 Task: Design a magazine layout.
Action: Mouse moved to (27, 98)
Screenshot: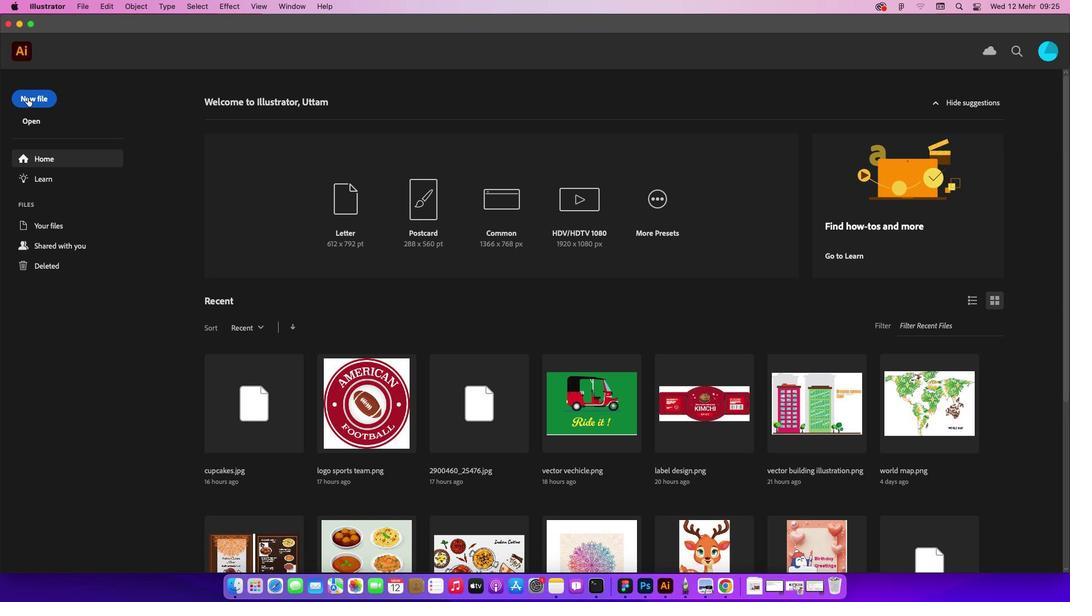 
Action: Mouse pressed left at (27, 98)
Screenshot: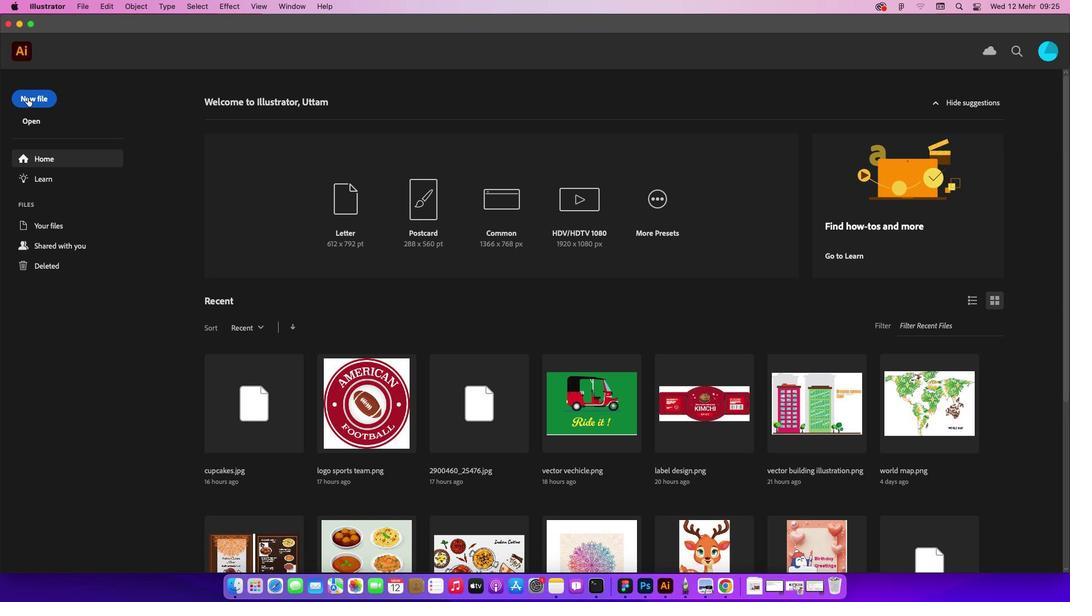 
Action: Mouse pressed left at (27, 98)
Screenshot: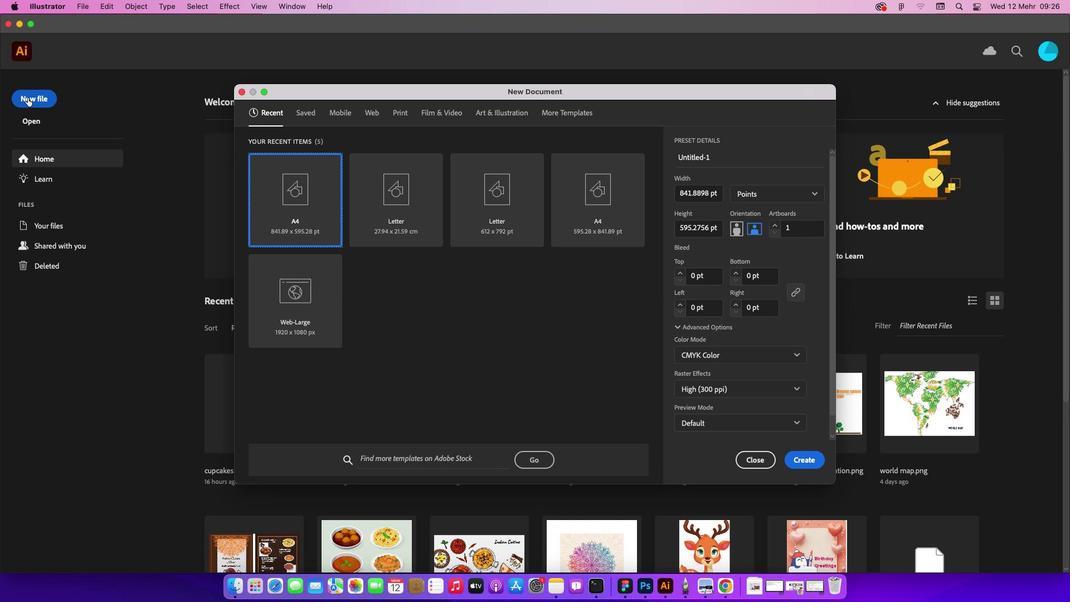 
Action: Mouse moved to (812, 463)
Screenshot: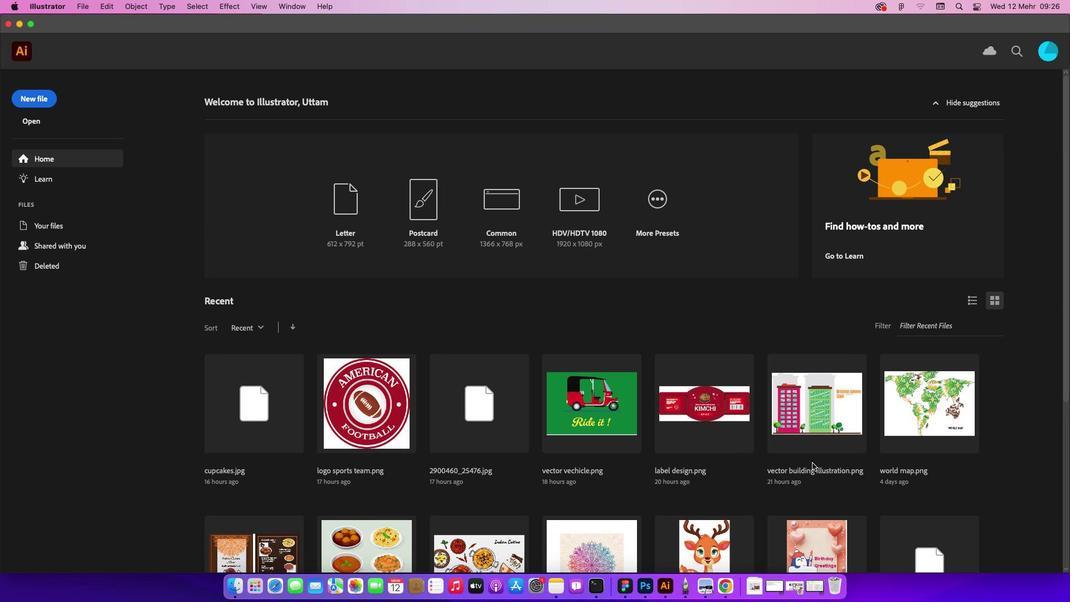 
Action: Mouse pressed left at (812, 463)
Screenshot: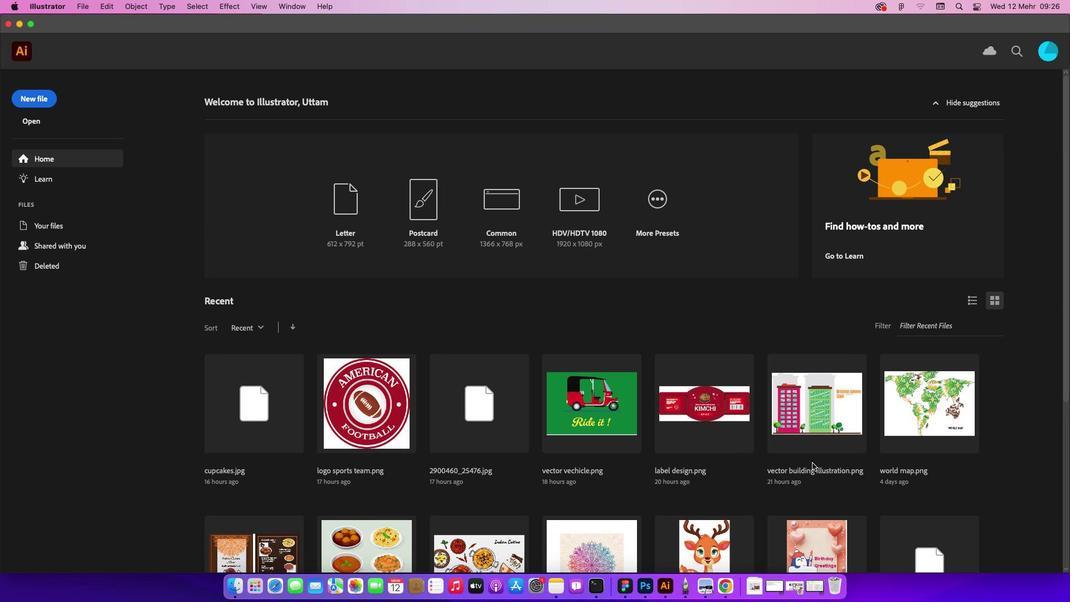 
Action: Mouse moved to (14, 132)
Screenshot: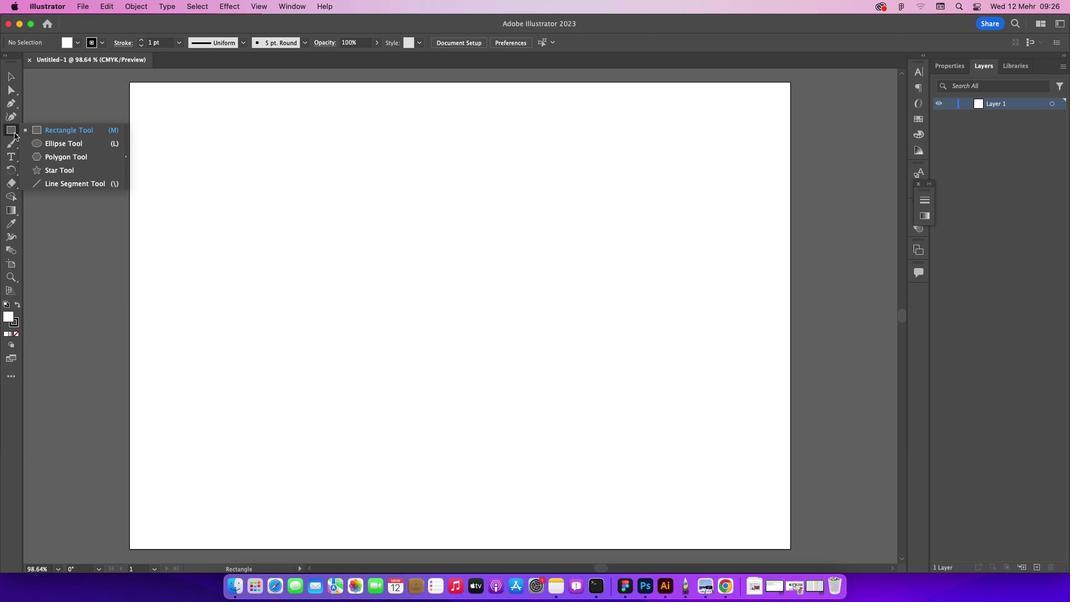 
Action: Mouse pressed left at (14, 132)
Screenshot: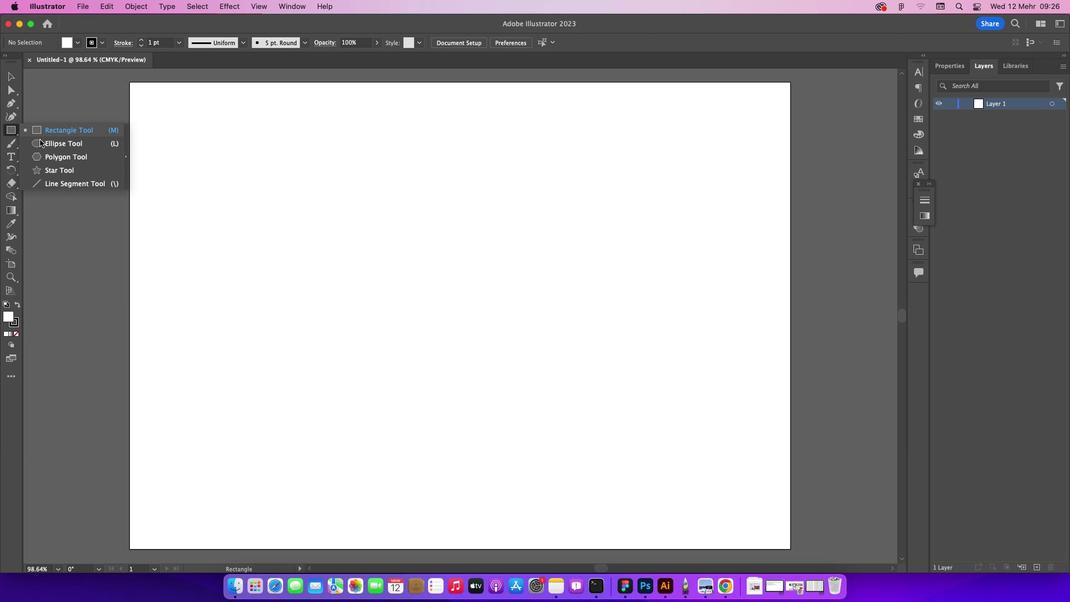 
Action: Mouse moved to (65, 182)
Screenshot: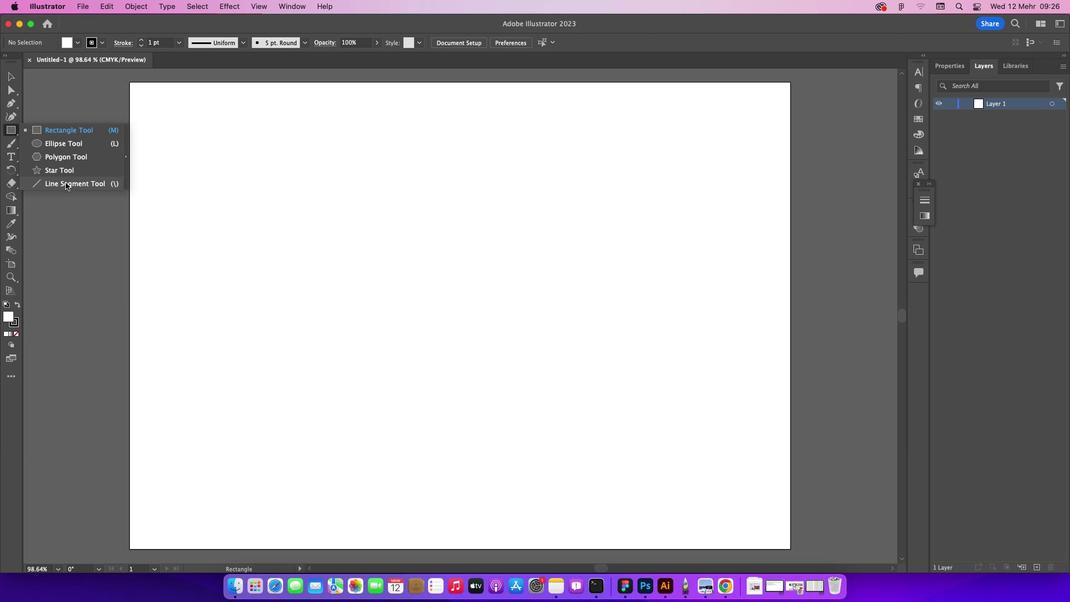 
Action: Mouse pressed left at (65, 182)
Screenshot: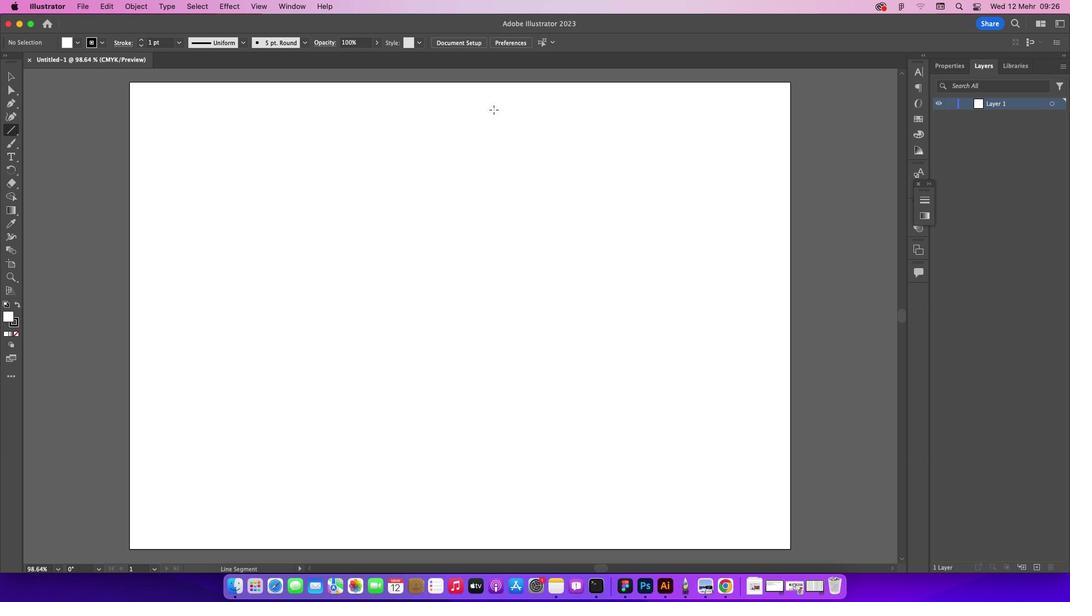 
Action: Mouse moved to (459, 82)
Screenshot: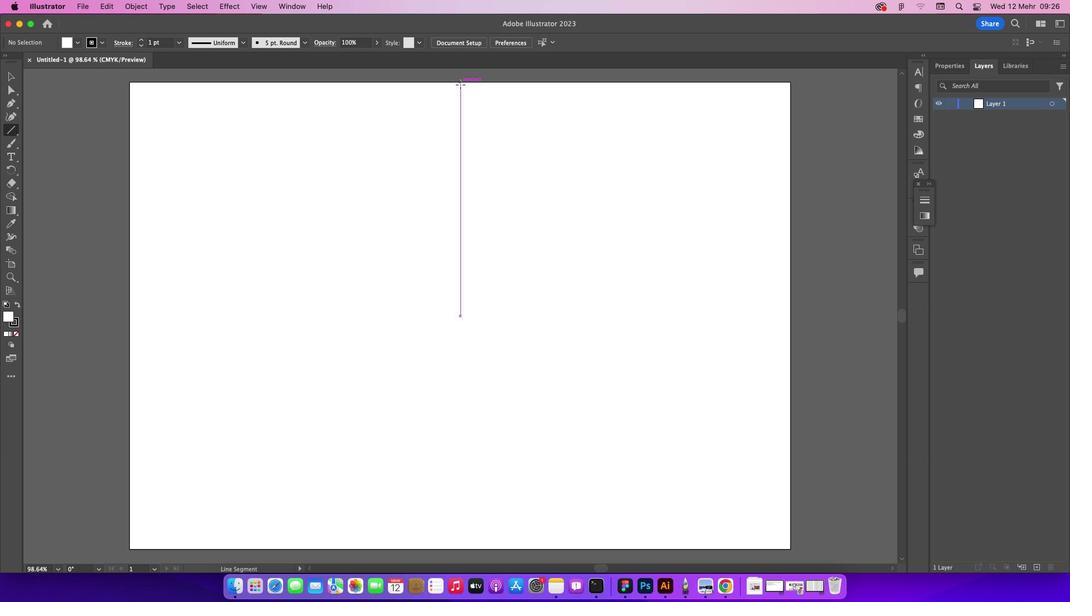 
Action: Mouse pressed left at (459, 82)
Screenshot: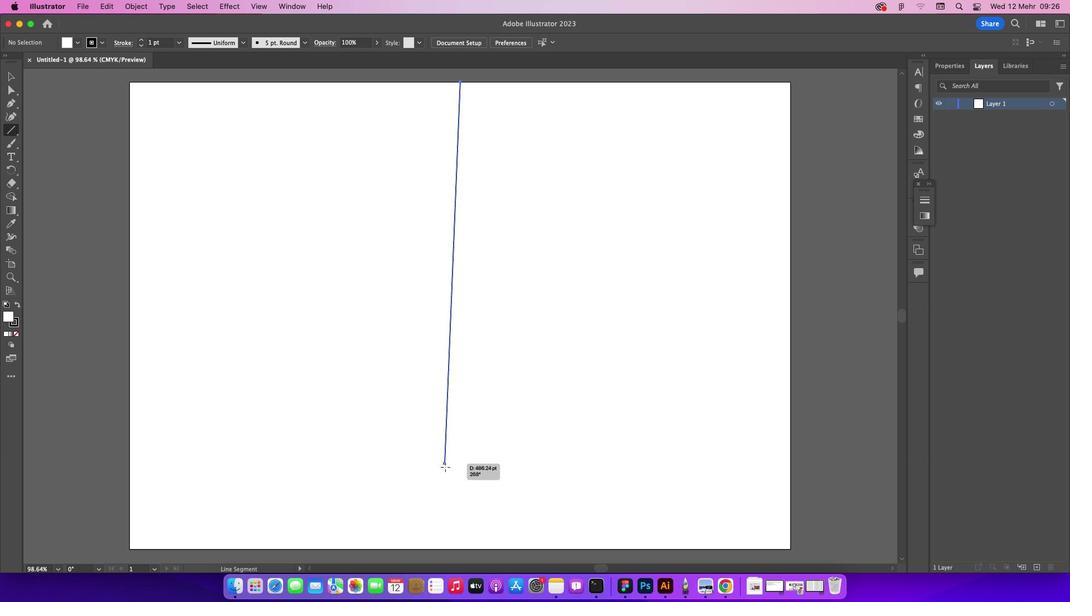 
Action: Mouse moved to (15, 82)
Screenshot: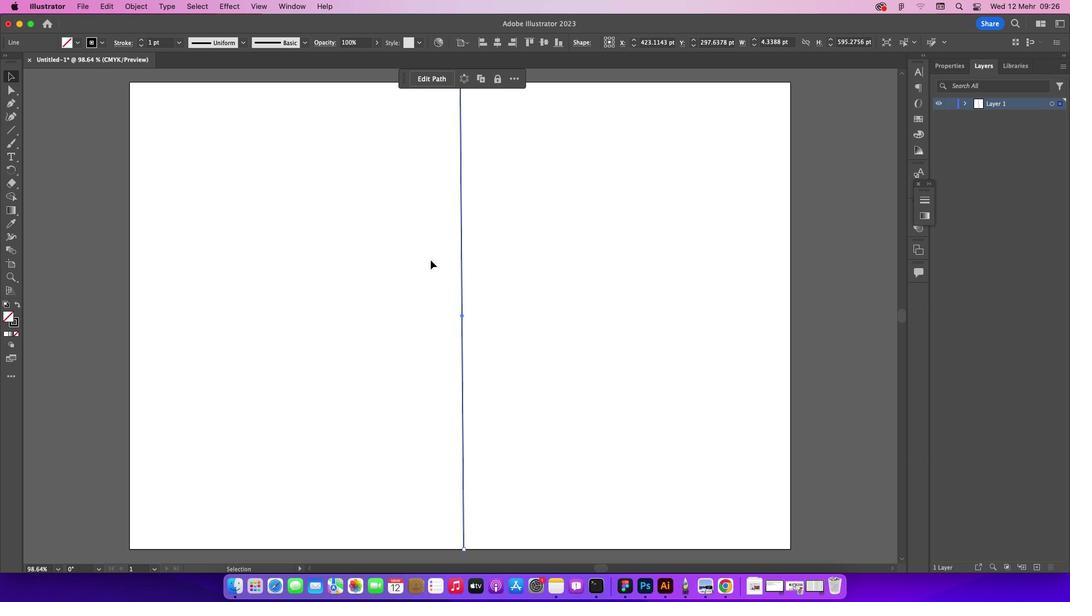 
Action: Mouse pressed left at (15, 82)
Screenshot: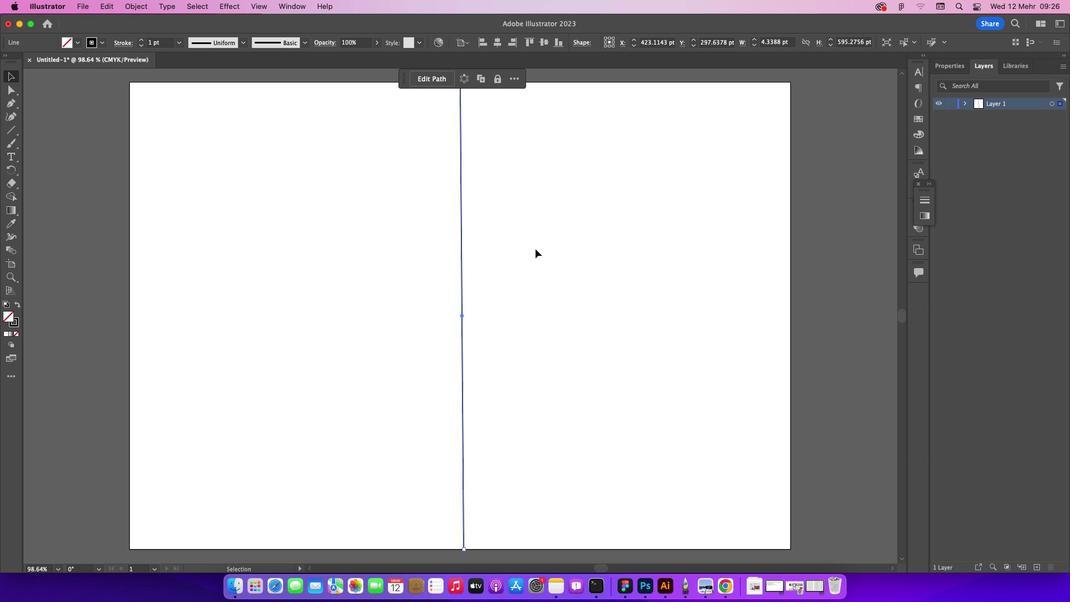 
Action: Mouse moved to (544, 249)
Screenshot: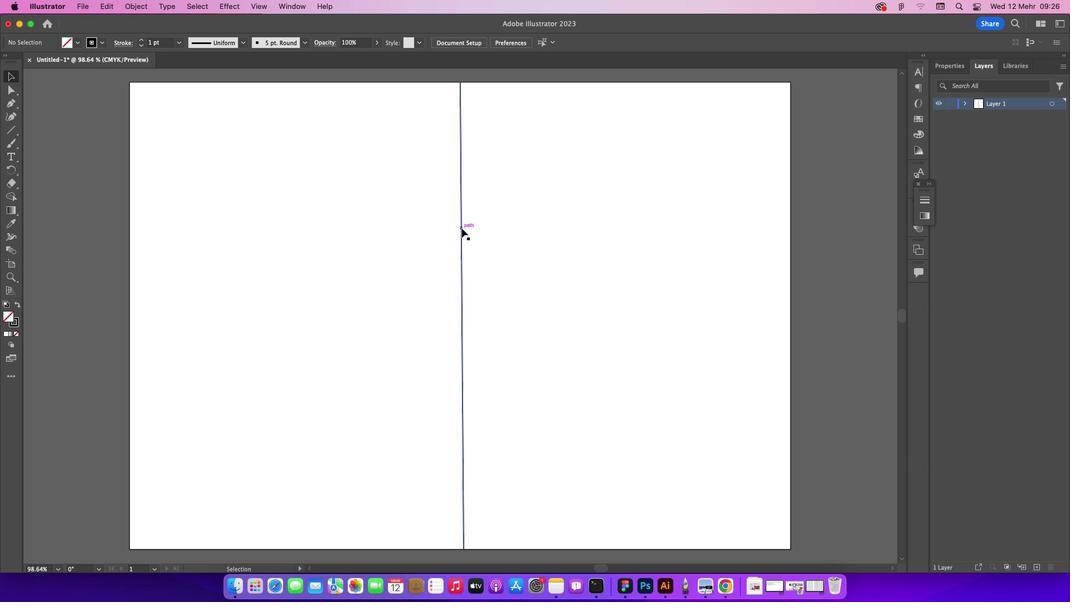 
Action: Mouse pressed left at (544, 249)
Screenshot: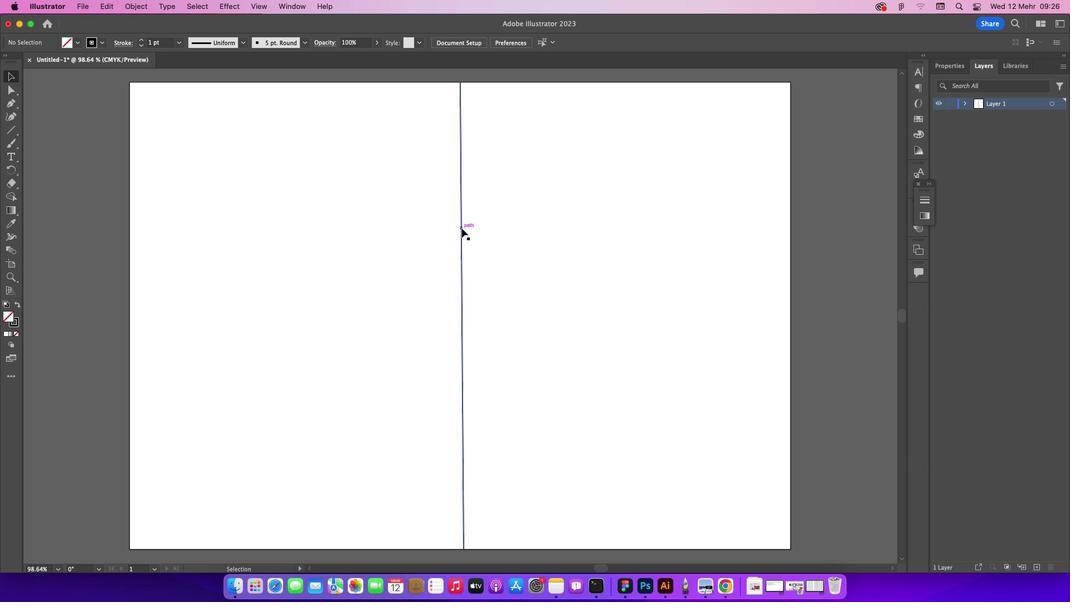 
Action: Mouse moved to (460, 231)
Screenshot: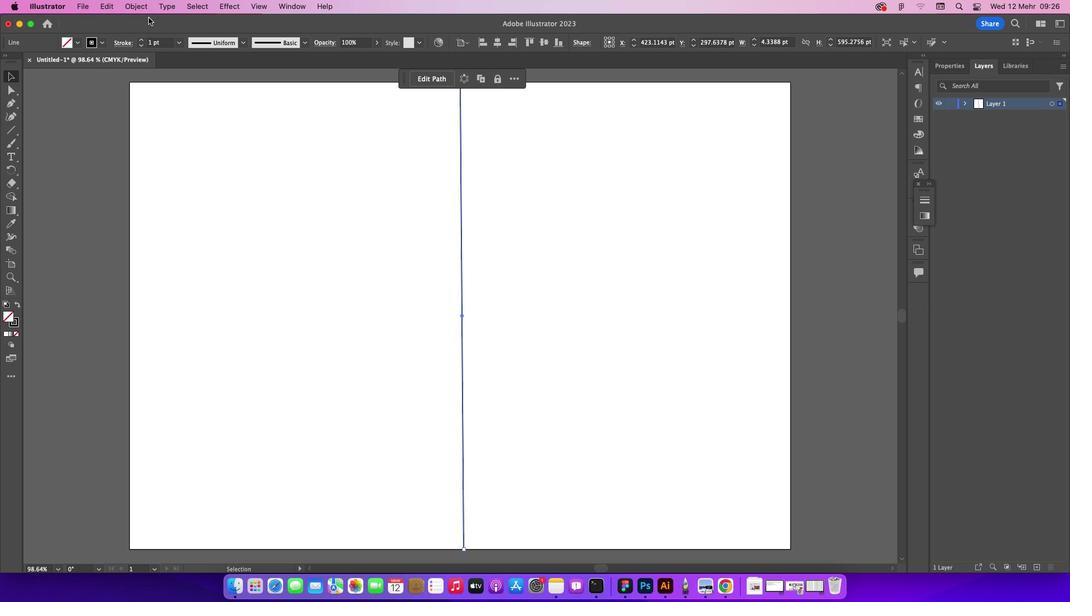 
Action: Mouse pressed left at (460, 231)
Screenshot: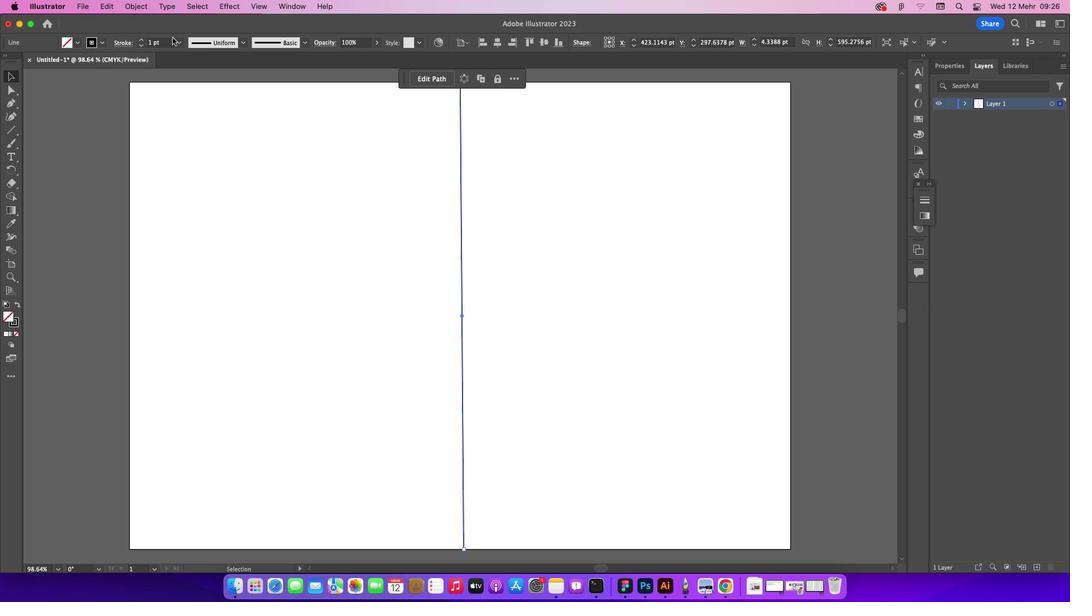 
Action: Mouse moved to (182, 40)
Screenshot: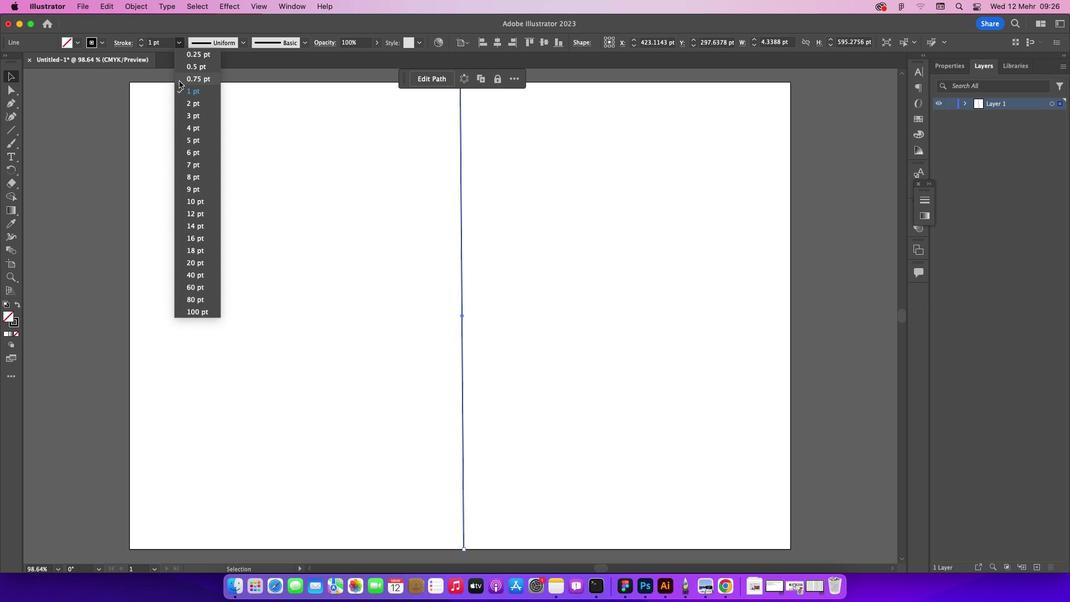 
Action: Mouse pressed left at (182, 40)
Screenshot: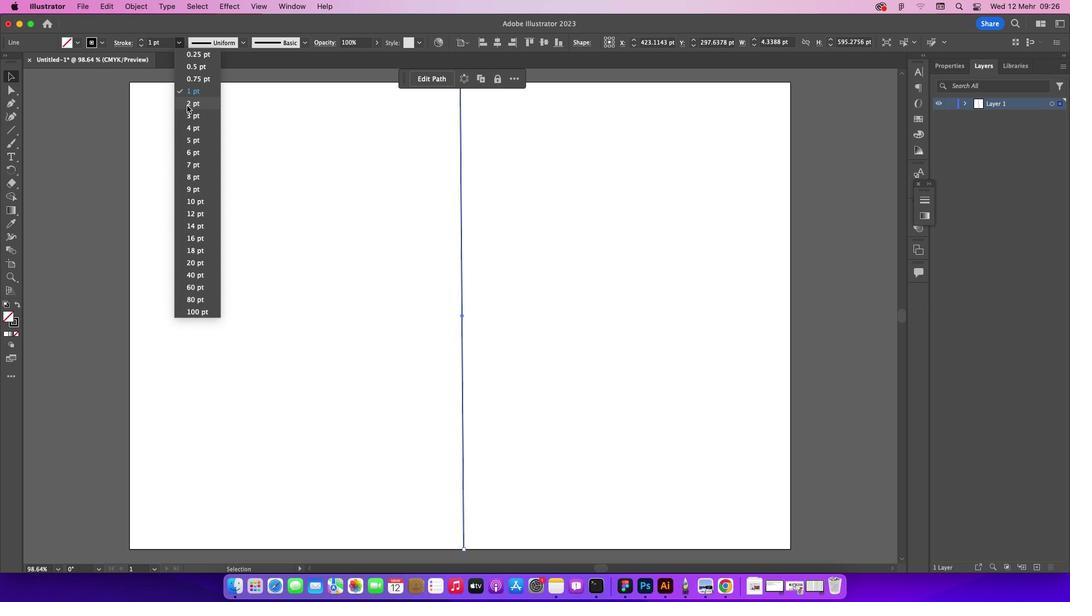 
Action: Mouse moved to (187, 105)
Screenshot: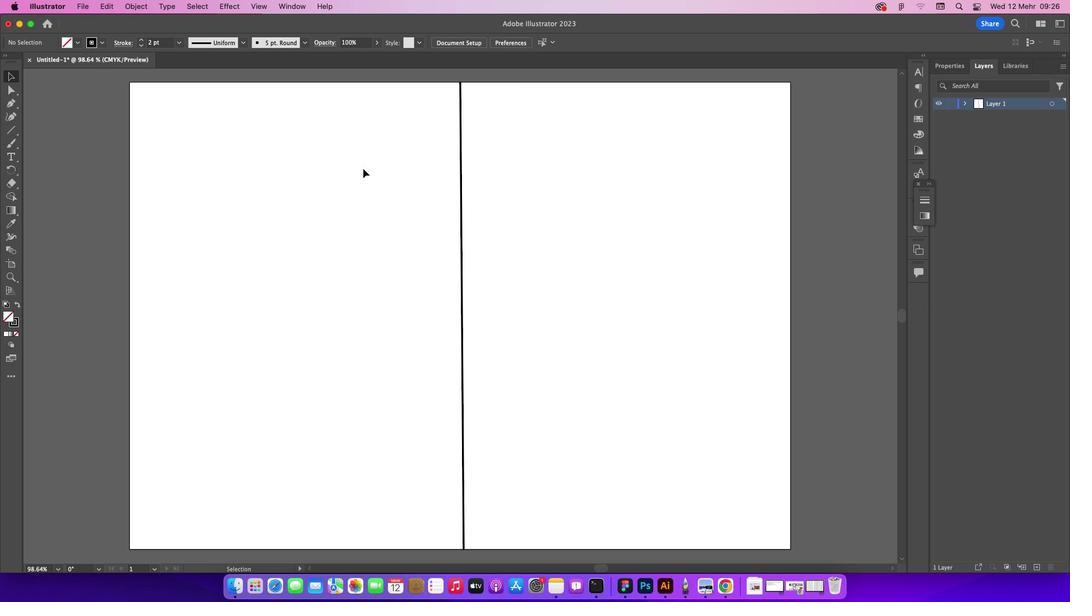 
Action: Mouse pressed left at (187, 105)
Screenshot: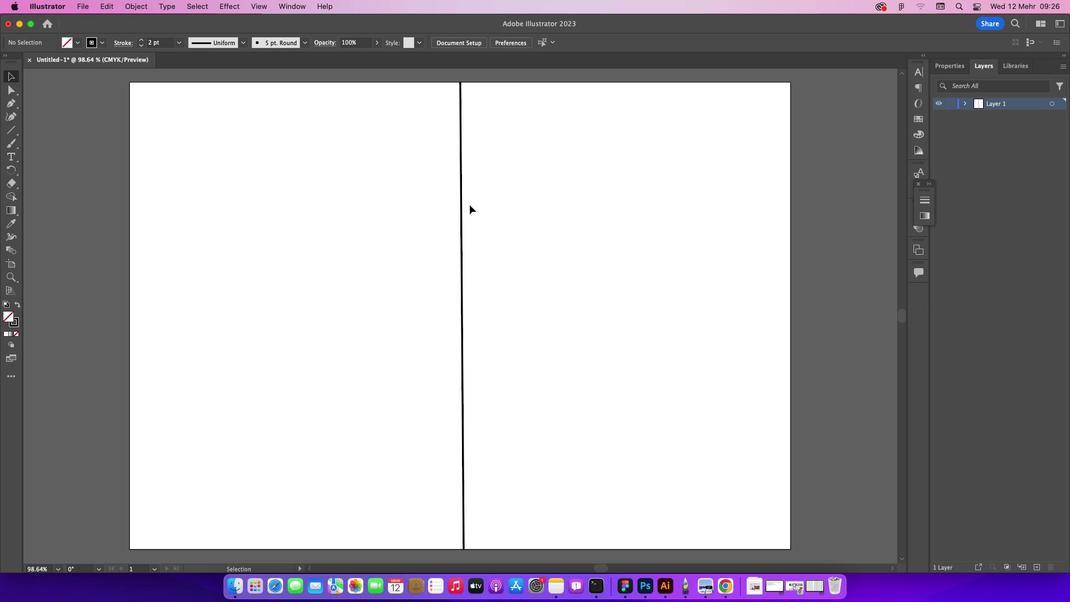 
Action: Mouse moved to (352, 162)
Screenshot: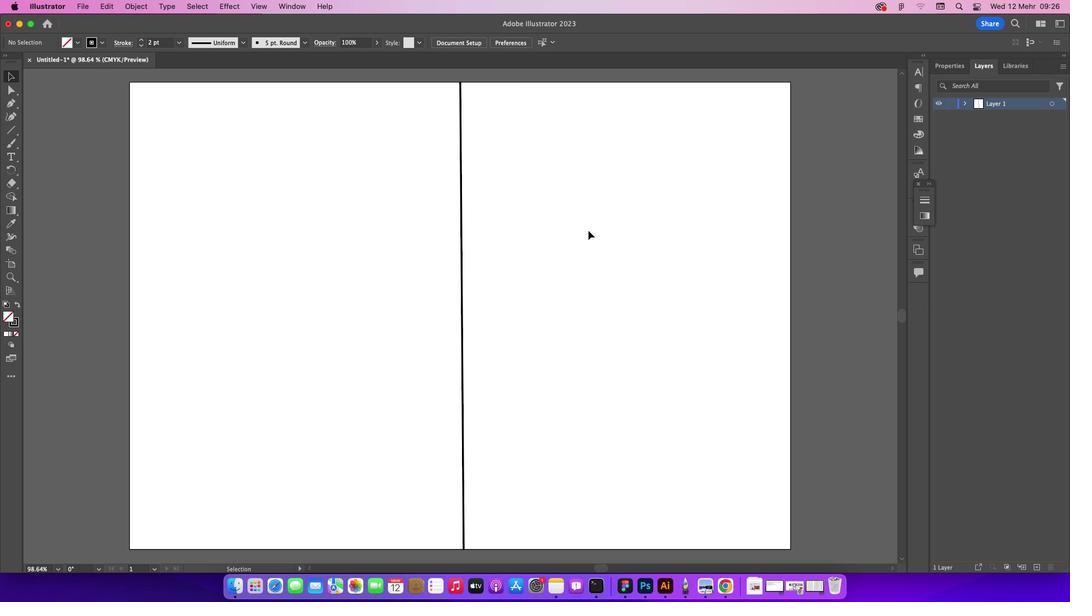 
Action: Mouse pressed left at (352, 162)
Screenshot: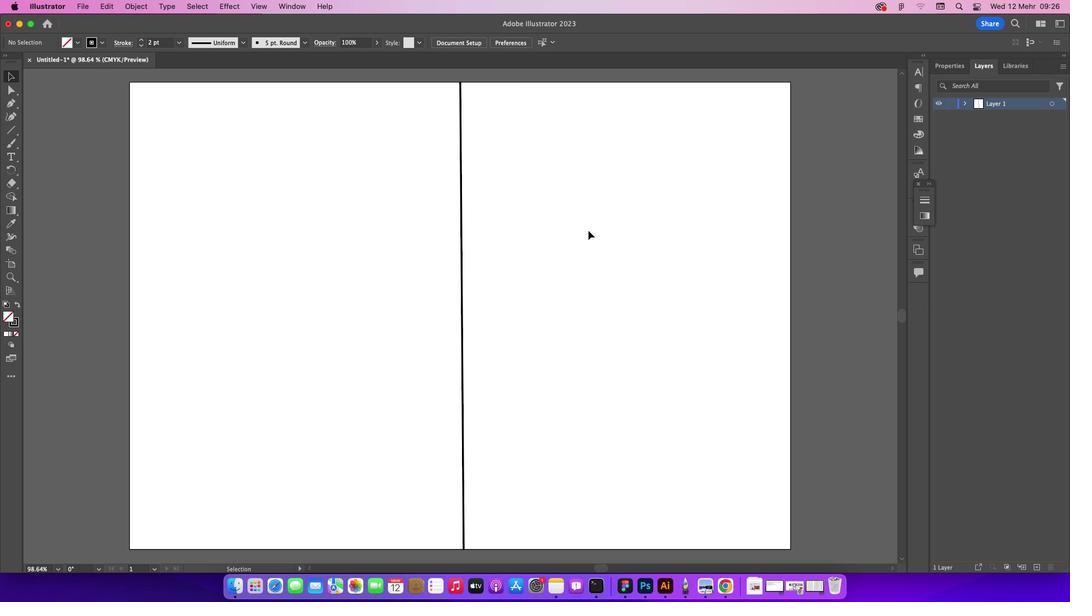 
Action: Mouse moved to (12, 129)
Screenshot: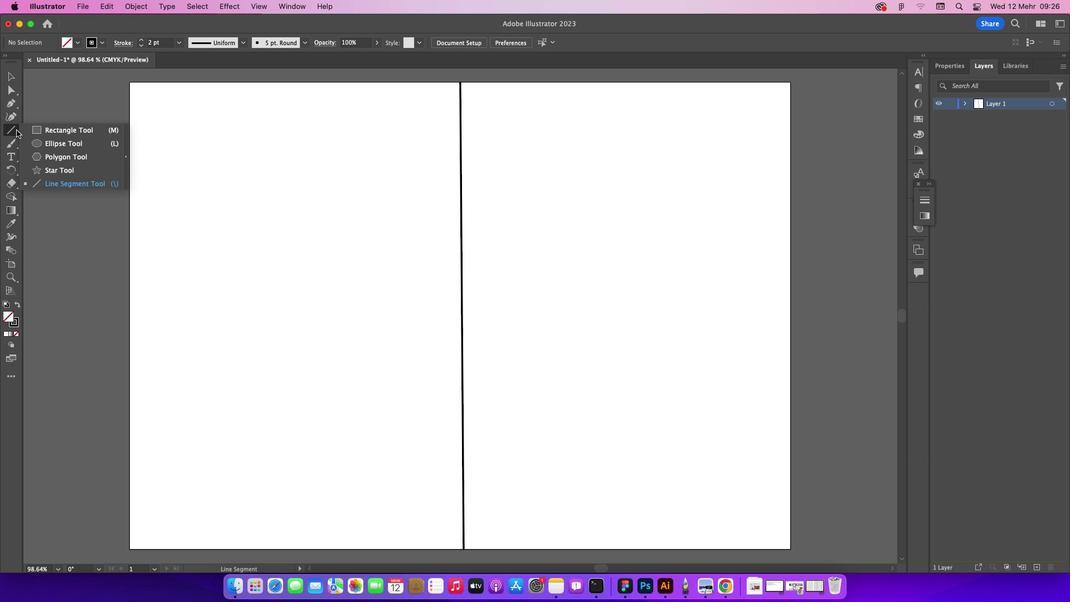 
Action: Mouse pressed left at (12, 129)
Screenshot: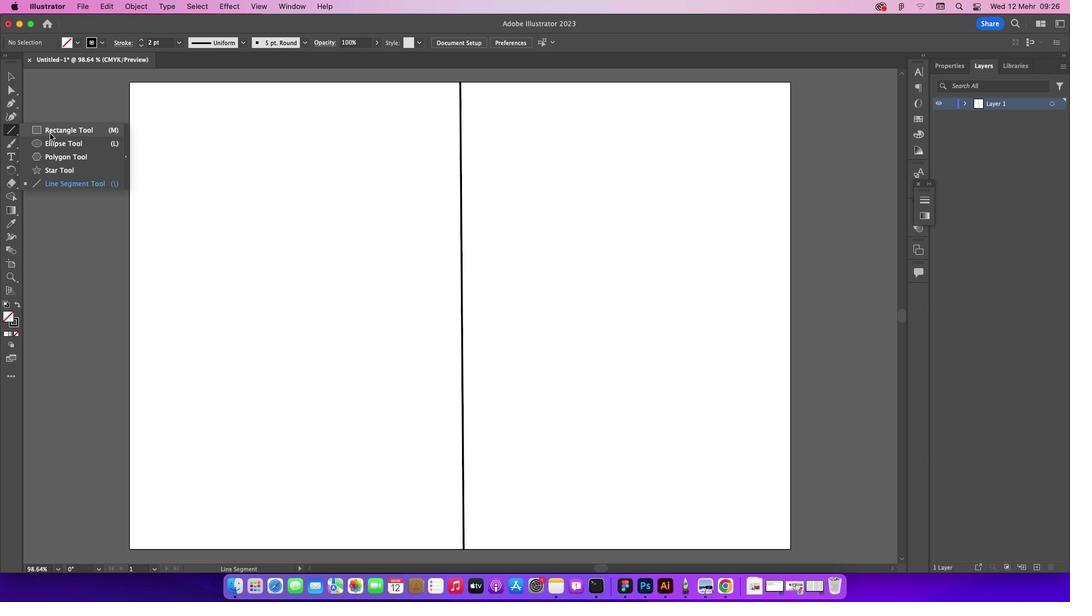 
Action: Mouse moved to (49, 133)
Screenshot: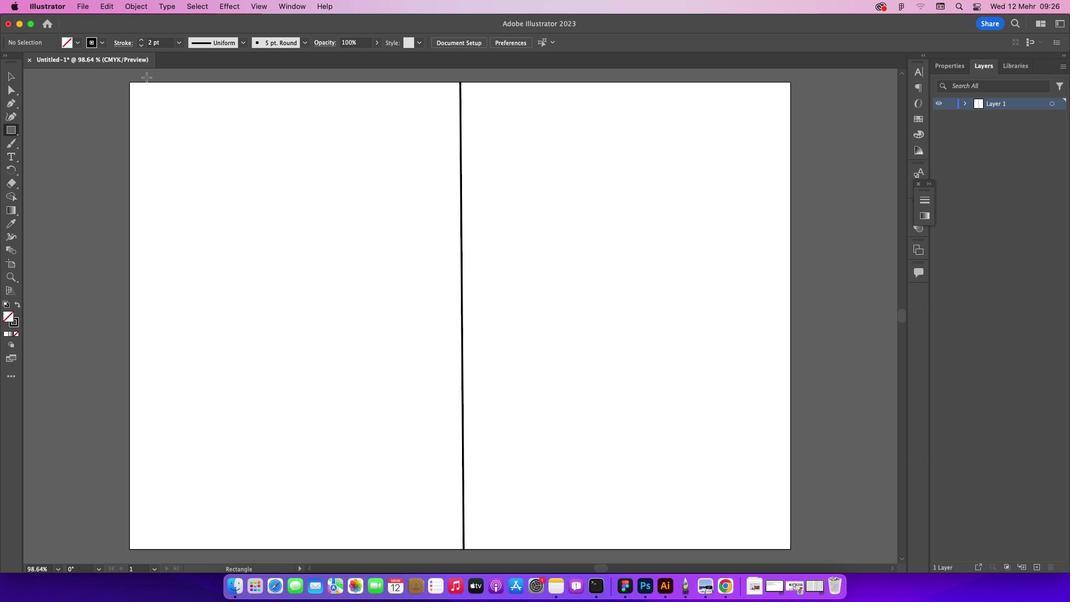 
Action: Mouse pressed left at (49, 133)
Screenshot: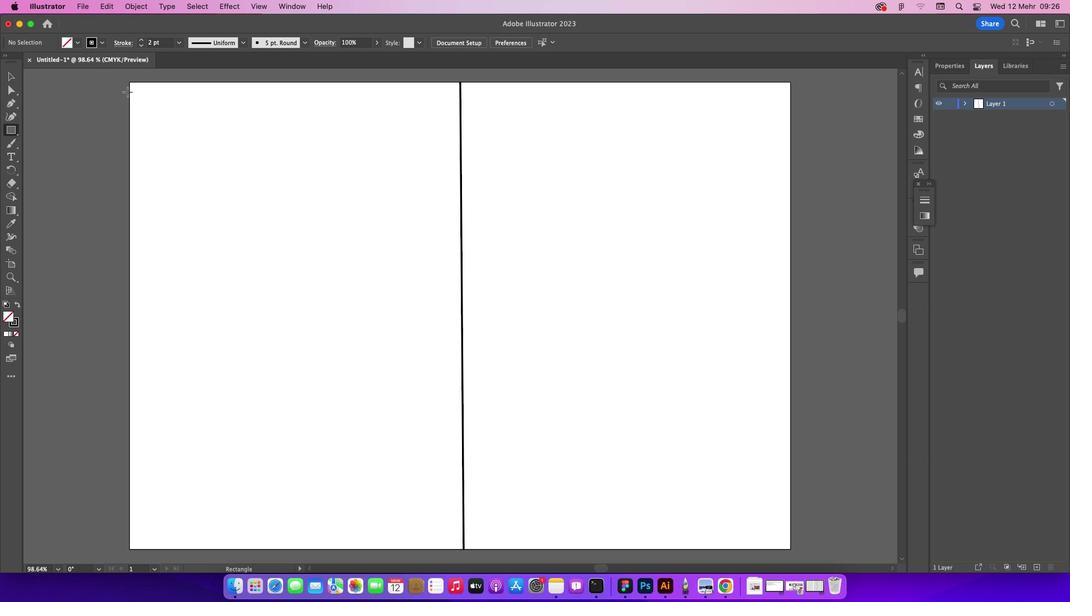 
Action: Mouse moved to (130, 82)
Screenshot: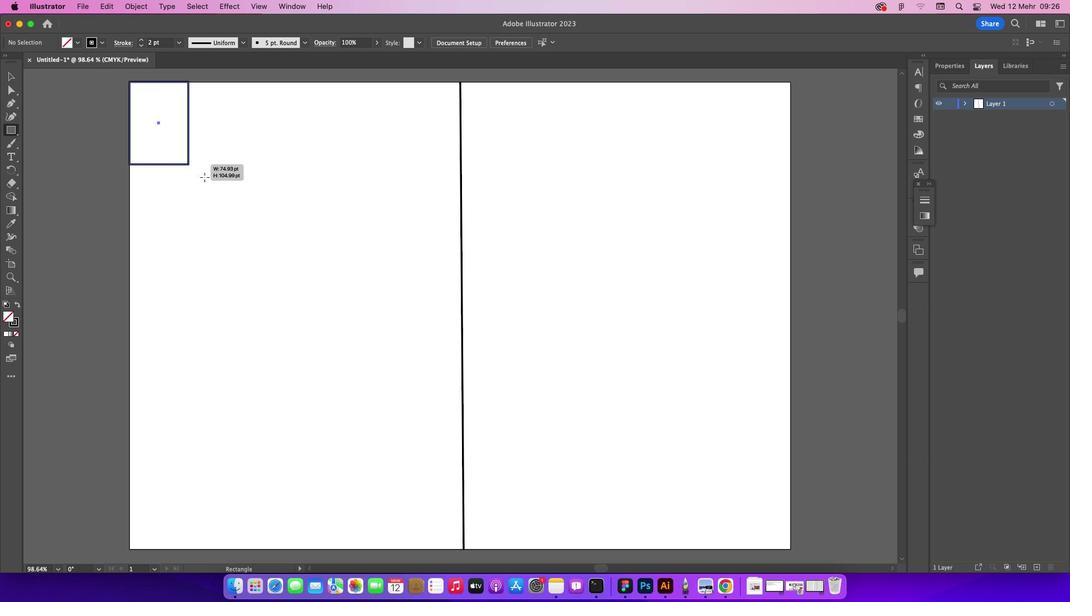 
Action: Mouse pressed left at (130, 82)
Screenshot: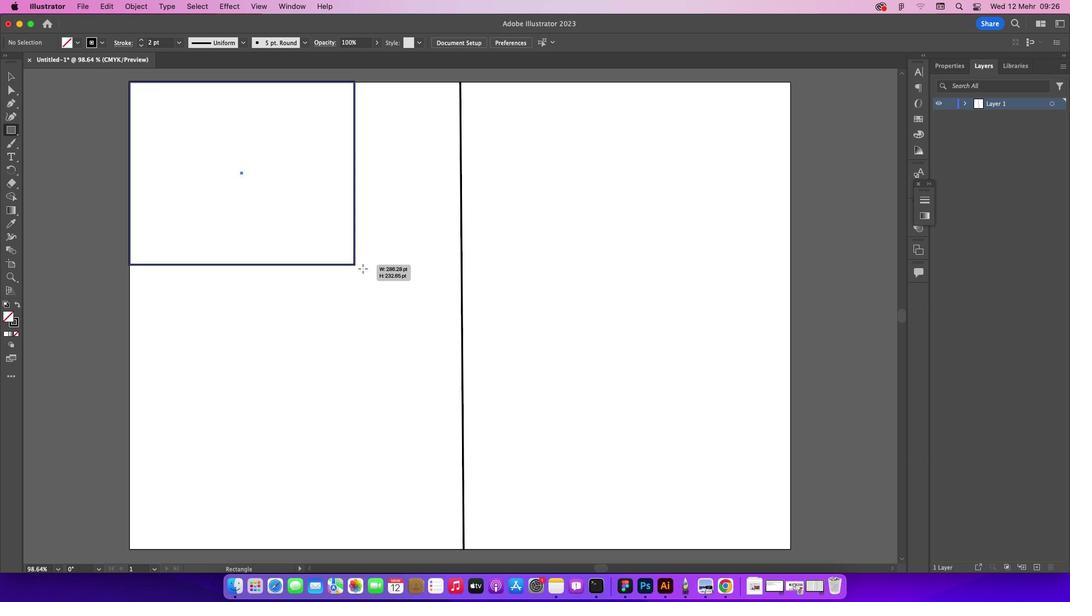 
Action: Mouse moved to (183, 44)
Screenshot: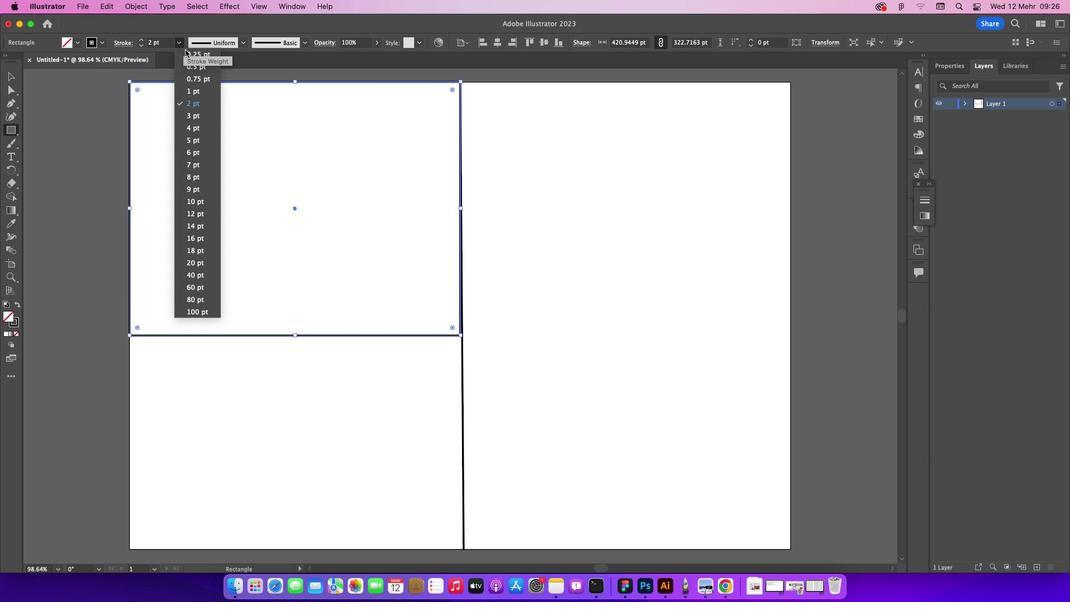 
Action: Mouse pressed left at (183, 44)
Screenshot: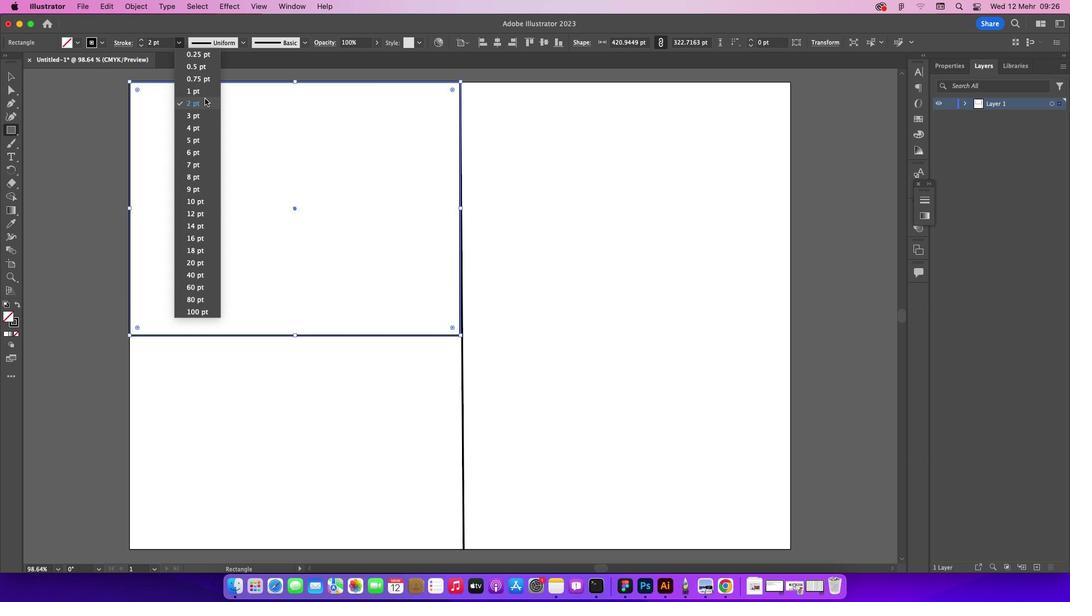 
Action: Mouse moved to (87, 98)
Screenshot: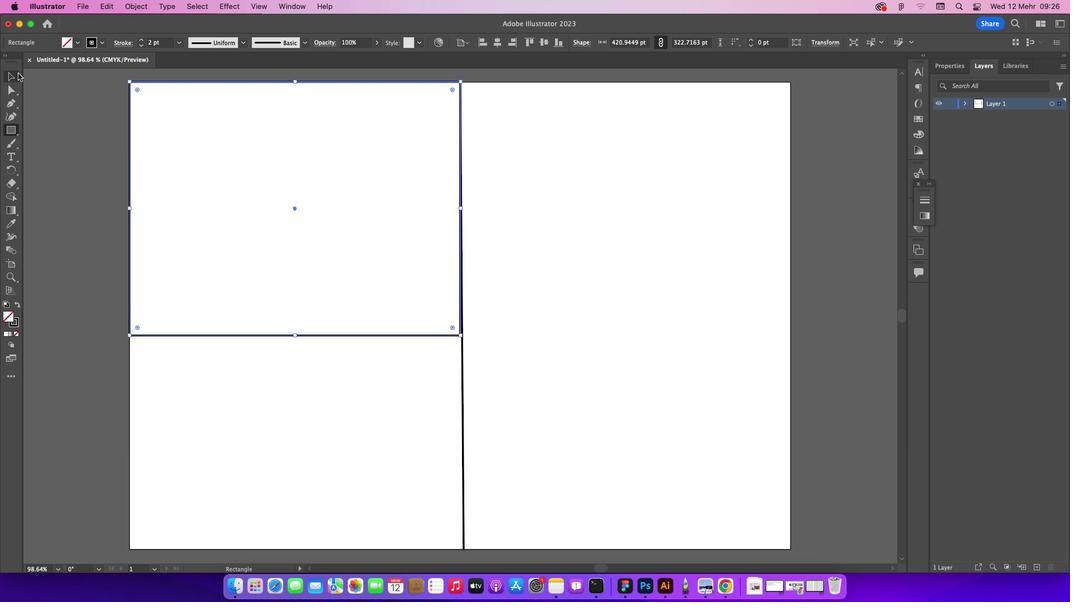 
Action: Mouse pressed left at (87, 98)
Screenshot: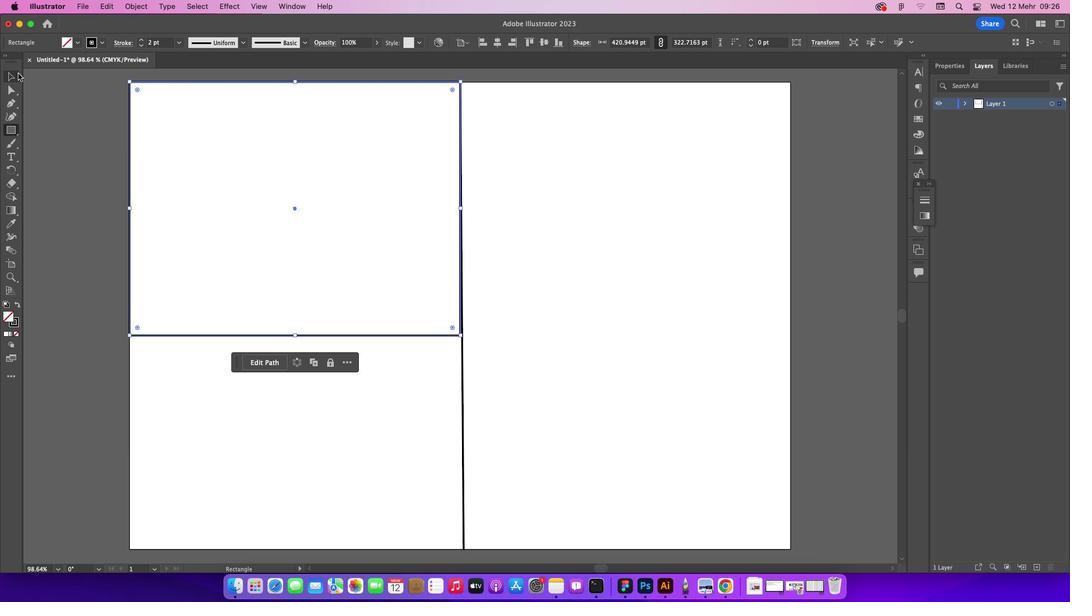
Action: Mouse moved to (17, 73)
Screenshot: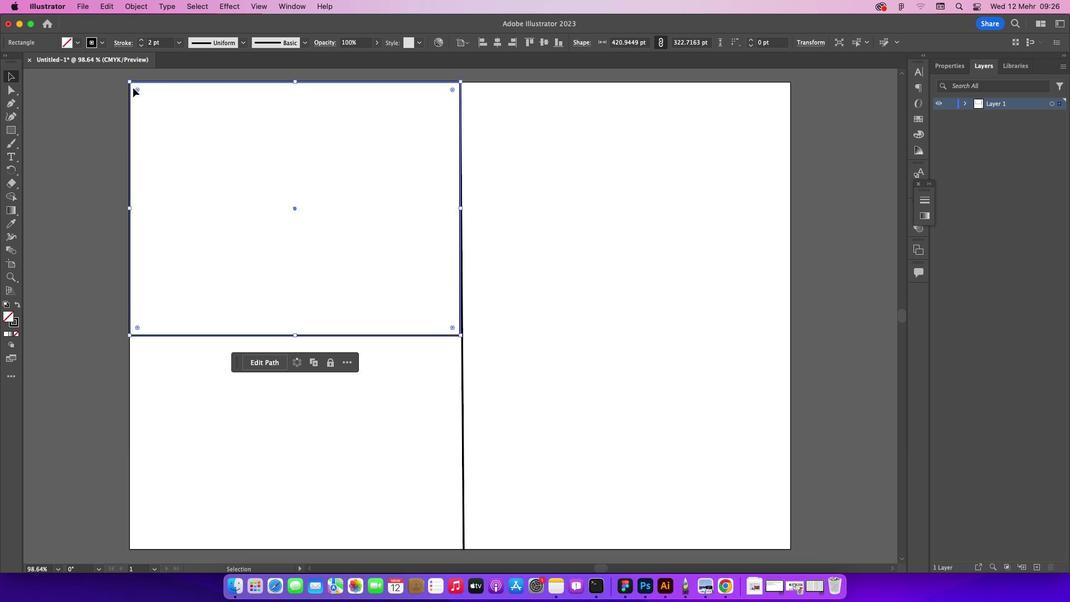 
Action: Mouse pressed left at (17, 73)
Screenshot: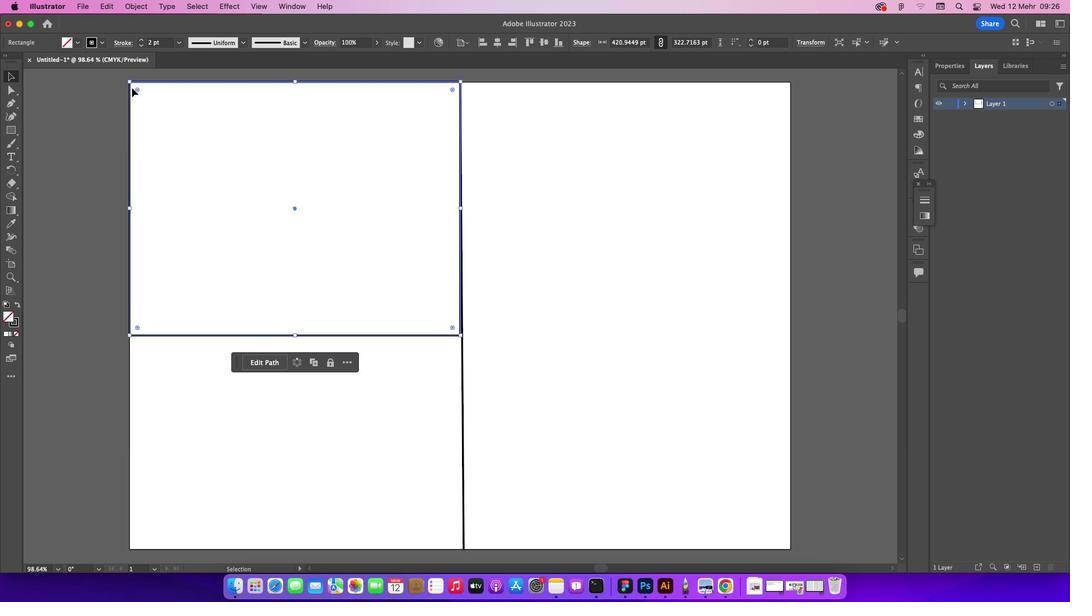 
Action: Mouse moved to (86, 144)
Screenshot: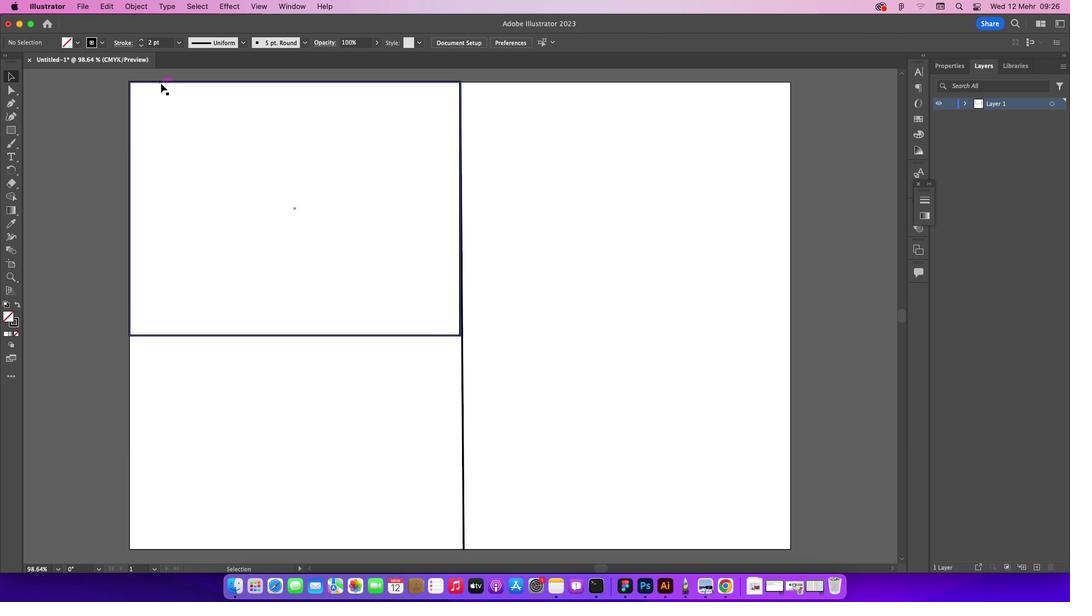 
Action: Mouse pressed left at (86, 144)
Screenshot: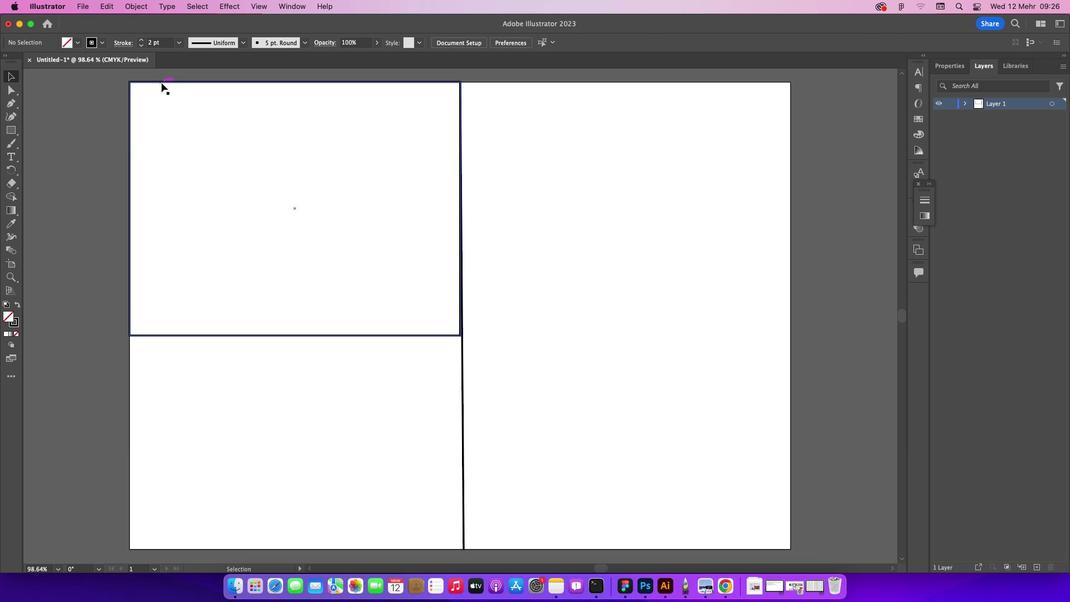
Action: Mouse moved to (161, 81)
Screenshot: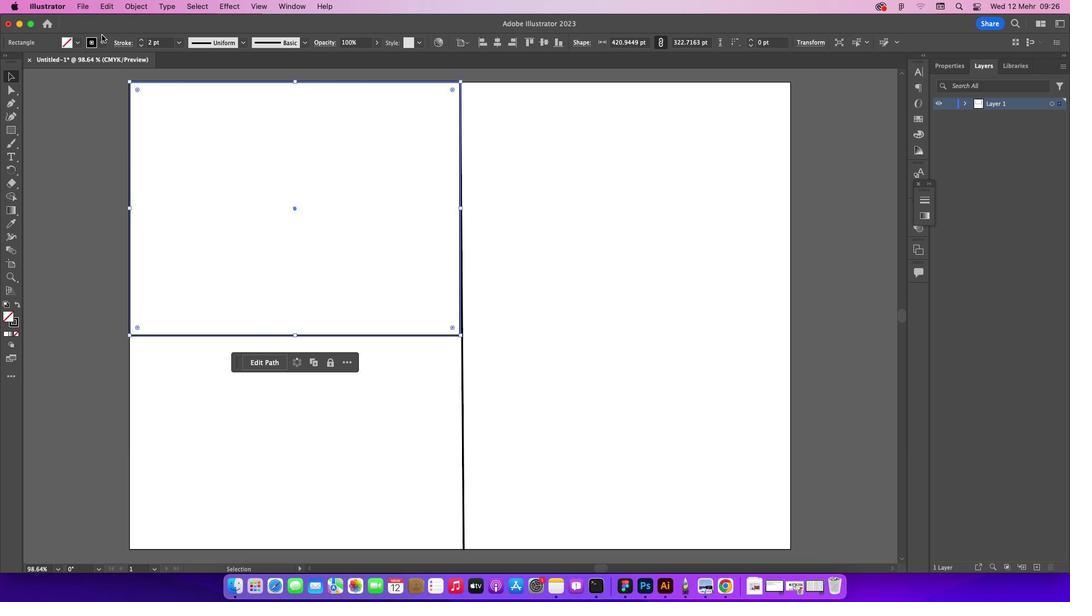 
Action: Mouse pressed left at (161, 81)
Screenshot: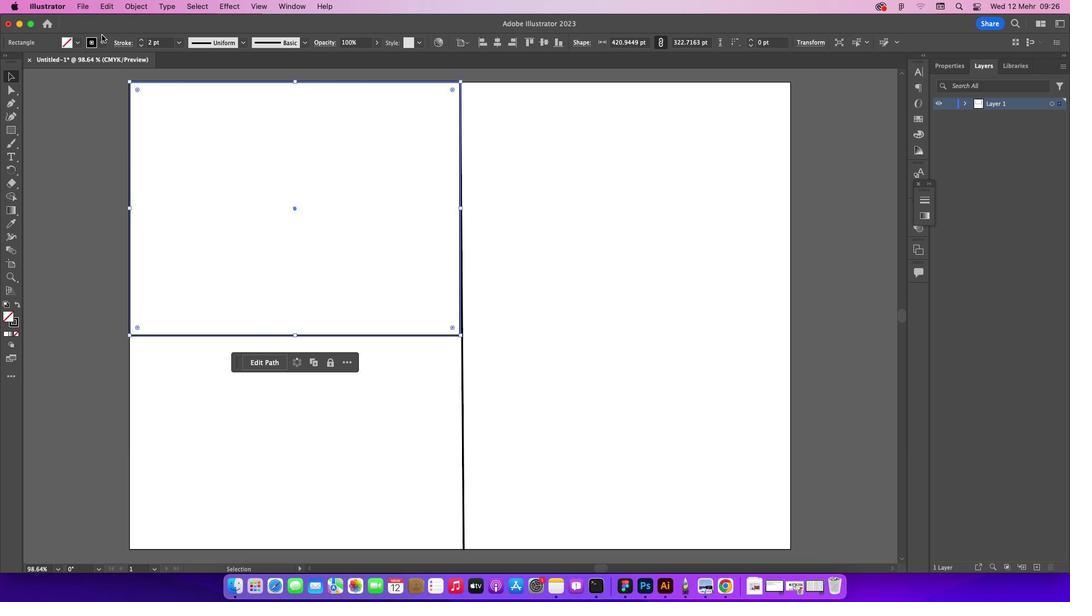 
Action: Mouse moved to (102, 46)
Screenshot: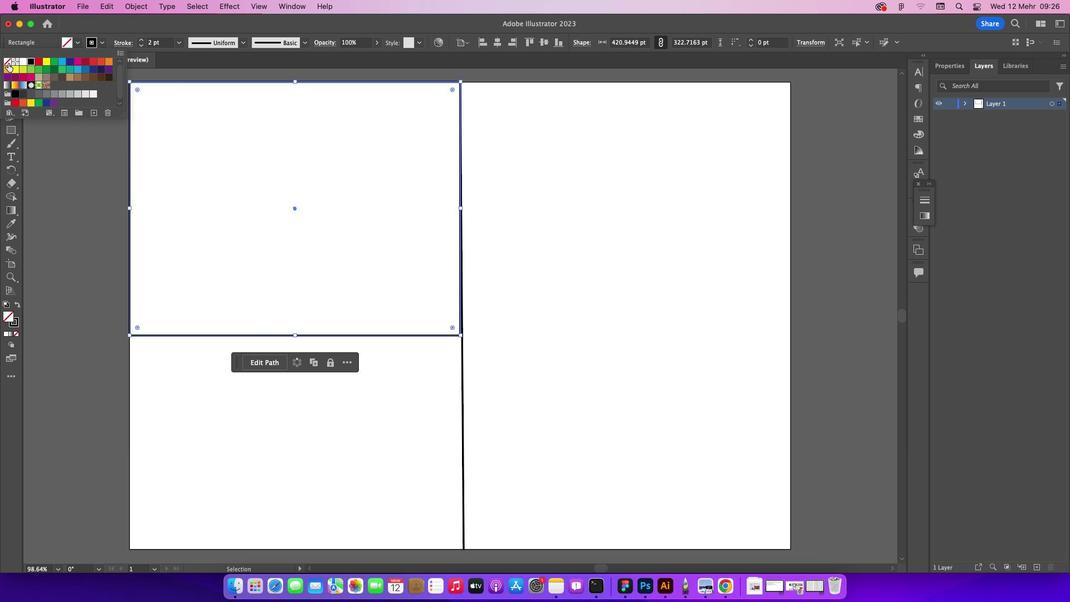 
Action: Mouse pressed left at (102, 46)
Screenshot: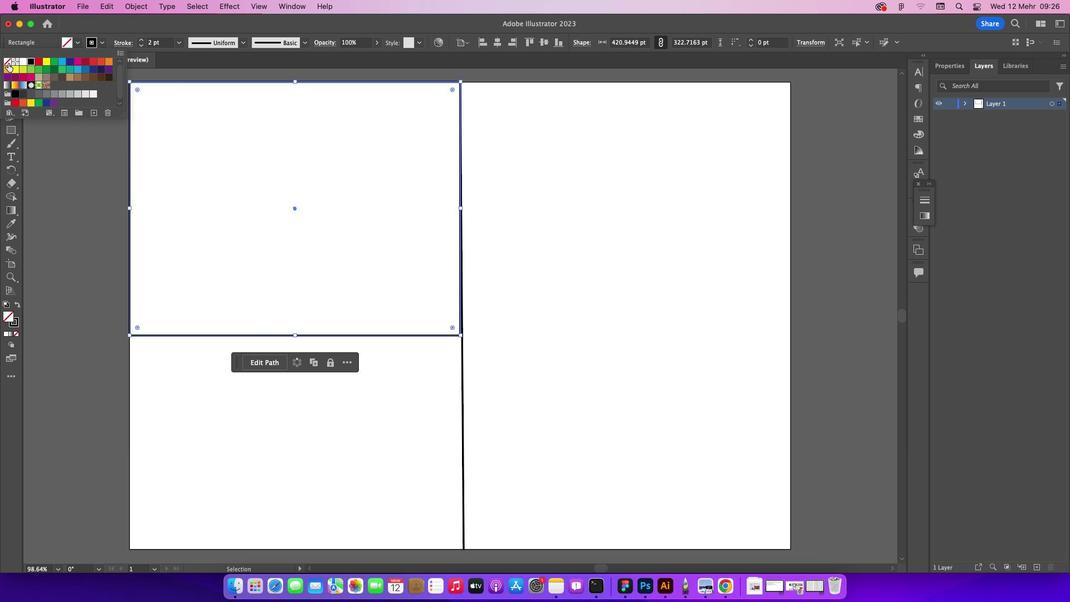 
Action: Mouse moved to (7, 63)
Screenshot: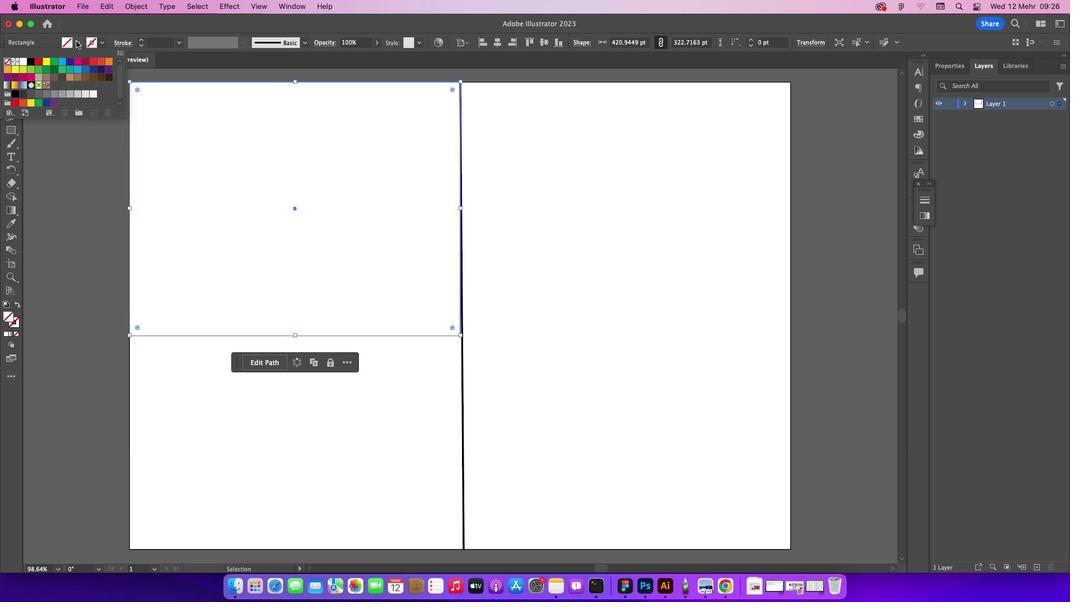 
Action: Mouse pressed left at (7, 63)
Screenshot: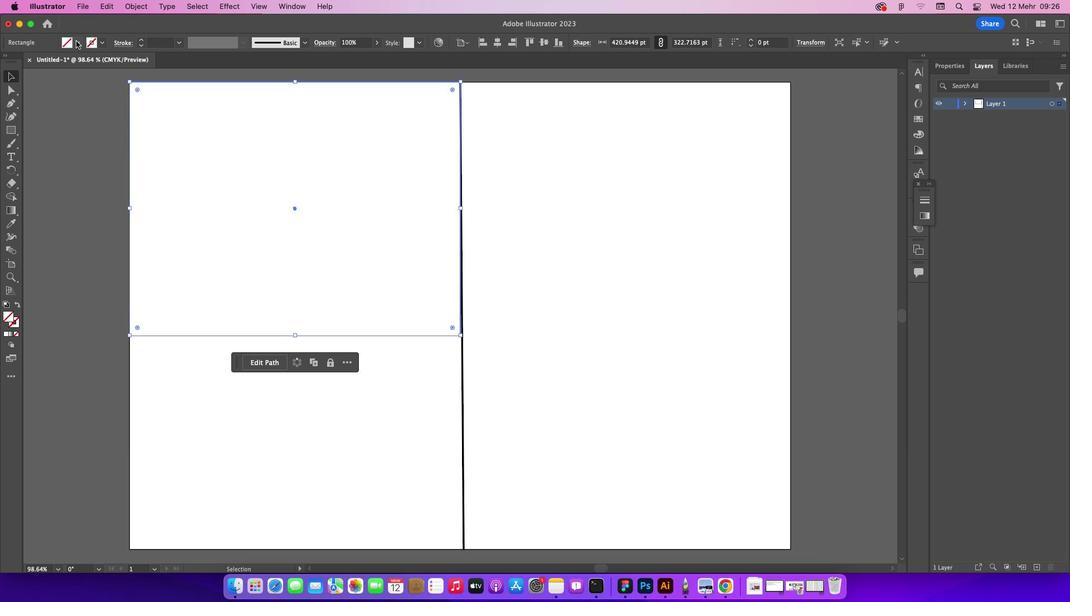 
Action: Mouse moved to (75, 41)
Screenshot: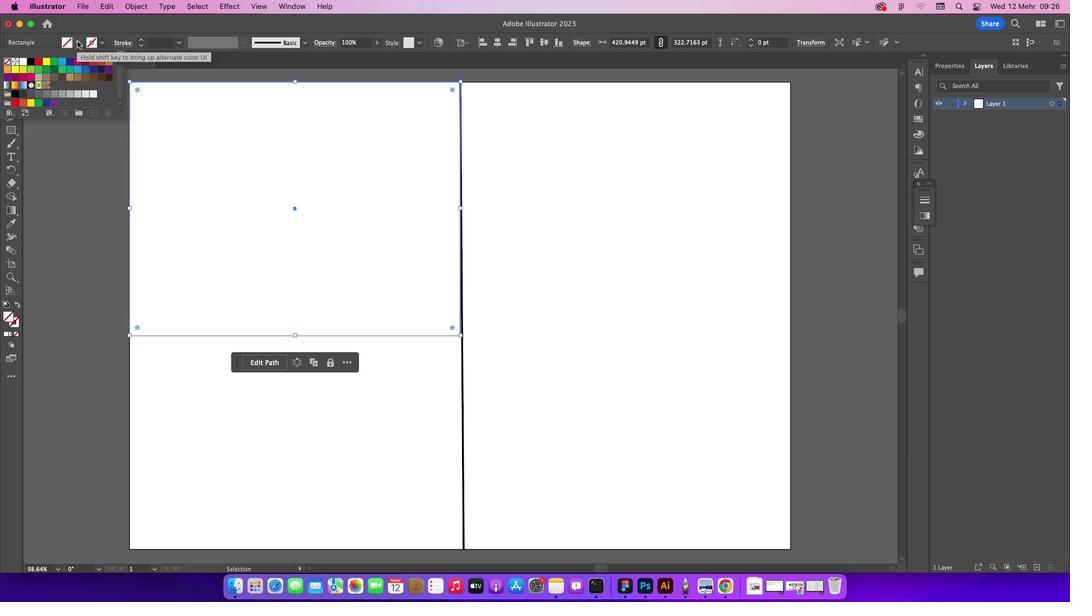 
Action: Mouse pressed left at (75, 41)
Screenshot: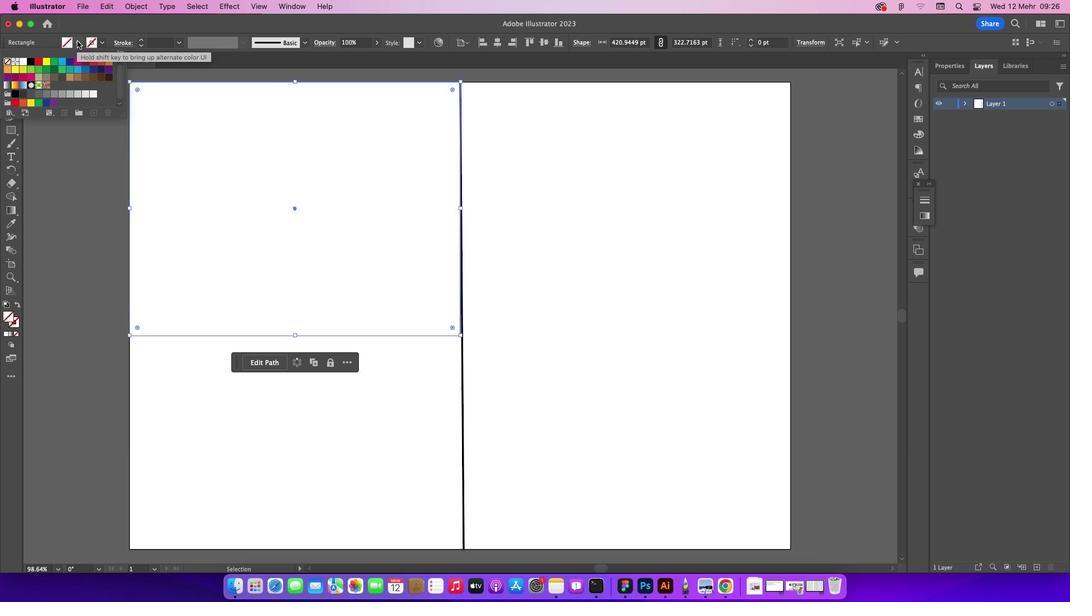 
Action: Mouse moved to (76, 41)
Screenshot: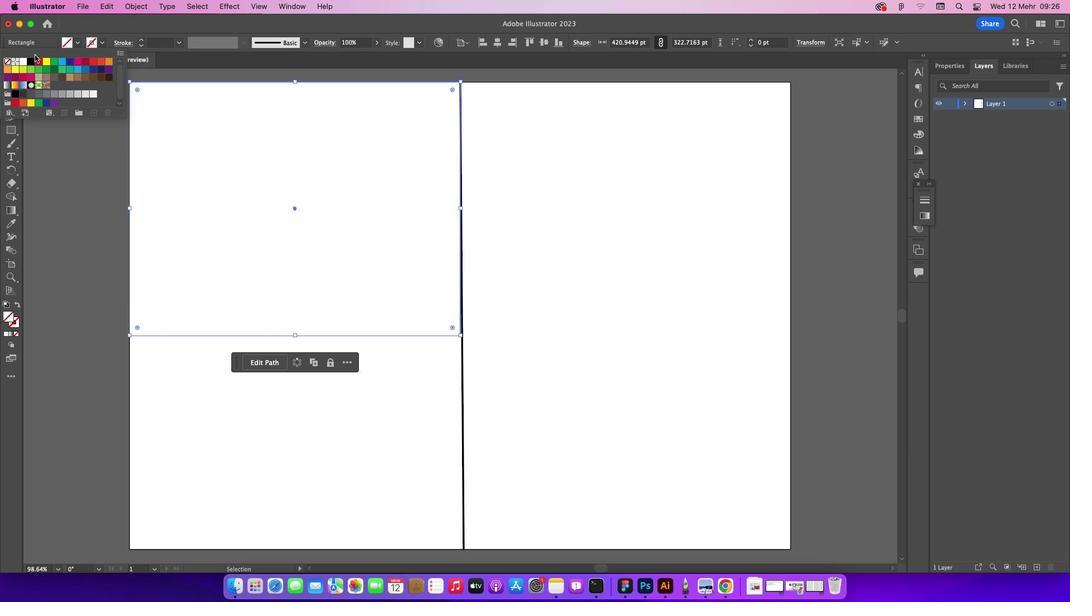 
Action: Mouse pressed left at (76, 41)
Screenshot: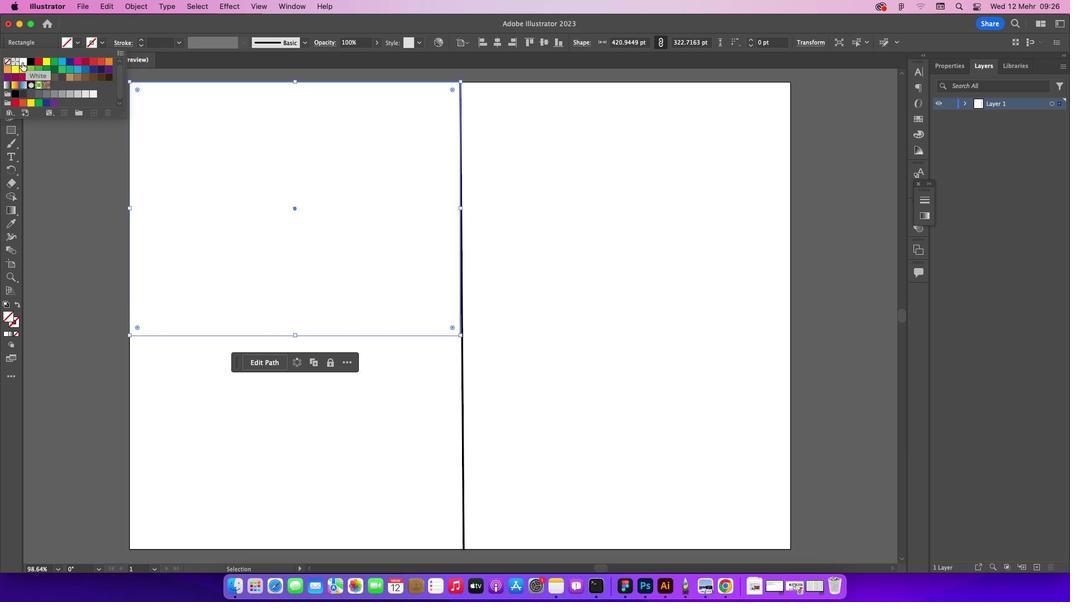
Action: Mouse moved to (25, 79)
Screenshot: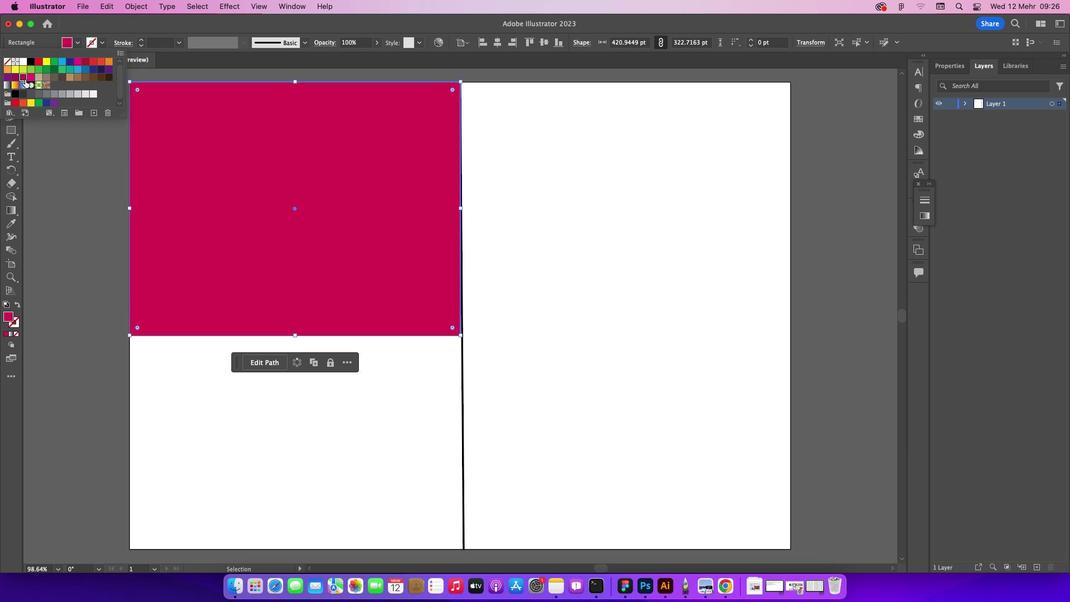 
Action: Mouse pressed left at (25, 79)
Screenshot: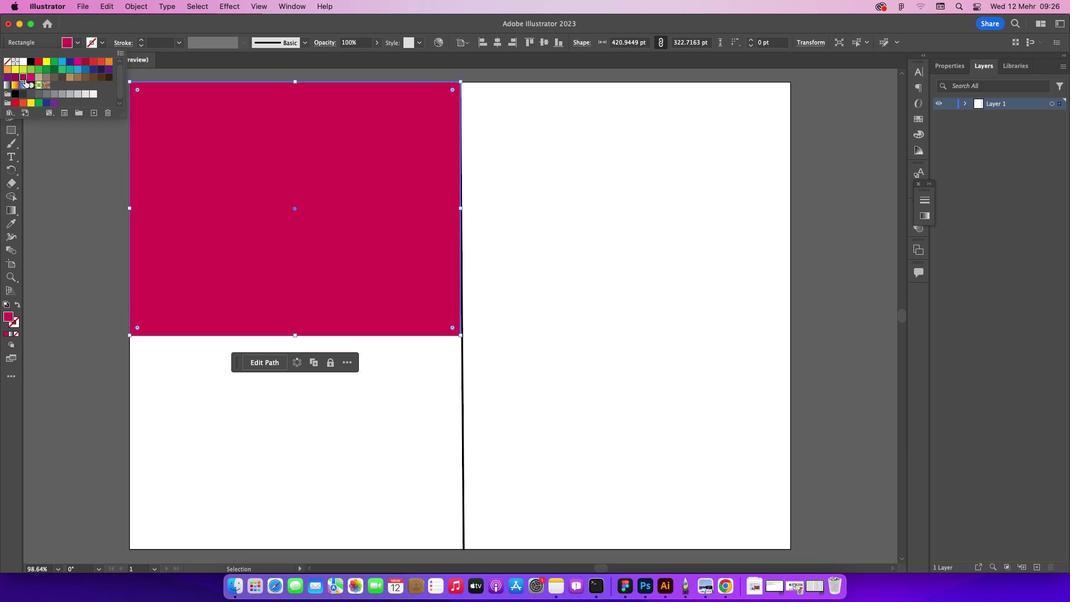 
Action: Mouse moved to (30, 76)
Screenshot: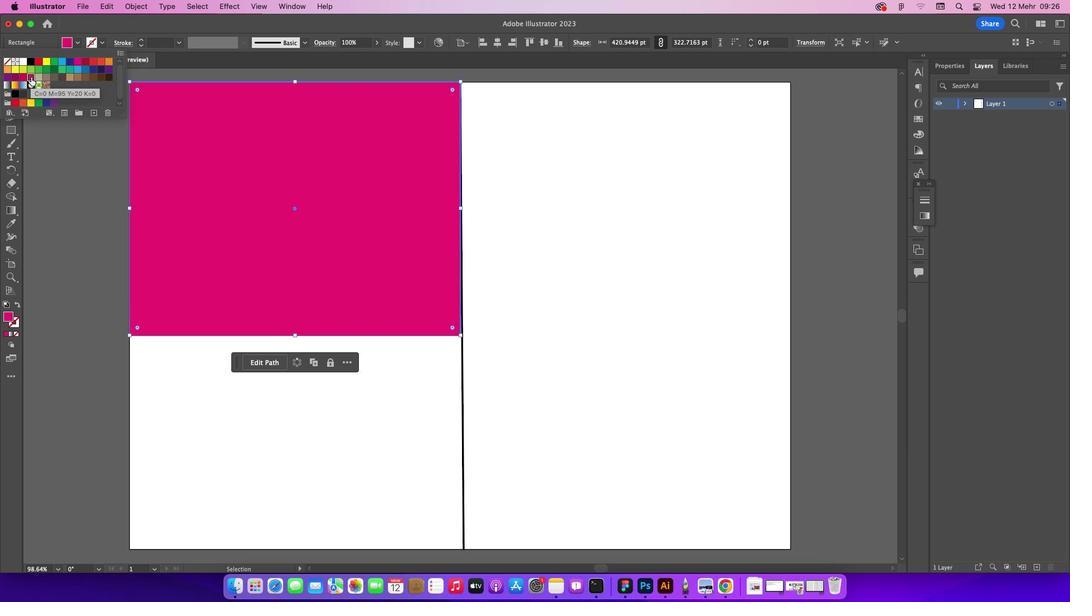 
Action: Mouse pressed left at (30, 76)
Screenshot: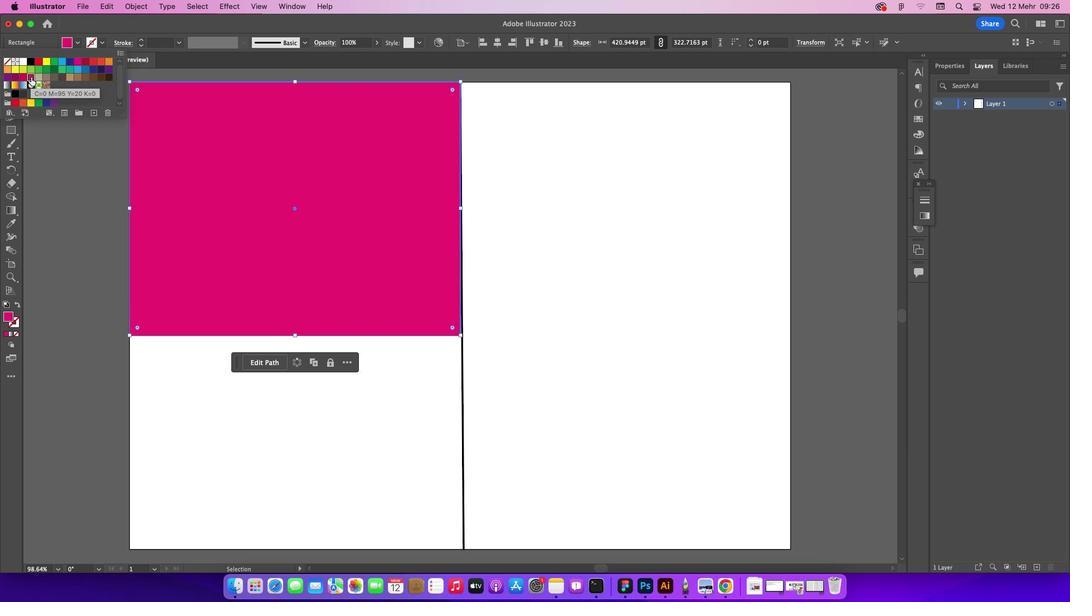 
Action: Mouse moved to (75, 60)
Screenshot: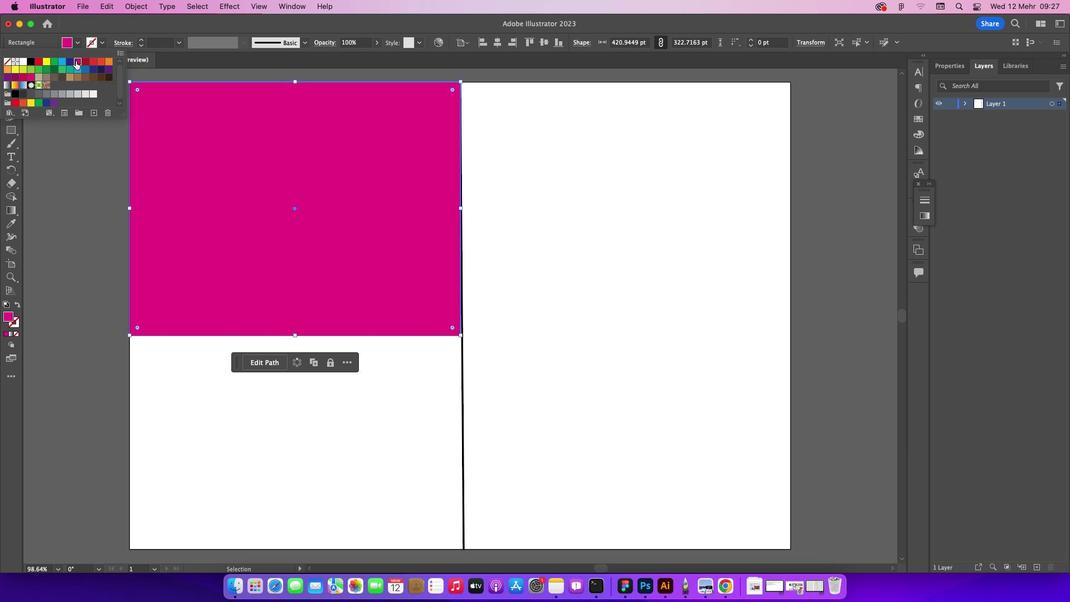 
Action: Mouse pressed left at (75, 60)
Screenshot: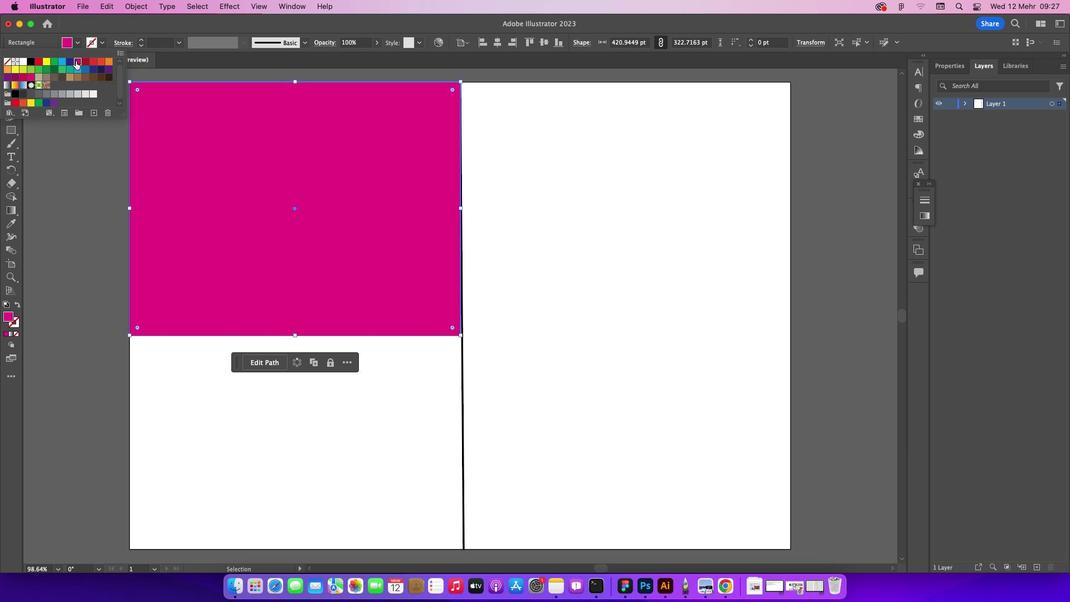 
Action: Mouse moved to (76, 39)
Screenshot: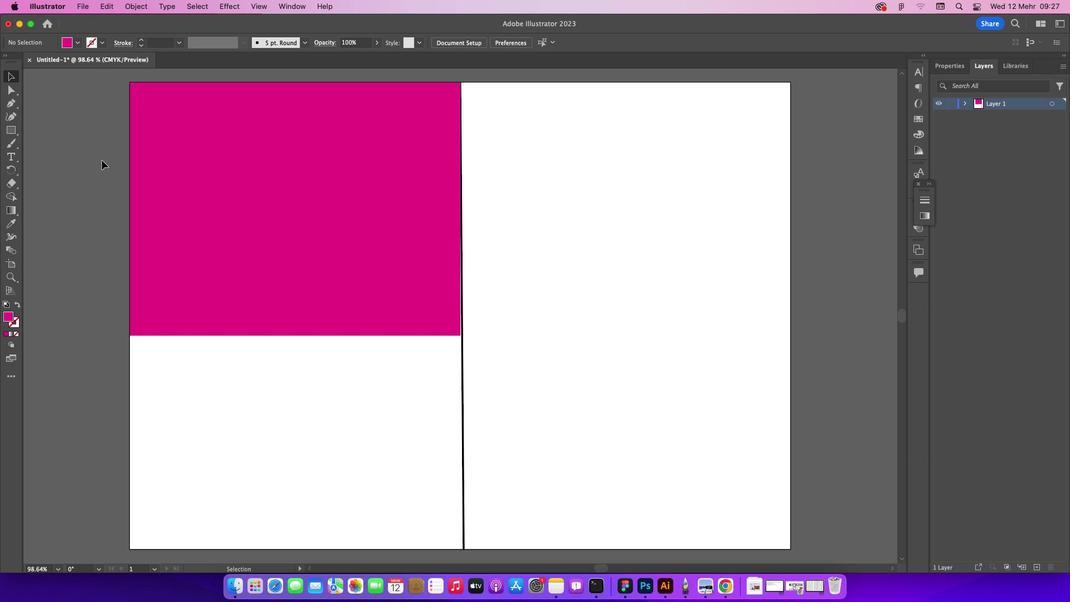 
Action: Mouse pressed left at (76, 39)
Screenshot: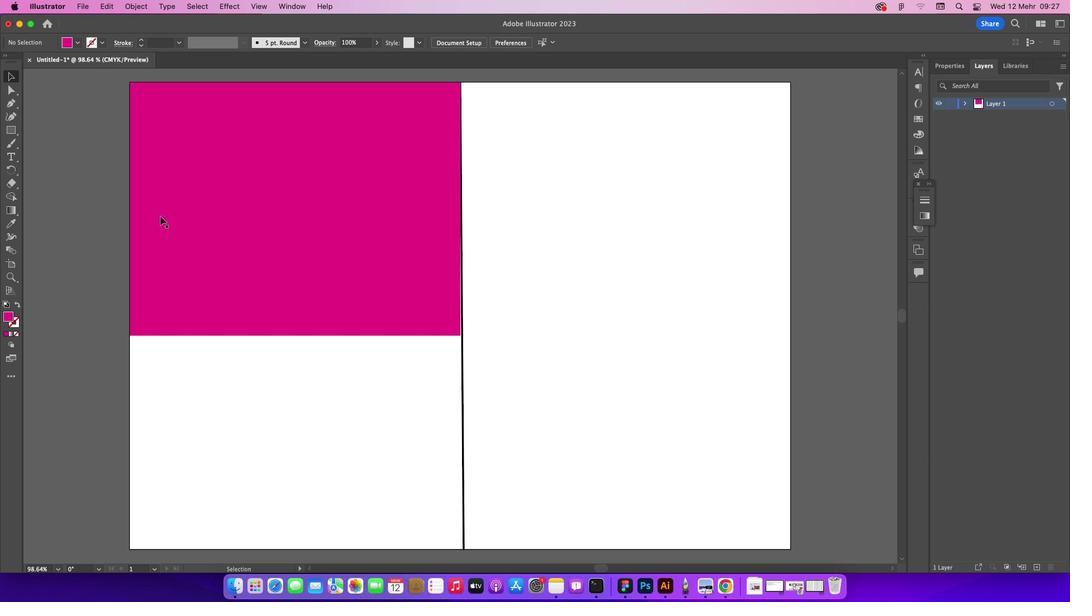 
Action: Mouse moved to (101, 160)
Screenshot: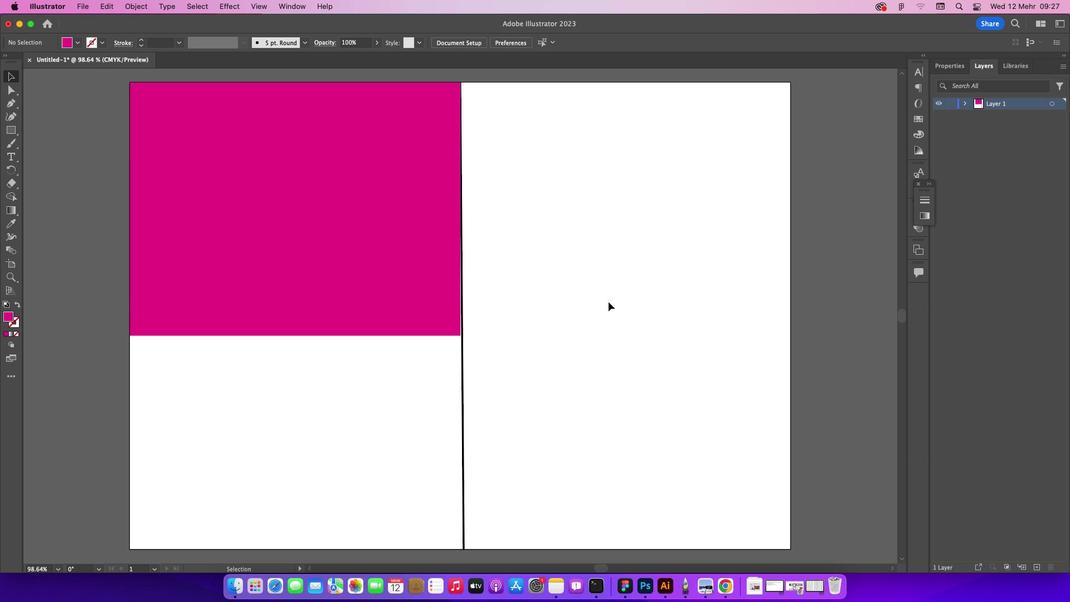 
Action: Mouse pressed left at (101, 160)
Screenshot: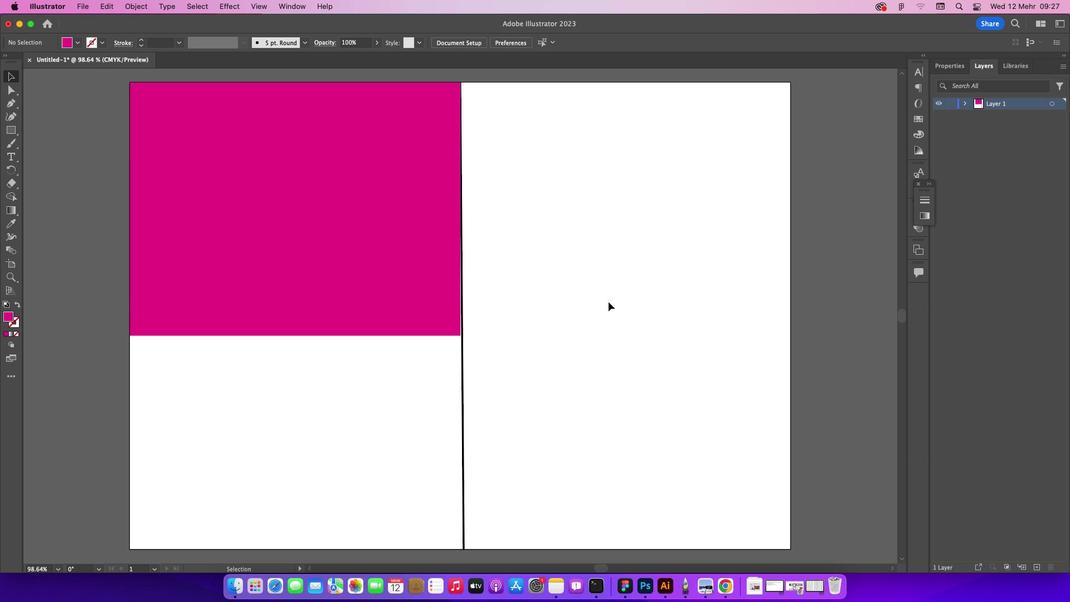 
Action: Mouse moved to (462, 368)
Screenshot: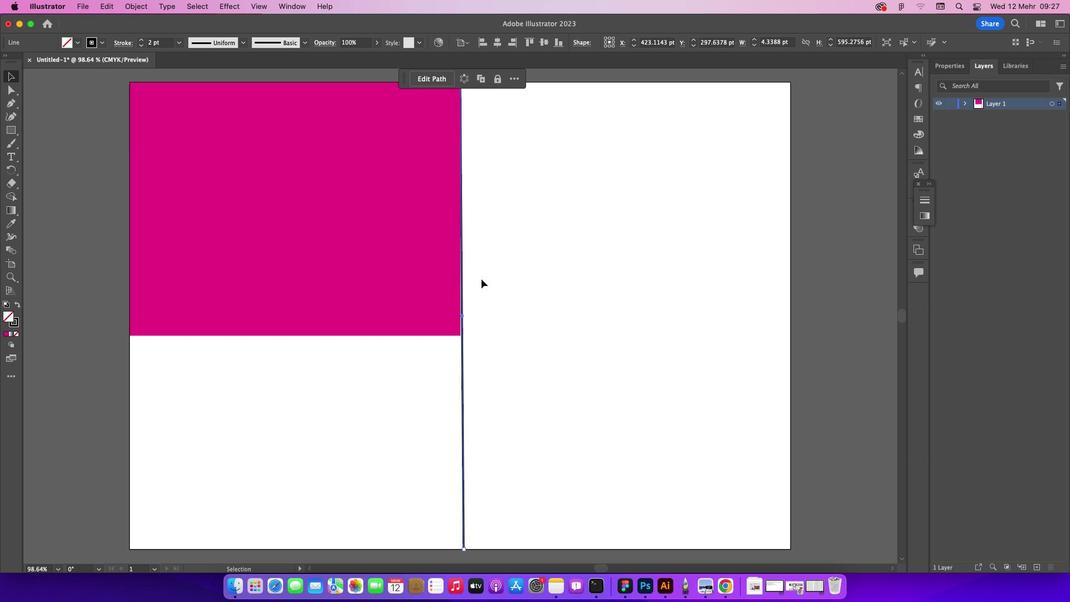 
Action: Mouse pressed left at (462, 368)
Screenshot: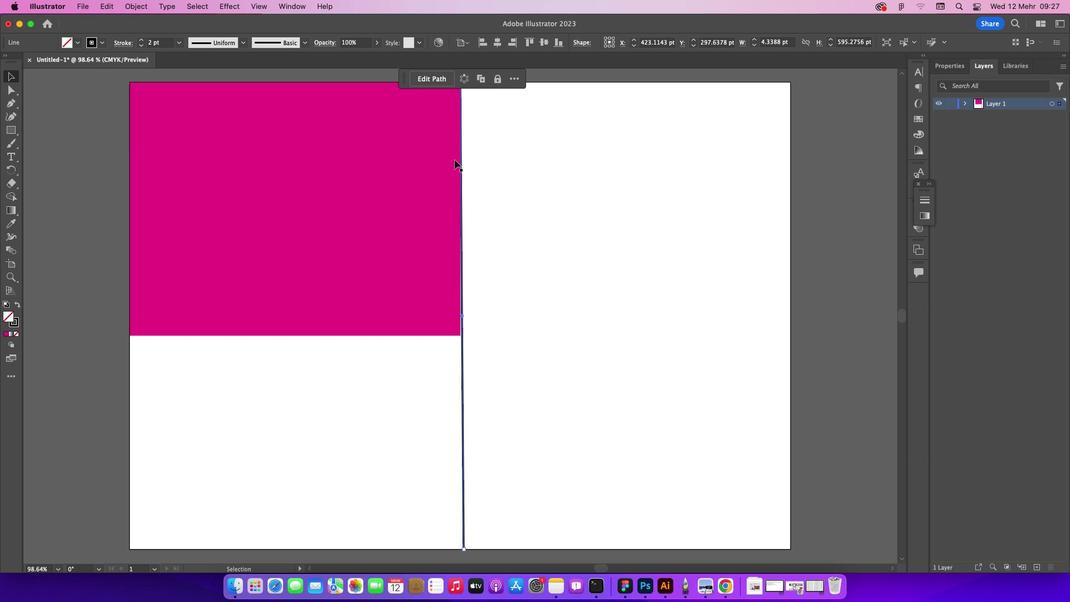 
Action: Mouse moved to (547, 76)
Screenshot: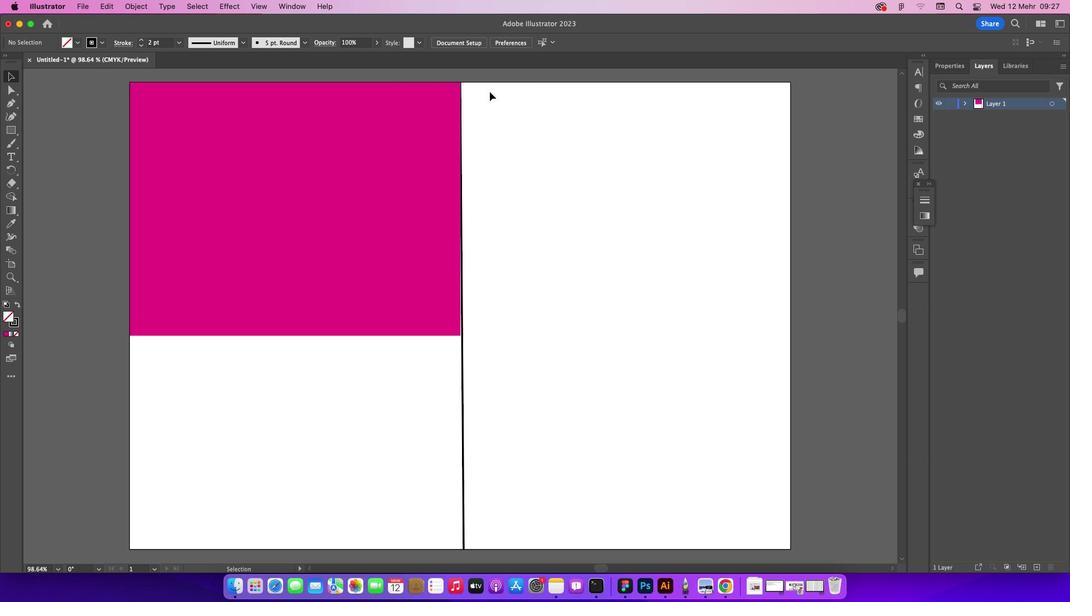 
Action: Mouse pressed left at (547, 76)
Screenshot: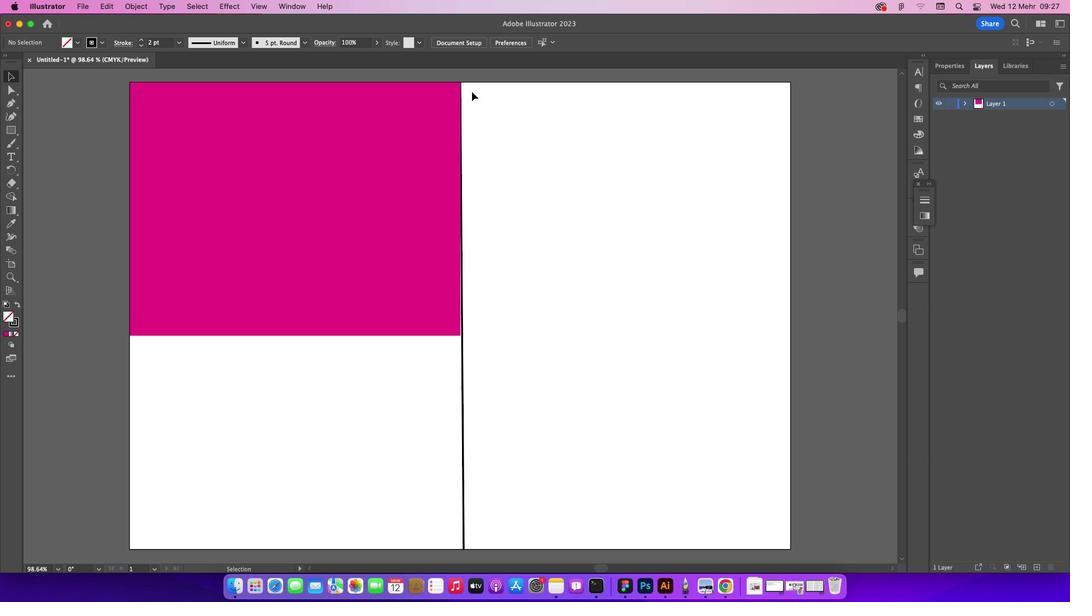 
Action: Mouse moved to (233, 161)
Screenshot: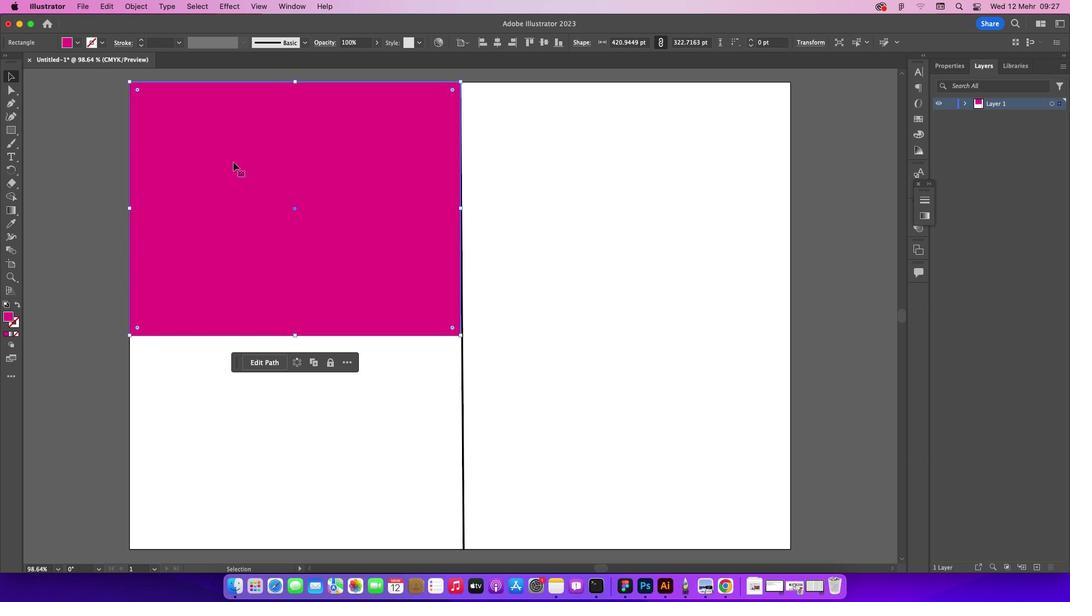
Action: Mouse pressed left at (233, 161)
Screenshot: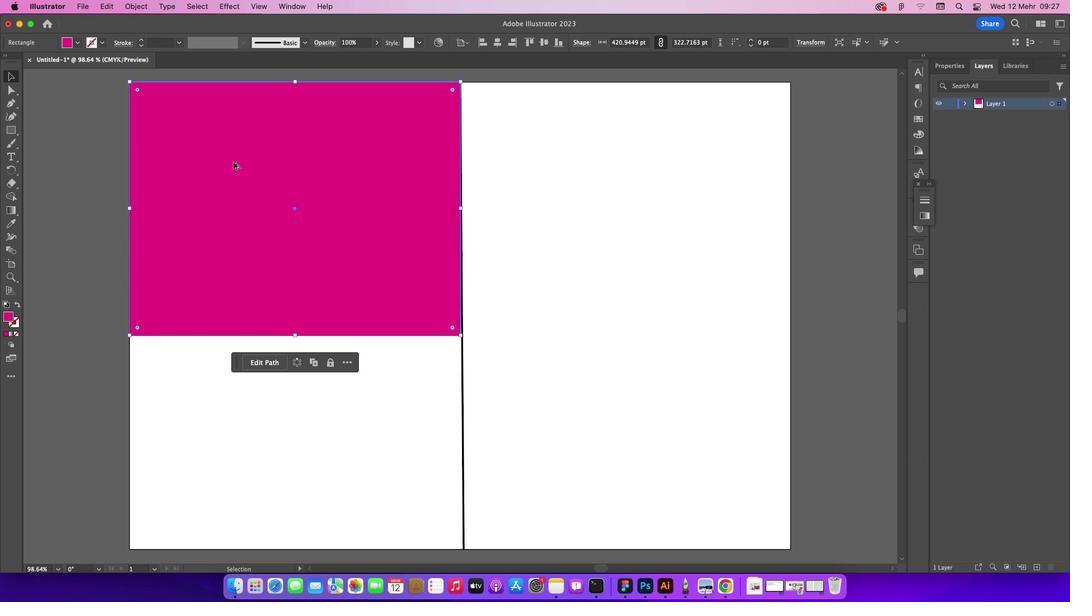 
Action: Key pressed Key.alt
Screenshot: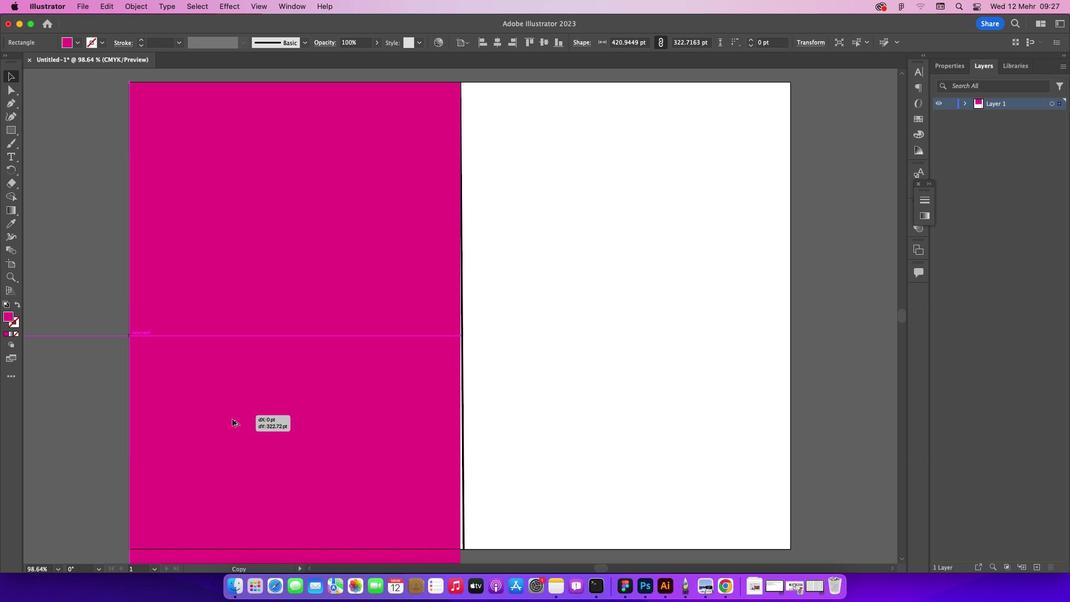 
Action: Mouse pressed left at (233, 161)
Screenshot: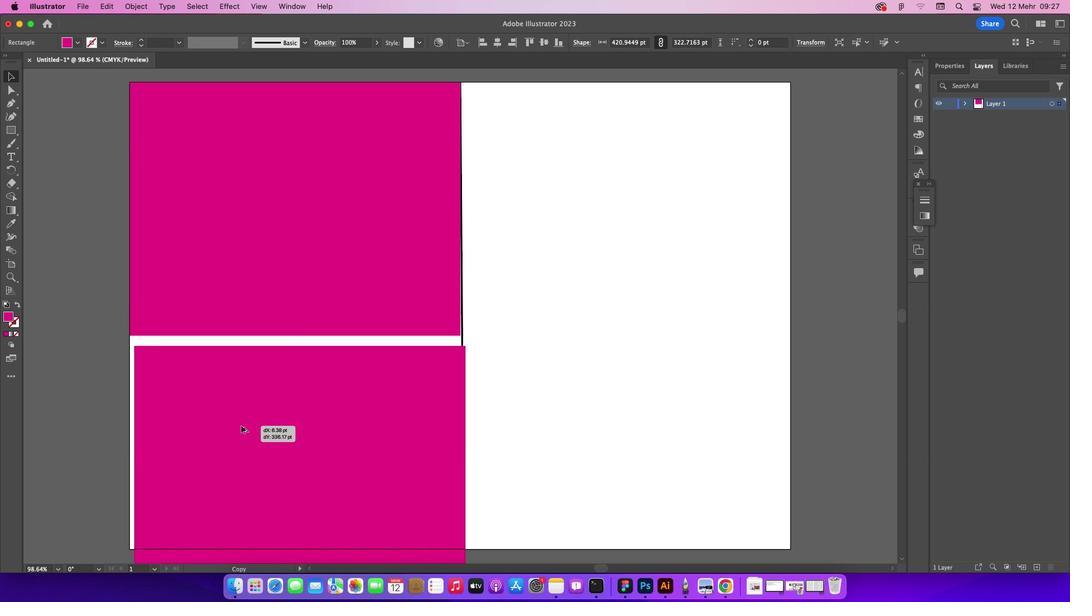 
Action: Mouse moved to (355, 301)
Screenshot: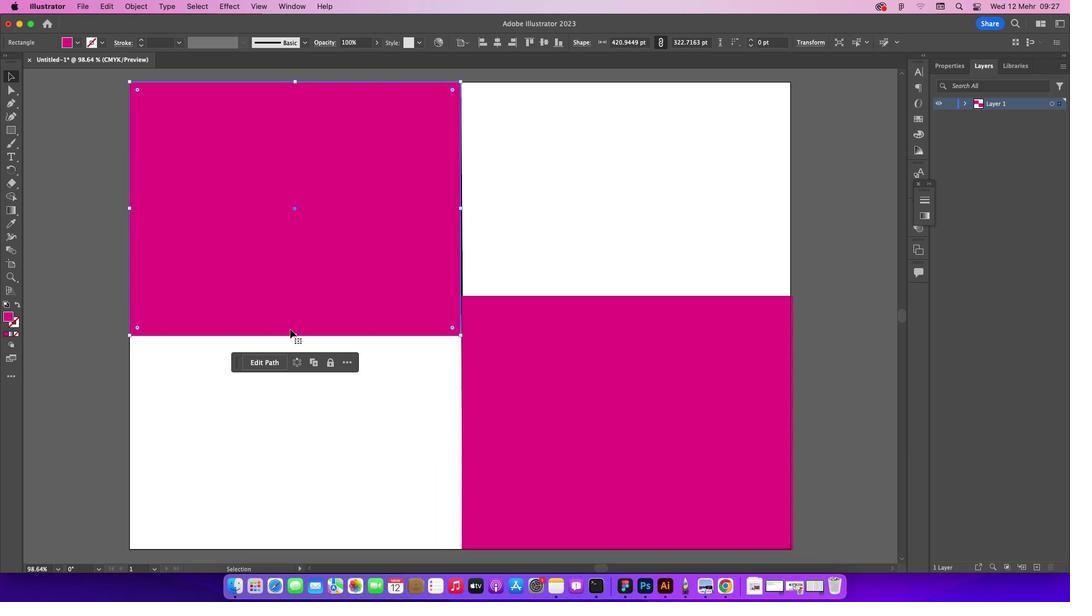 
Action: Mouse pressed left at (355, 301)
Screenshot: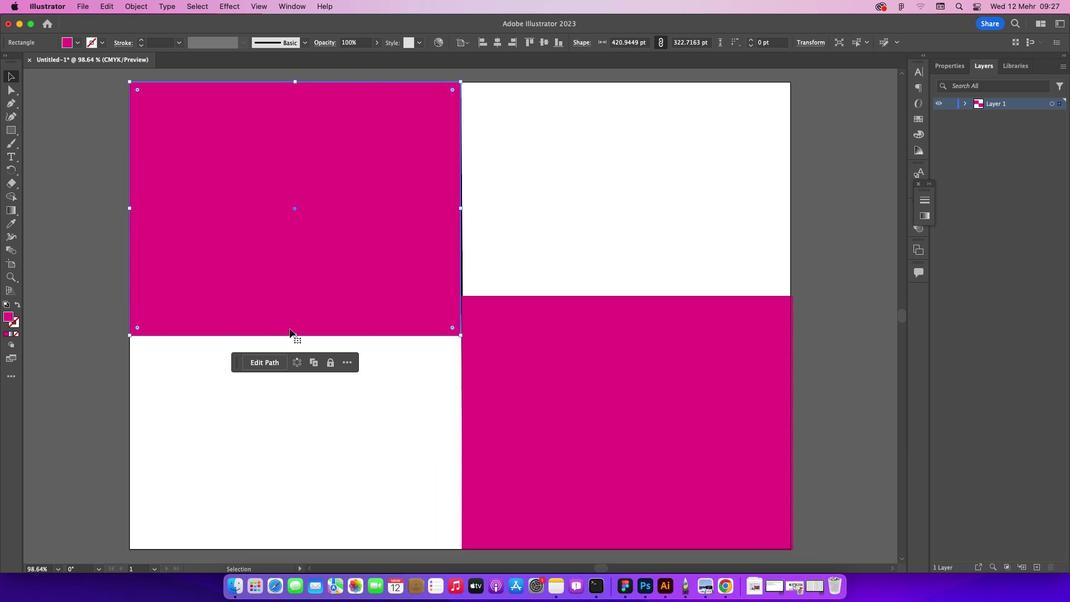 
Action: Mouse moved to (294, 335)
Screenshot: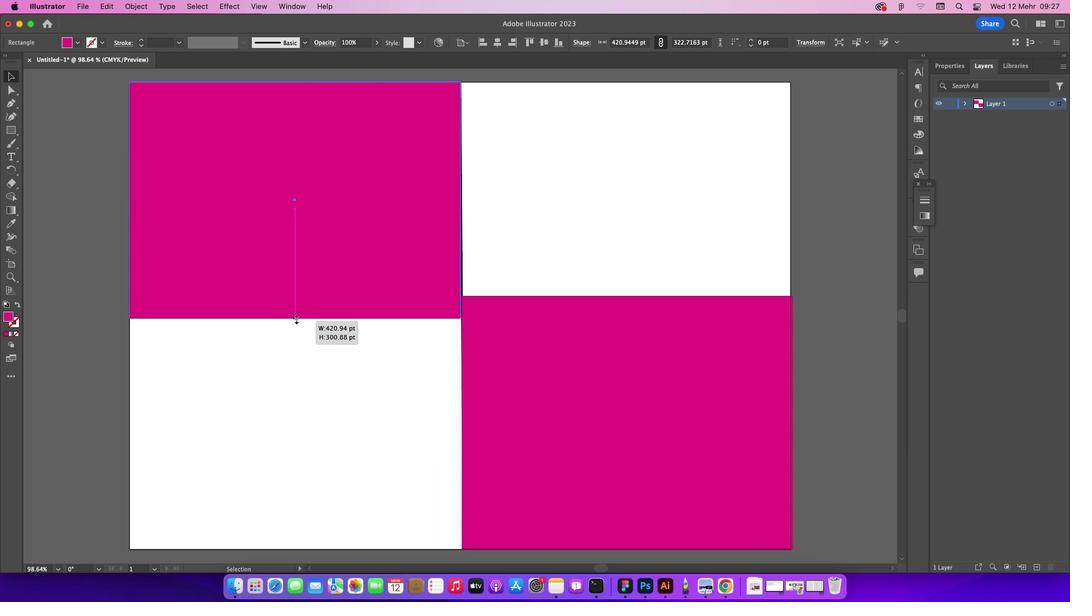 
Action: Mouse pressed left at (294, 335)
Screenshot: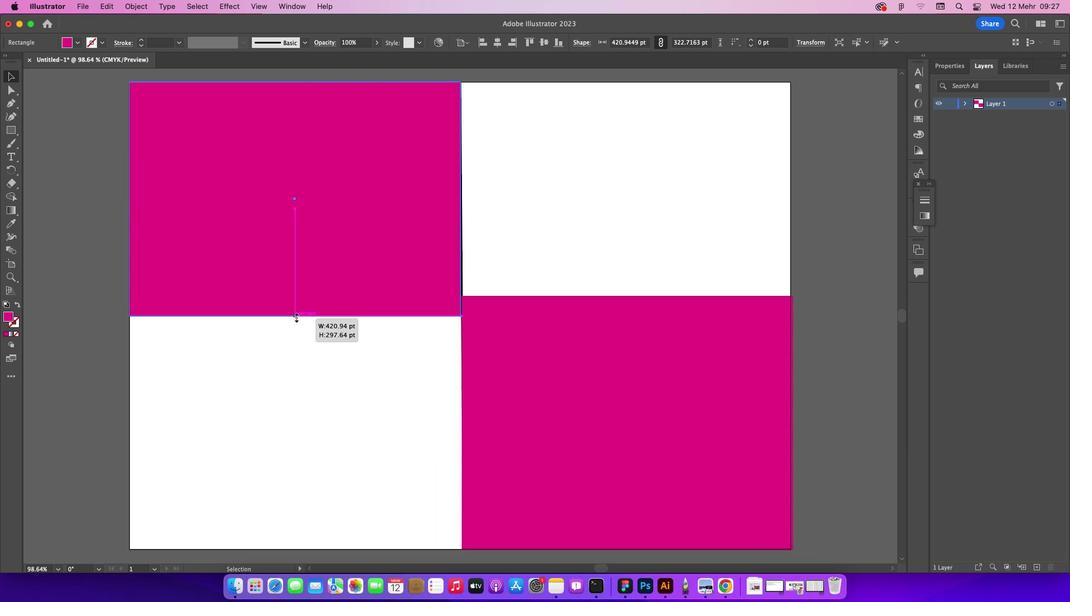 
Action: Mouse moved to (610, 410)
Screenshot: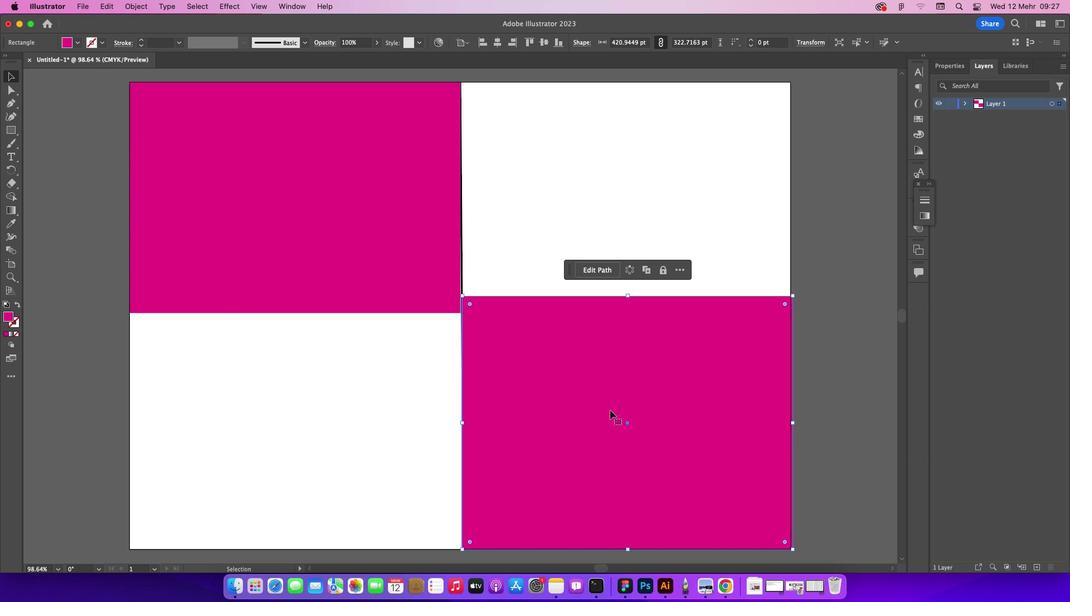 
Action: Mouse pressed left at (610, 410)
Screenshot: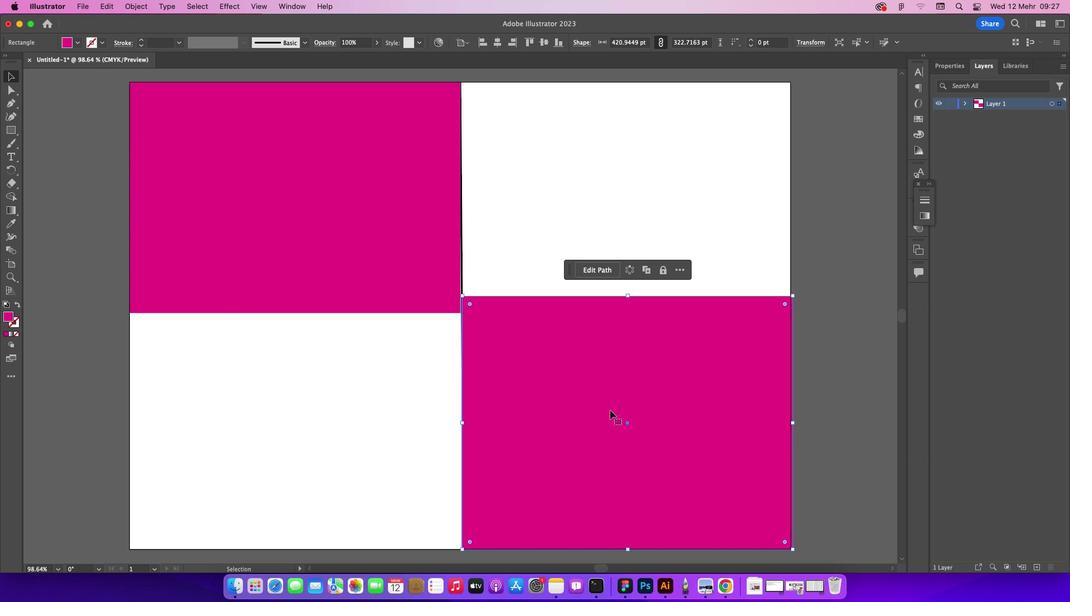 
Action: Key pressed Key.delete
Screenshot: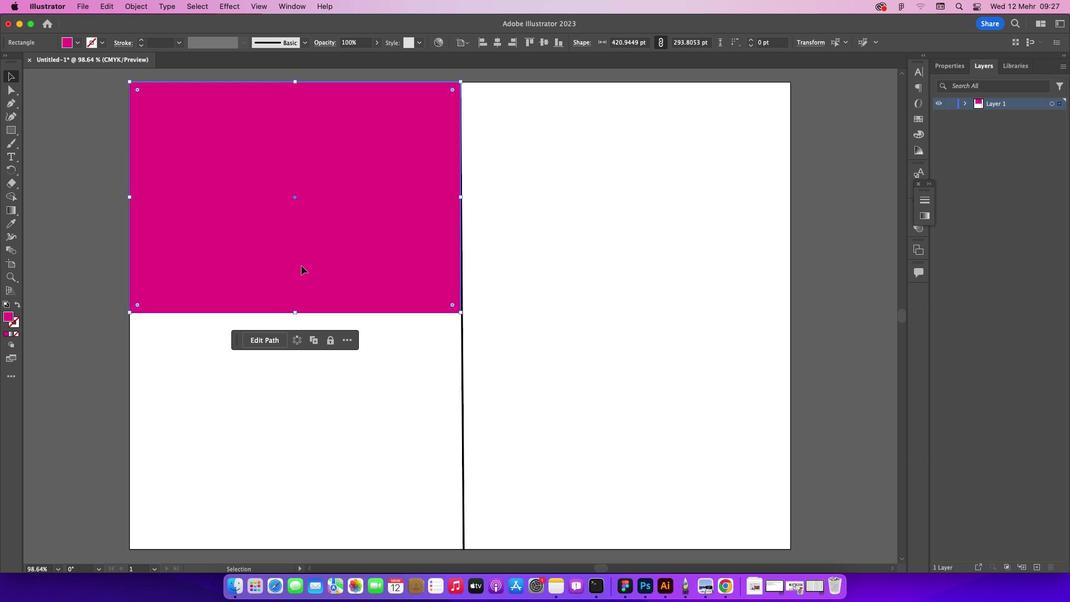 
Action: Mouse moved to (301, 265)
Screenshot: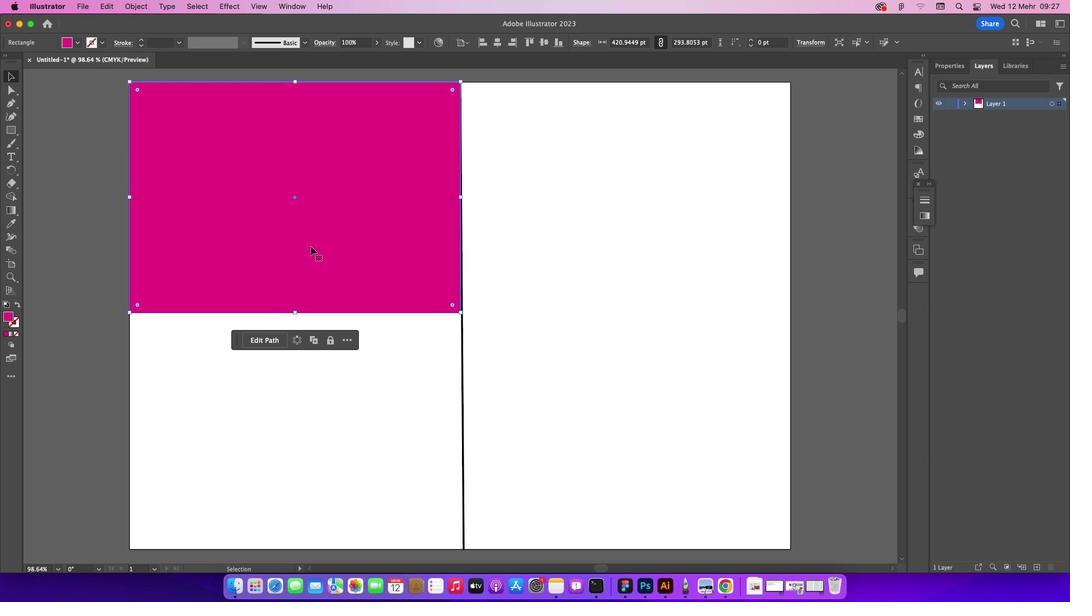 
Action: Mouse pressed left at (301, 265)
Screenshot: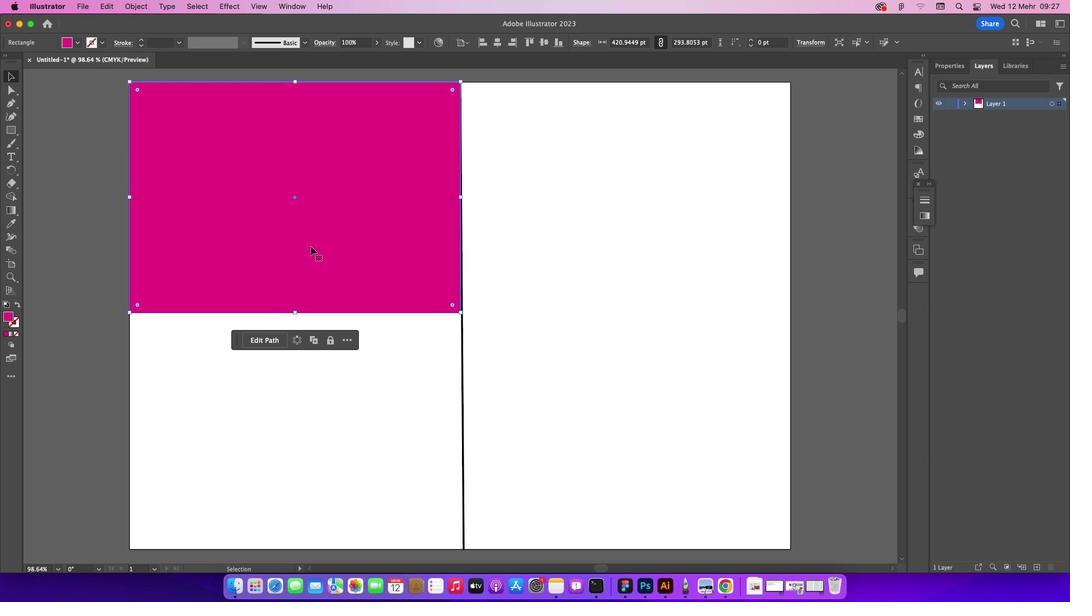 
Action: Mouse moved to (310, 246)
Screenshot: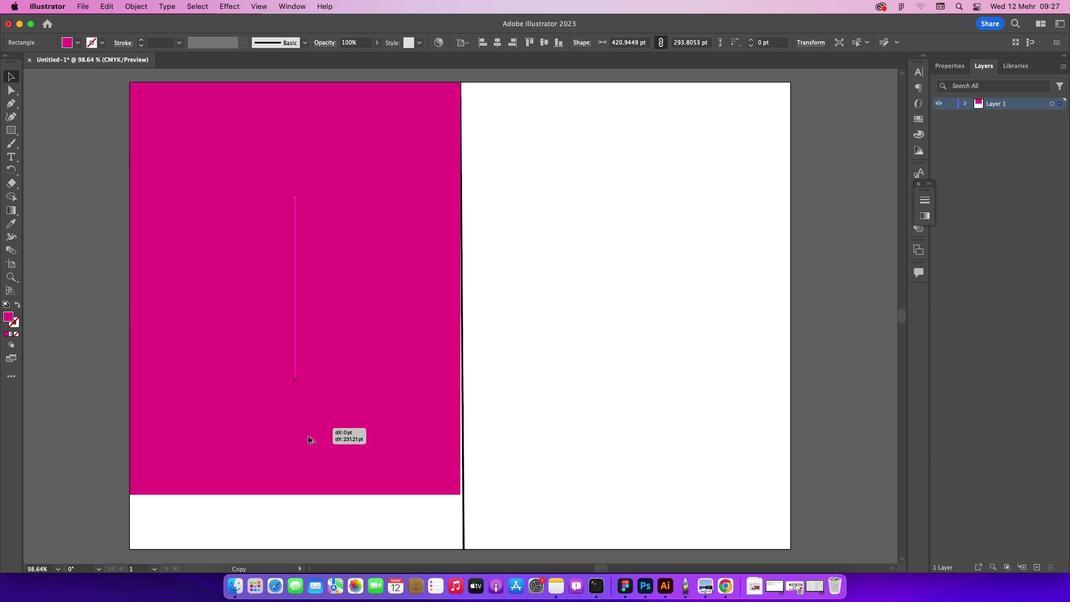 
Action: Key pressed Key.alt
Screenshot: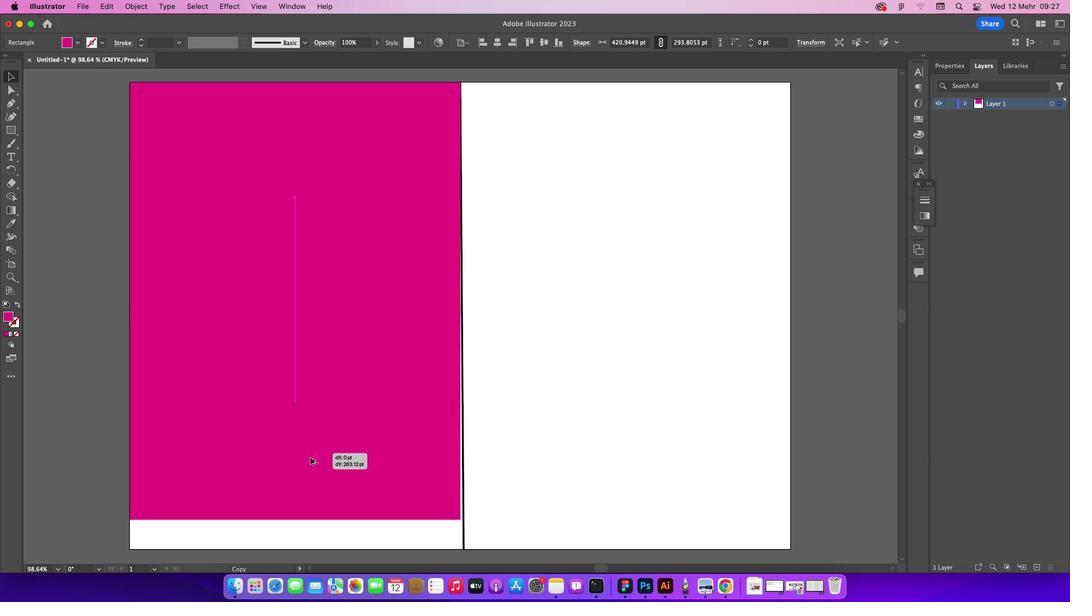 
Action: Mouse pressed left at (310, 246)
Screenshot: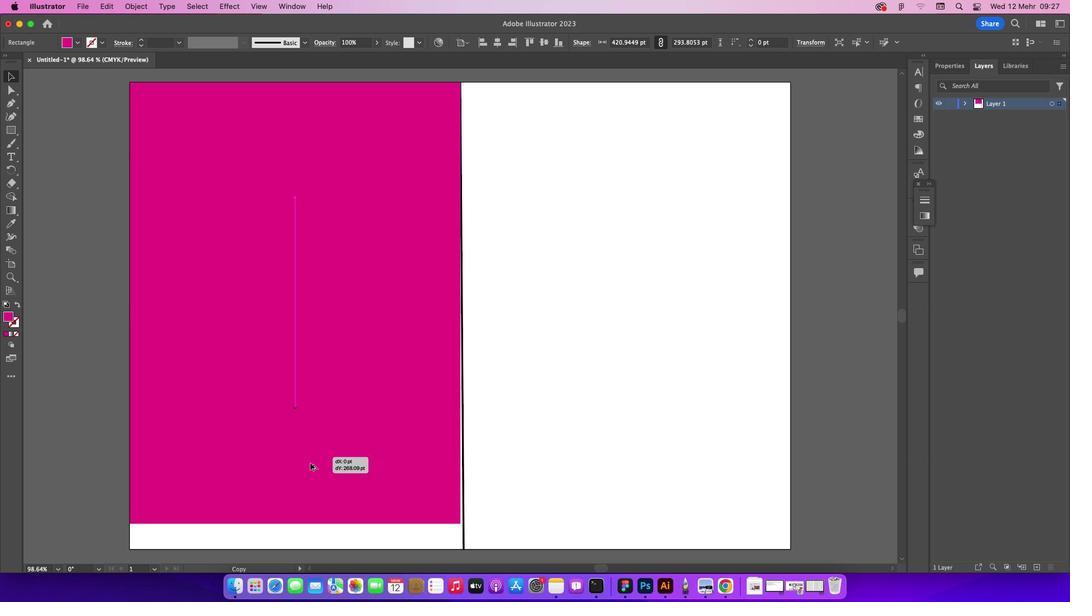 
Action: Mouse moved to (6, 317)
Screenshot: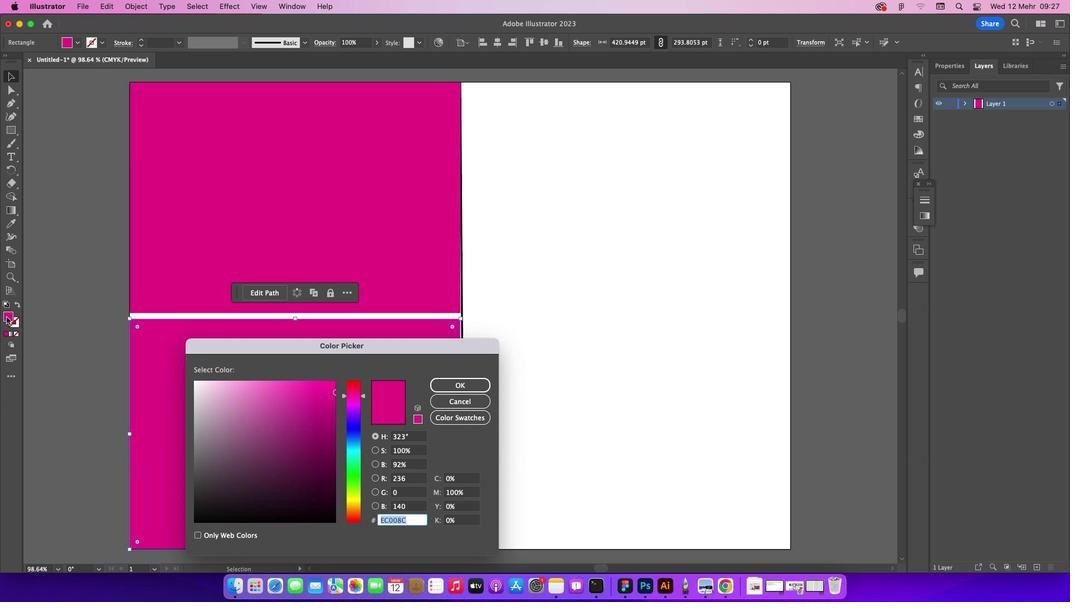 
Action: Mouse pressed left at (6, 317)
Screenshot: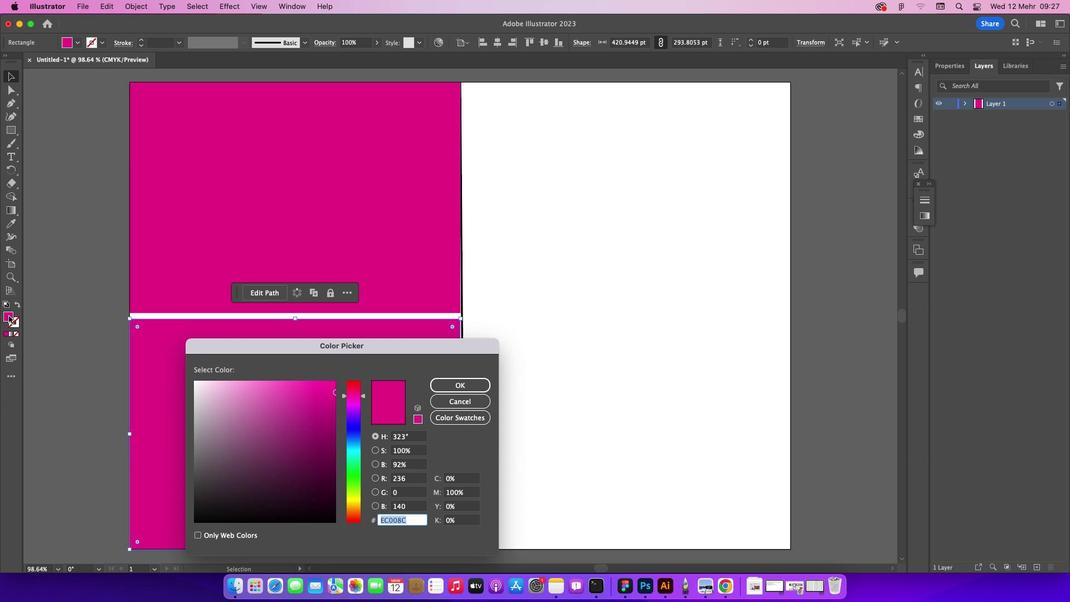 
Action: Mouse pressed left at (6, 317)
Screenshot: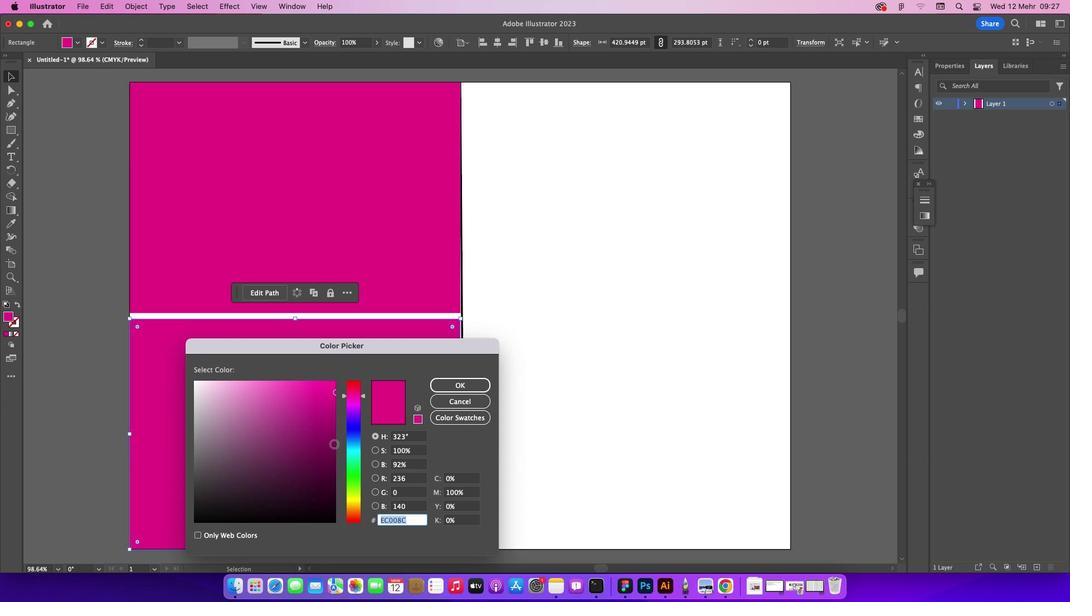
Action: Mouse moved to (330, 342)
Screenshot: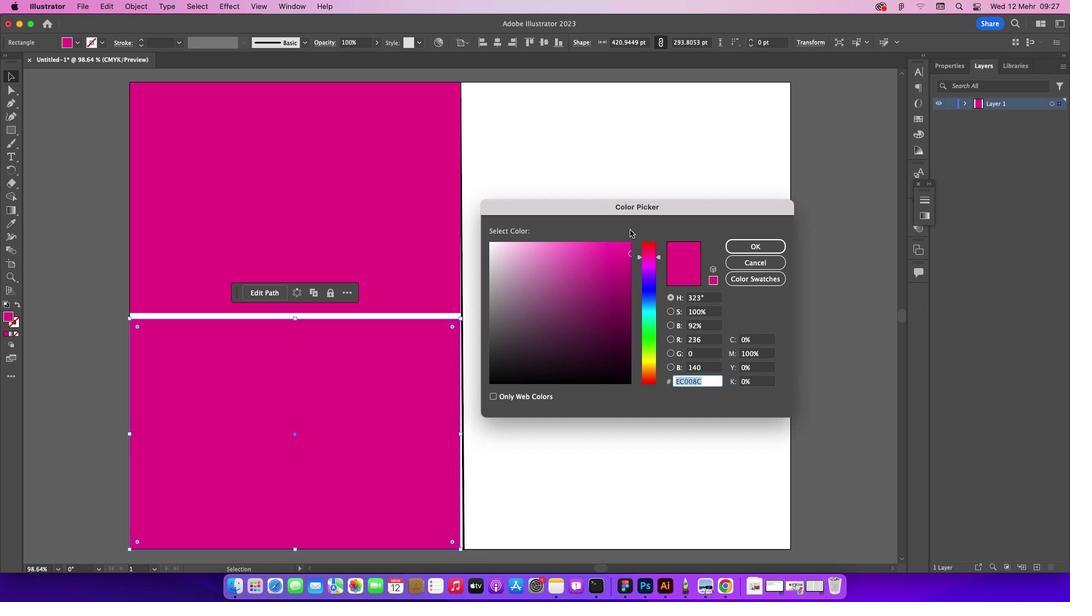 
Action: Mouse pressed left at (330, 342)
Screenshot: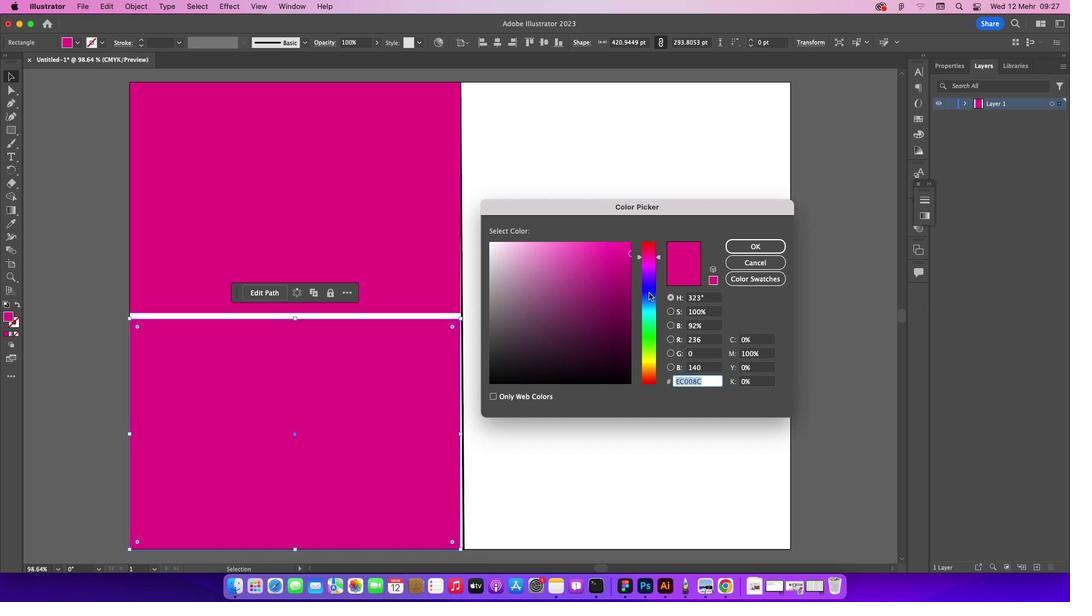 
Action: Mouse moved to (651, 318)
Screenshot: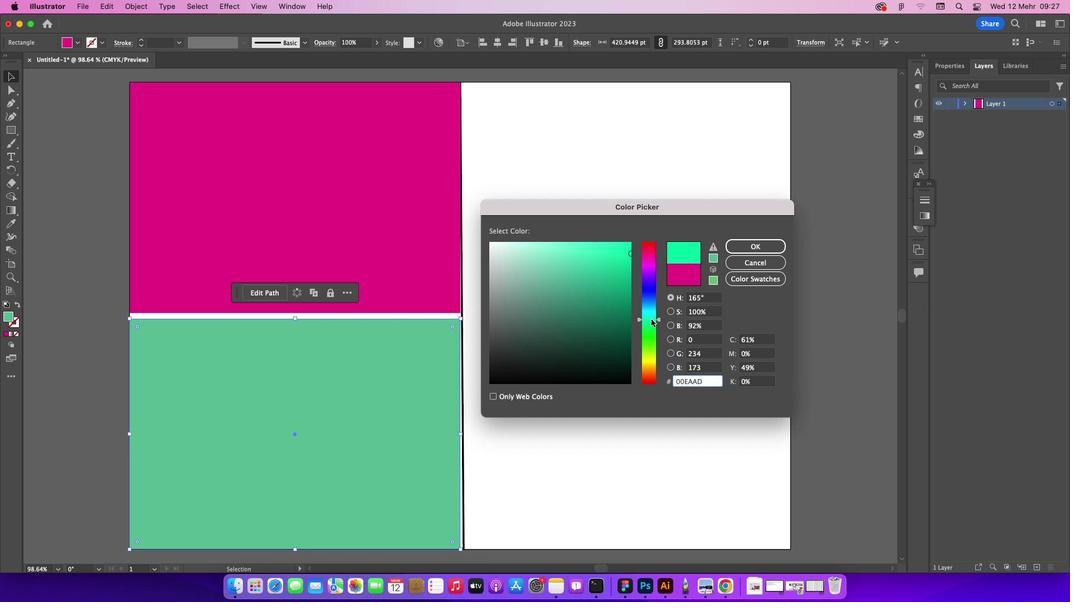 
Action: Mouse pressed left at (651, 318)
Screenshot: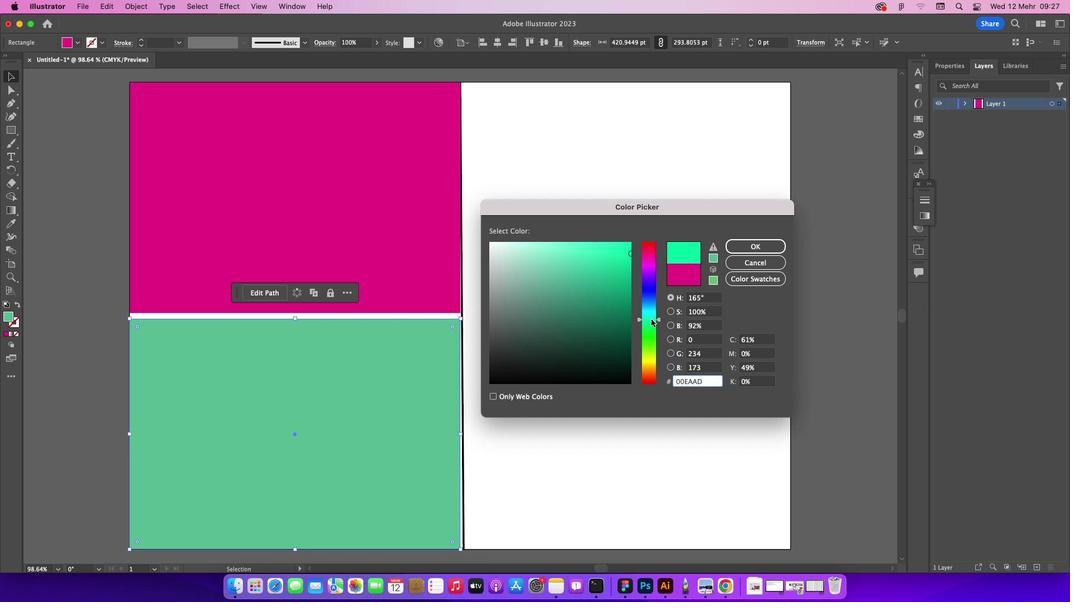 
Action: Mouse moved to (661, 321)
Screenshot: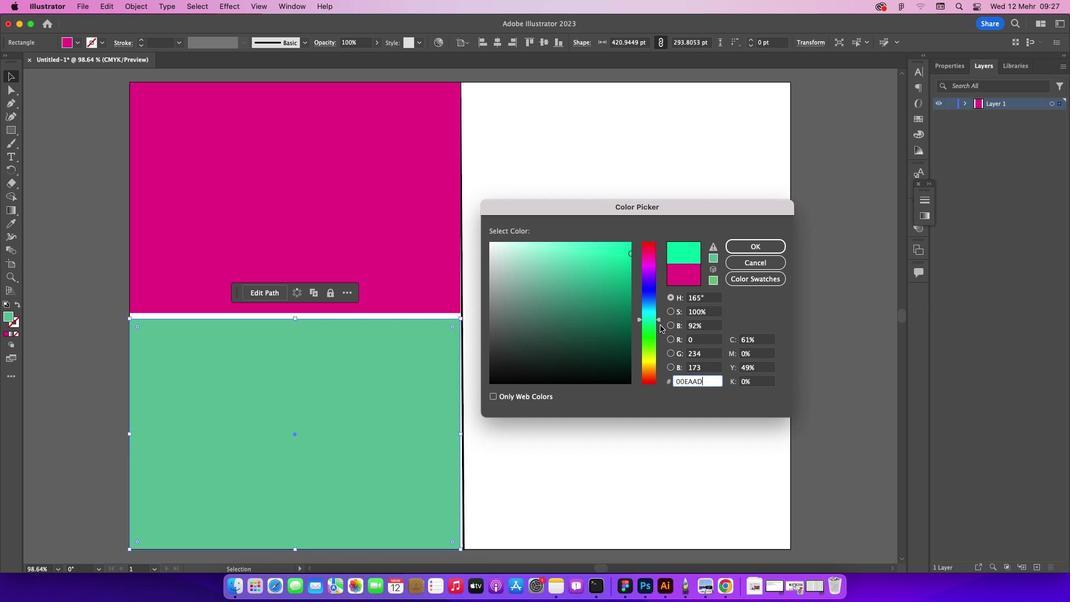 
Action: Mouse pressed left at (661, 321)
Screenshot: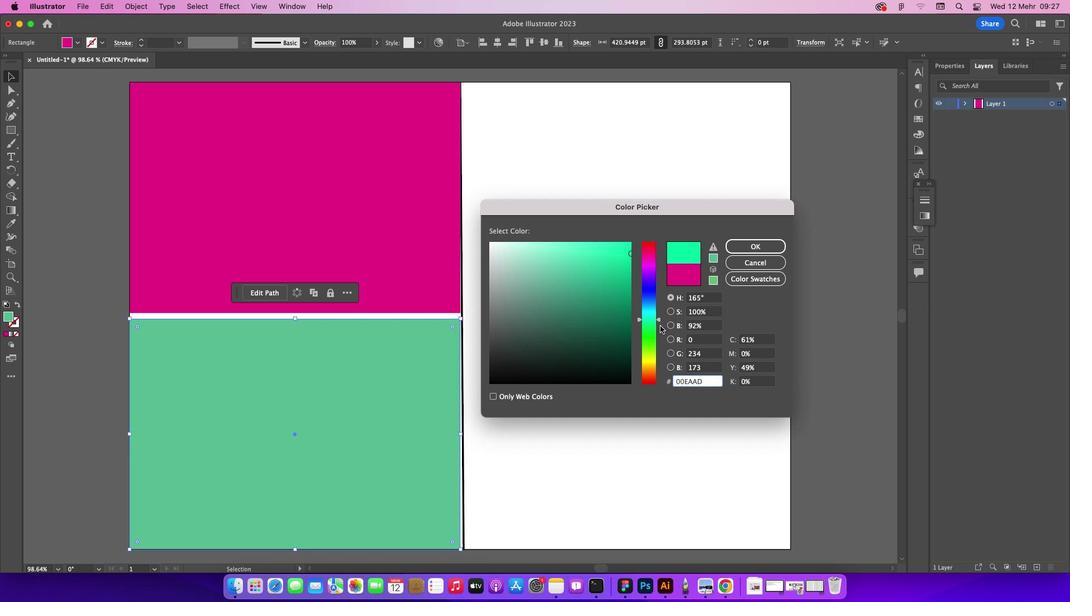 
Action: Mouse moved to (659, 318)
Screenshot: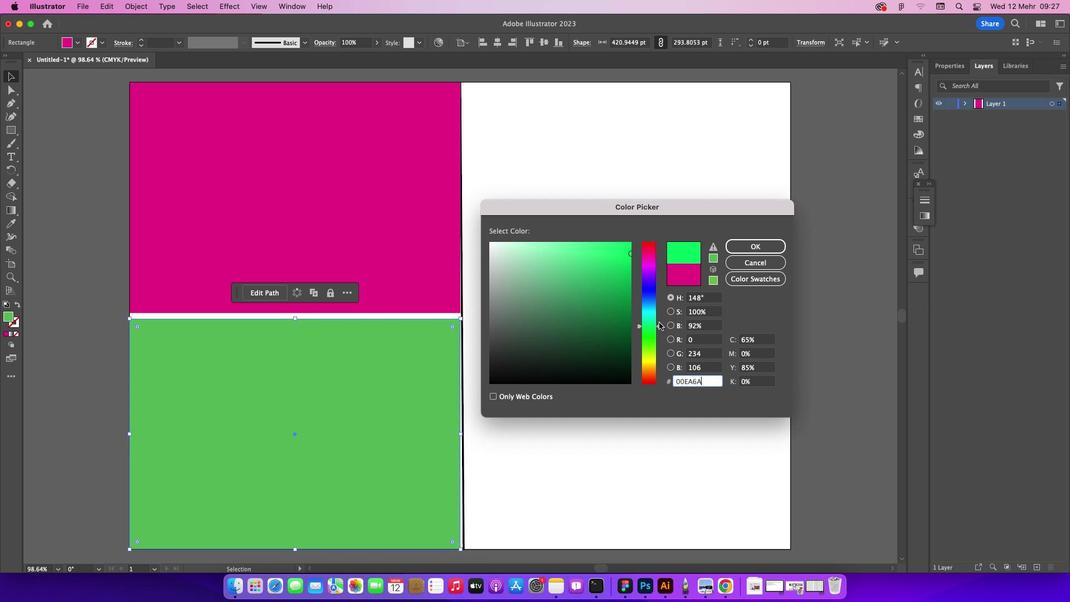 
Action: Mouse pressed left at (659, 318)
Screenshot: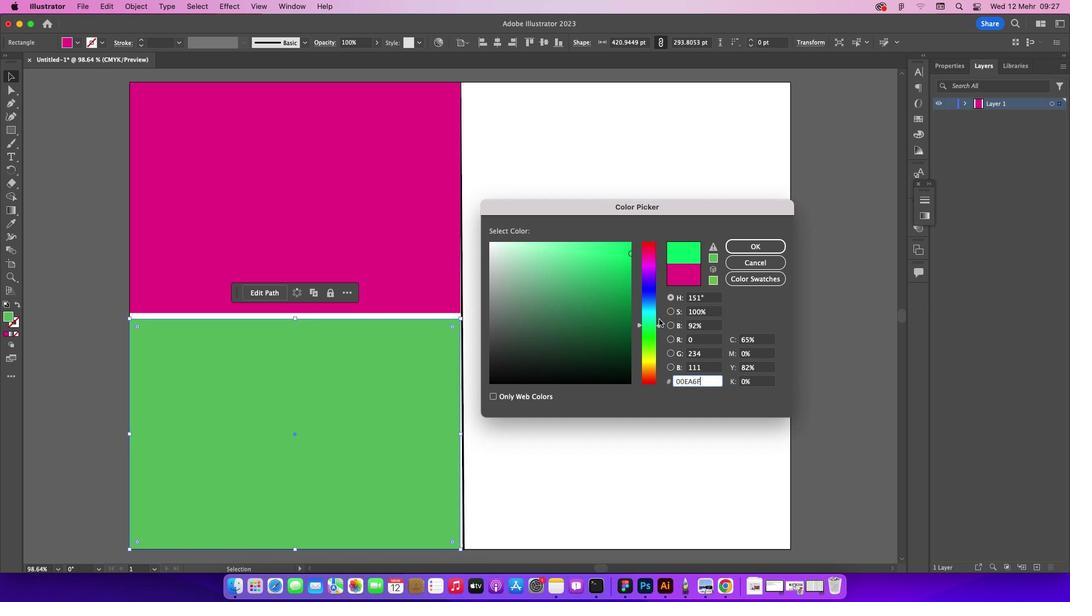 
Action: Mouse moved to (574, 253)
Screenshot: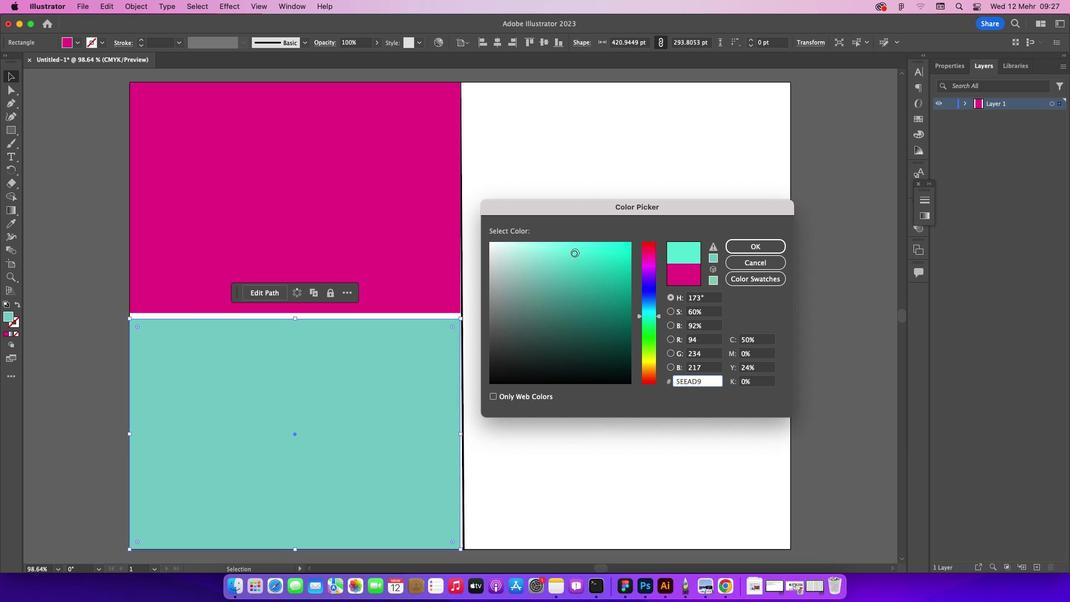 
Action: Mouse pressed left at (574, 253)
Screenshot: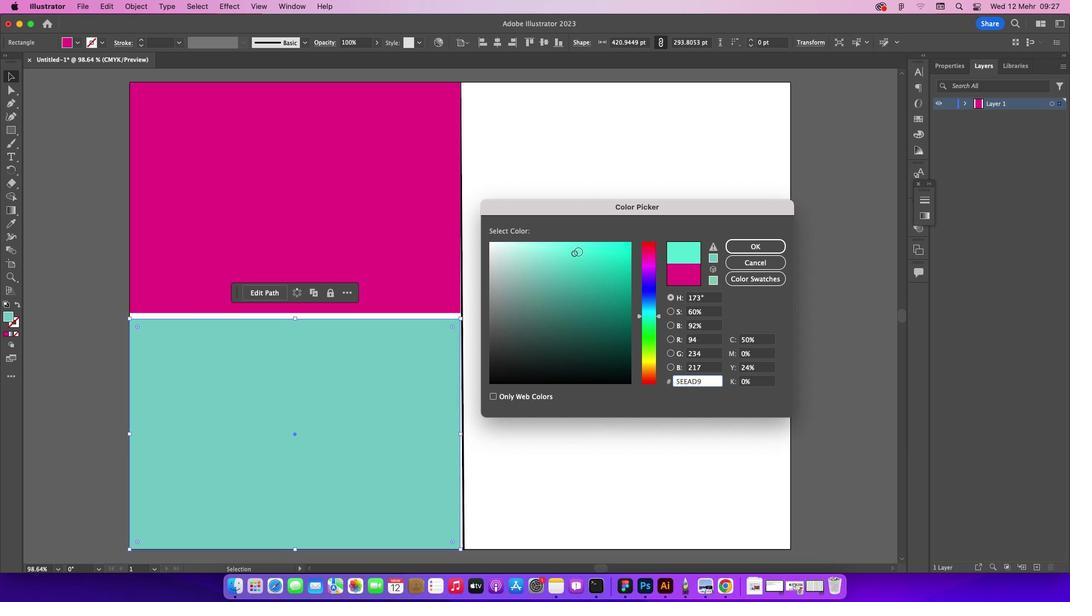
Action: Mouse moved to (584, 248)
Screenshot: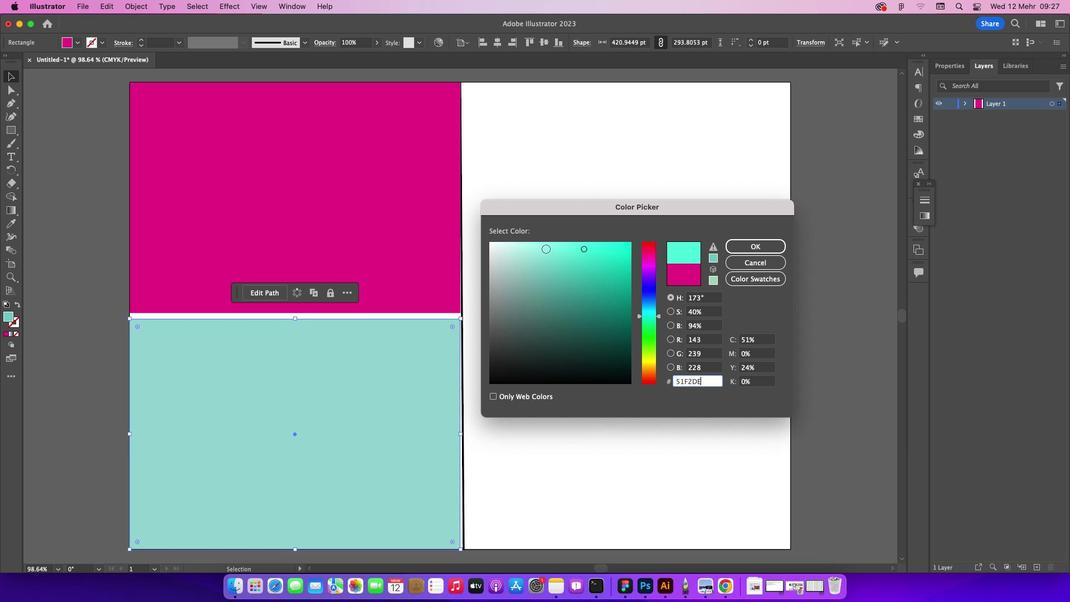 
Action: Mouse pressed left at (584, 248)
Screenshot: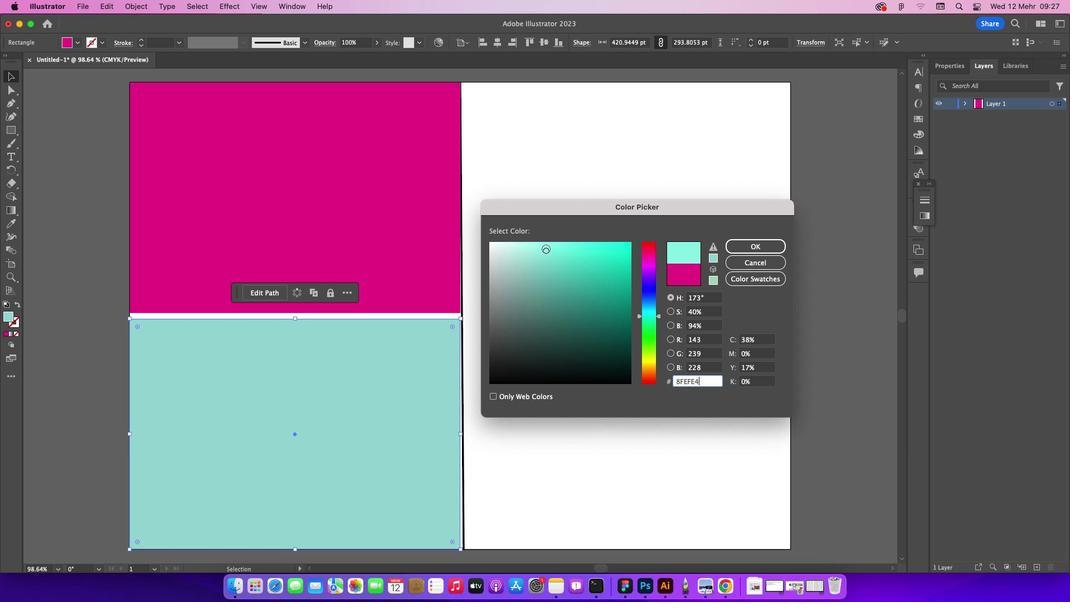 
Action: Mouse moved to (546, 249)
Screenshot: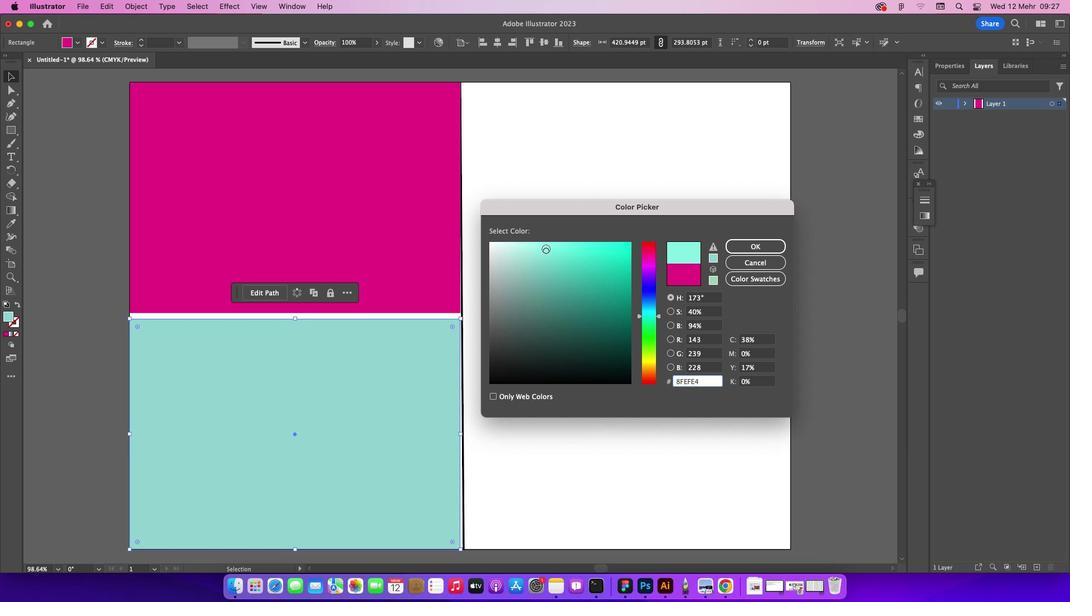 
Action: Mouse pressed left at (546, 249)
Screenshot: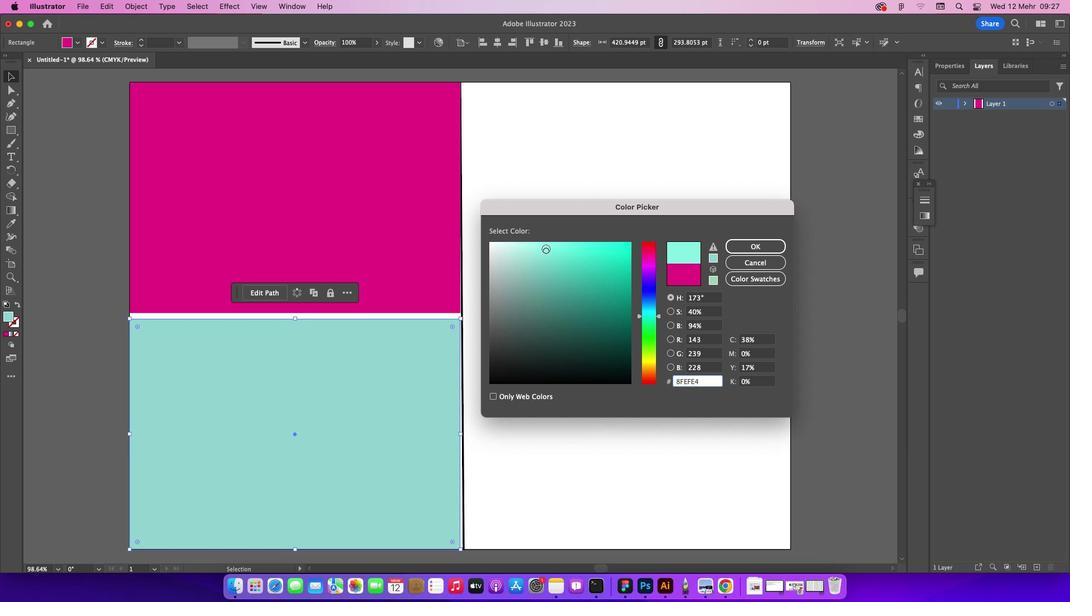 
Action: Mouse moved to (566, 248)
Screenshot: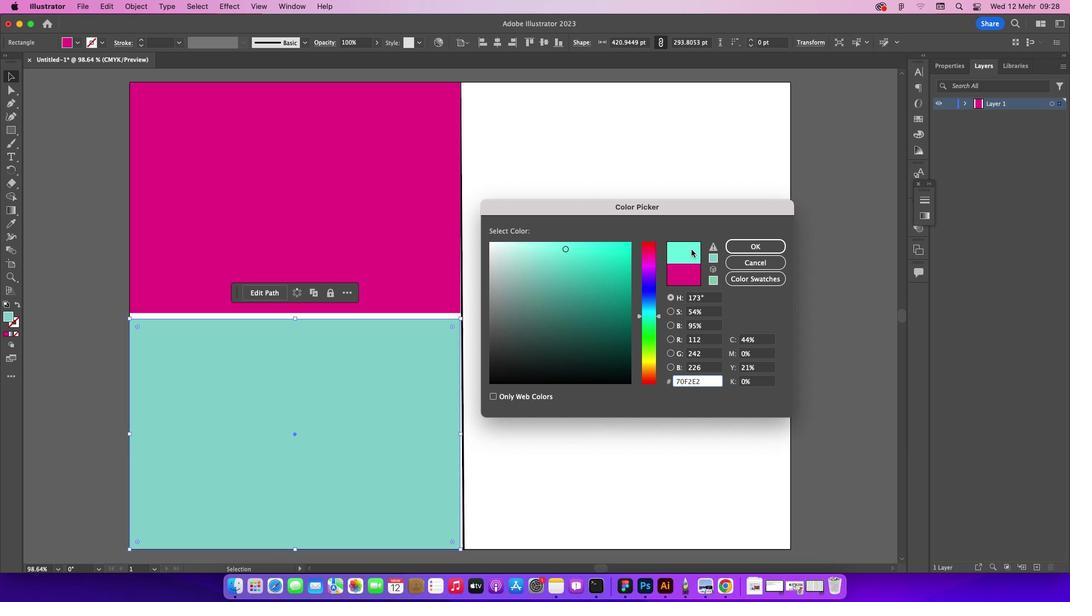 
Action: Mouse pressed left at (566, 248)
Screenshot: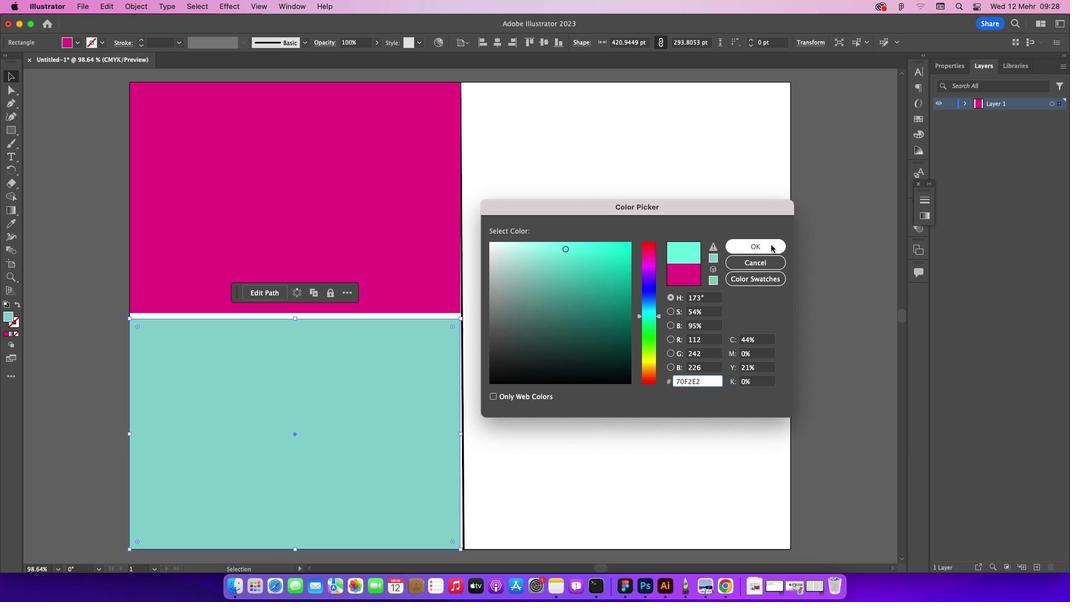 
Action: Mouse moved to (758, 250)
Screenshot: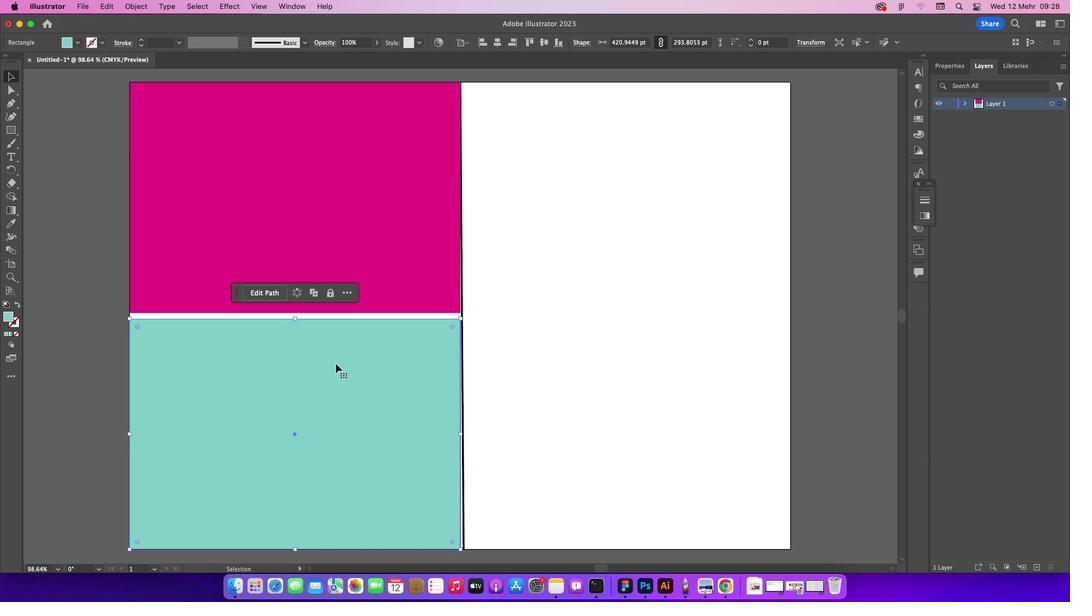
Action: Mouse pressed left at (758, 250)
Screenshot: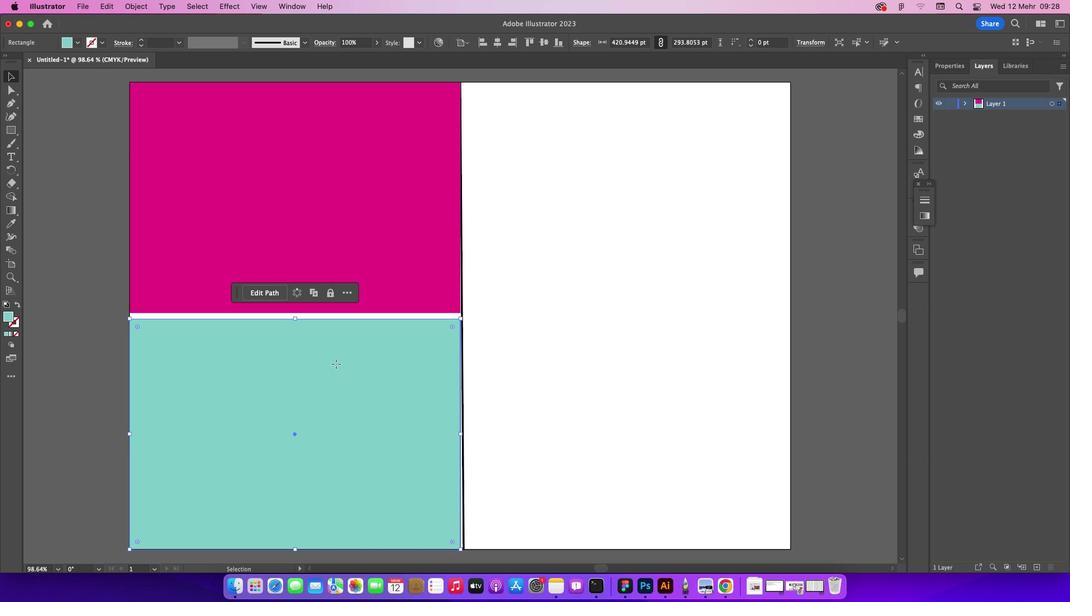 
Action: Mouse moved to (336, 364)
Screenshot: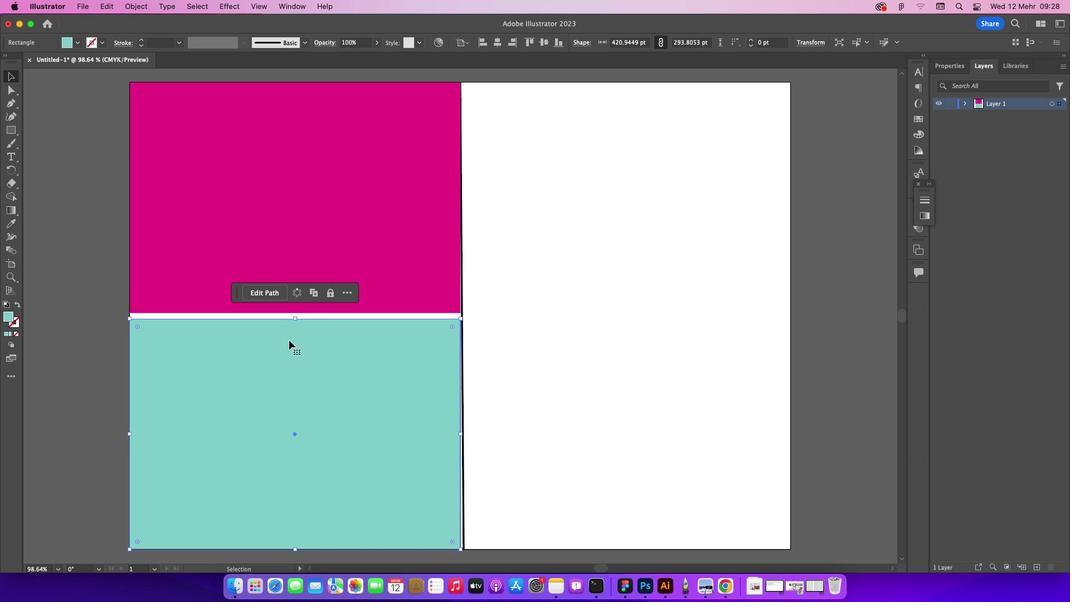 
Action: Mouse pressed left at (336, 364)
Screenshot: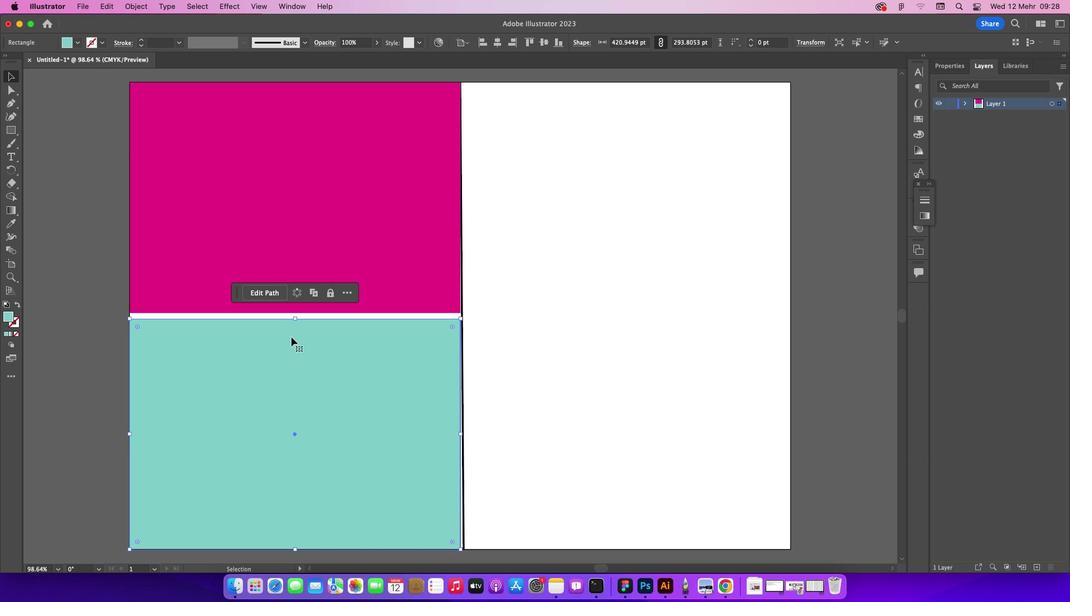 
Action: Mouse moved to (296, 316)
Screenshot: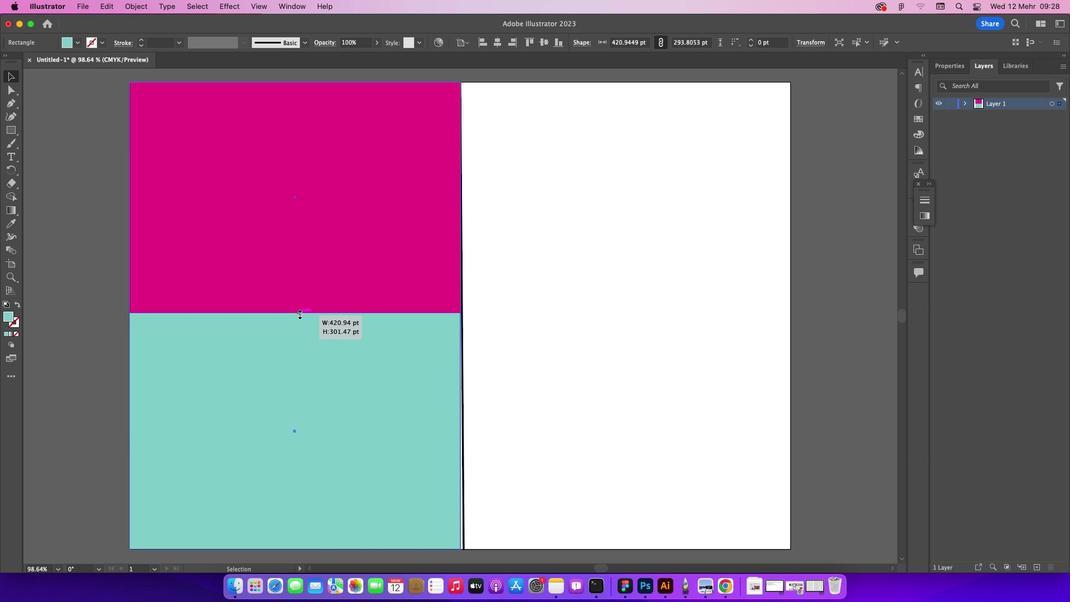 
Action: Mouse pressed left at (296, 316)
Screenshot: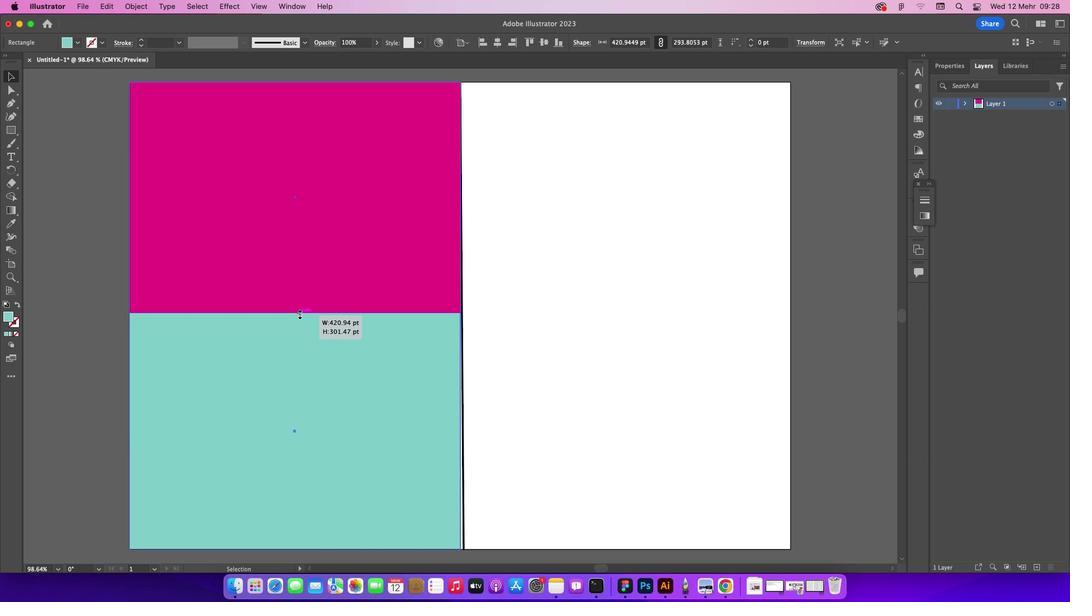 
Action: Mouse moved to (543, 369)
Screenshot: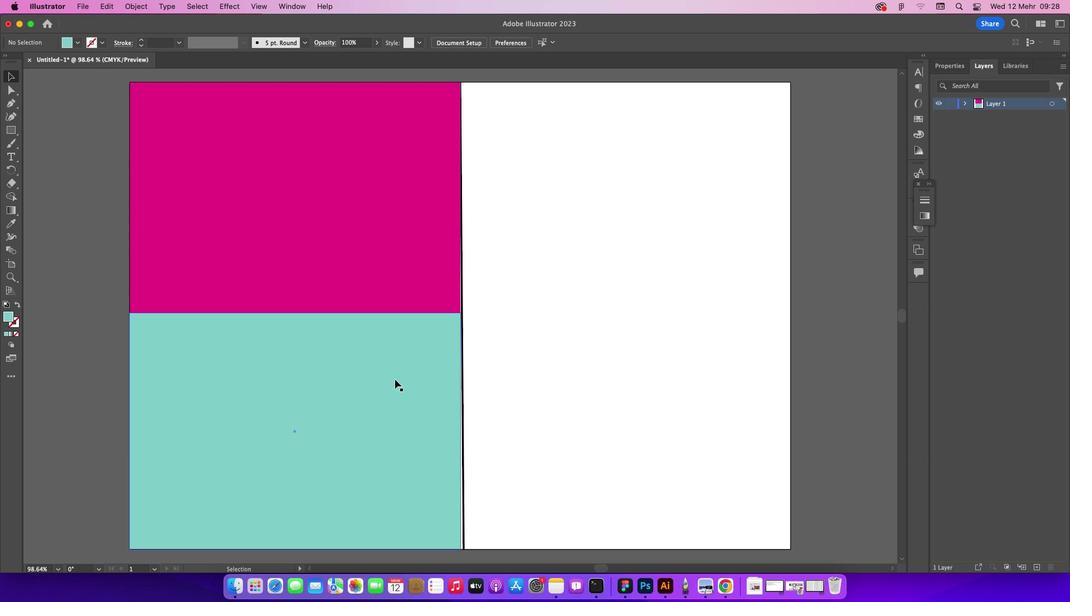 
Action: Mouse pressed left at (543, 369)
Screenshot: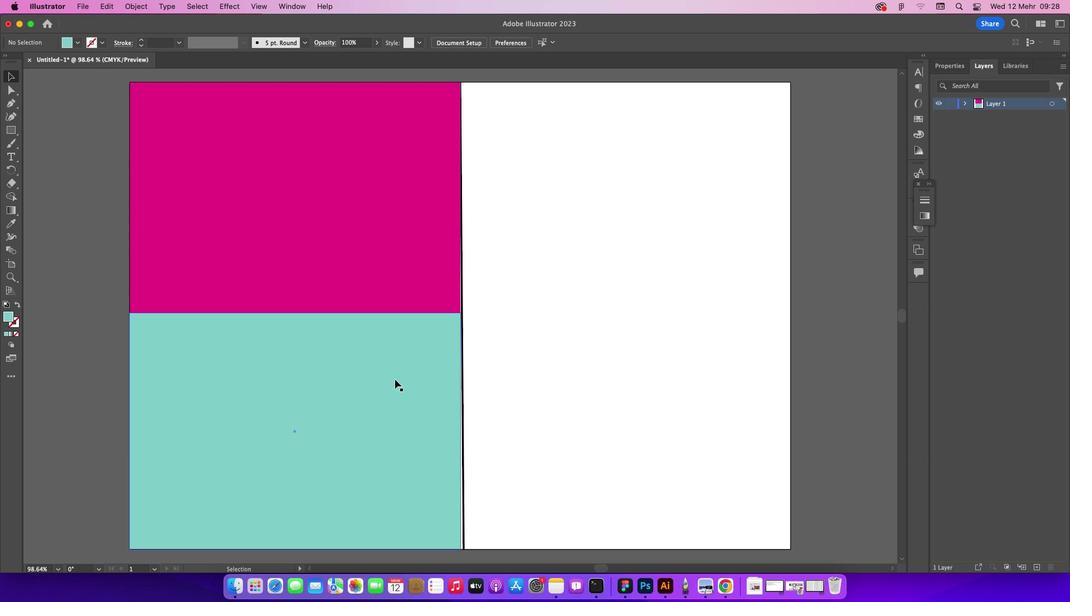
Action: Mouse moved to (395, 379)
Screenshot: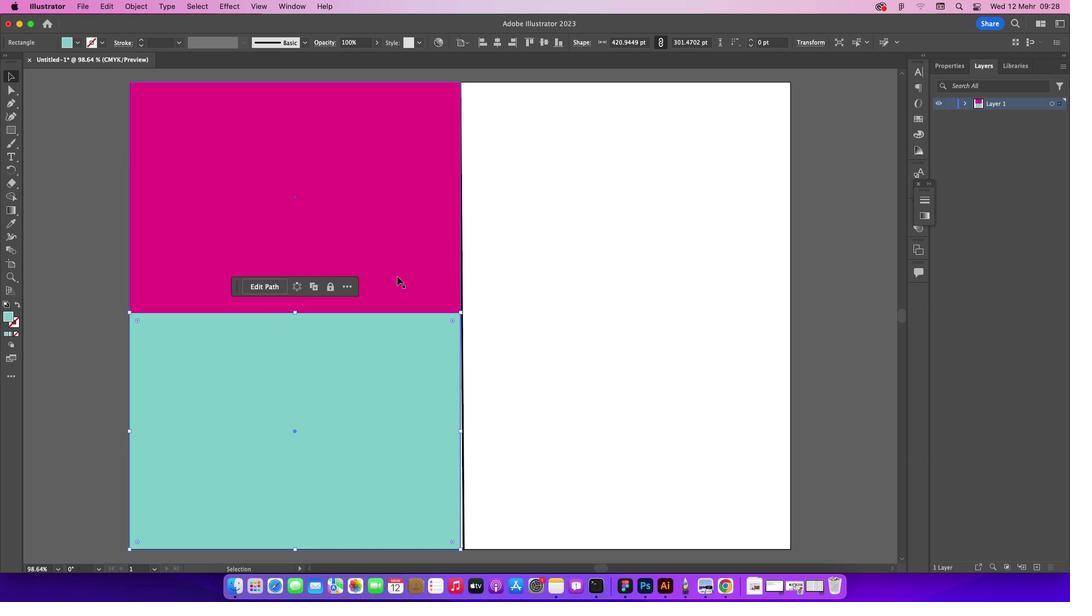 
Action: Mouse pressed left at (395, 379)
Screenshot: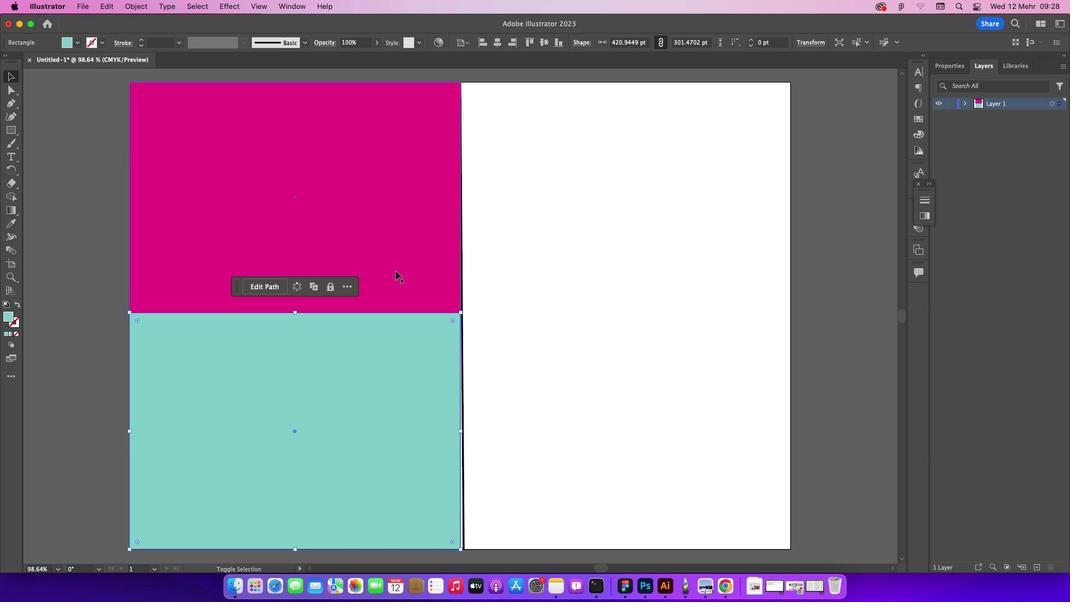 
Action: Mouse moved to (395, 270)
Screenshot: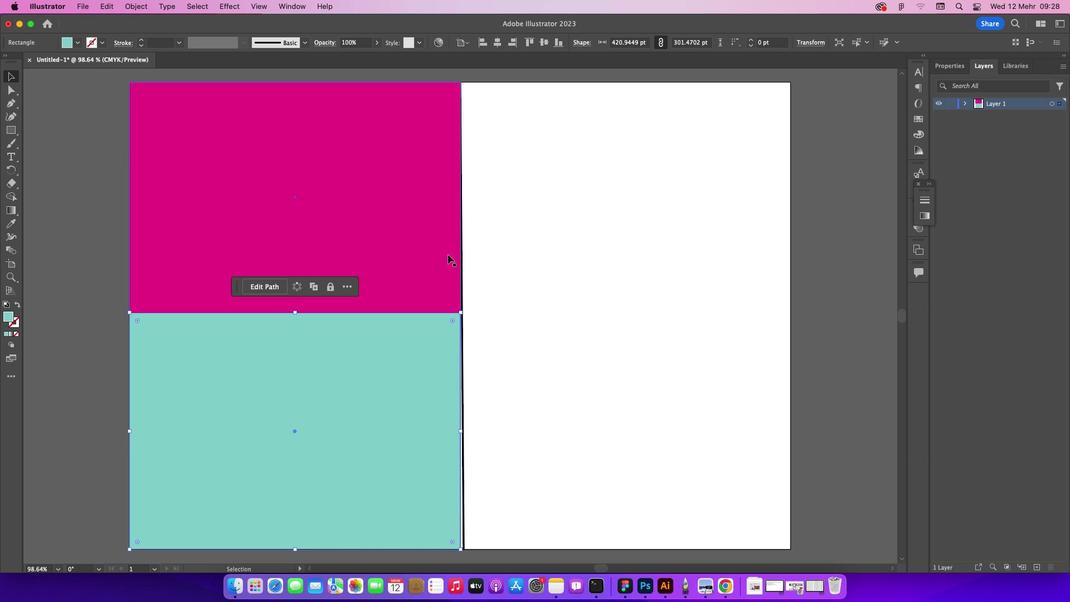 
Action: Key pressed Key.shift
Screenshot: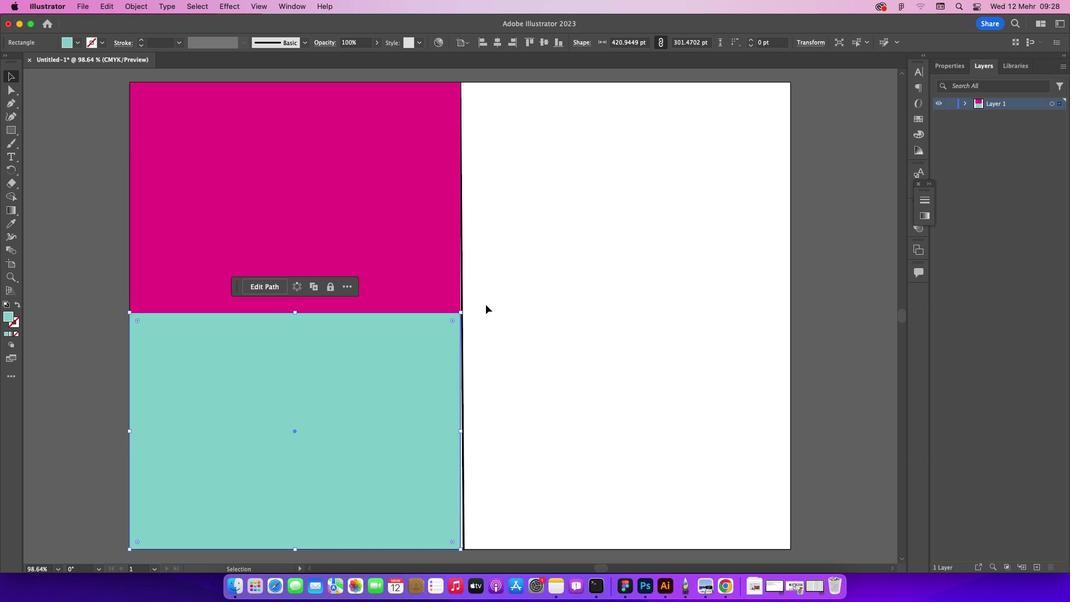 
Action: Mouse moved to (512, 378)
Screenshot: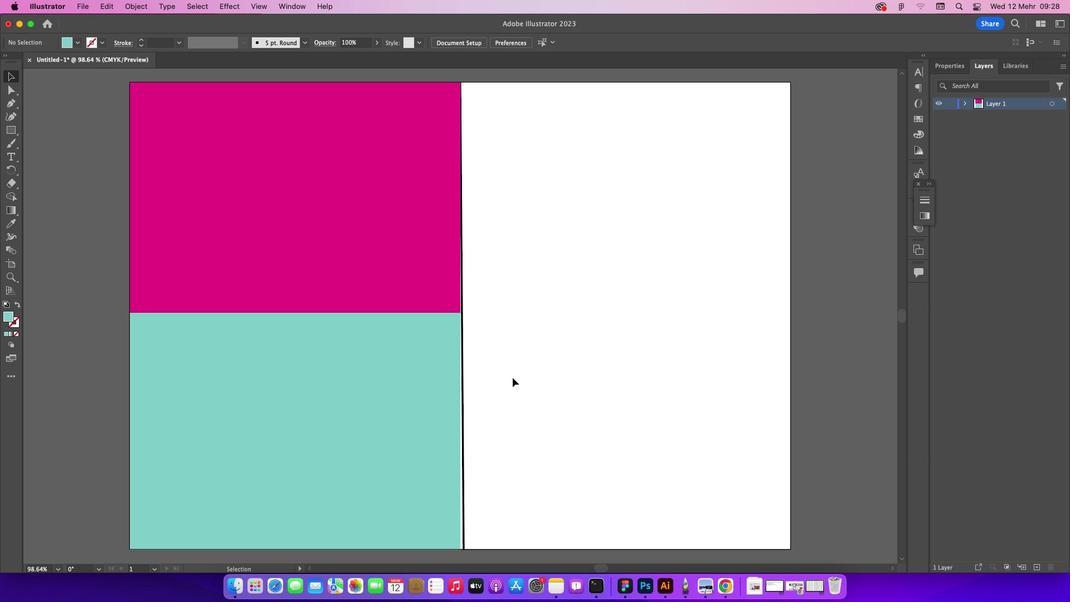 
Action: Mouse pressed left at (512, 378)
Screenshot: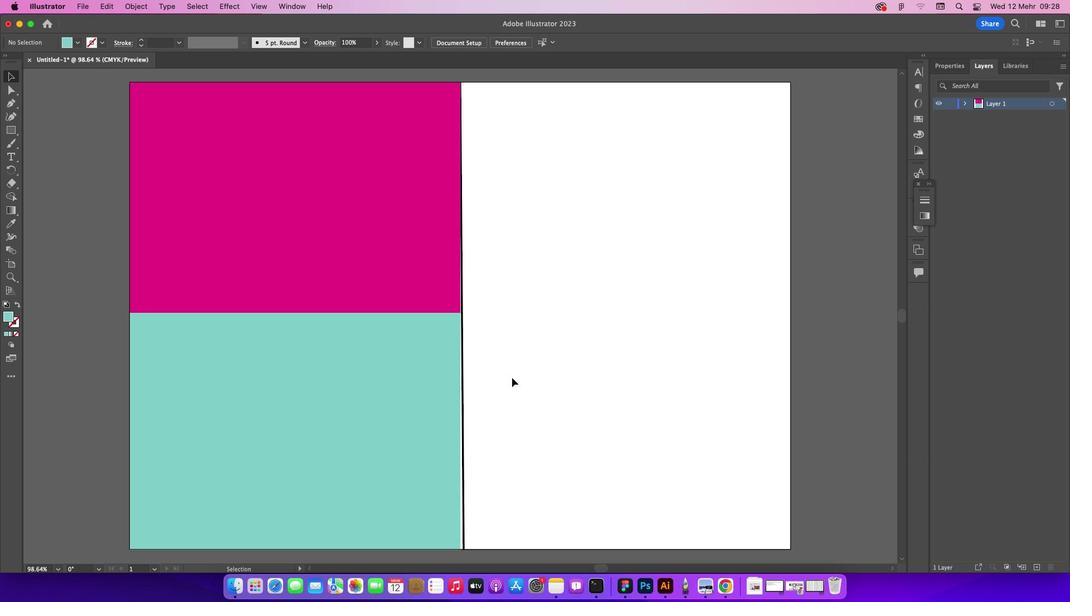 
Action: Mouse moved to (16, 158)
Screenshot: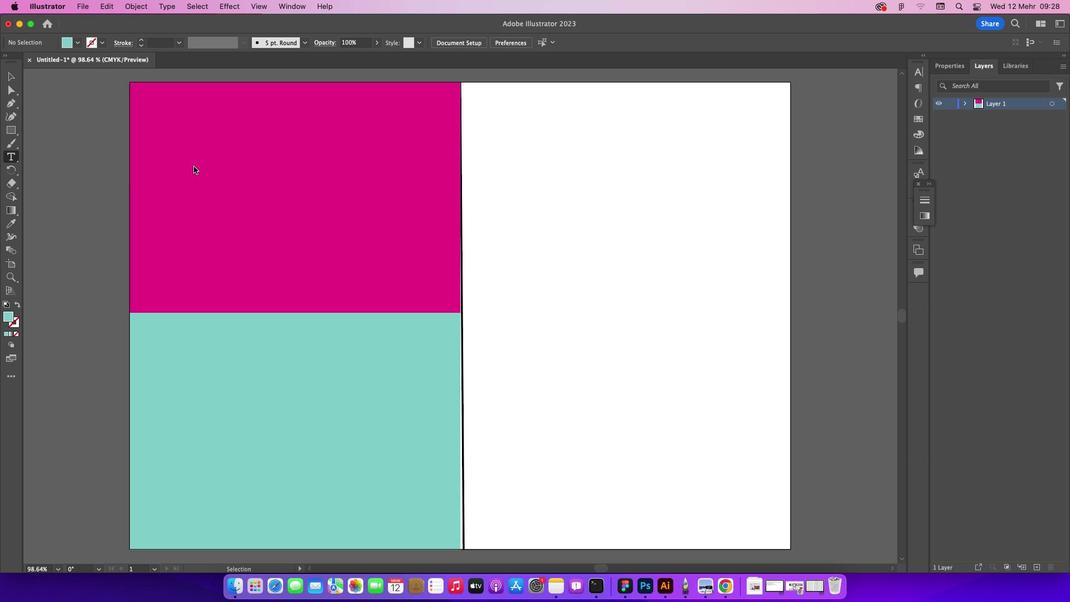 
Action: Mouse pressed left at (16, 158)
Screenshot: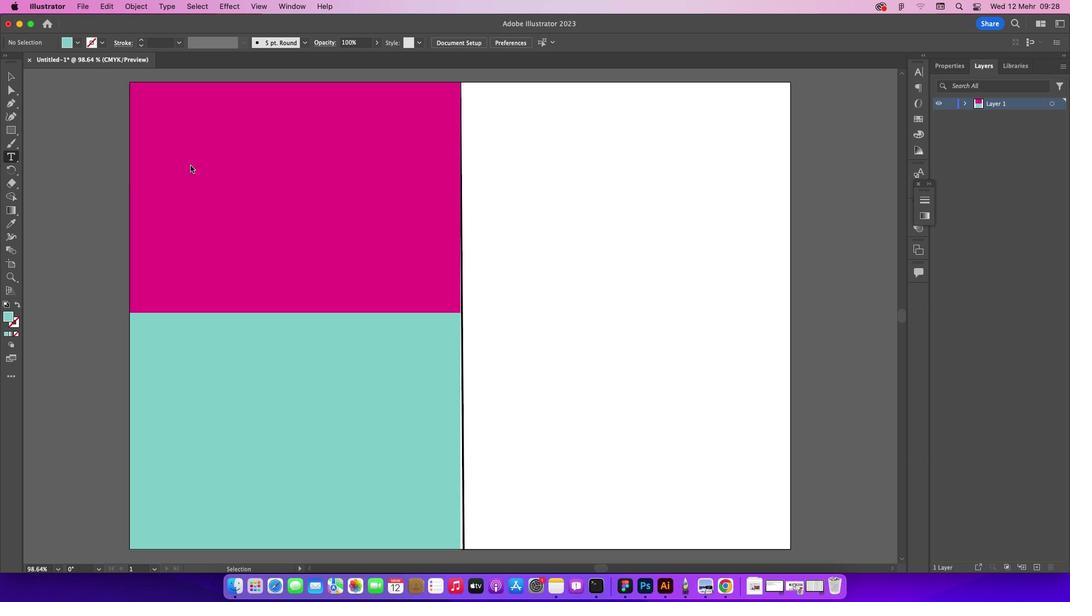
Action: Mouse moved to (191, 144)
Screenshot: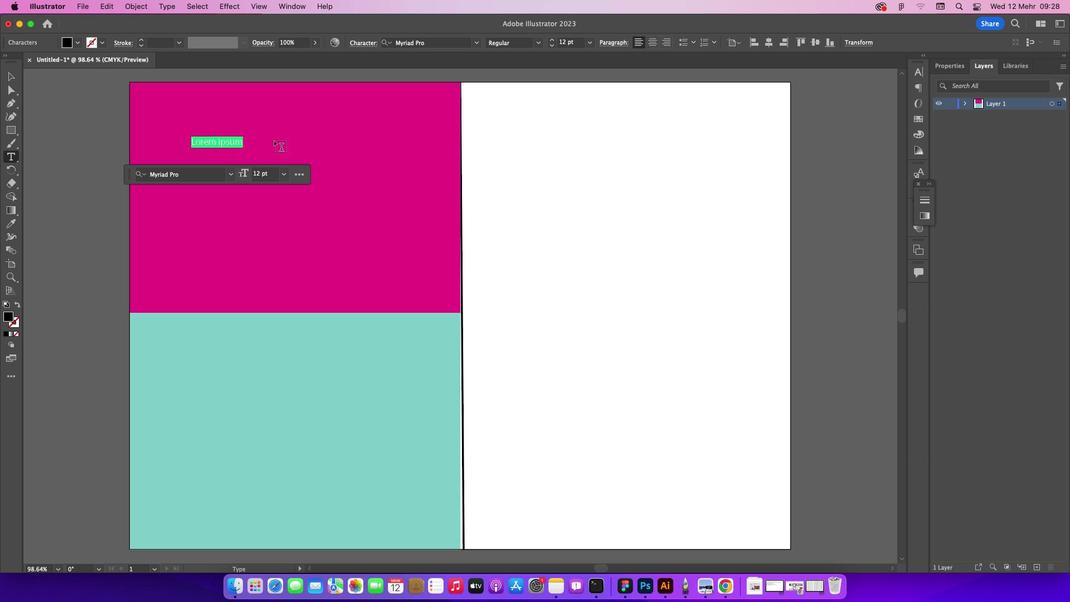 
Action: Mouse pressed left at (191, 144)
Screenshot: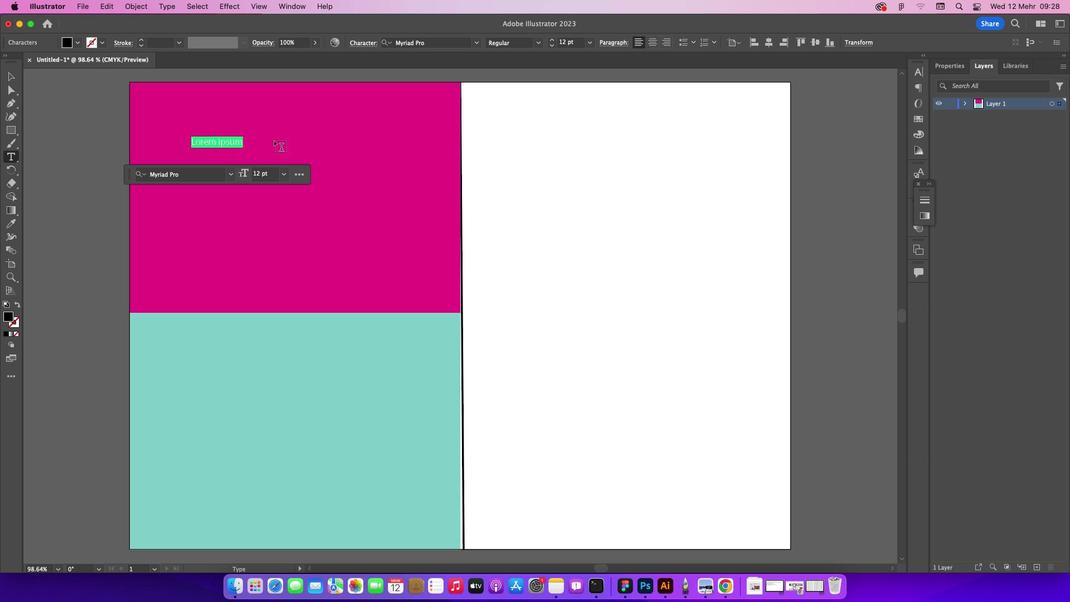 
Action: Mouse moved to (274, 140)
Screenshot: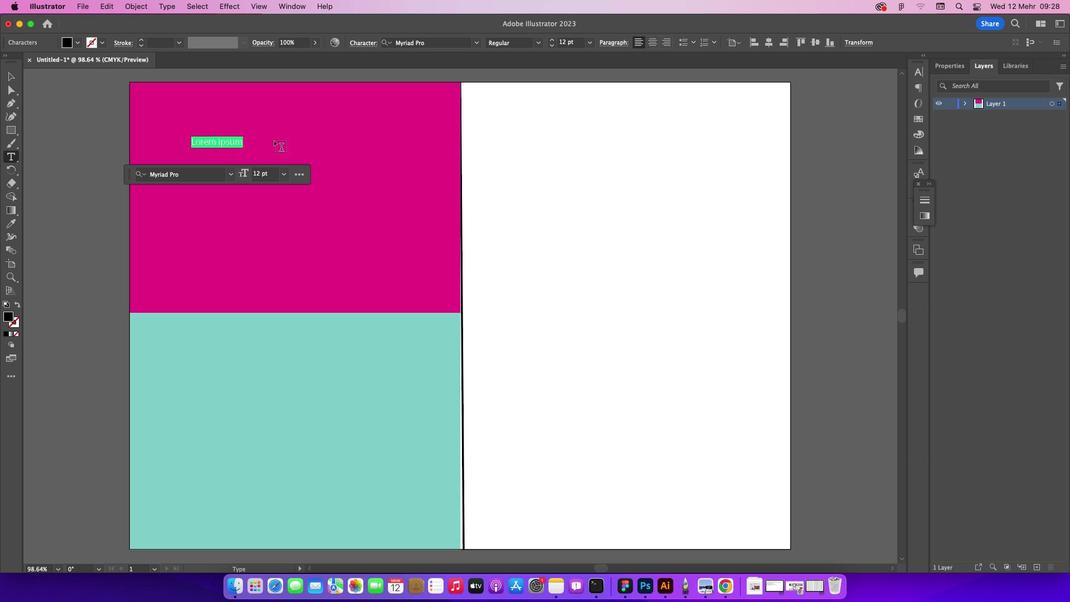 
Action: Key pressed Key.backspace'L''I''F''E'Key.space'I''D'Key.backspace'S'Key.enter'U''N''C''E''R''T''A''I''N''.'Key.enter'E''A''T'Key.space'D''E''S''S''E''R''T'Key.enter'F''I''R''S''T''.'
Screenshot: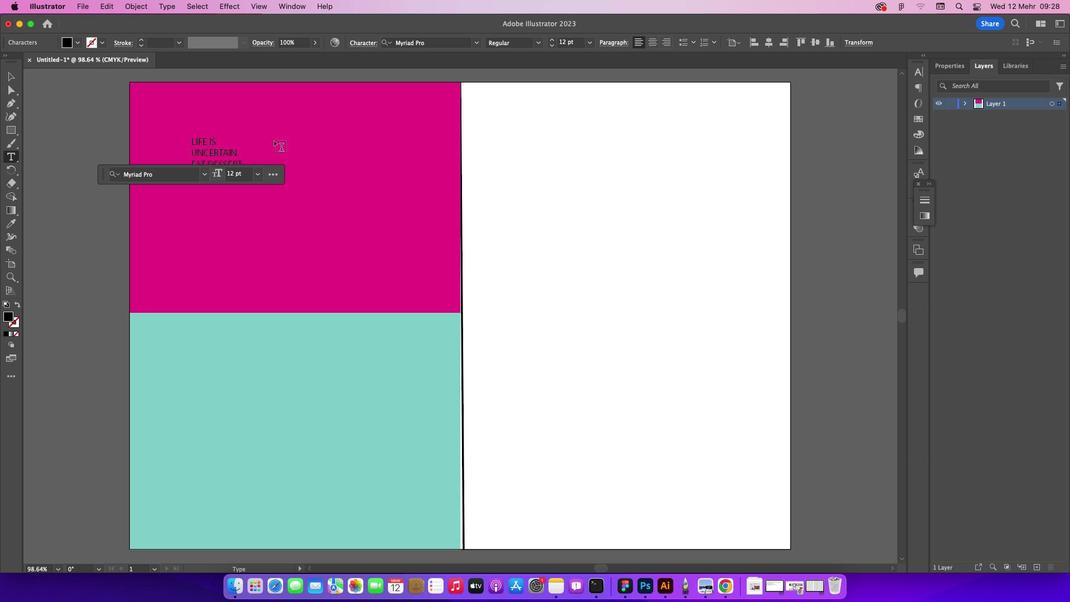 
Action: Mouse moved to (9, 75)
Screenshot: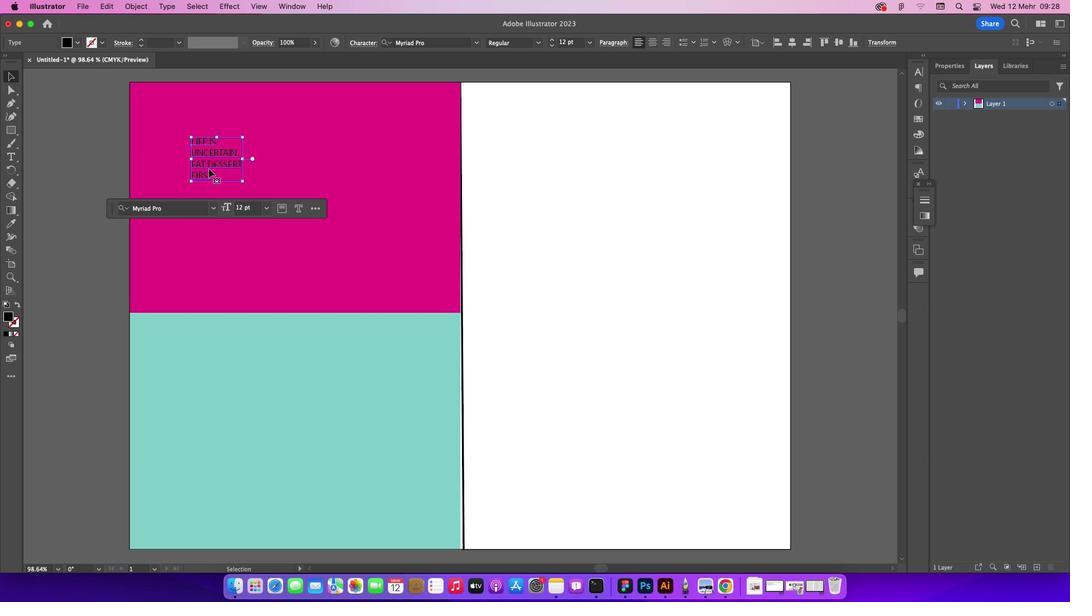 
Action: Mouse pressed left at (9, 75)
Screenshot: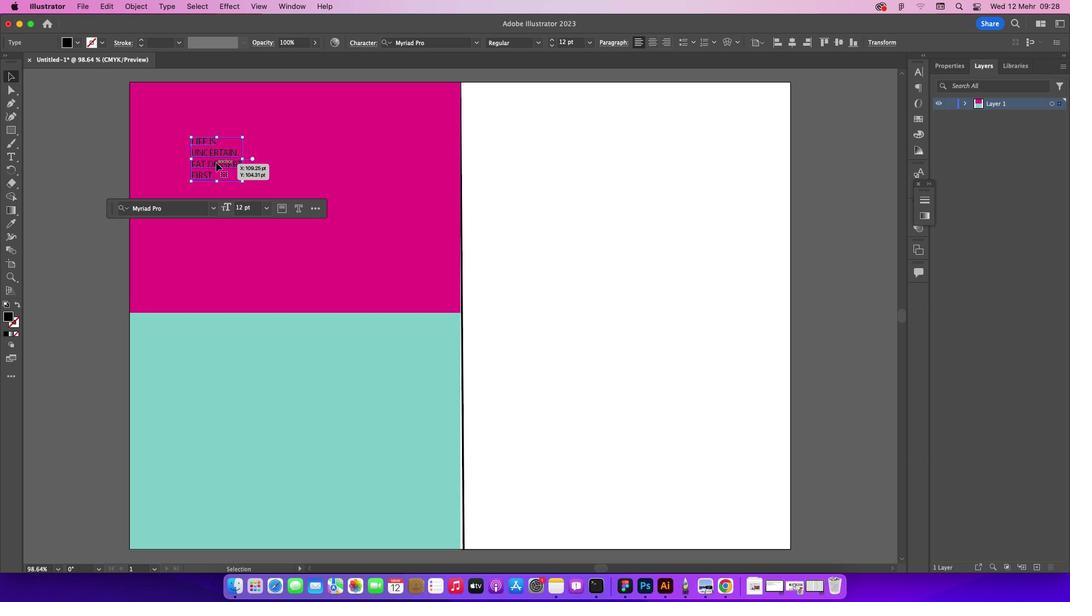 
Action: Mouse moved to (216, 160)
Screenshot: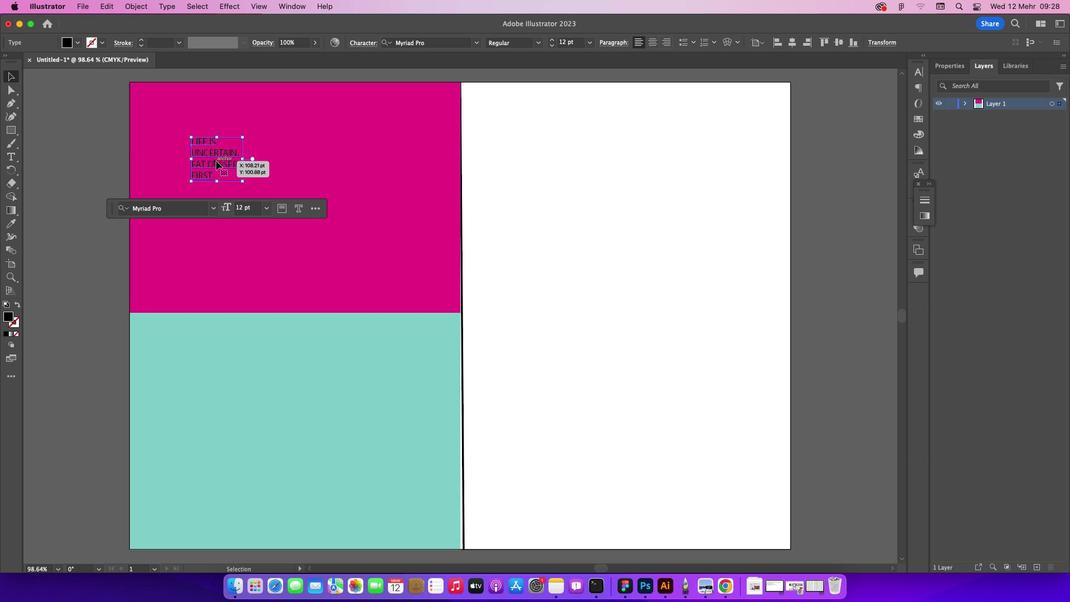 
Action: Mouse pressed left at (216, 160)
Screenshot: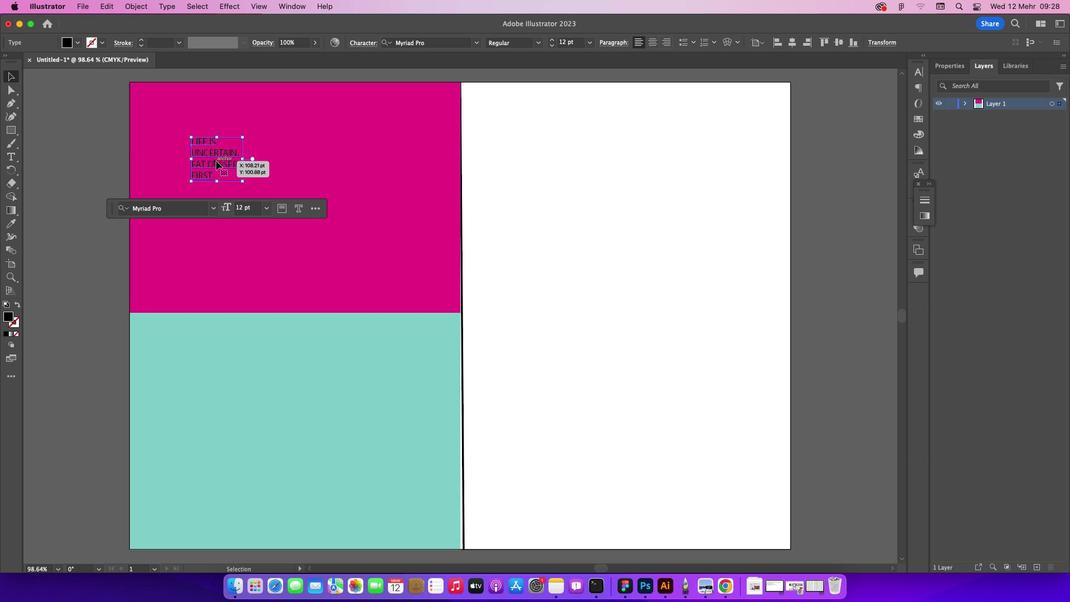 
Action: Mouse moved to (918, 76)
Screenshot: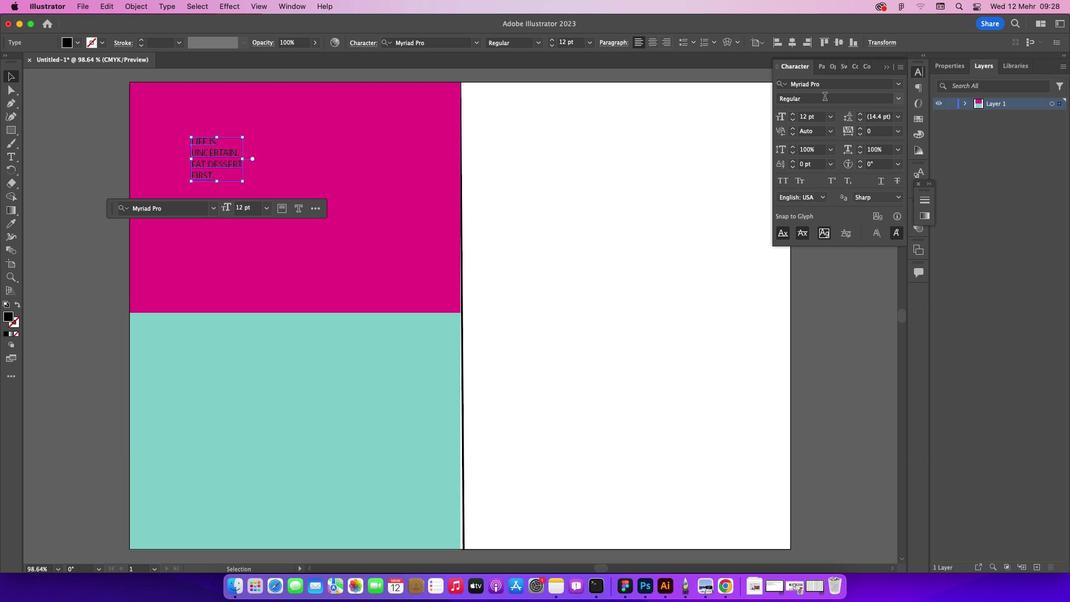 
Action: Mouse pressed left at (918, 76)
Screenshot: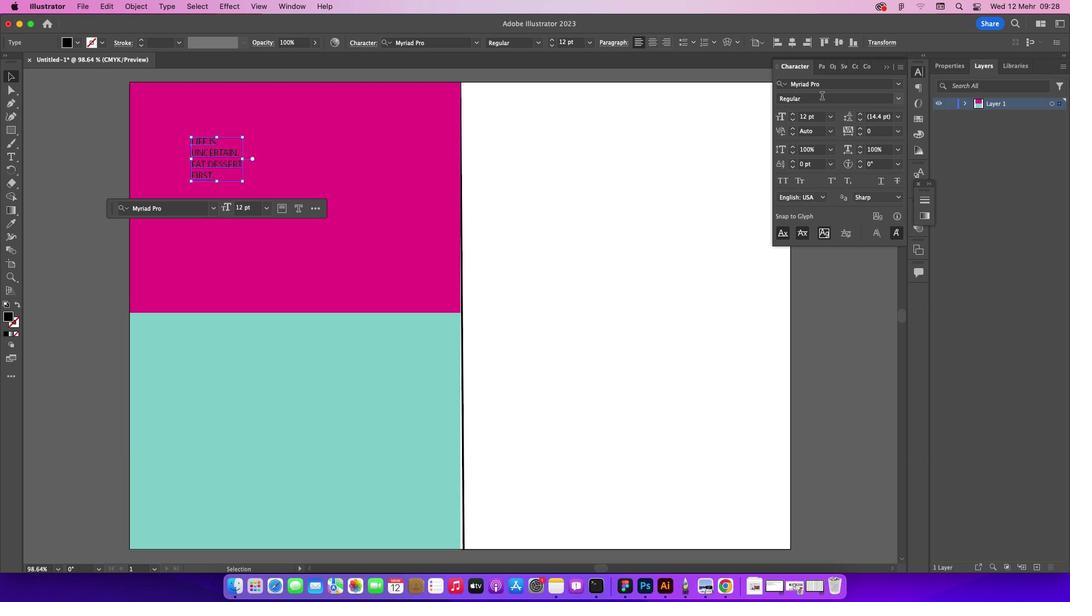 
Action: Mouse moved to (901, 82)
Screenshot: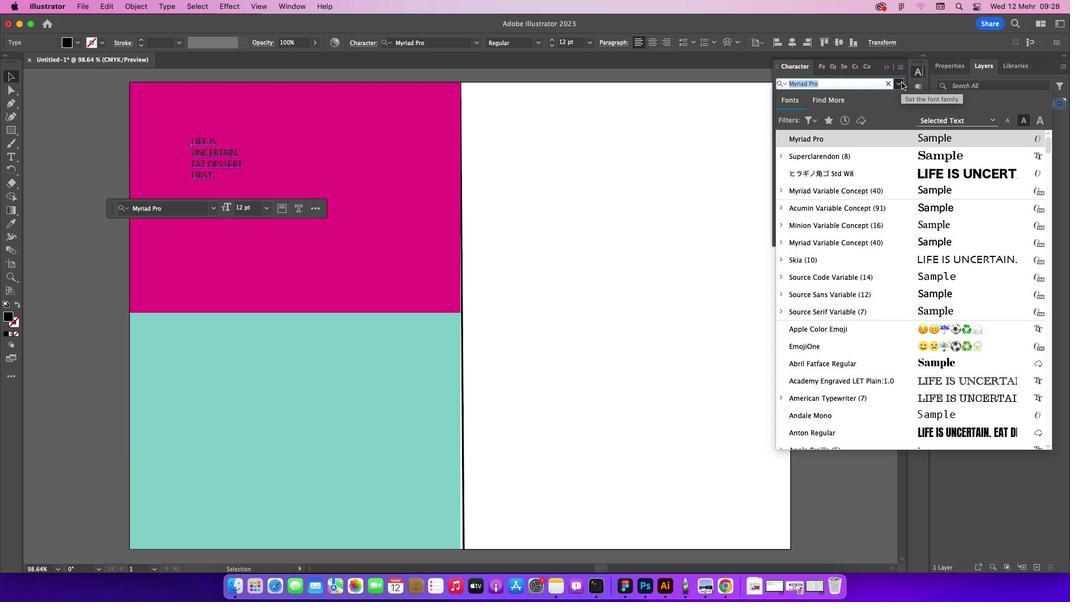 
Action: Mouse pressed left at (901, 82)
Screenshot: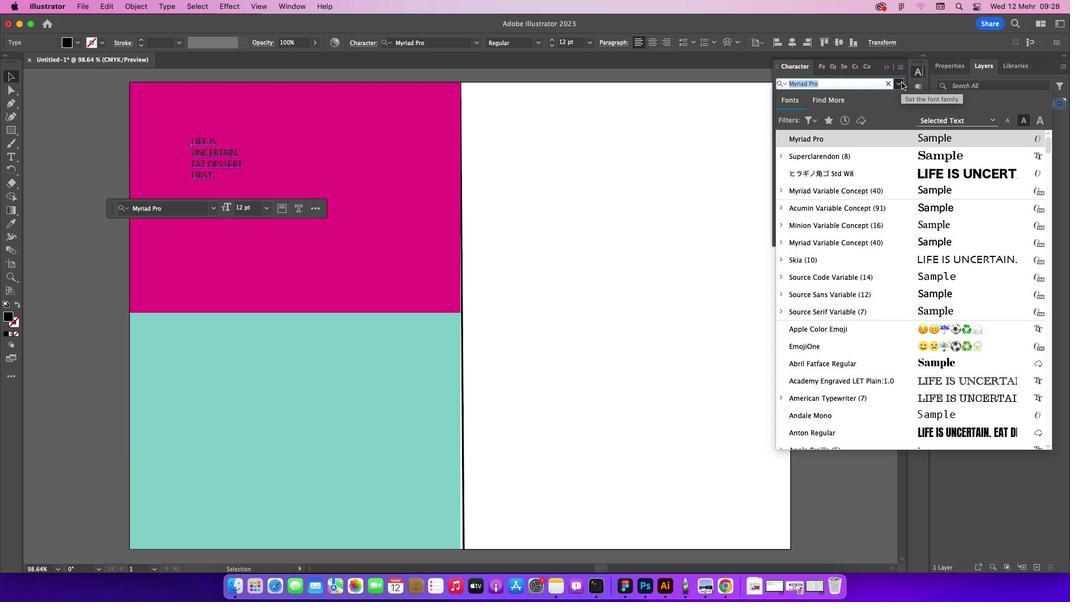 
Action: Mouse pressed left at (901, 82)
Screenshot: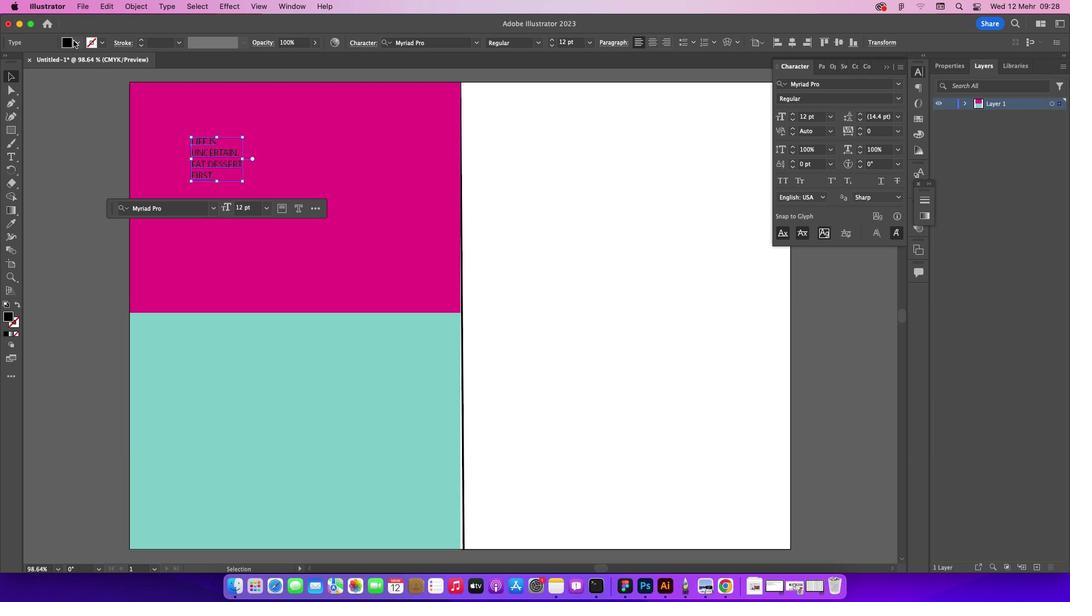 
Action: Mouse moved to (78, 42)
Screenshot: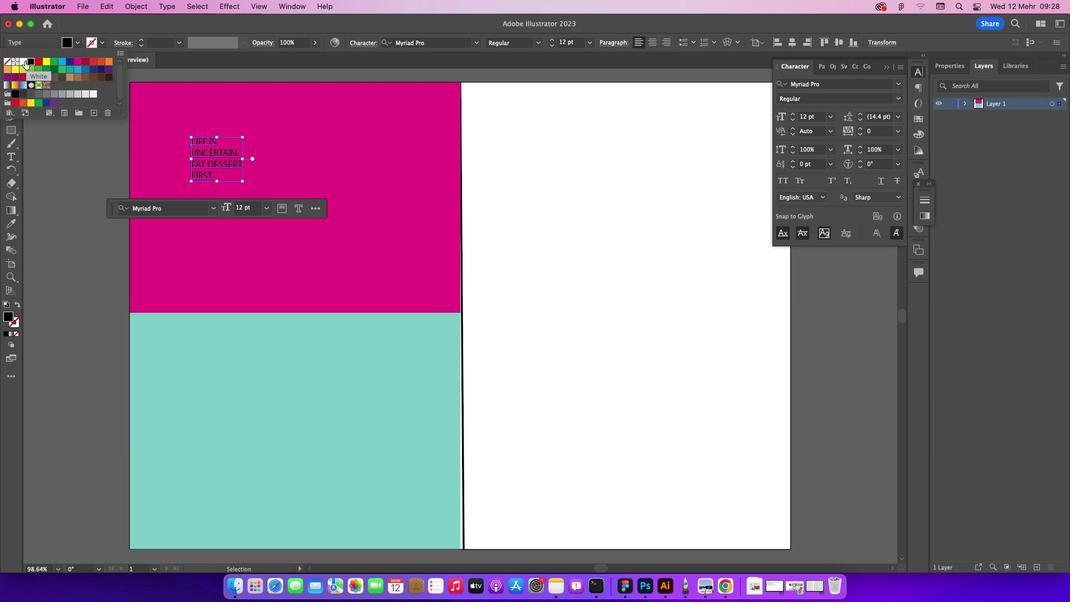 
Action: Mouse pressed left at (78, 42)
Screenshot: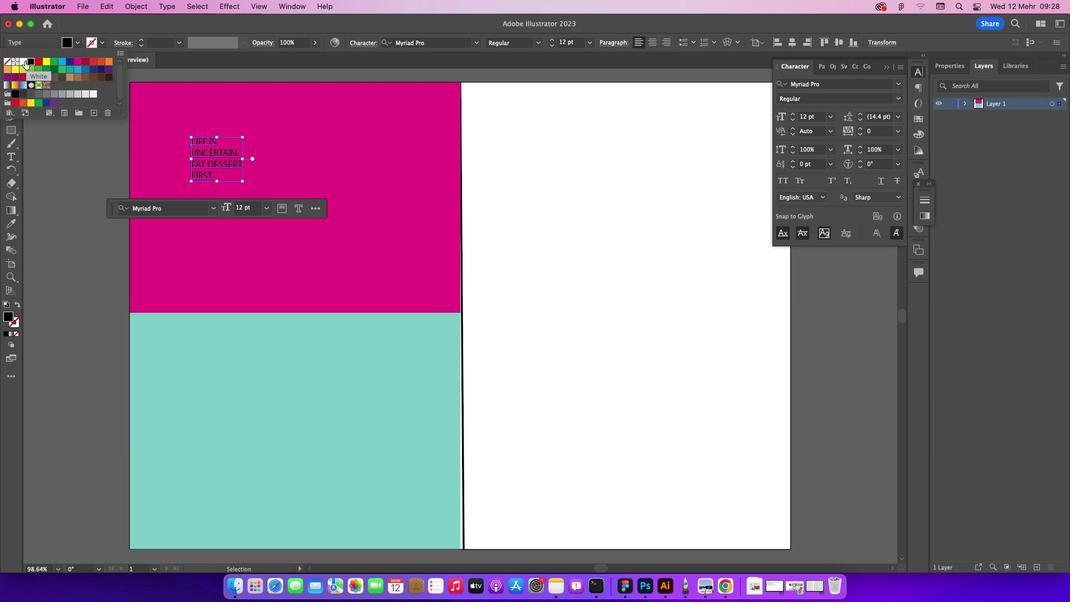 
Action: Mouse moved to (25, 61)
Screenshot: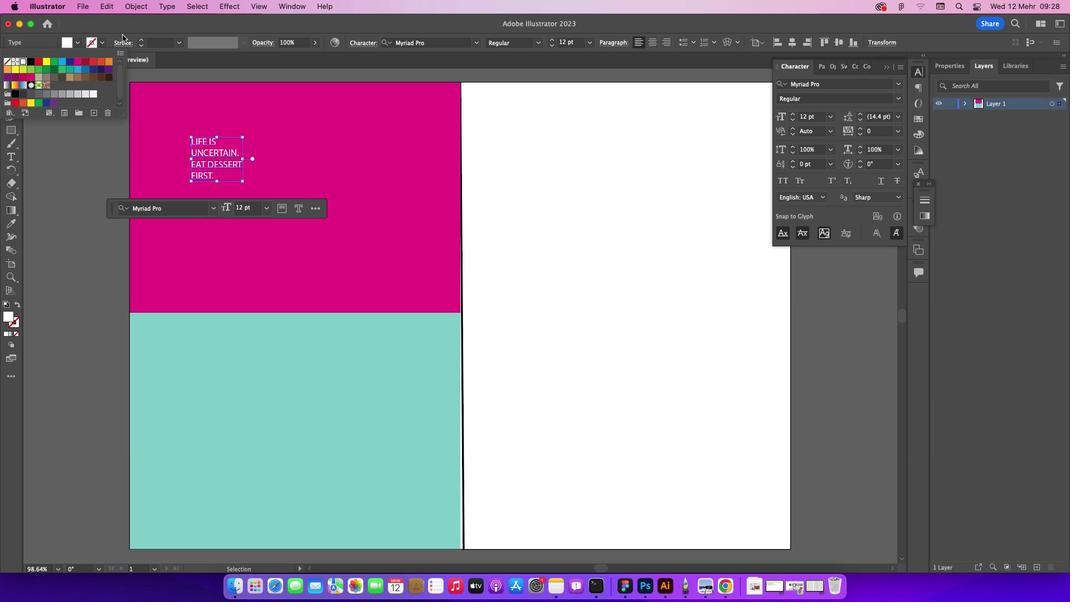
Action: Mouse pressed left at (25, 61)
Screenshot: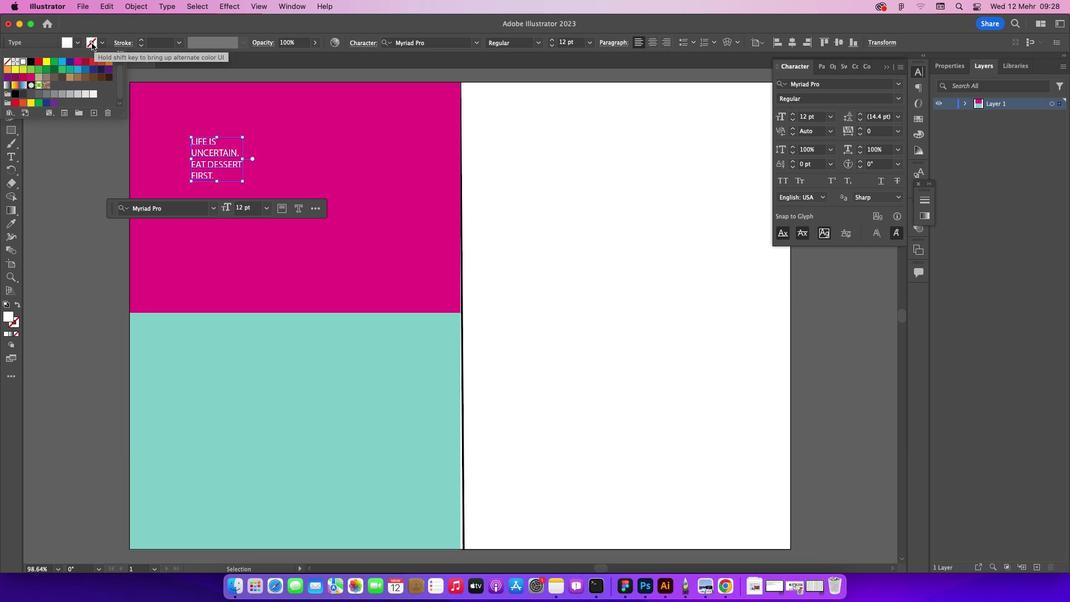 
Action: Mouse moved to (76, 41)
Screenshot: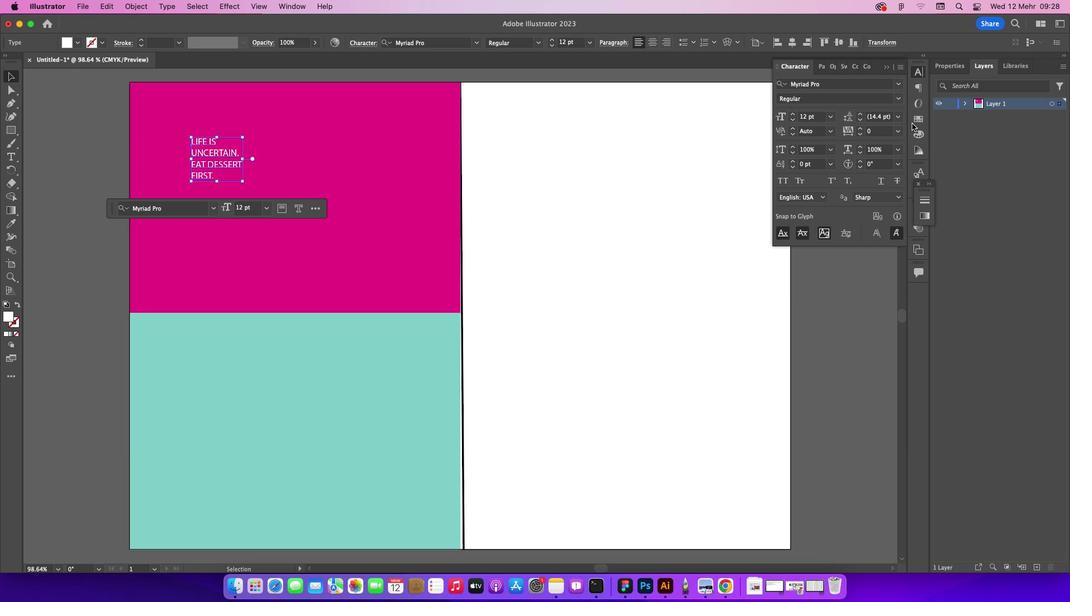 
Action: Mouse pressed left at (76, 41)
Screenshot: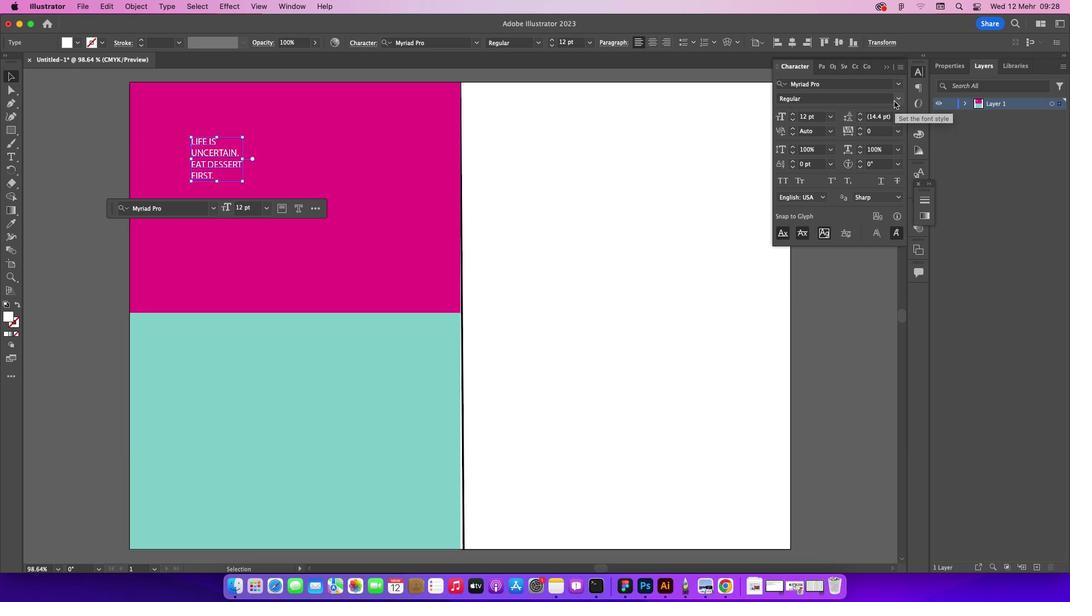 
Action: Mouse moved to (900, 85)
Screenshot: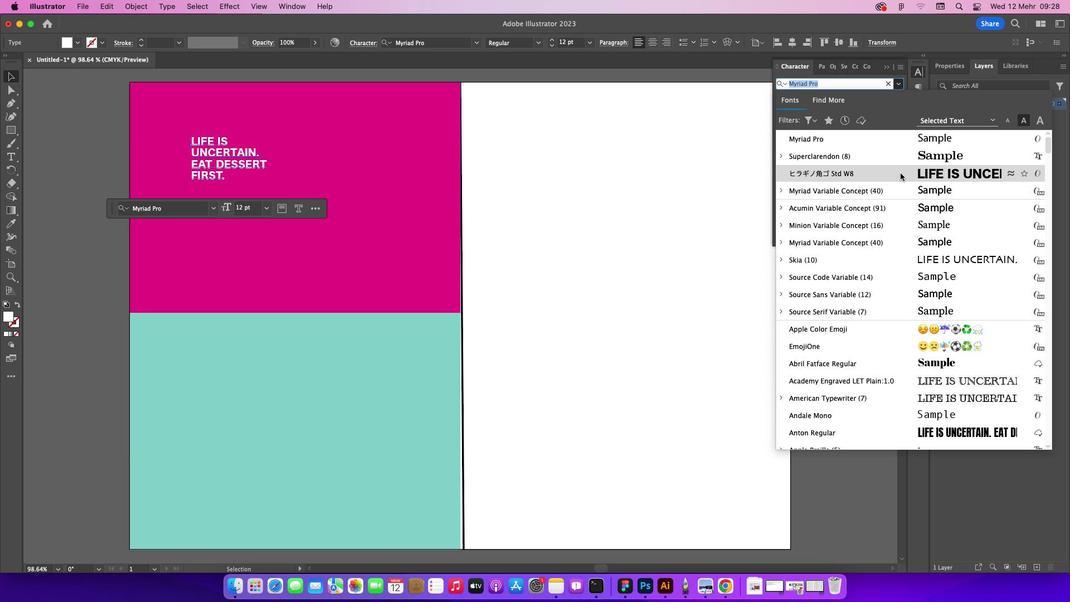 
Action: Mouse pressed left at (900, 85)
Screenshot: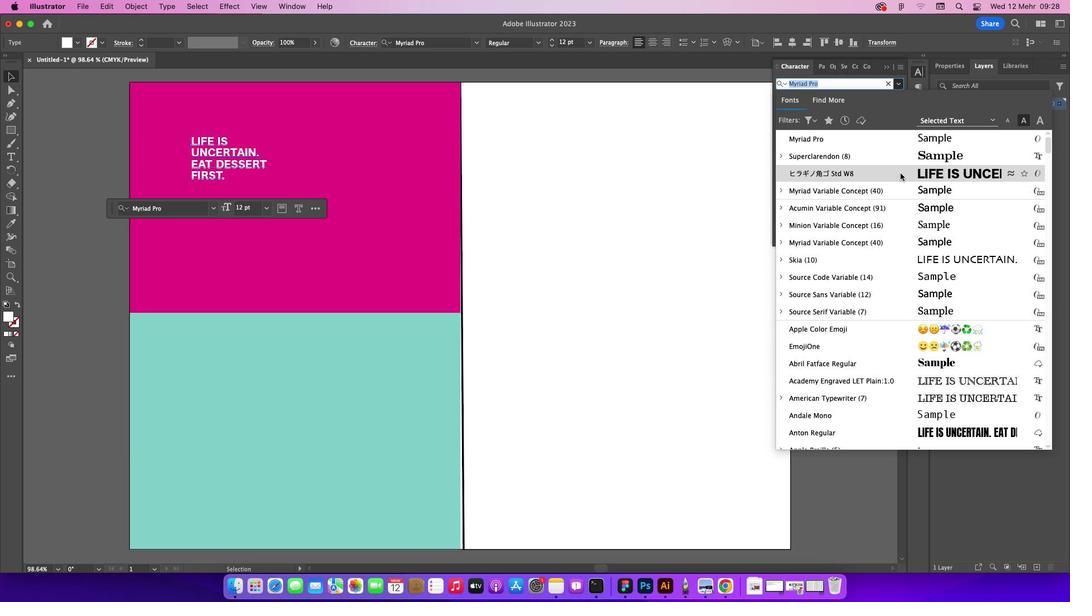
Action: Mouse moved to (901, 172)
Screenshot: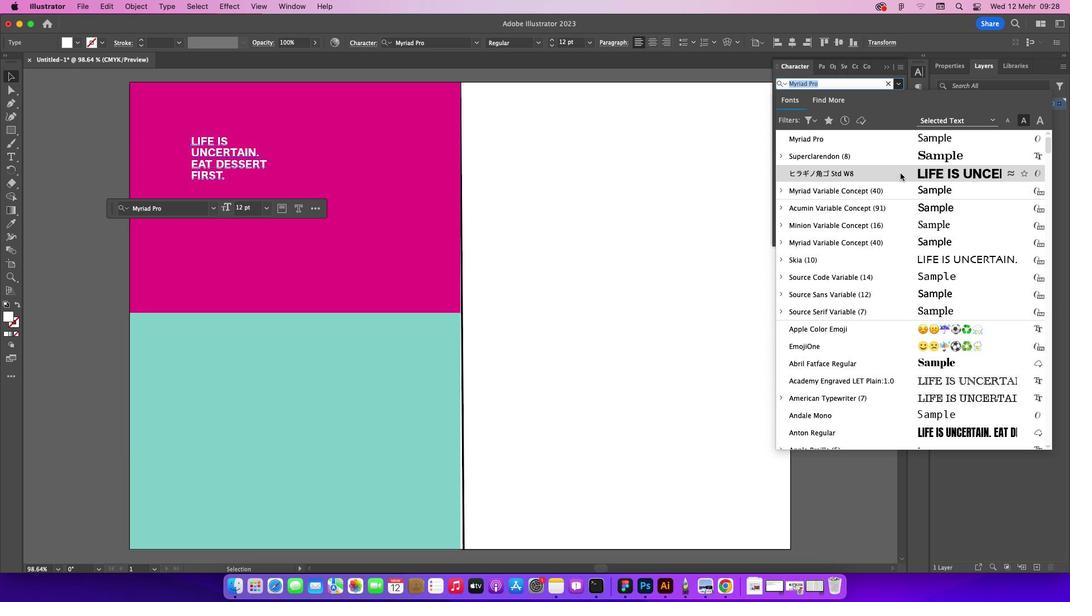 
Action: Mouse pressed left at (901, 172)
Screenshot: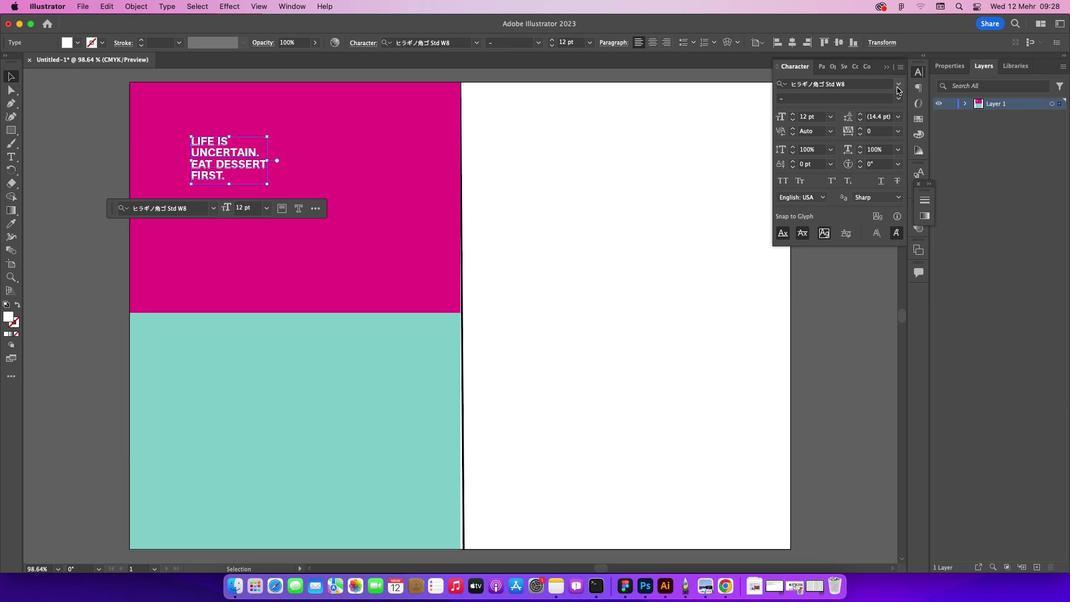 
Action: Mouse moved to (793, 114)
Screenshot: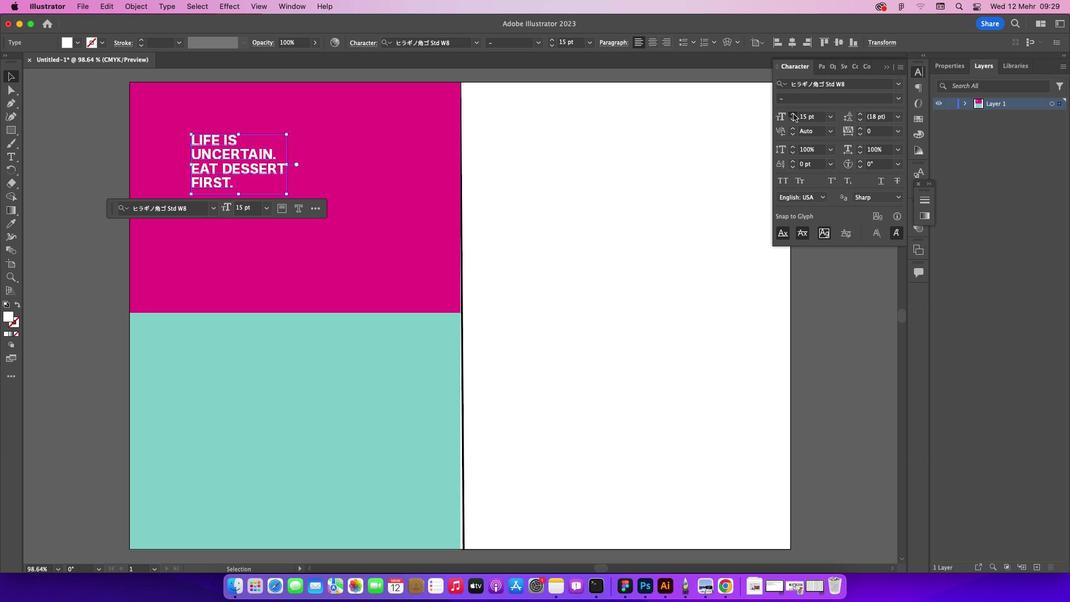
Action: Mouse pressed left at (793, 114)
Screenshot: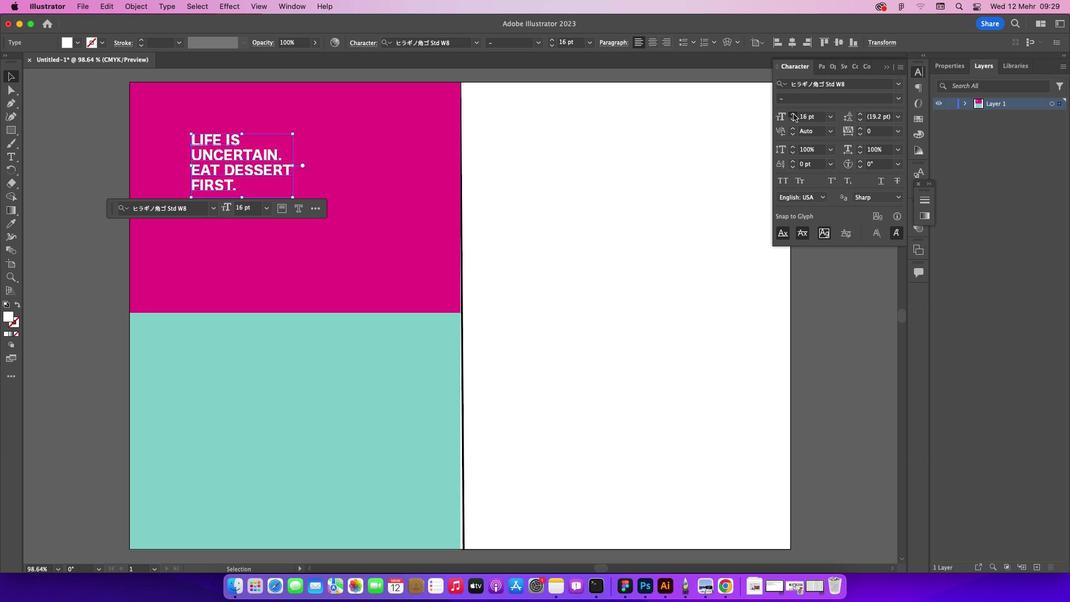 
Action: Mouse pressed left at (793, 114)
Screenshot: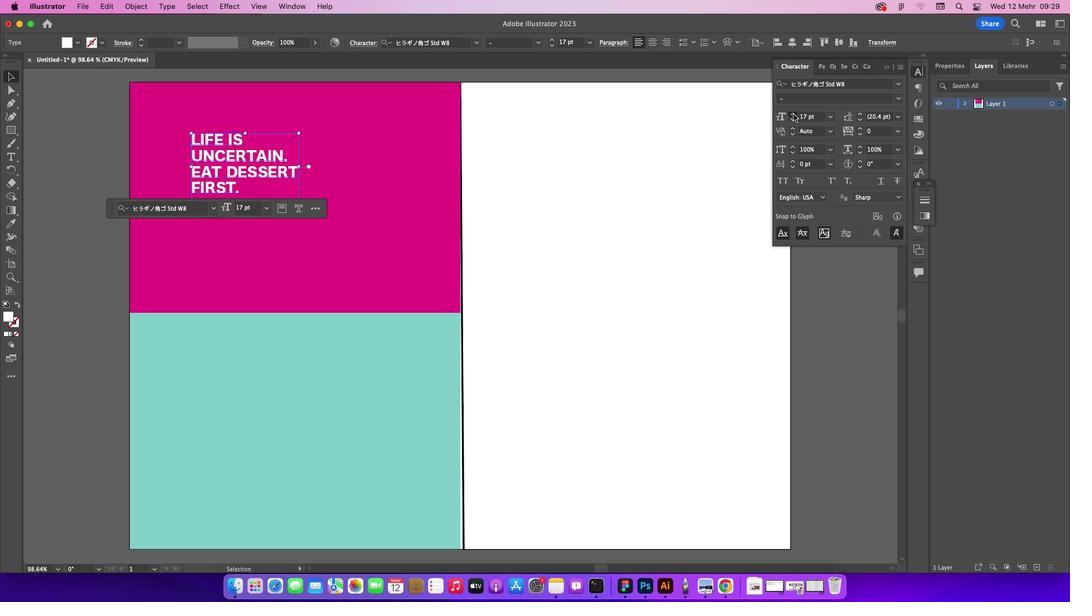 
Action: Mouse pressed left at (793, 114)
Screenshot: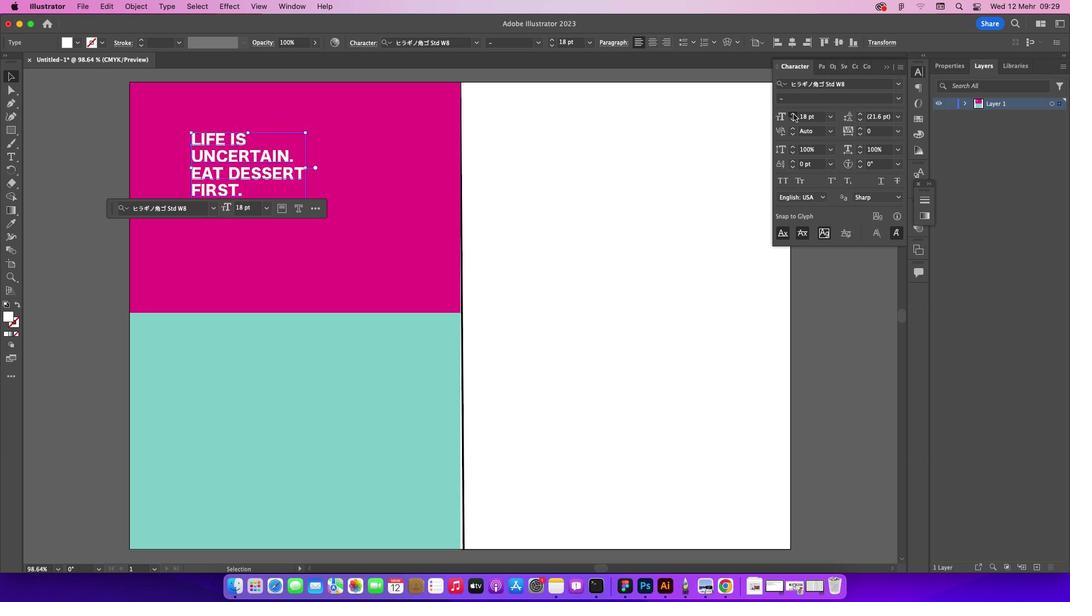 
Action: Mouse pressed left at (793, 114)
Screenshot: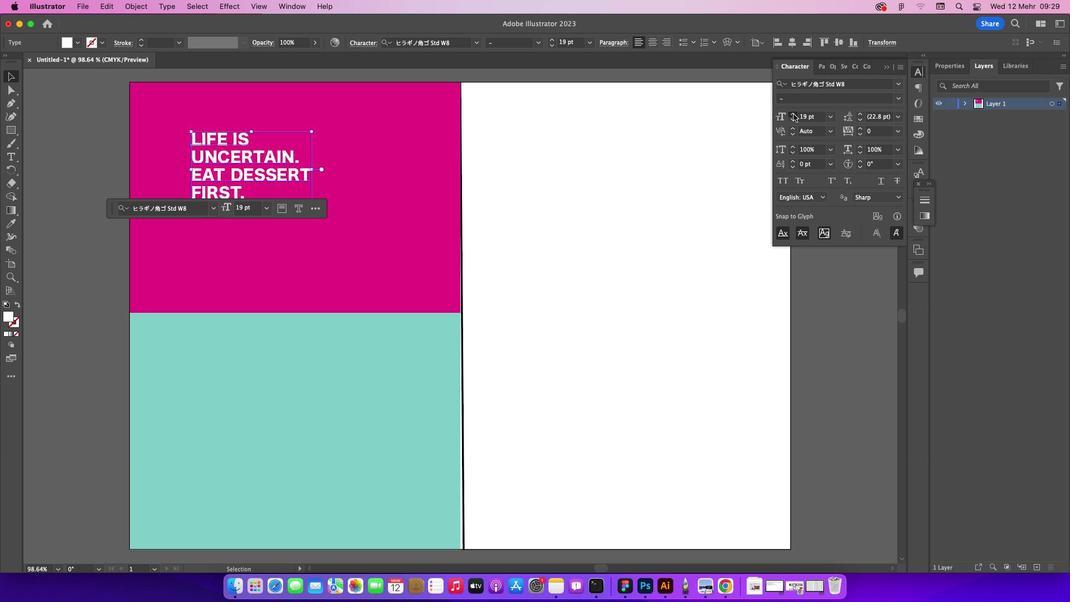 
Action: Mouse pressed left at (793, 114)
Screenshot: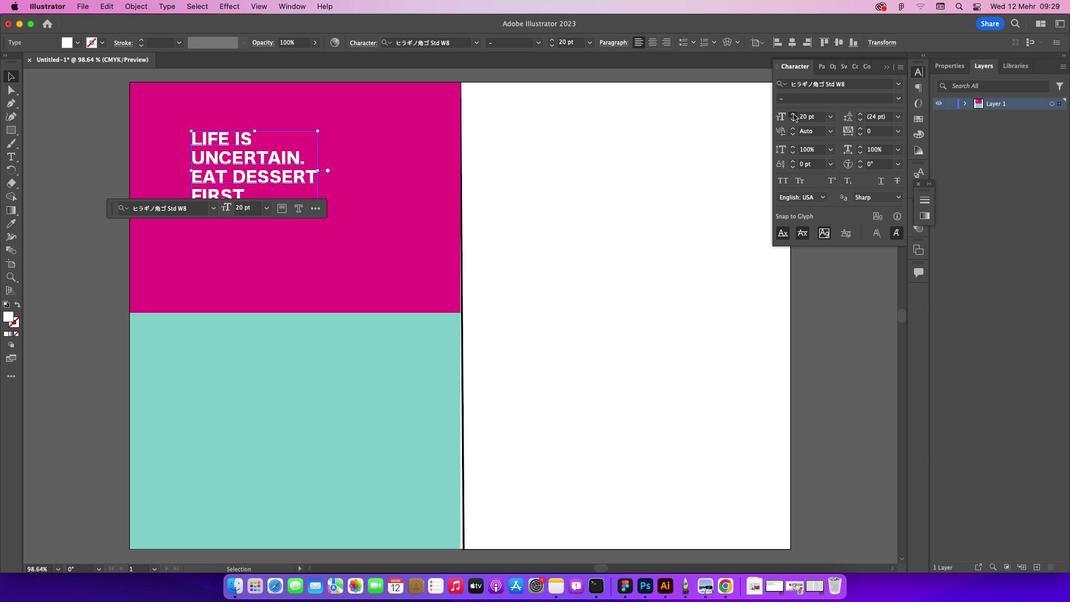 
Action: Mouse pressed left at (793, 114)
Screenshot: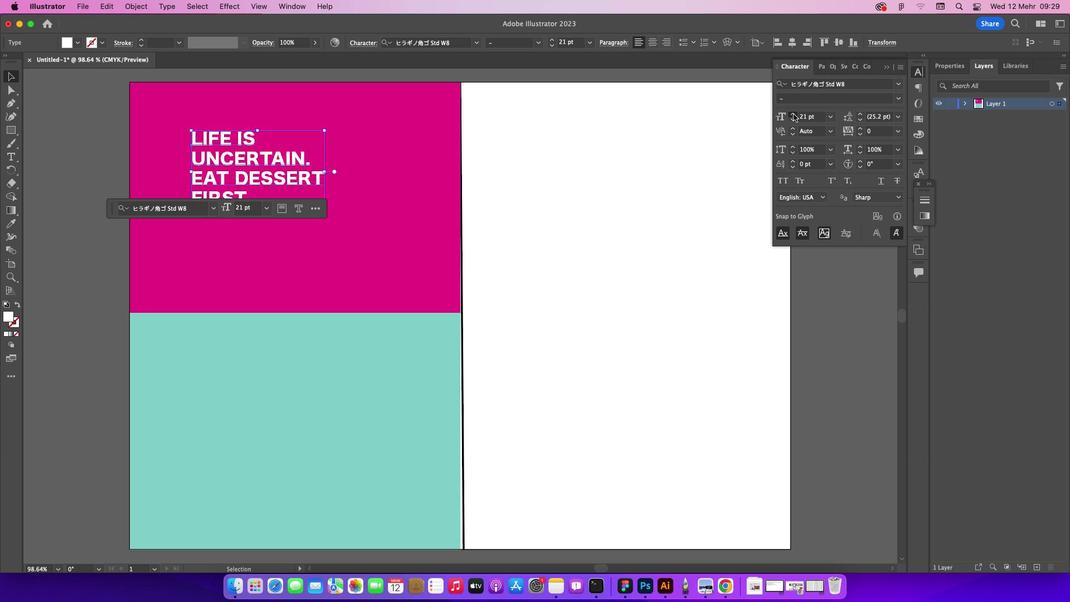 
Action: Mouse pressed left at (793, 114)
Screenshot: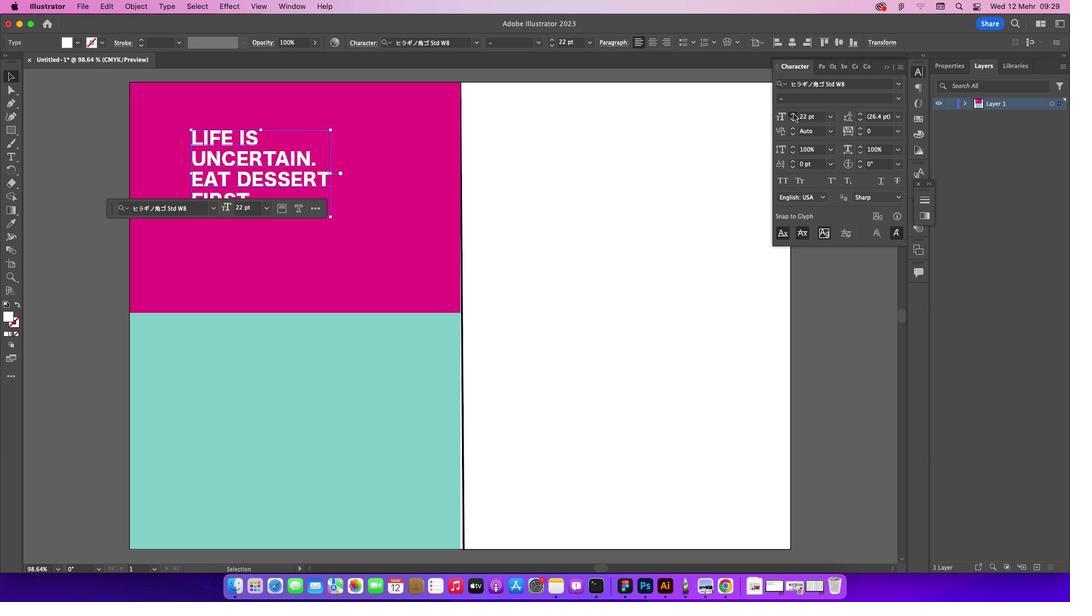 
Action: Mouse pressed left at (793, 114)
Screenshot: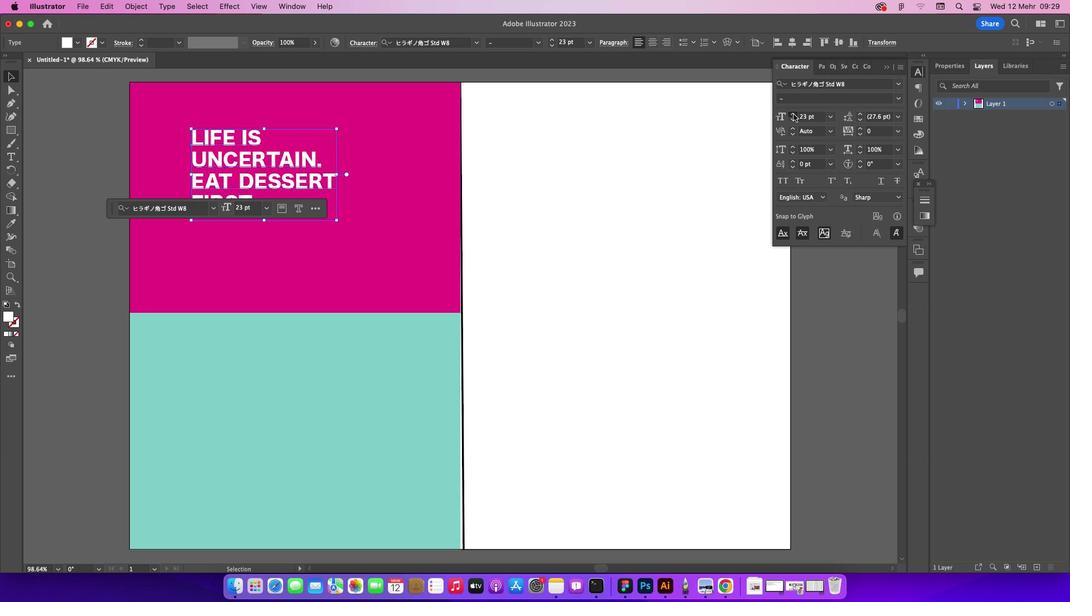 
Action: Mouse pressed left at (793, 114)
Screenshot: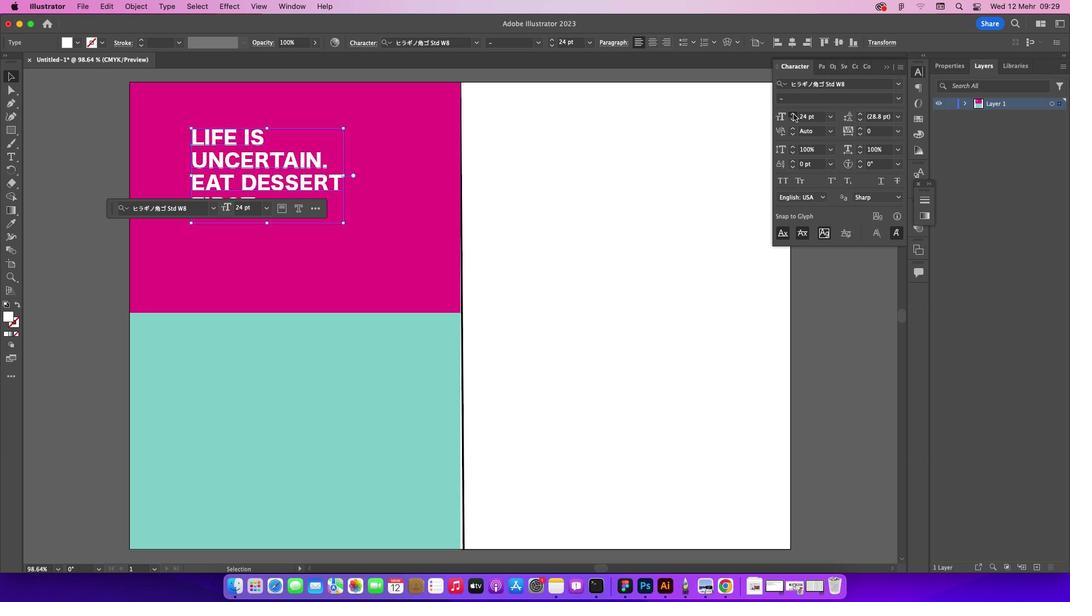 
Action: Mouse pressed left at (793, 114)
Screenshot: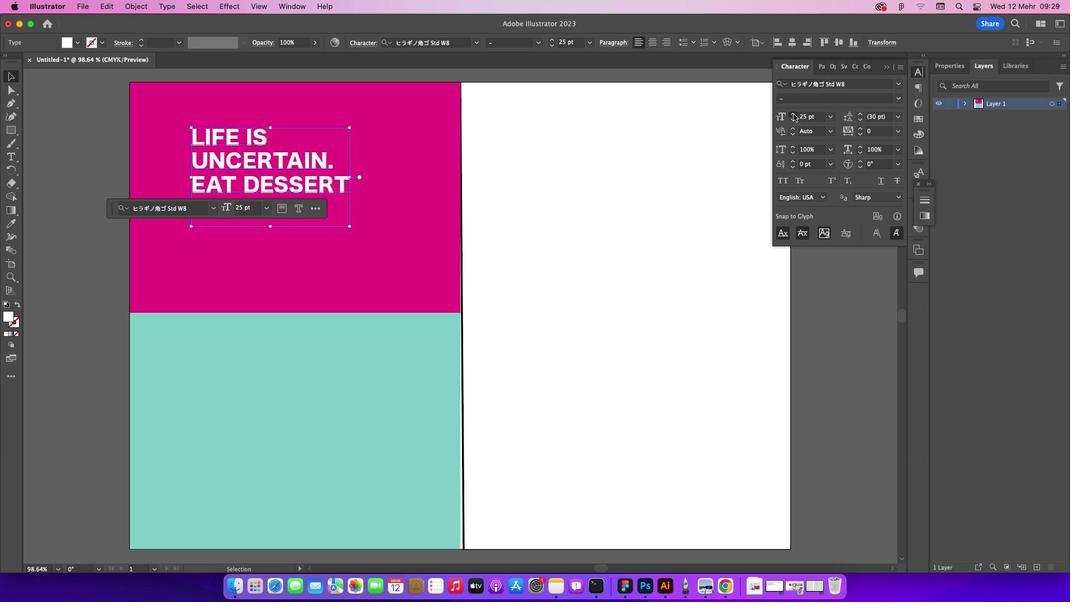 
Action: Mouse pressed left at (793, 114)
Screenshot: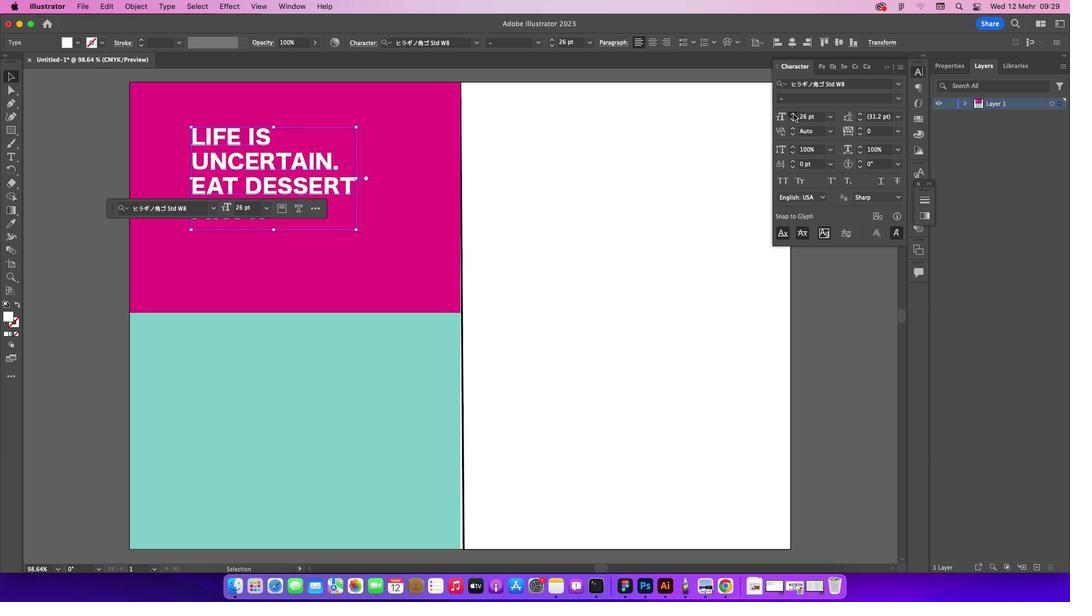 
Action: Mouse pressed left at (793, 114)
Screenshot: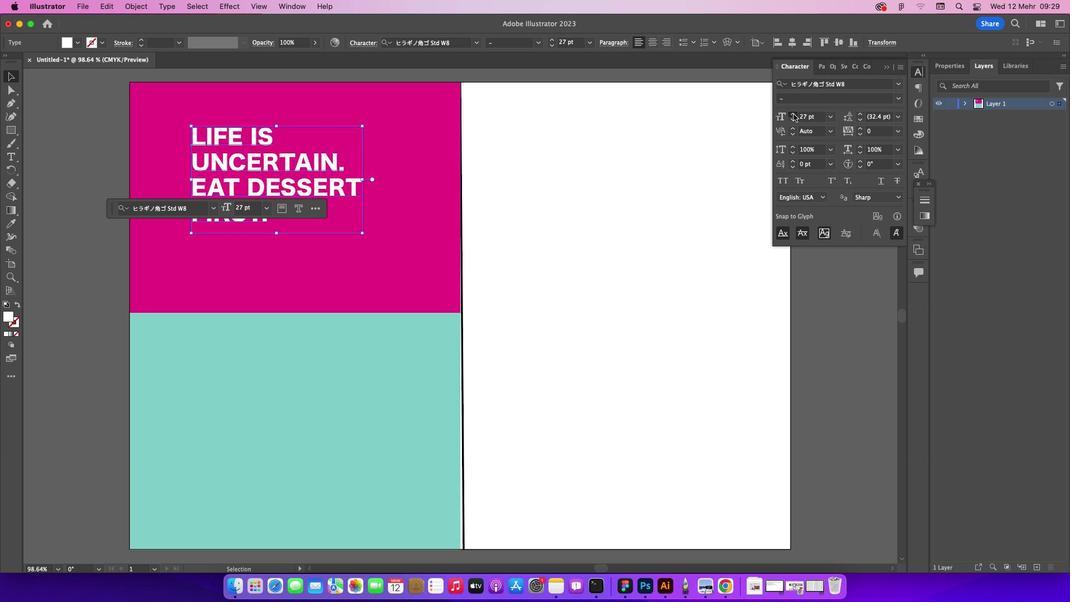 
Action: Mouse pressed left at (793, 114)
Screenshot: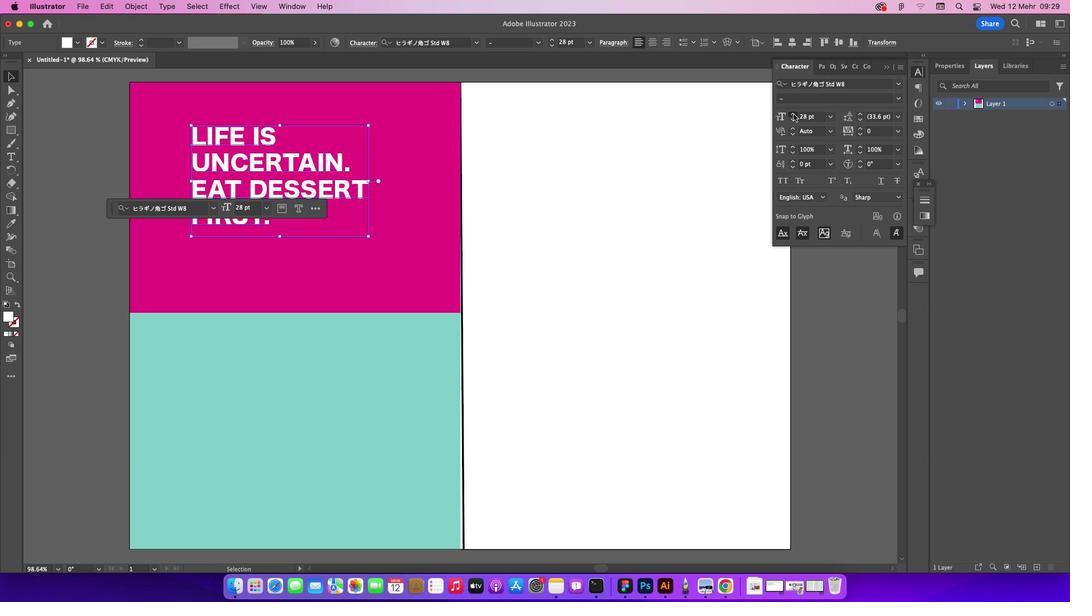
Action: Mouse pressed left at (793, 114)
Screenshot: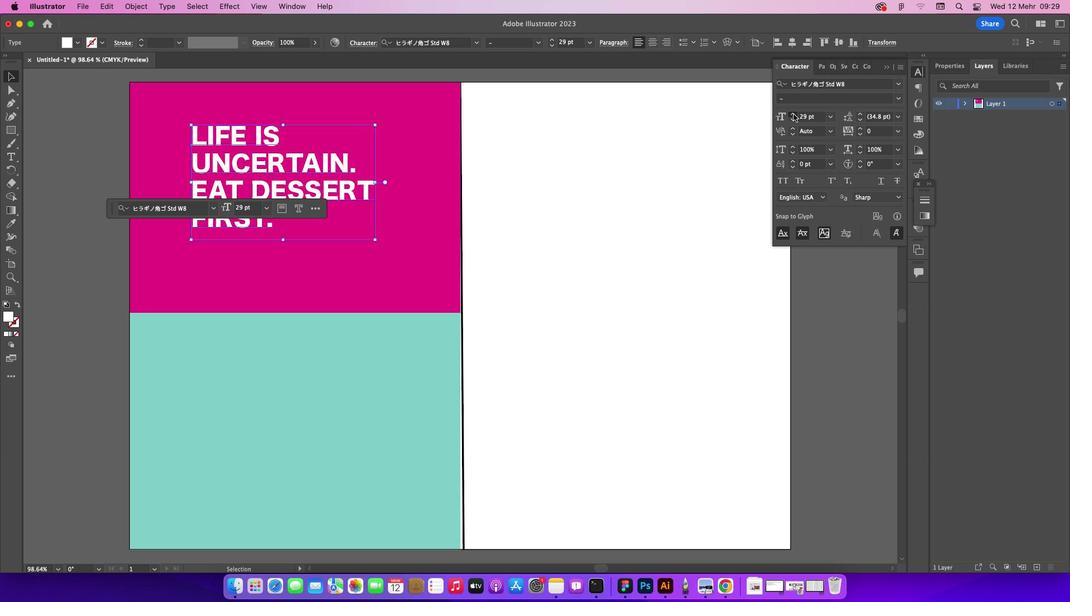 
Action: Mouse pressed left at (793, 114)
Screenshot: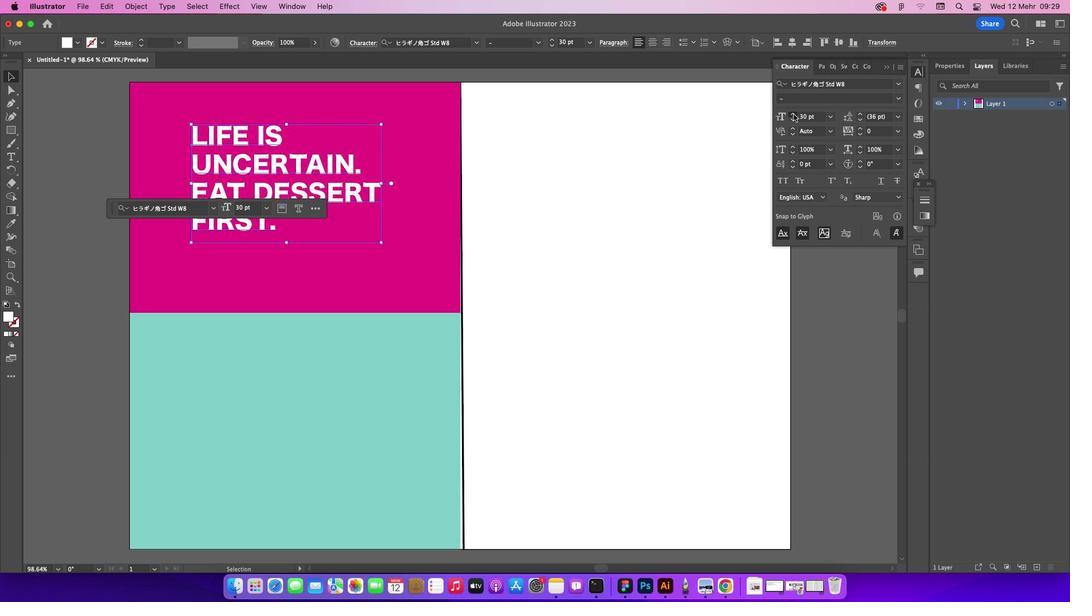 
Action: Mouse pressed left at (793, 114)
Screenshot: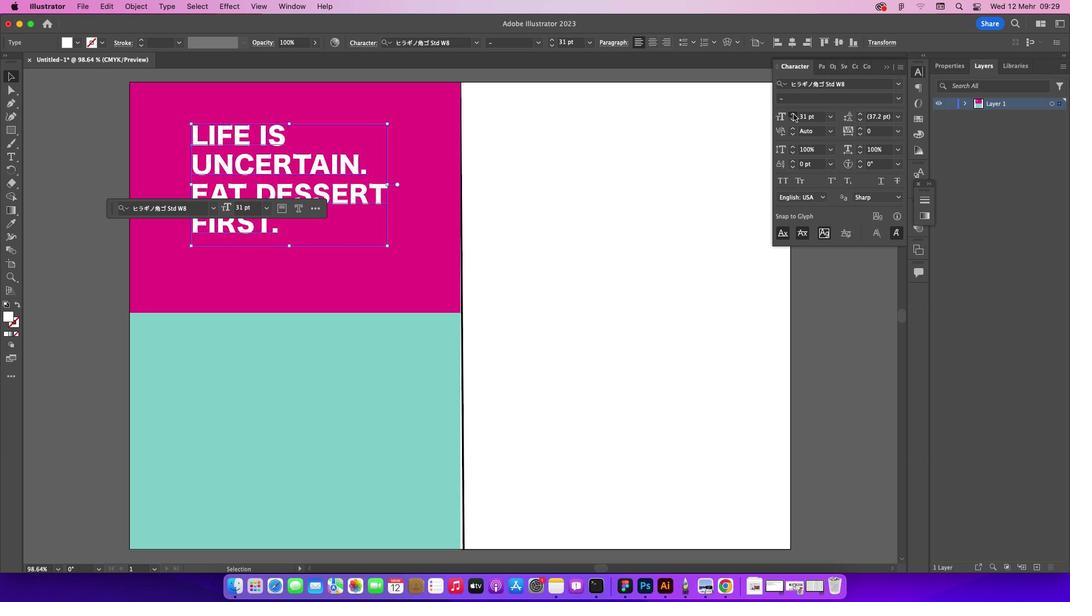 
Action: Mouse pressed left at (793, 114)
Screenshot: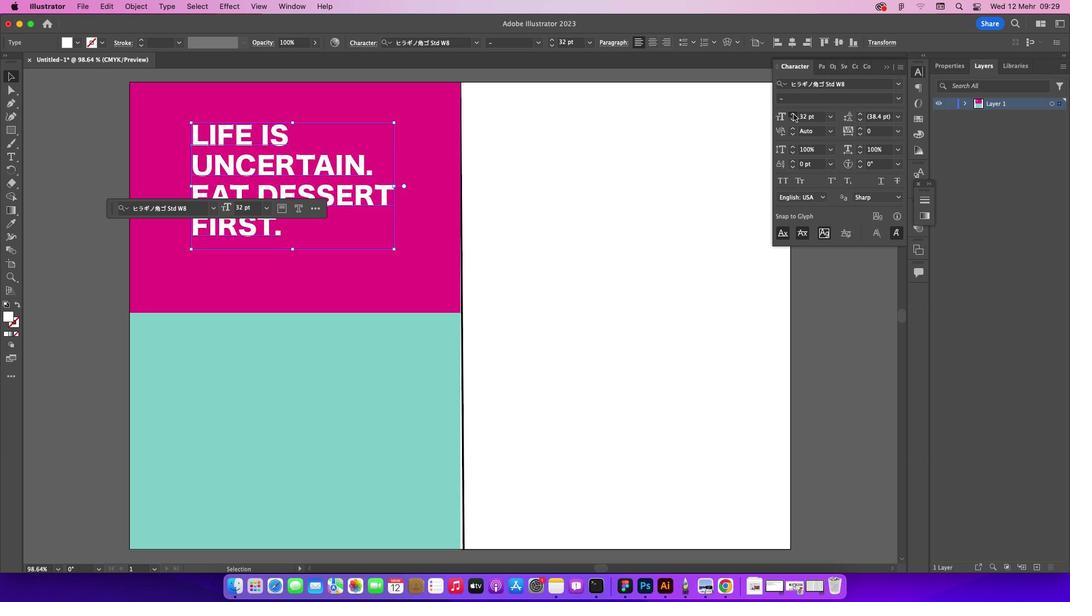 
Action: Mouse pressed left at (793, 114)
Screenshot: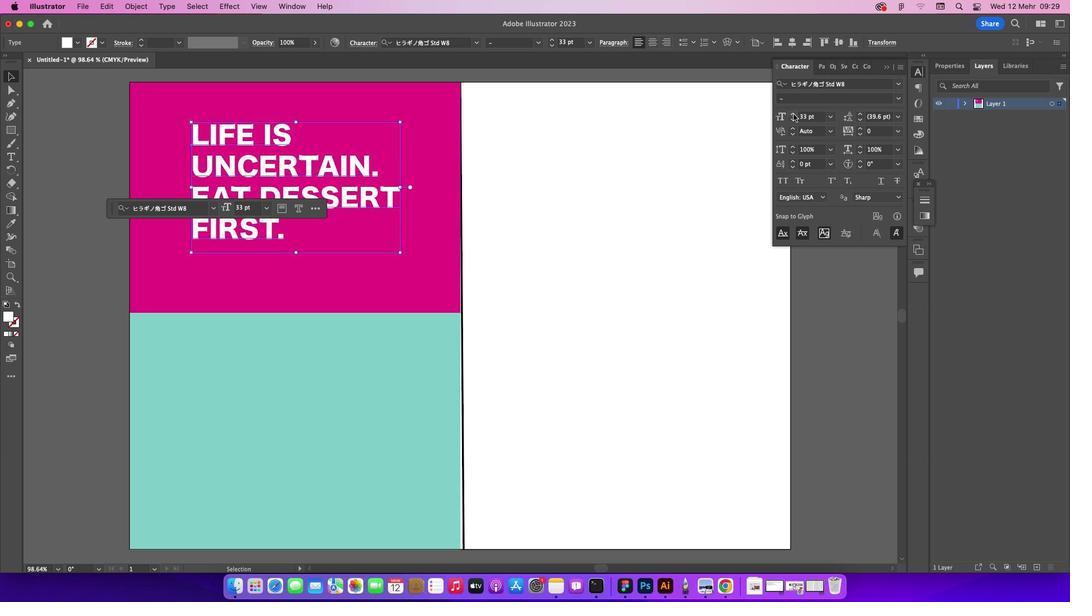 
Action: Mouse pressed left at (793, 114)
Screenshot: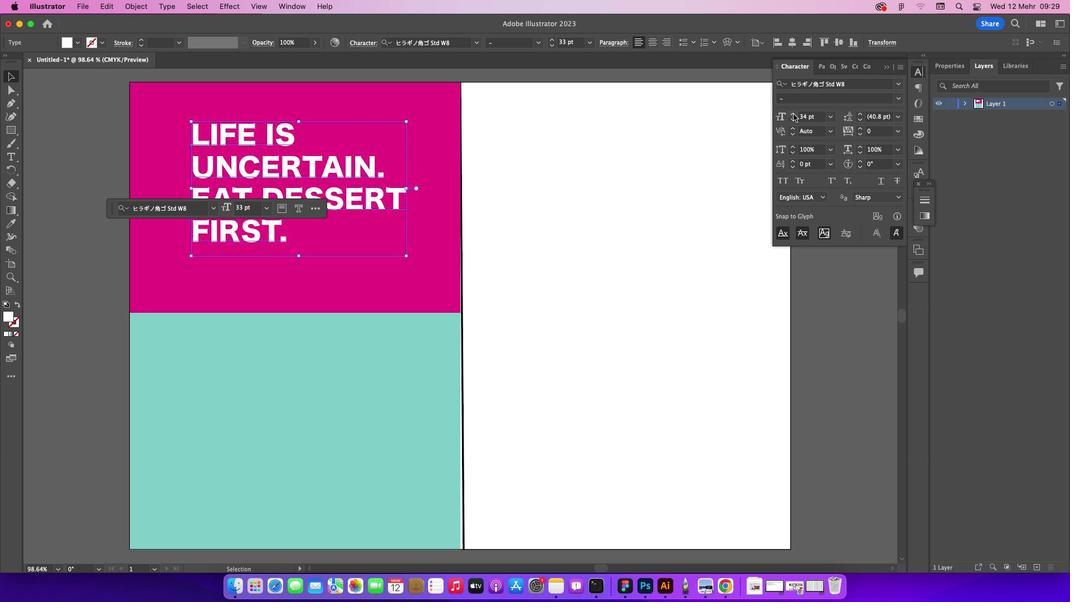 
Action: Mouse pressed left at (793, 114)
Screenshot: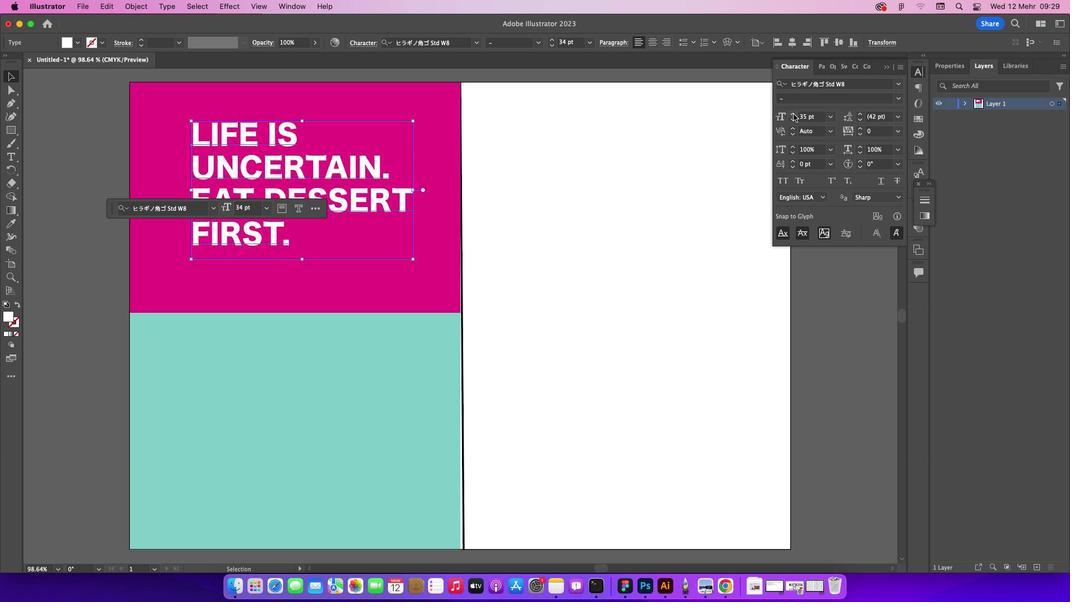 
Action: Mouse pressed left at (793, 114)
Screenshot: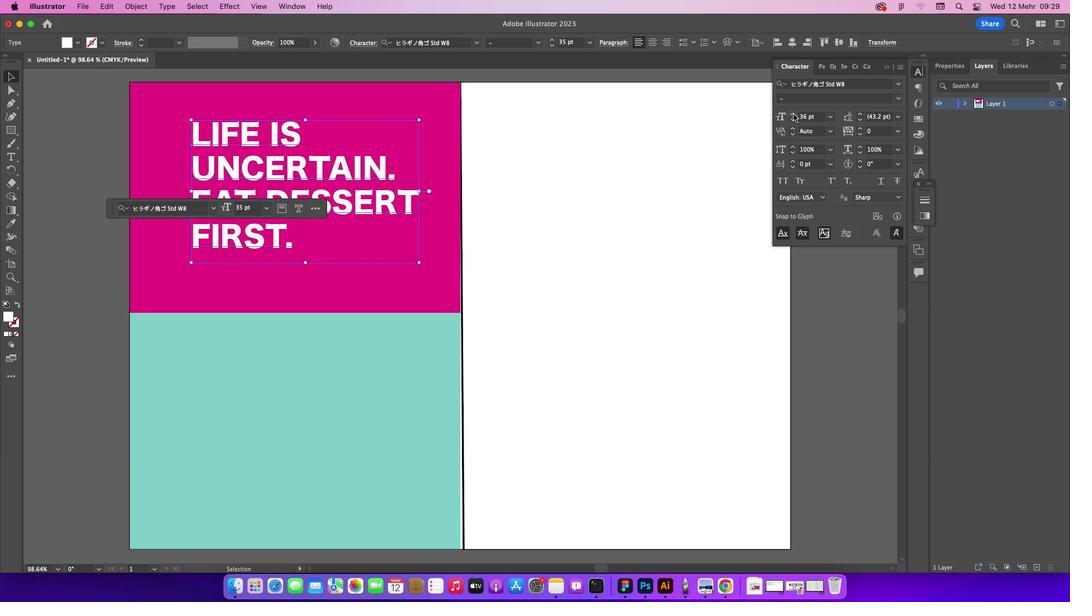 
Action: Mouse pressed left at (793, 114)
Screenshot: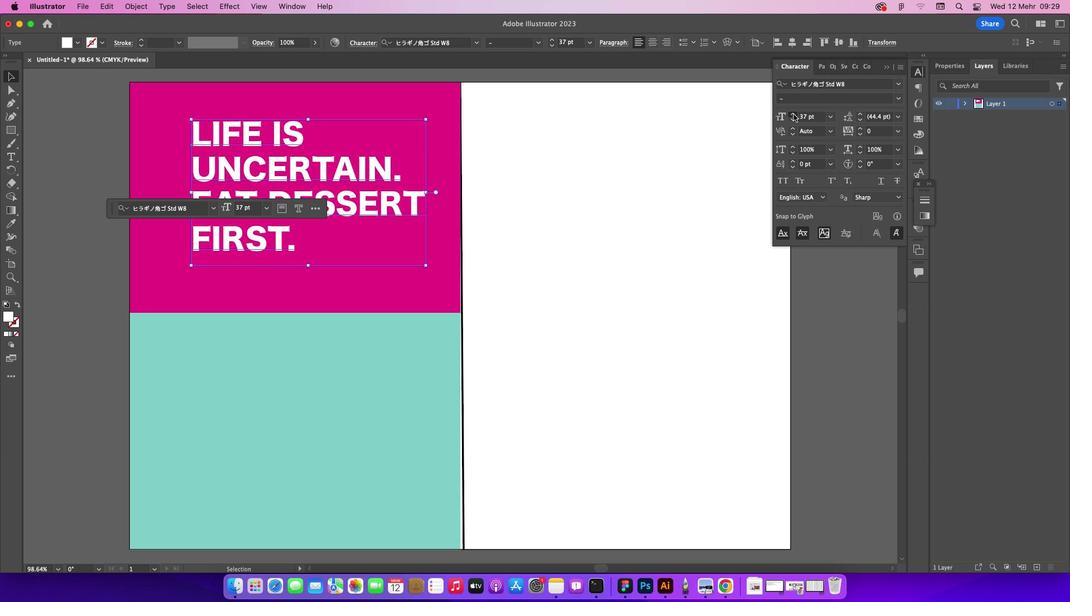 
Action: Mouse pressed left at (793, 114)
Screenshot: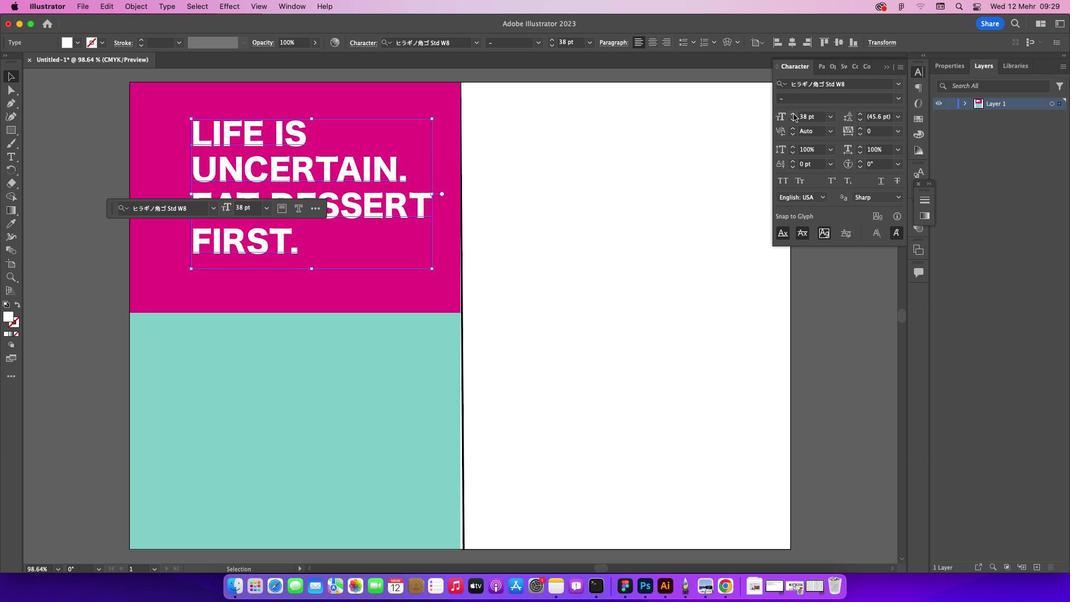 
Action: Mouse pressed left at (793, 114)
Screenshot: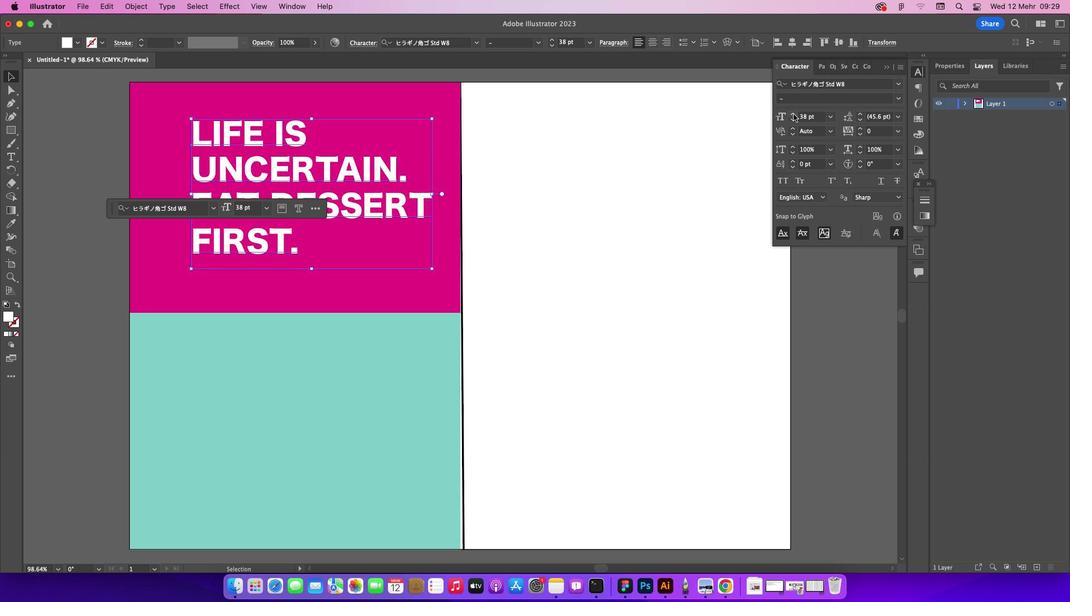 
Action: Mouse pressed left at (793, 114)
Screenshot: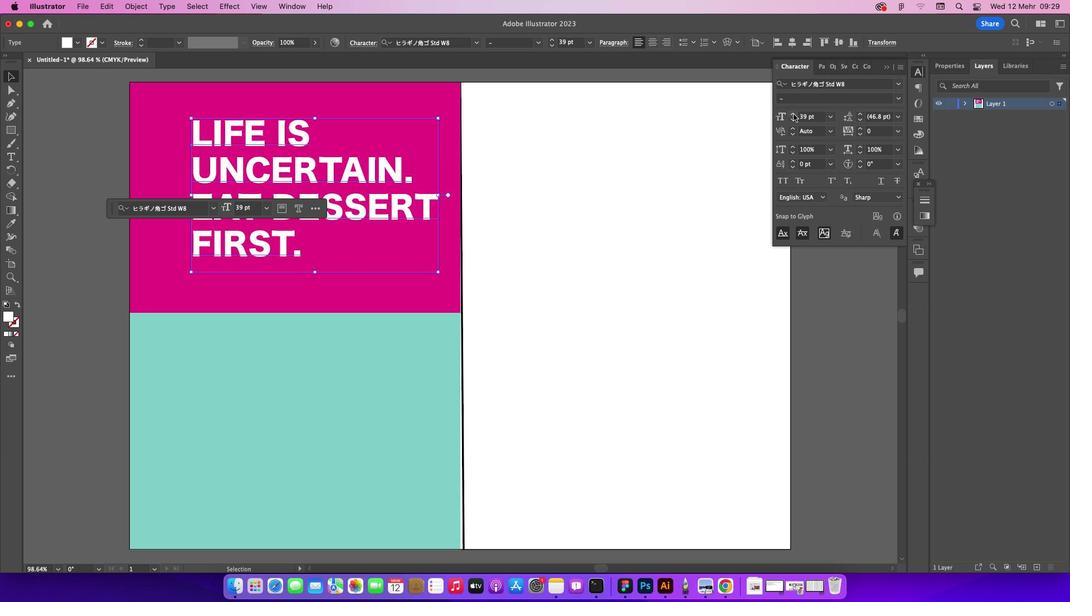
Action: Mouse pressed left at (793, 114)
Screenshot: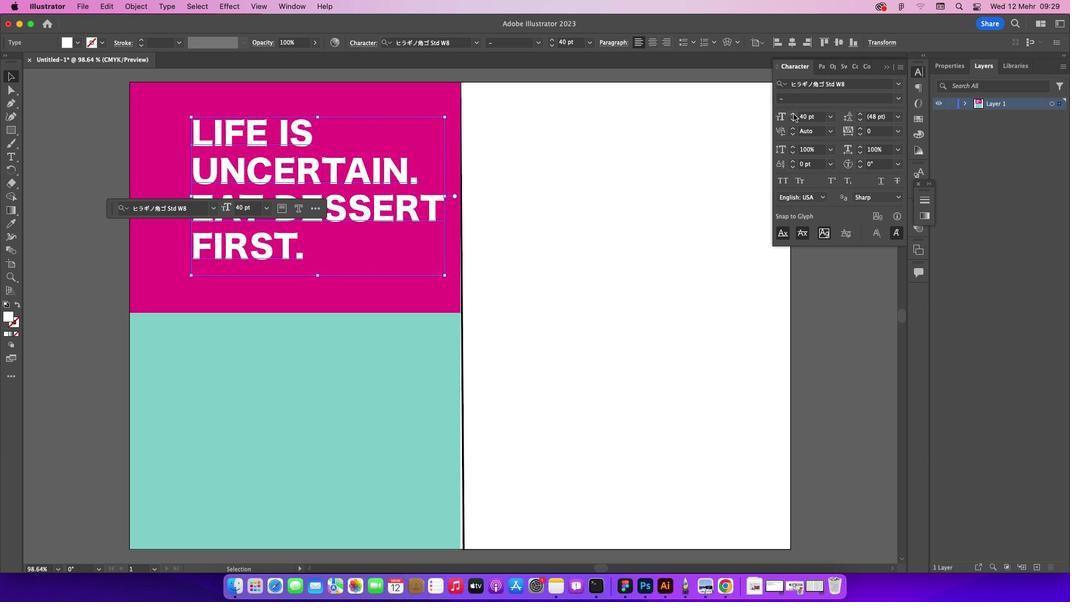 
Action: Mouse pressed left at (793, 114)
Screenshot: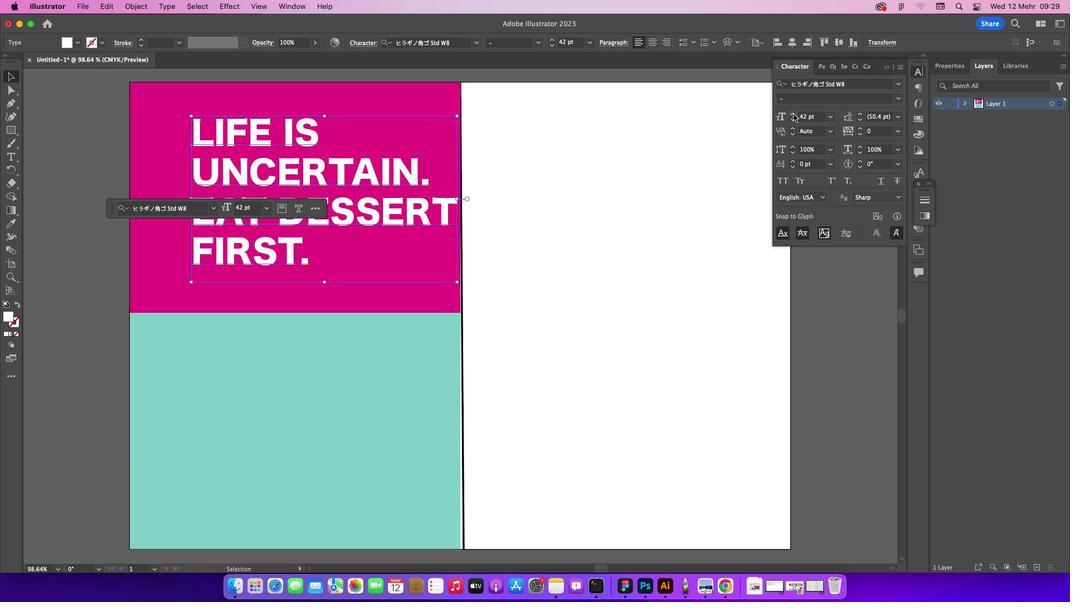 
Action: Mouse pressed left at (793, 114)
Screenshot: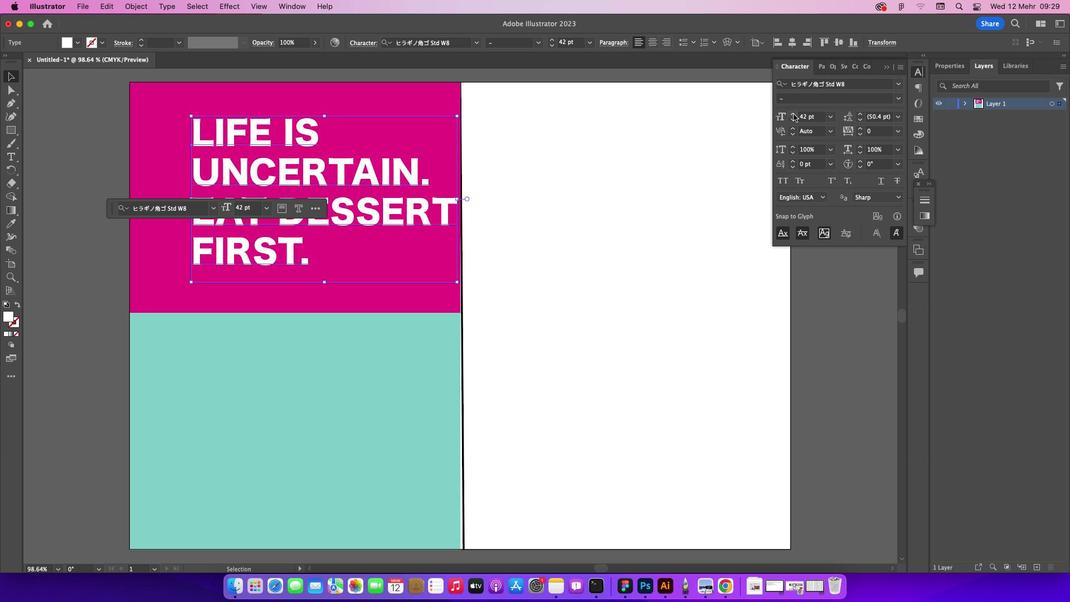 
Action: Mouse pressed left at (793, 114)
Screenshot: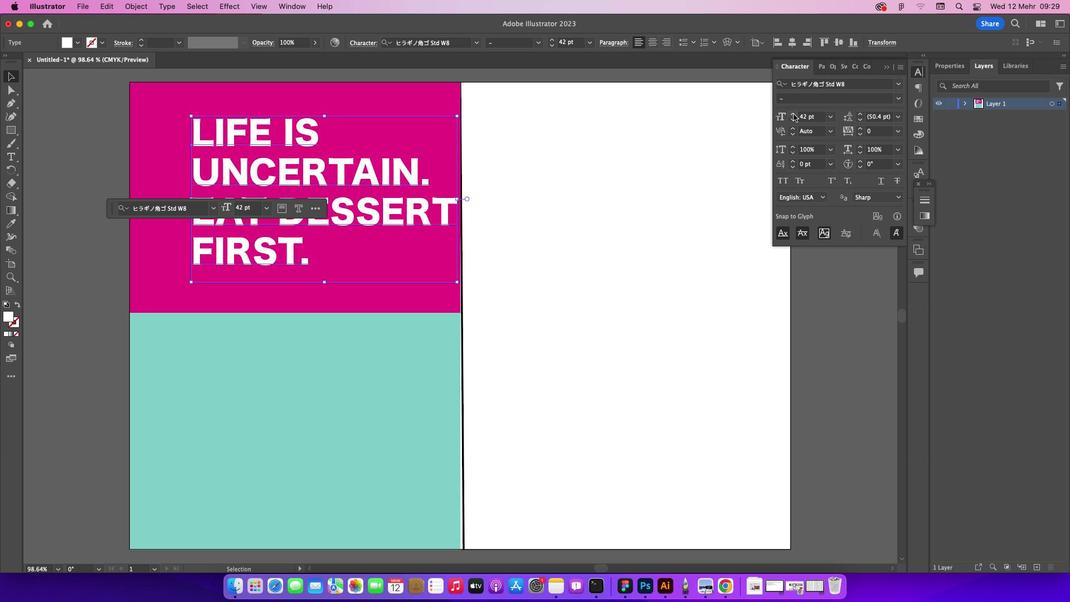 
Action: Mouse pressed left at (793, 114)
Screenshot: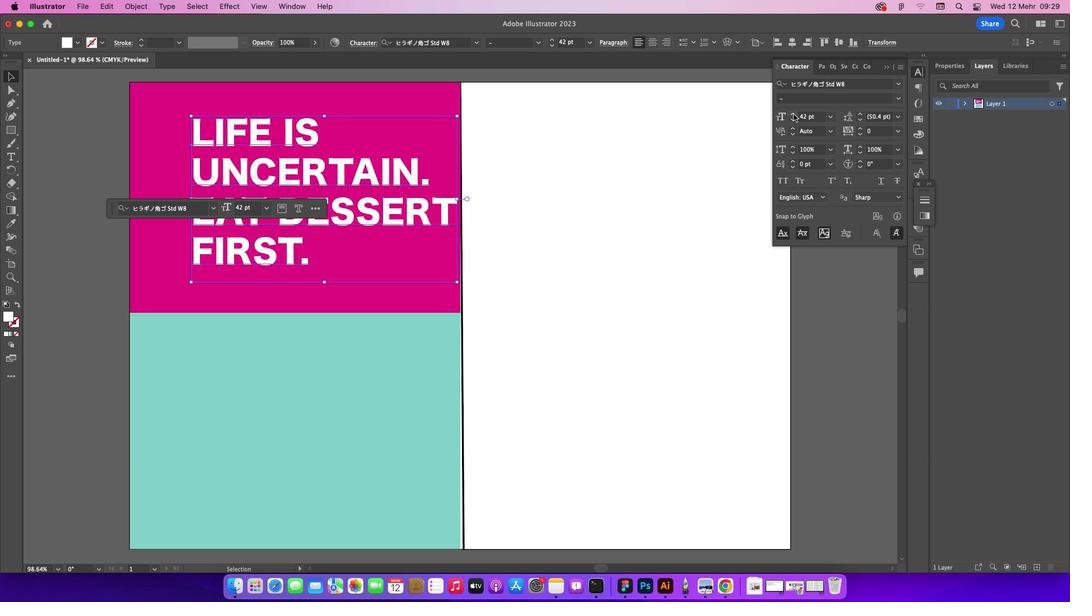 
Action: Mouse moved to (230, 129)
Screenshot: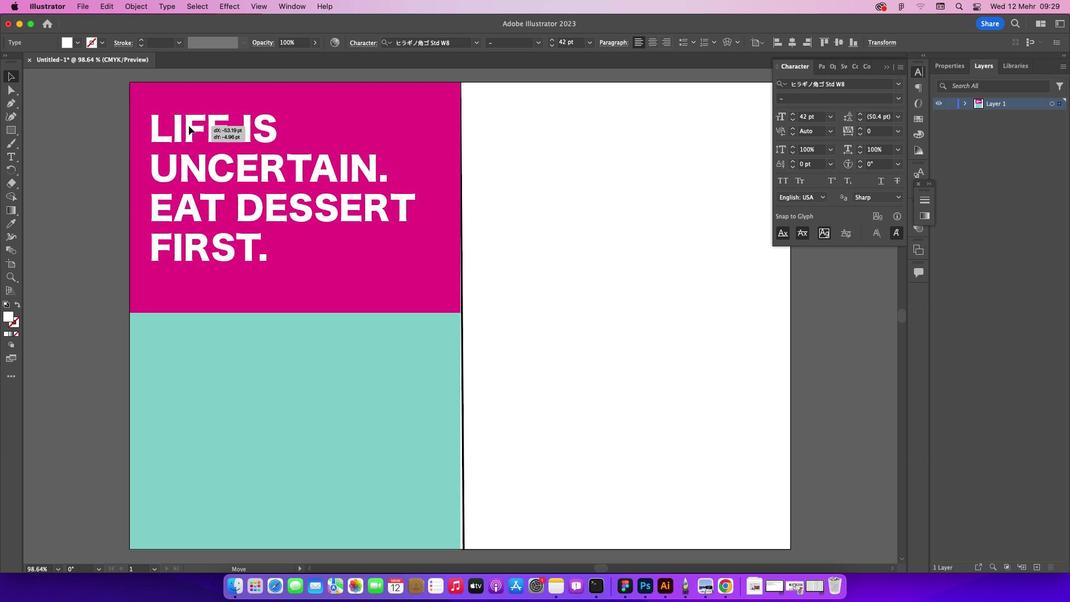 
Action: Mouse pressed left at (230, 129)
Screenshot: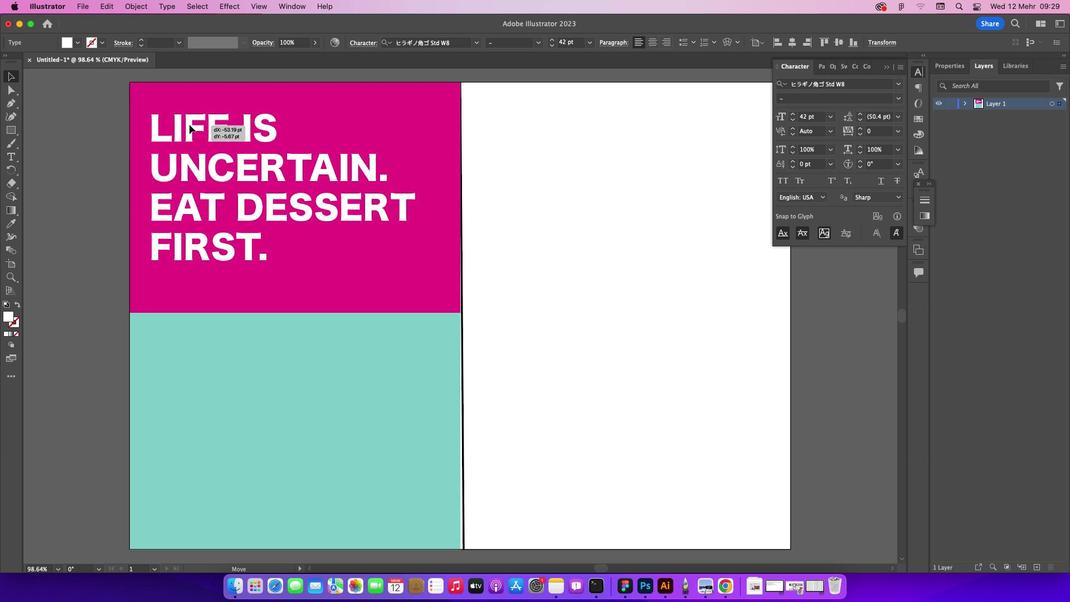 
Action: Mouse moved to (789, 120)
Screenshot: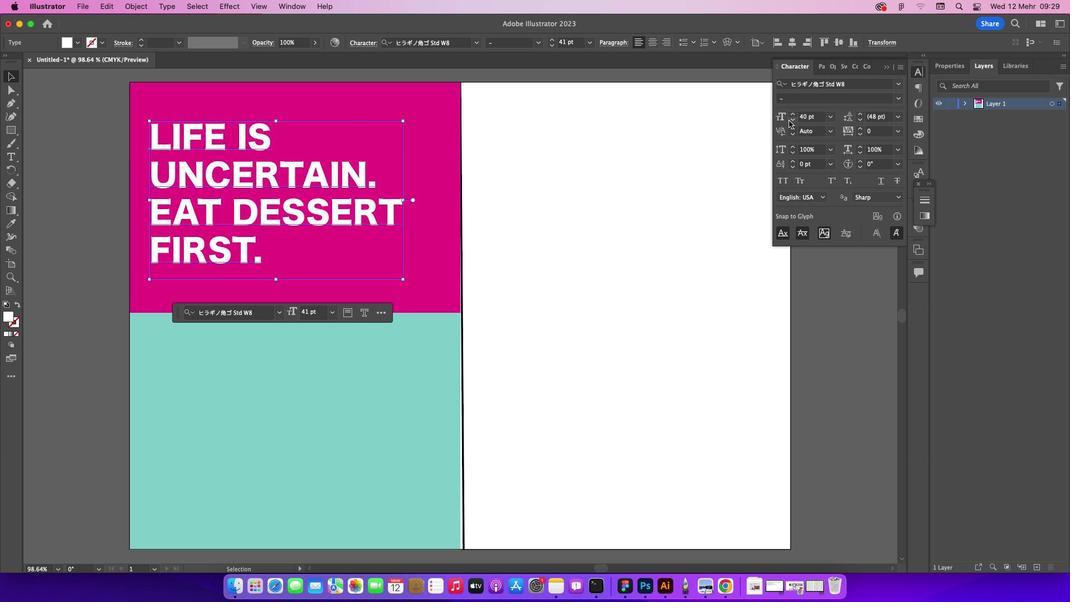 
Action: Mouse pressed left at (789, 120)
Screenshot: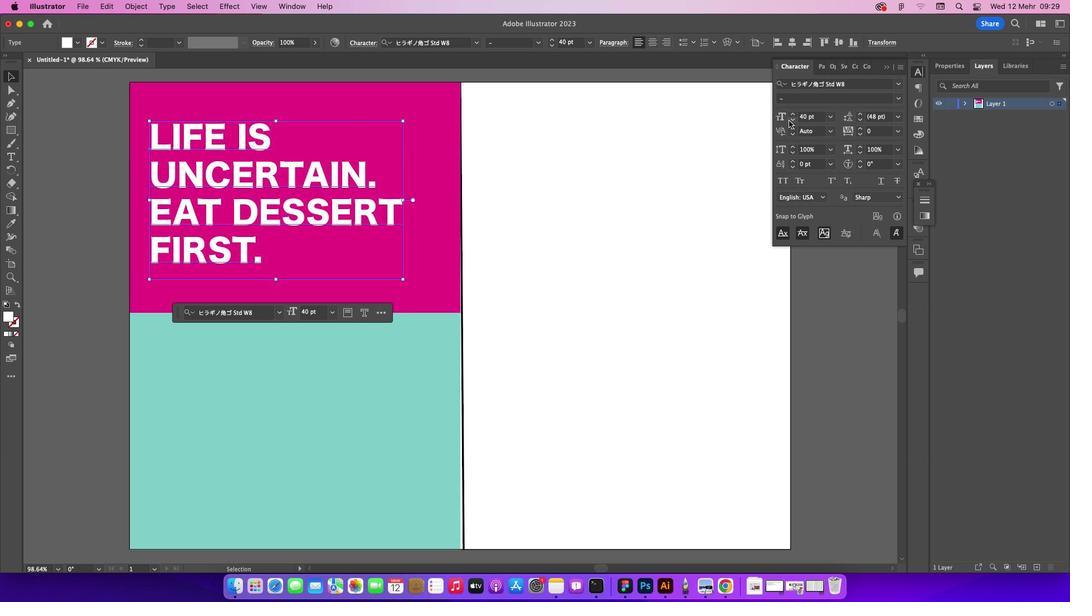 
Action: Mouse pressed left at (789, 120)
Screenshot: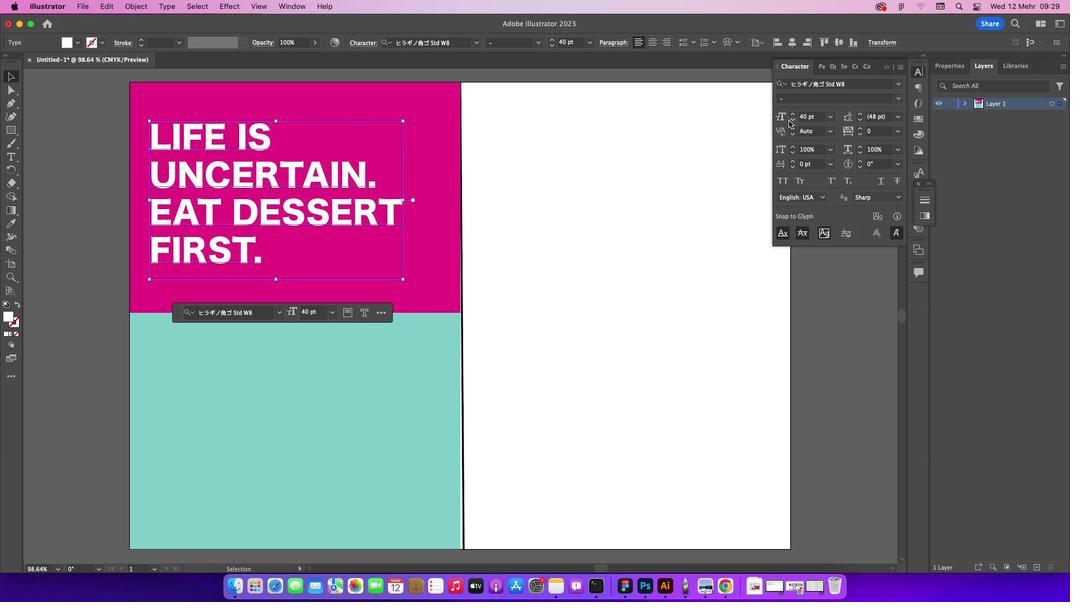 
Action: Mouse pressed left at (789, 120)
Screenshot: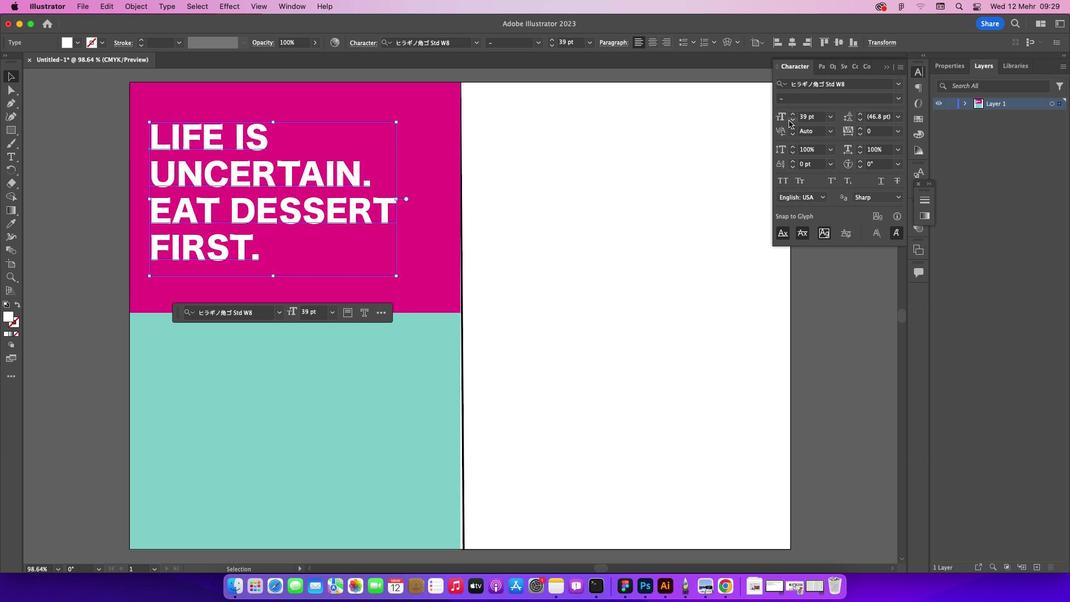 
Action: Mouse moved to (107, 117)
Screenshot: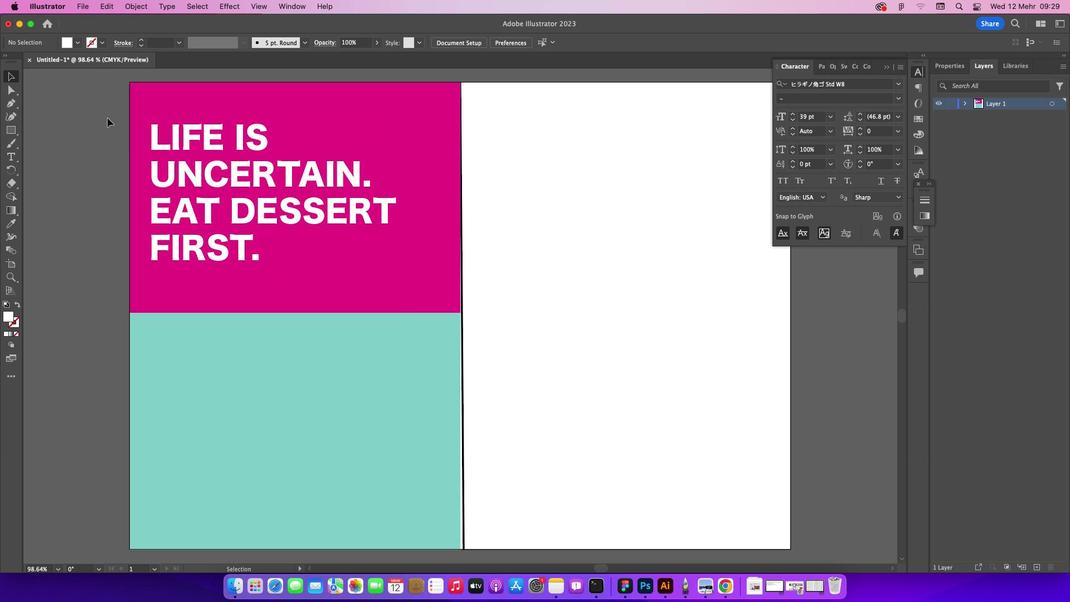 
Action: Mouse pressed left at (107, 117)
Screenshot: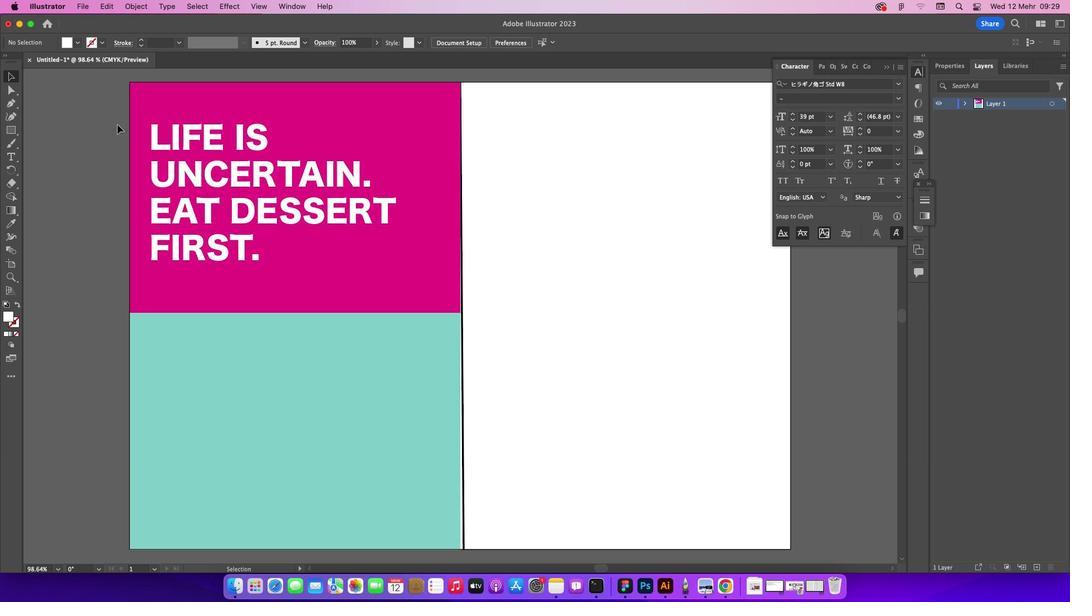 
Action: Mouse moved to (14, 154)
Screenshot: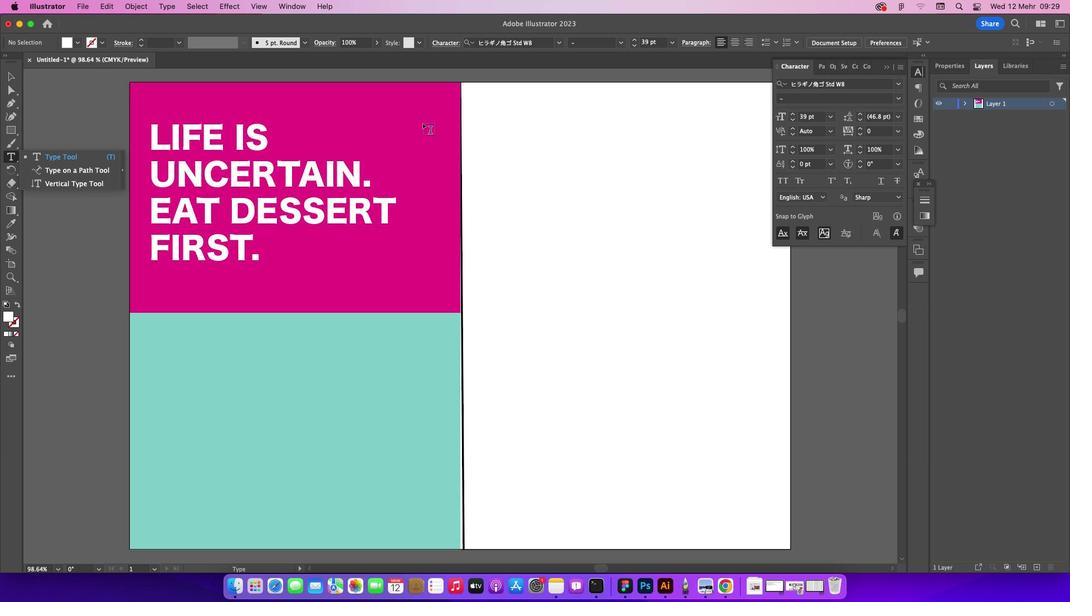 
Action: Mouse pressed left at (14, 154)
Screenshot: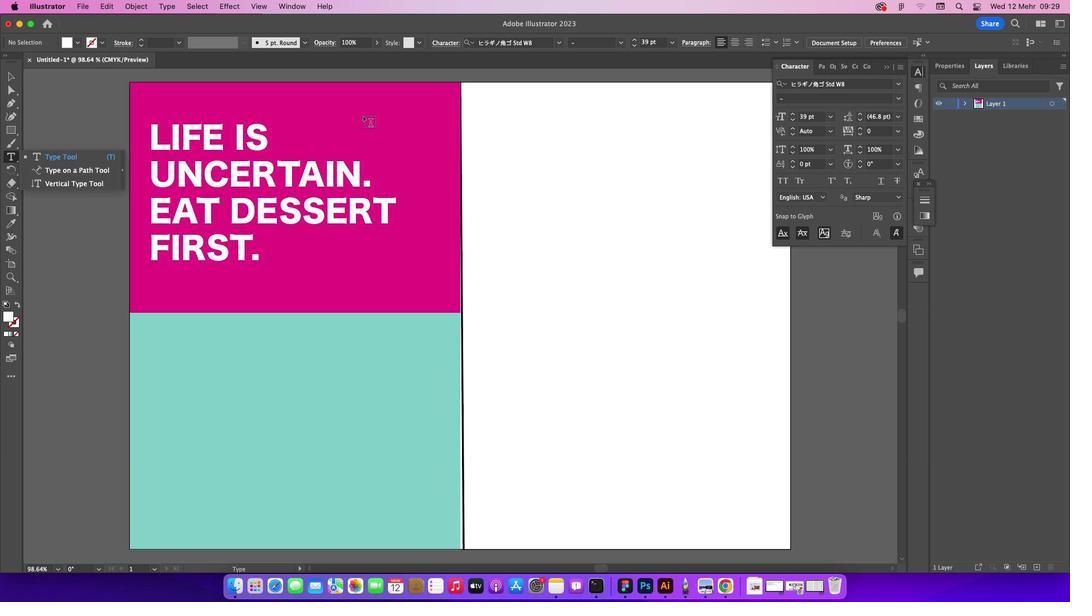 
Action: Mouse moved to (363, 115)
Screenshot: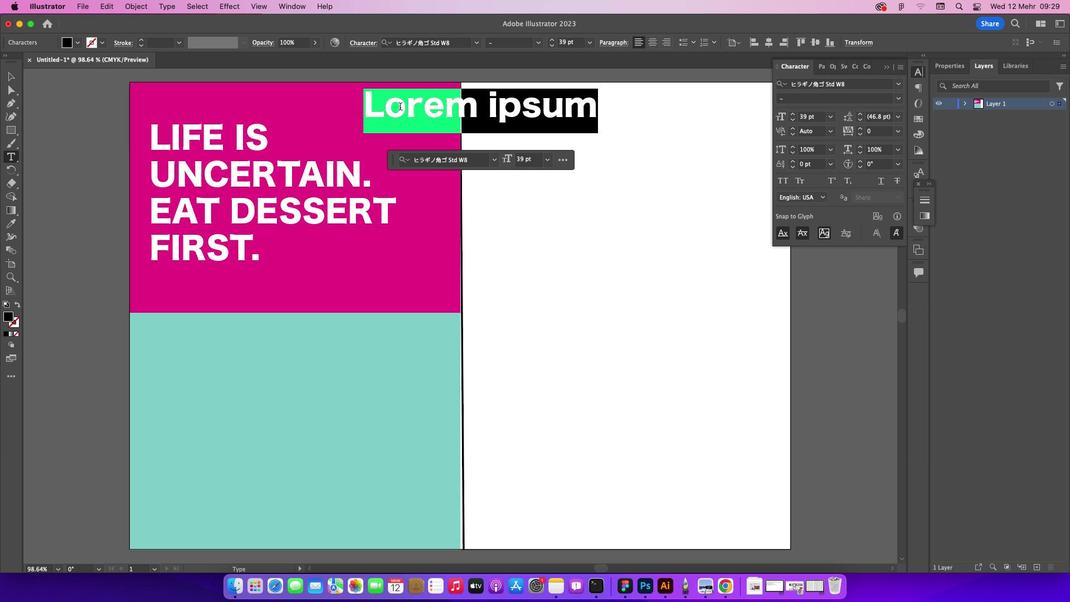 
Action: Mouse pressed left at (363, 115)
Screenshot: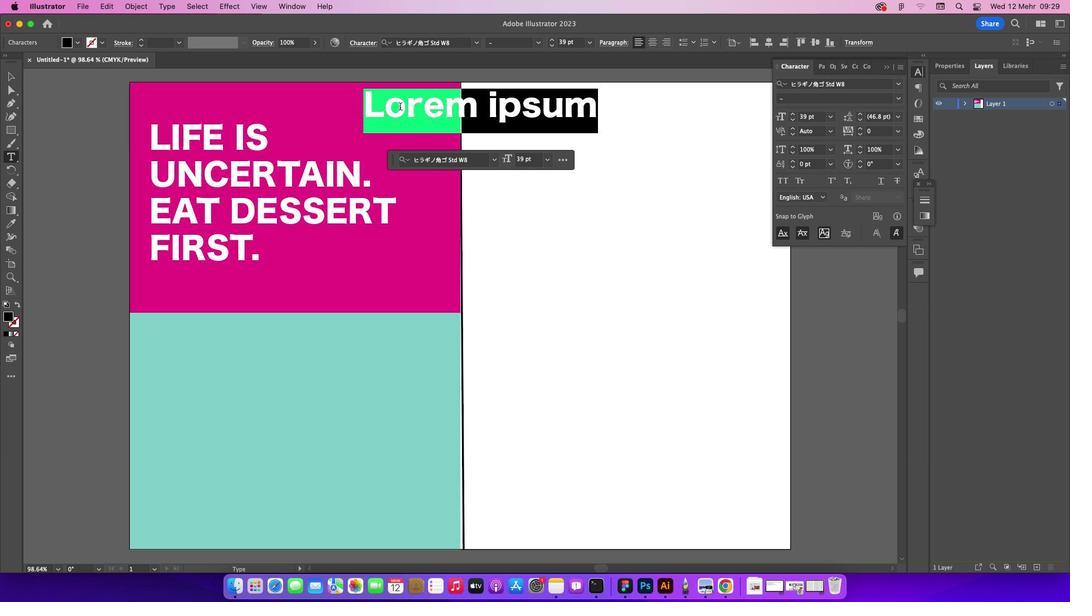 
Action: Mouse moved to (400, 107)
Screenshot: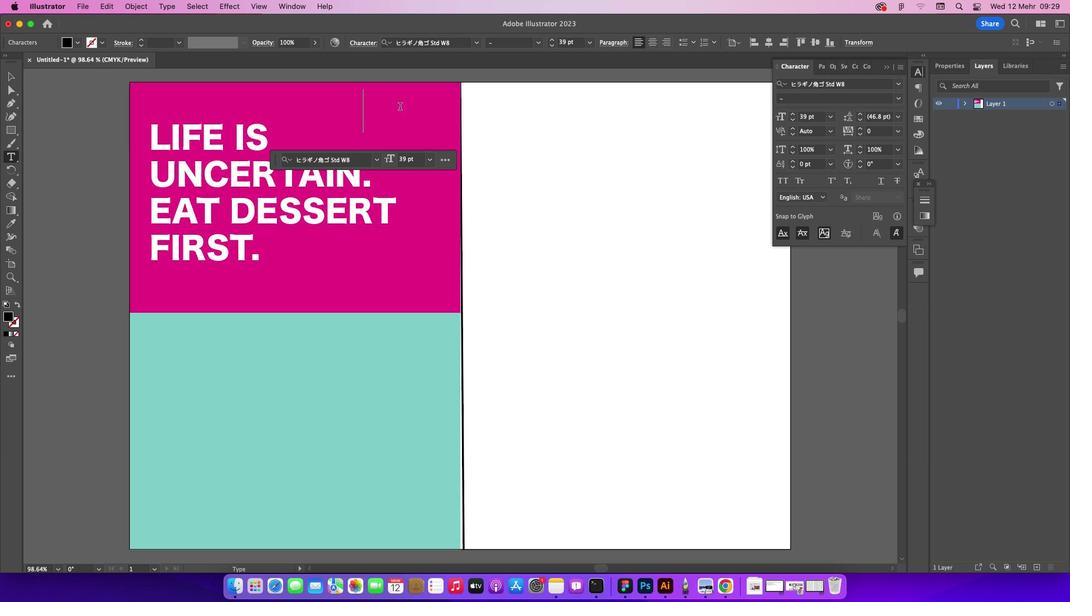 
Action: Key pressed Key.backspace'P''A''G''E'Key.space'8'
Screenshot: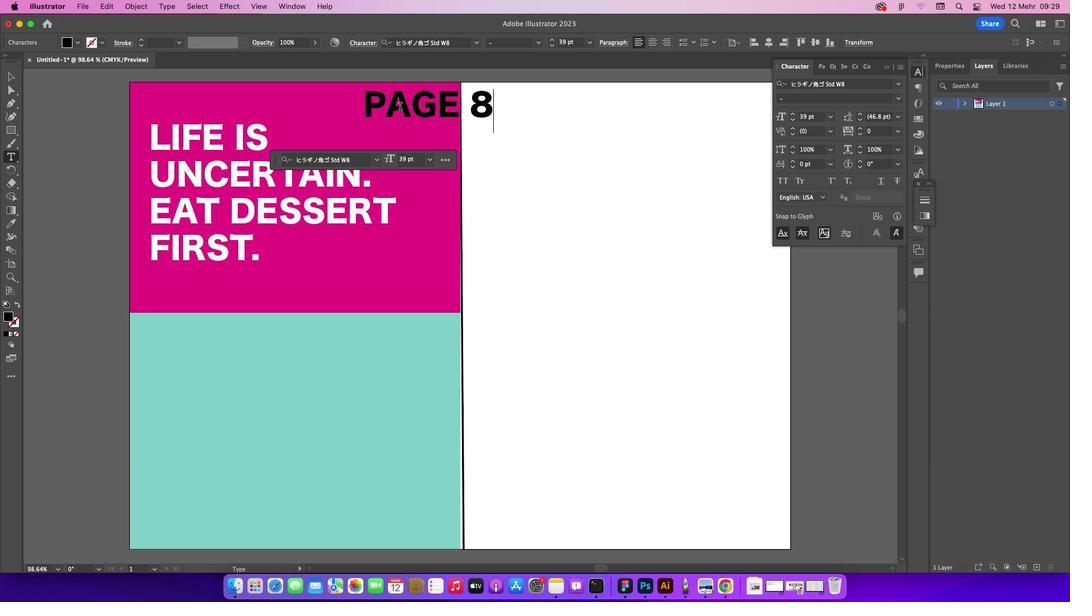 
Action: Mouse moved to (13, 77)
Screenshot: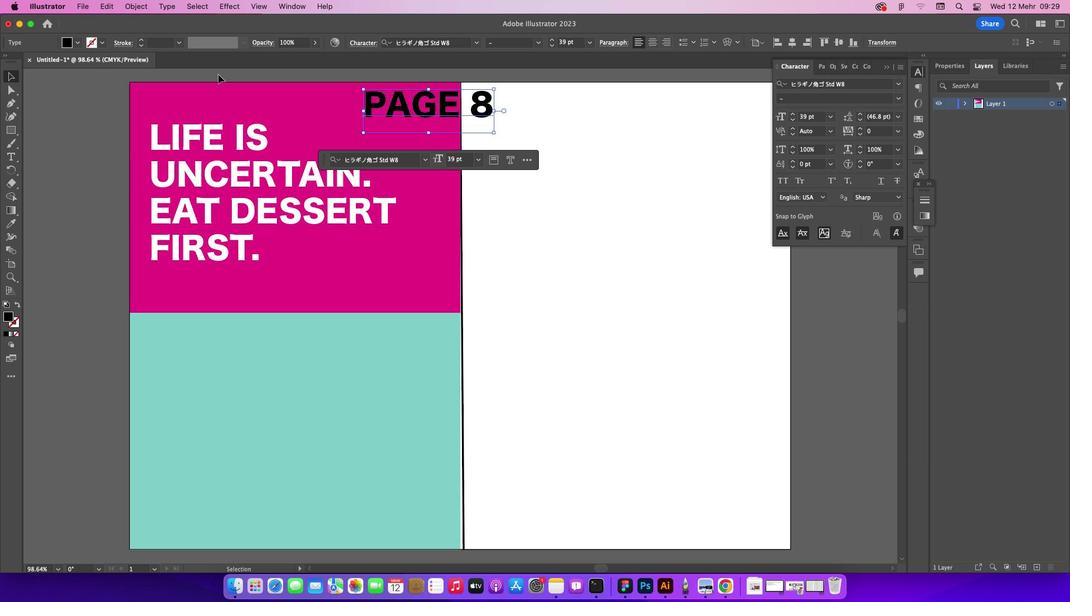
Action: Mouse pressed left at (13, 77)
Screenshot: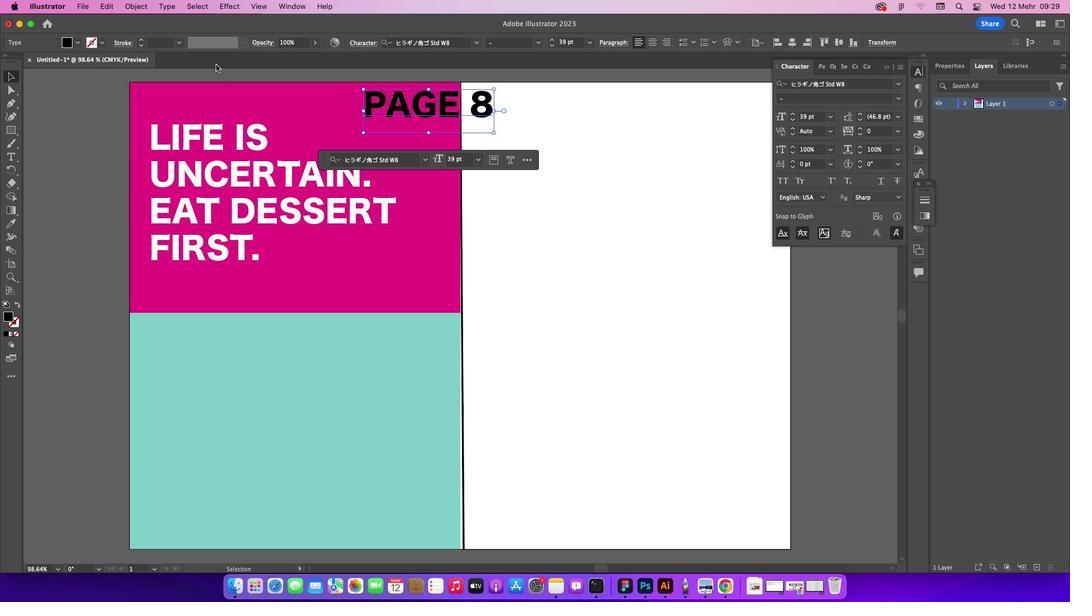 
Action: Mouse moved to (83, 45)
Screenshot: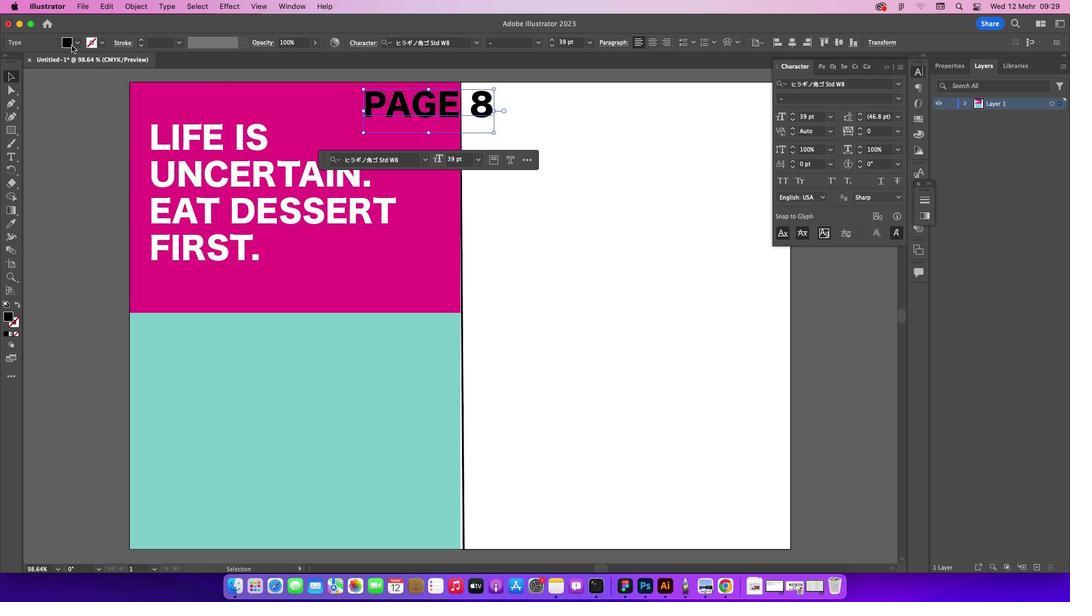 
Action: Mouse pressed left at (83, 45)
Screenshot: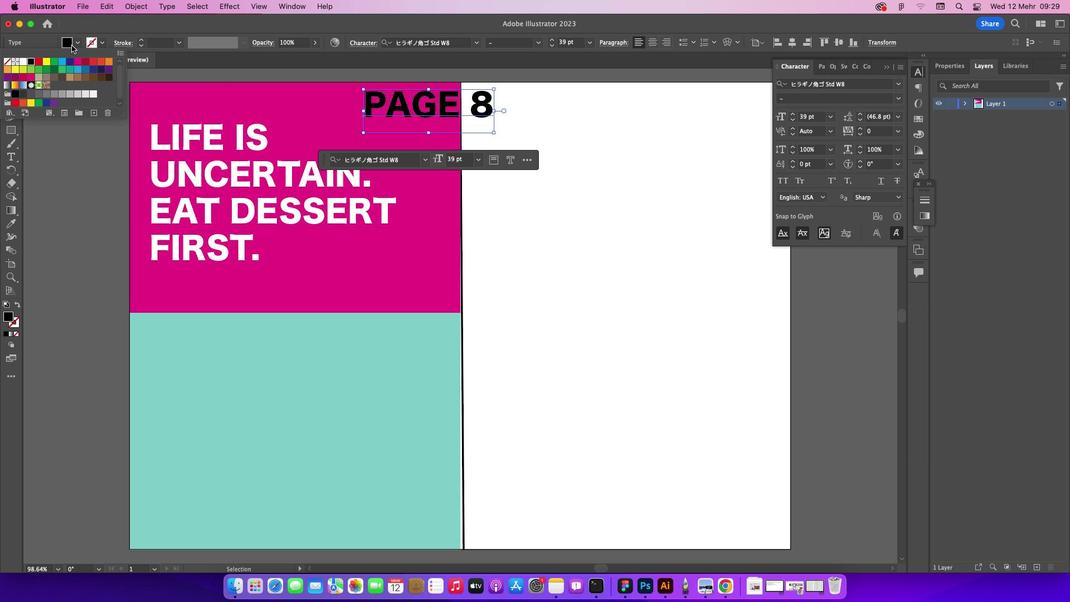
Action: Mouse moved to (71, 45)
Screenshot: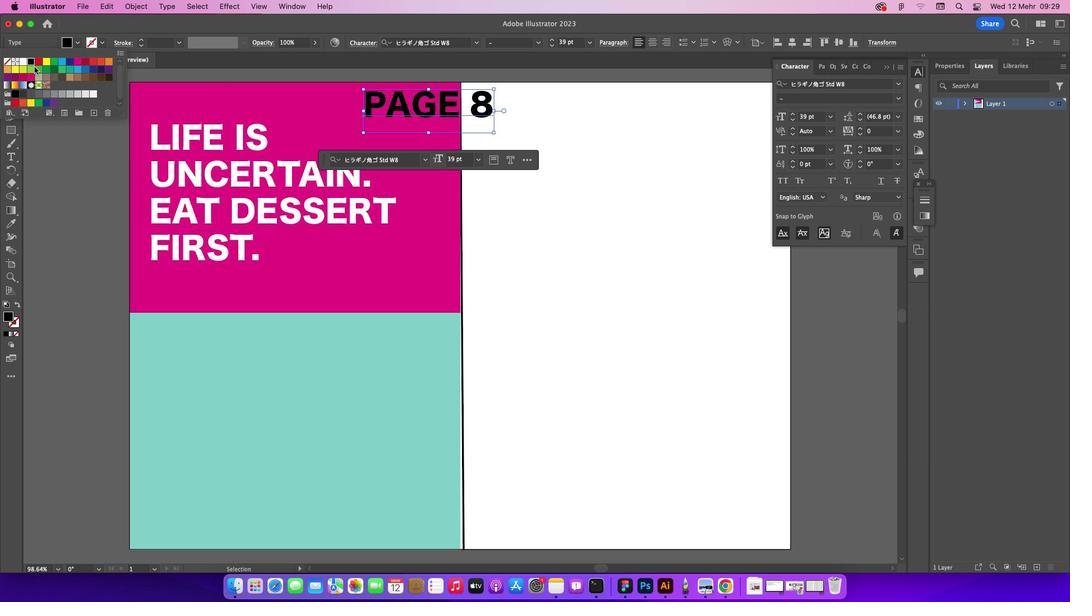 
Action: Mouse pressed left at (71, 45)
Screenshot: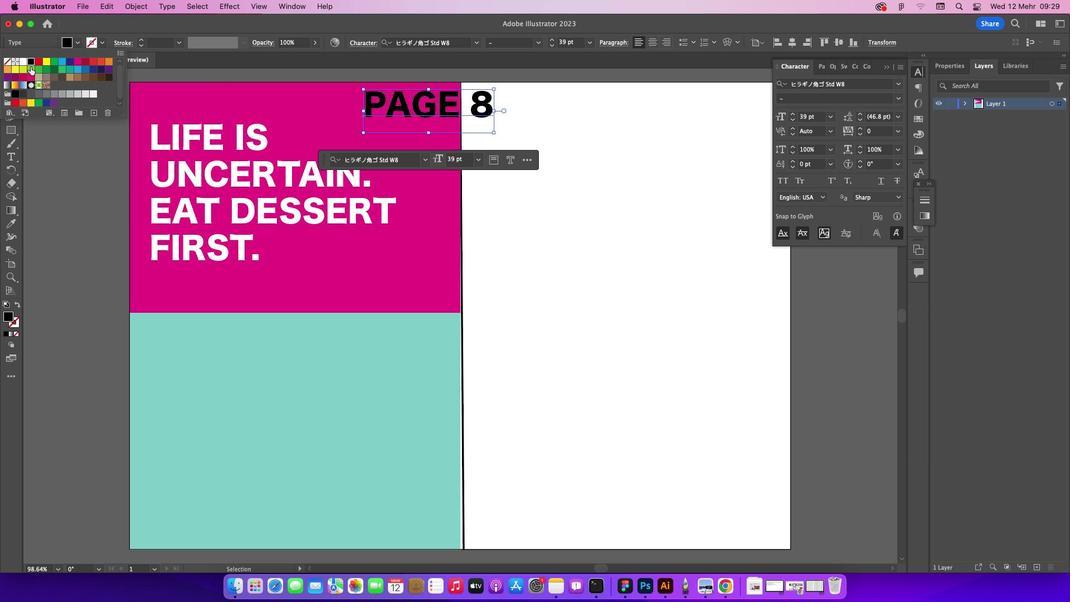 
Action: Mouse moved to (23, 60)
Screenshot: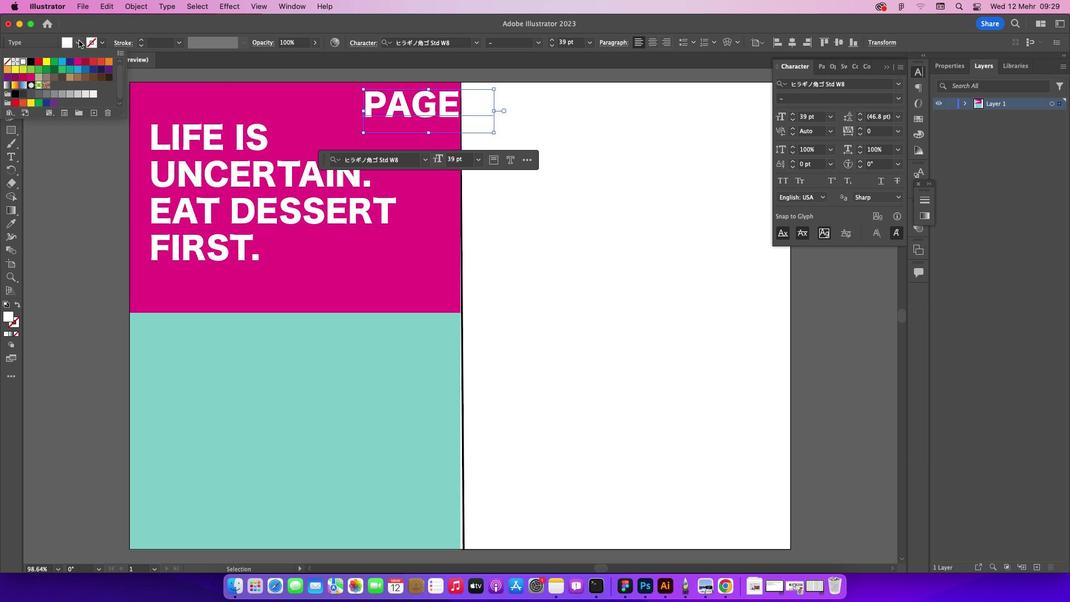 
Action: Mouse pressed left at (23, 60)
Screenshot: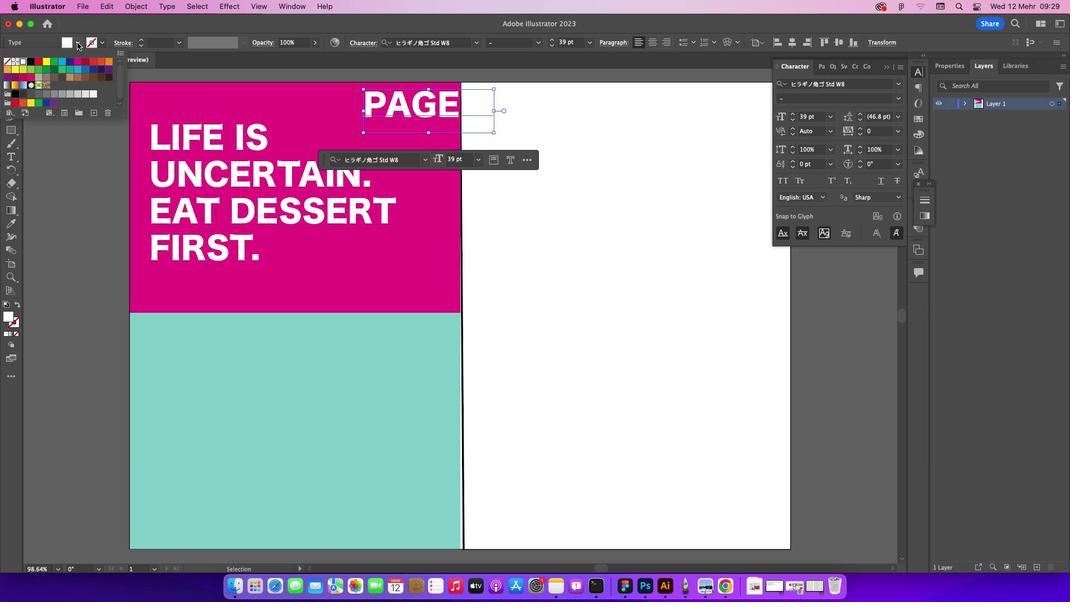 
Action: Mouse moved to (77, 42)
Screenshot: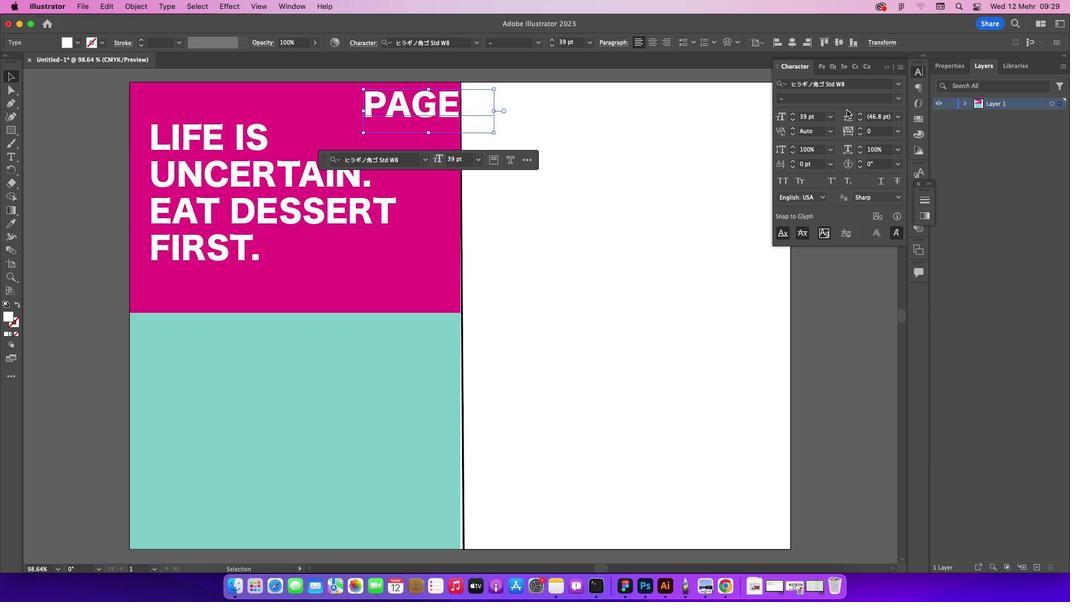 
Action: Mouse pressed left at (77, 42)
Screenshot: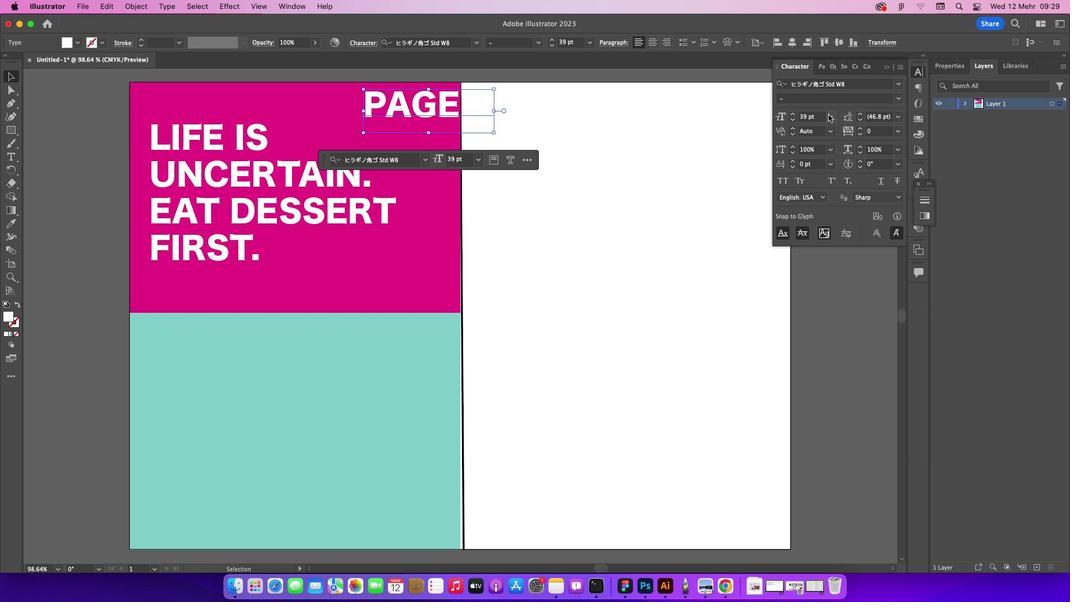 
Action: Mouse moved to (793, 122)
Screenshot: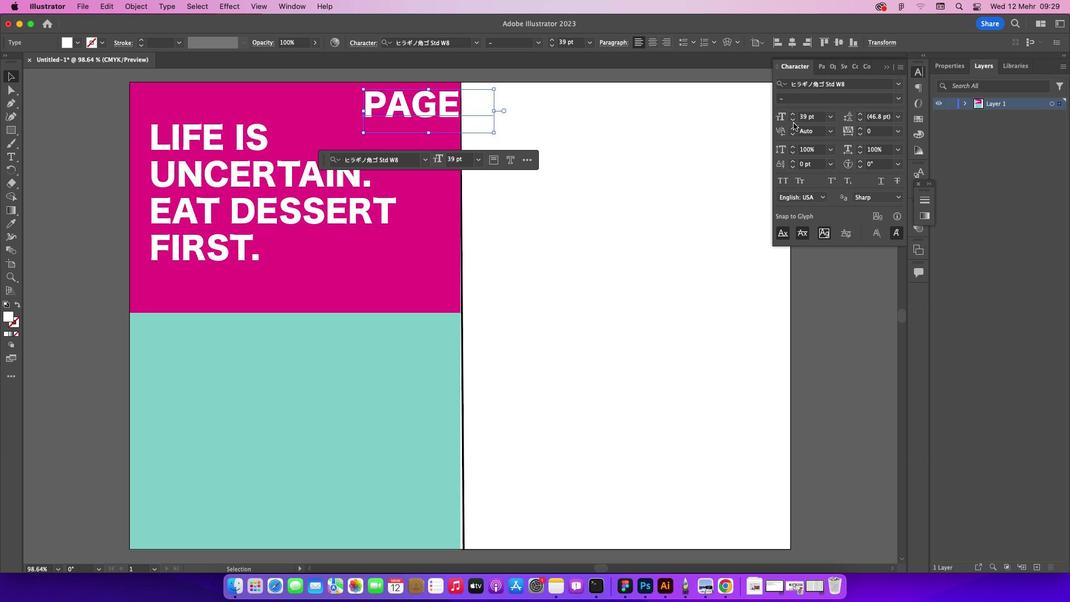 
Action: Mouse pressed left at (793, 122)
Screenshot: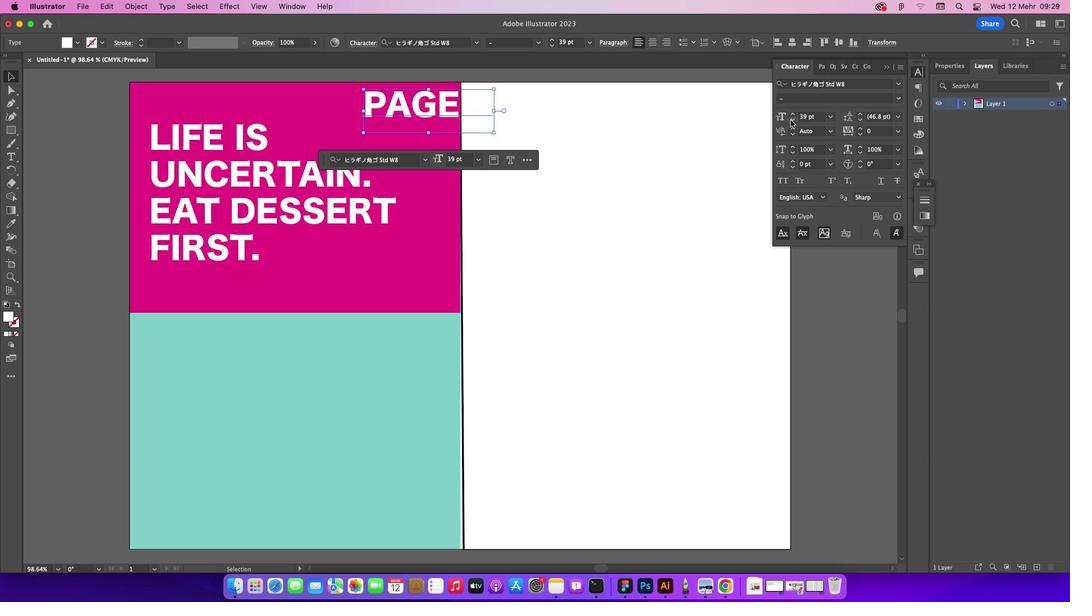 
Action: Mouse pressed left at (793, 122)
Screenshot: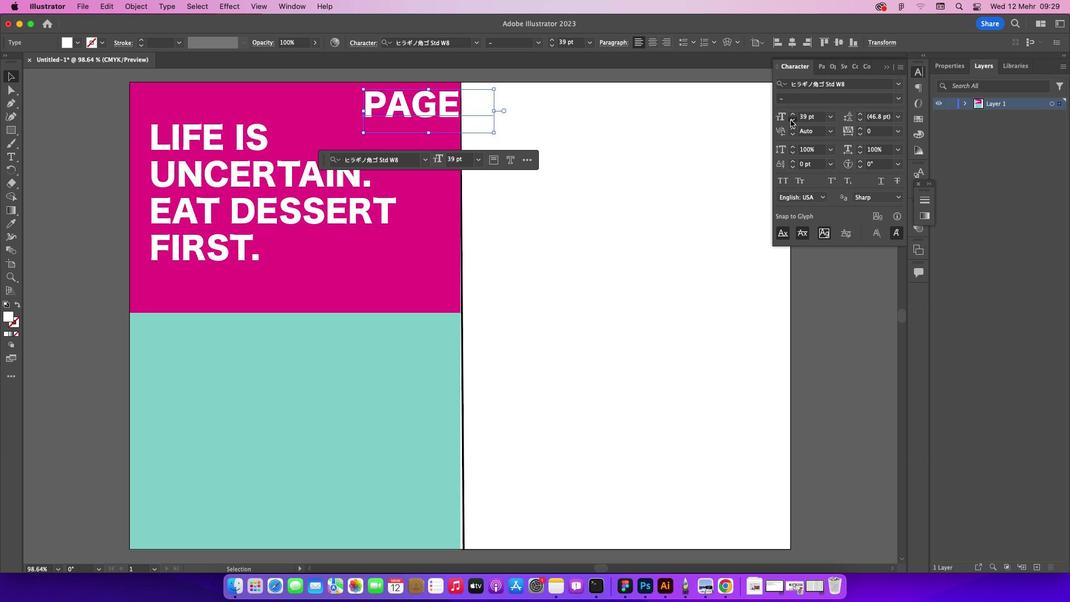 
Action: Mouse pressed left at (793, 122)
Screenshot: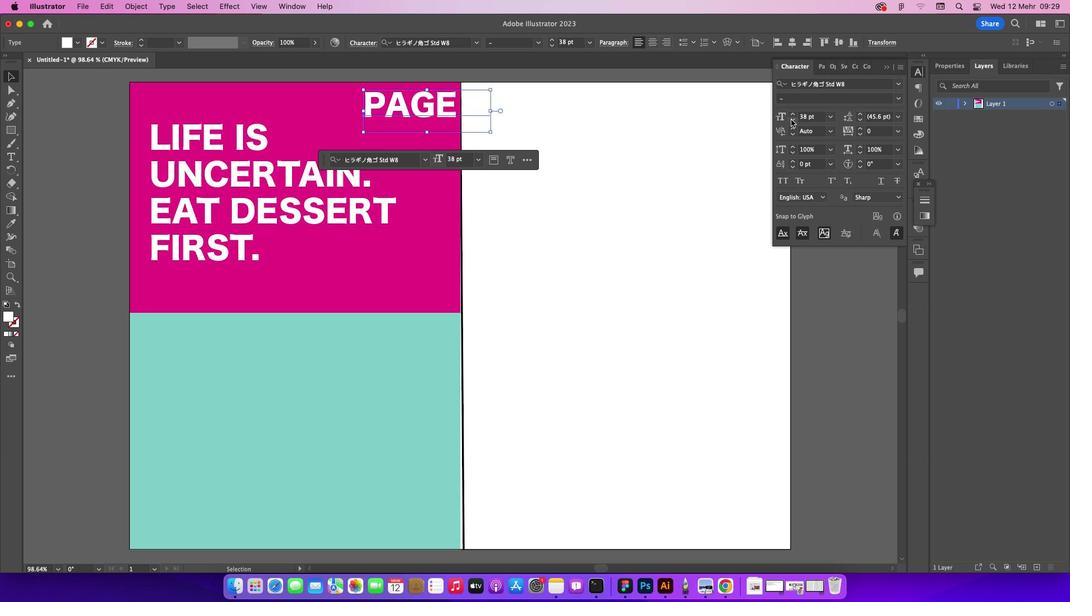 
Action: Mouse moved to (790, 119)
Screenshot: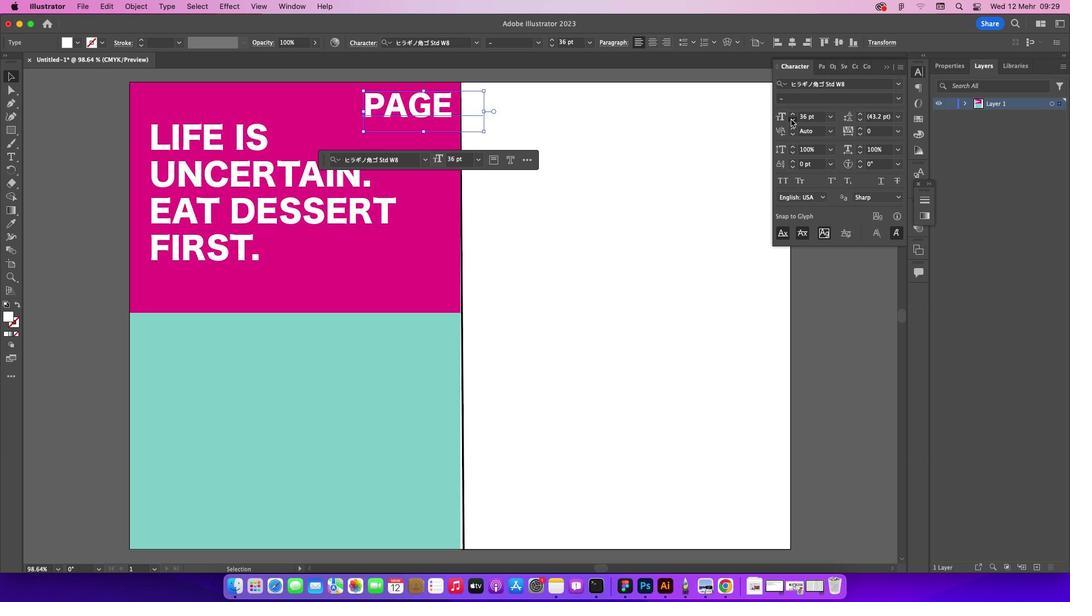 
Action: Mouse pressed left at (790, 119)
Screenshot: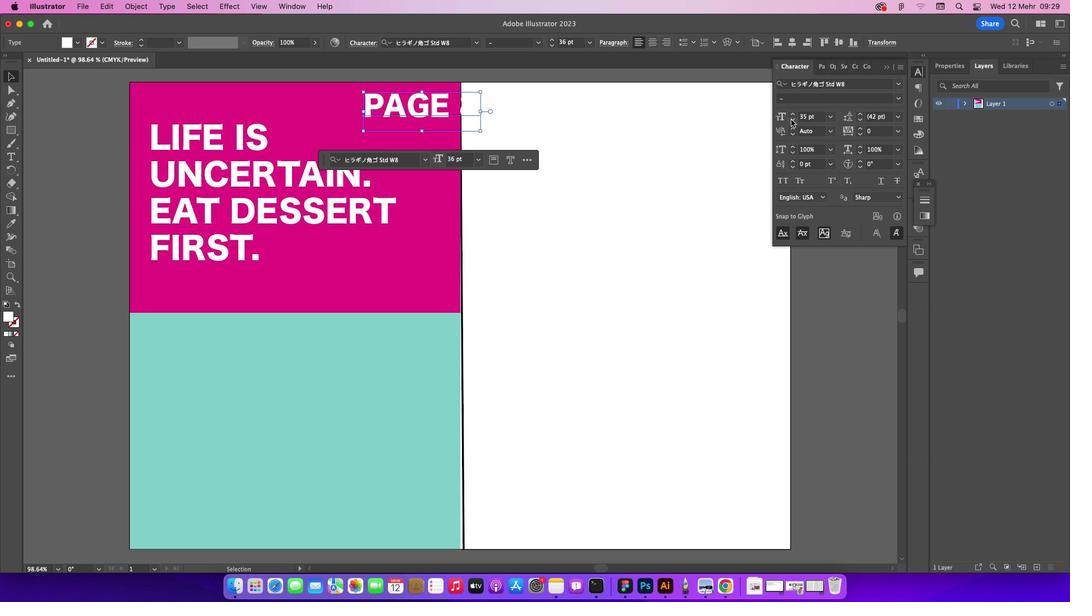
Action: Mouse moved to (791, 119)
Screenshot: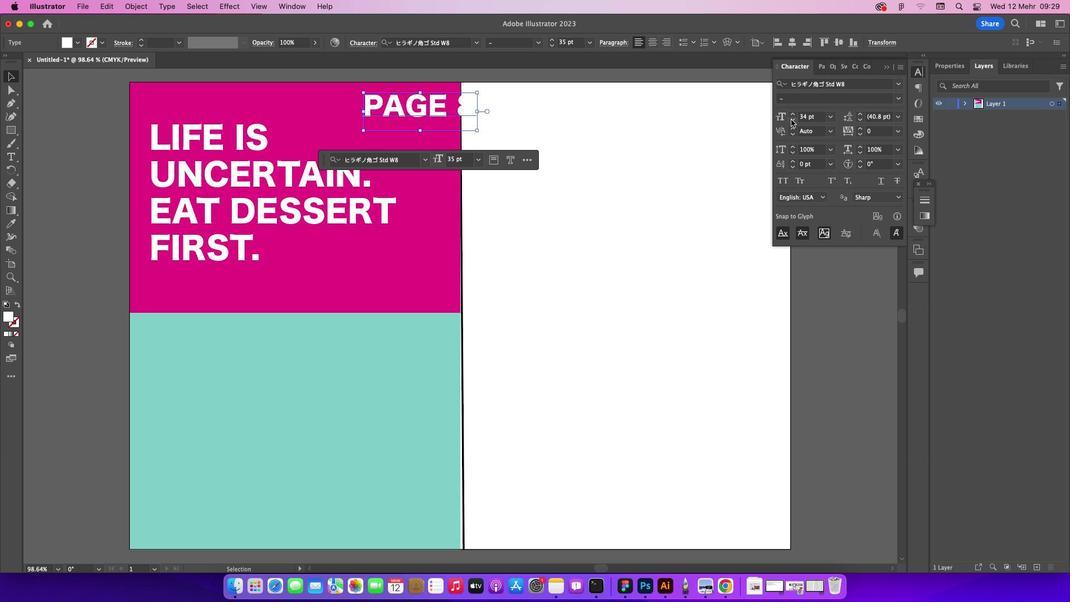 
Action: Mouse pressed left at (791, 119)
Screenshot: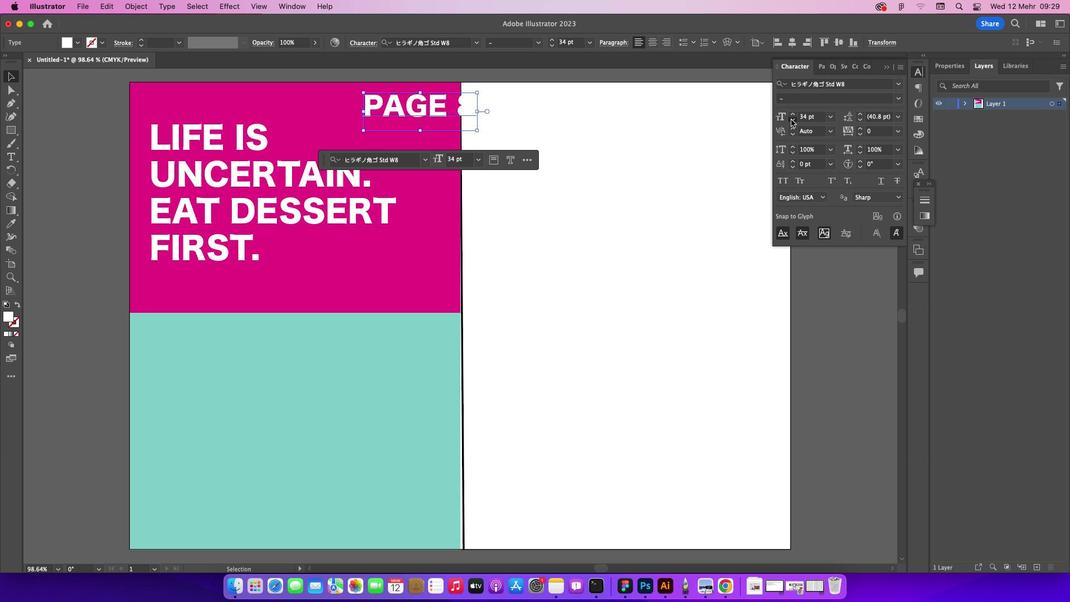
Action: Mouse pressed left at (791, 119)
Screenshot: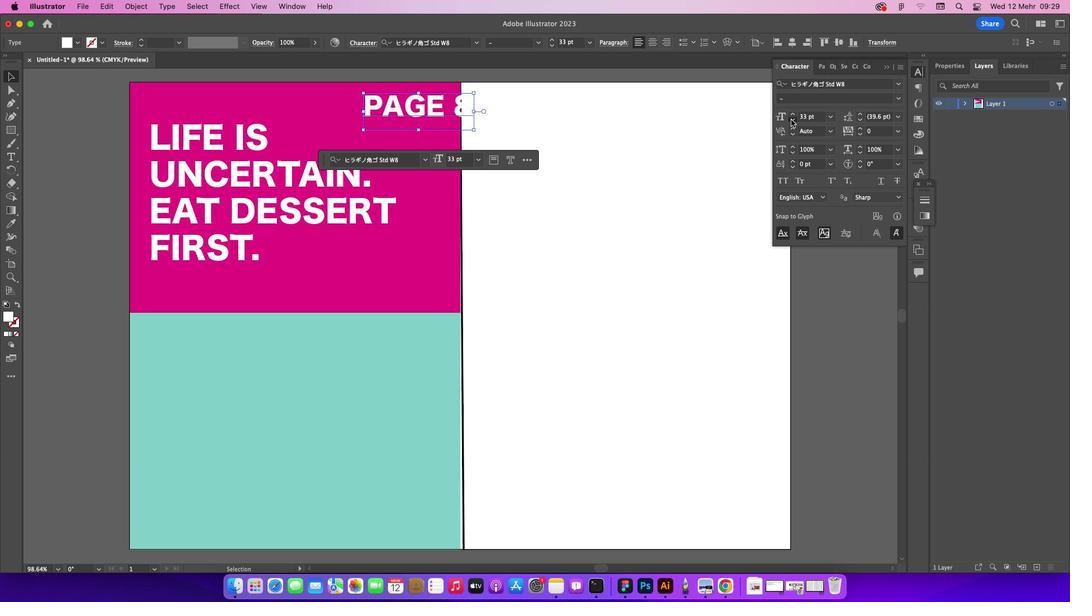 
Action: Mouse pressed left at (791, 119)
Screenshot: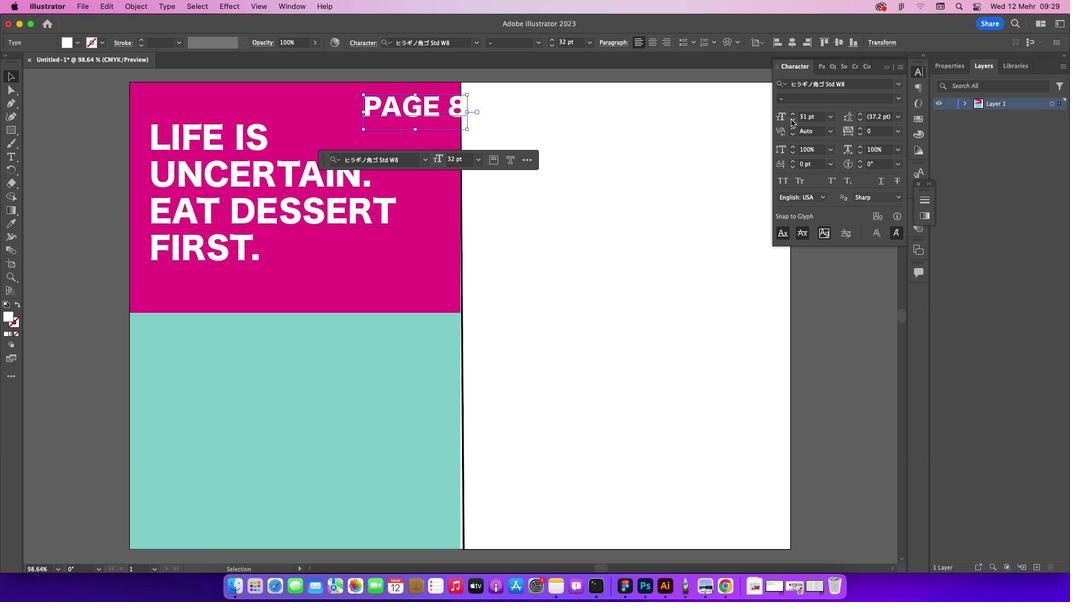 
Action: Mouse pressed left at (791, 119)
Screenshot: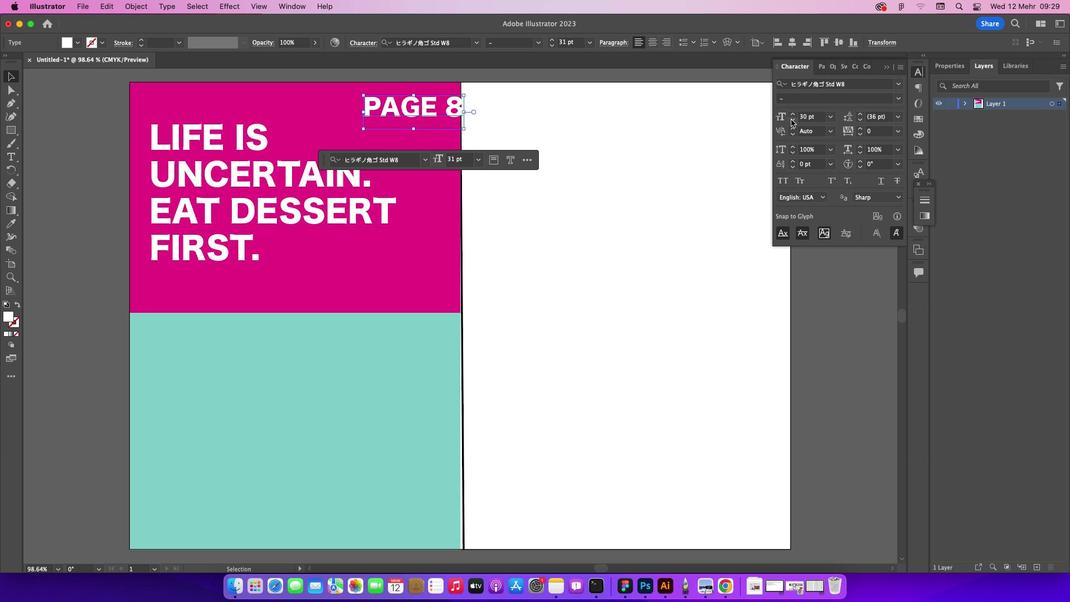 
Action: Mouse pressed left at (791, 119)
Screenshot: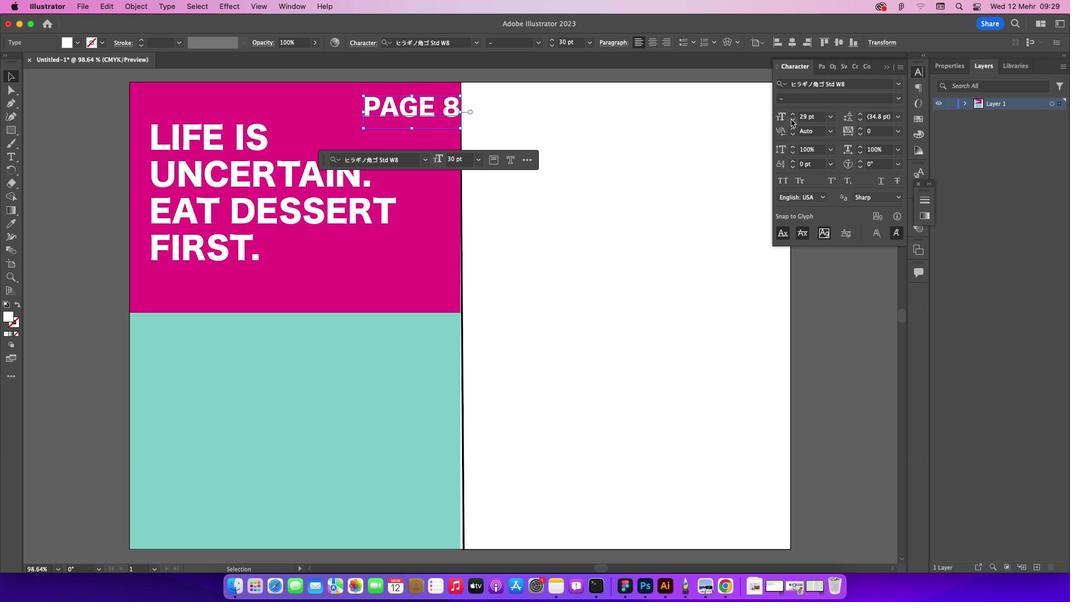 
Action: Mouse pressed left at (791, 119)
Screenshot: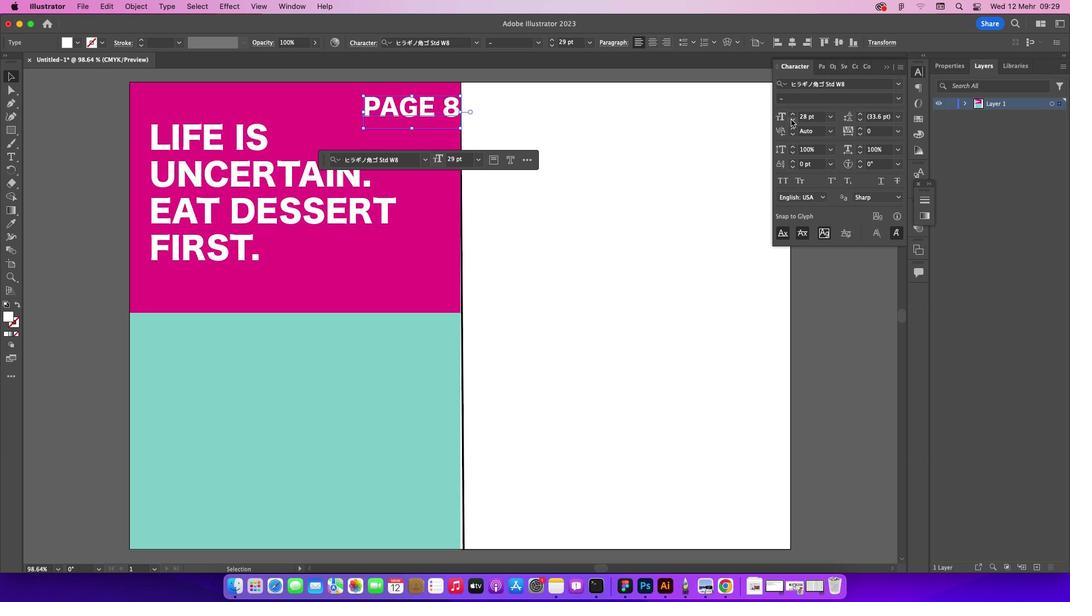 
Action: Mouse pressed left at (791, 119)
Screenshot: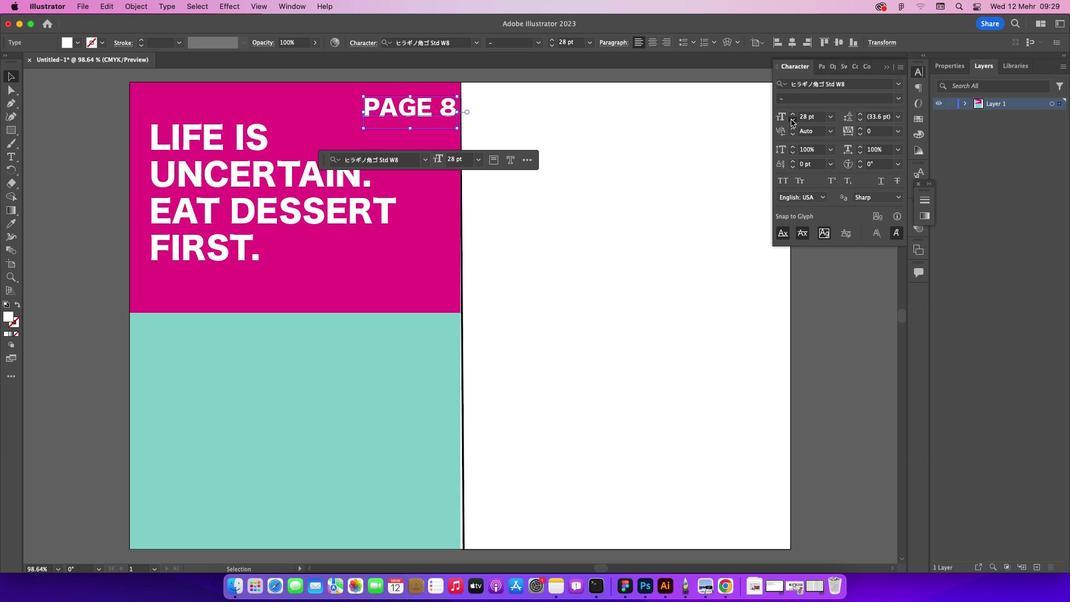 
Action: Mouse pressed left at (791, 119)
Screenshot: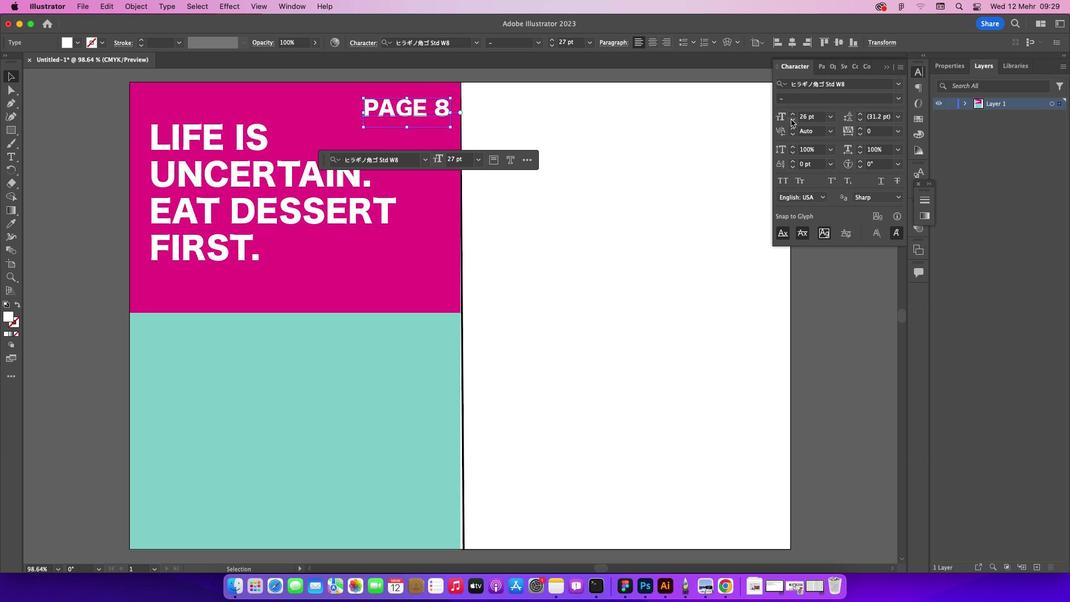 
Action: Mouse pressed left at (791, 119)
Screenshot: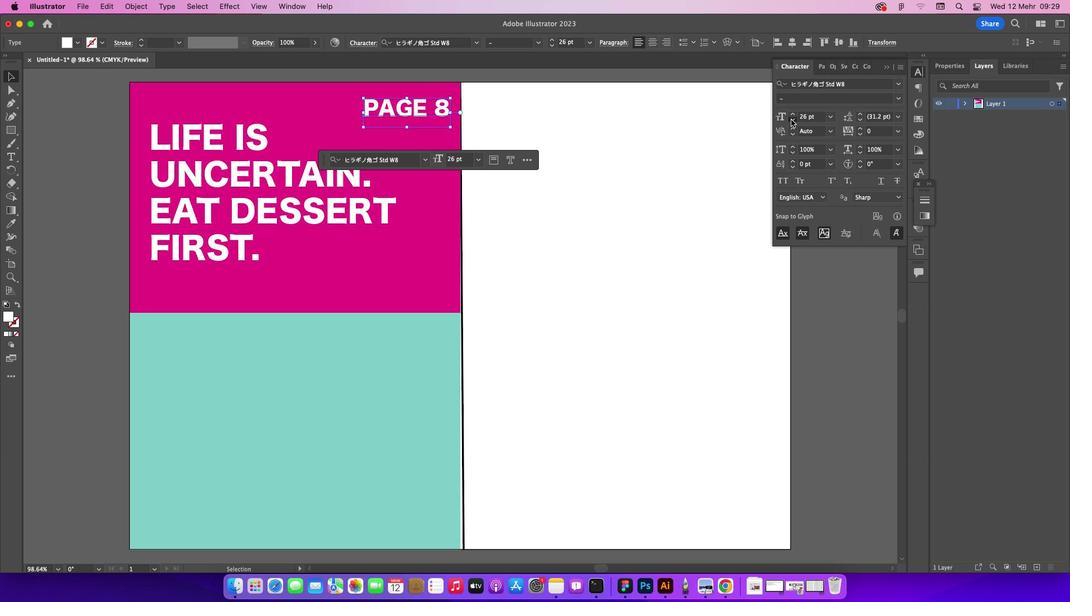 
Action: Mouse pressed left at (791, 119)
Screenshot: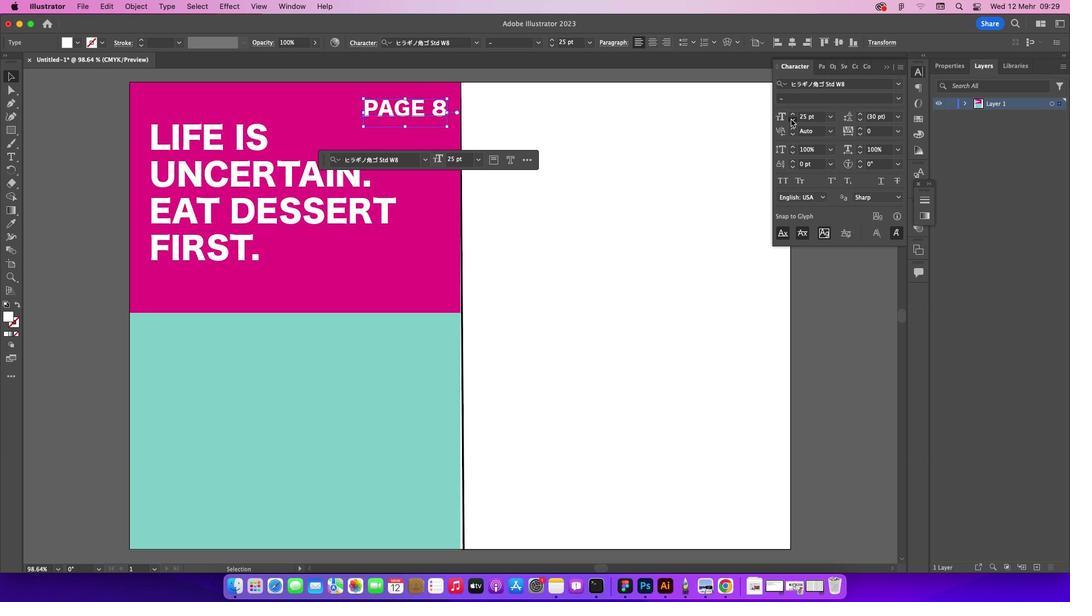 
Action: Mouse pressed left at (791, 119)
Screenshot: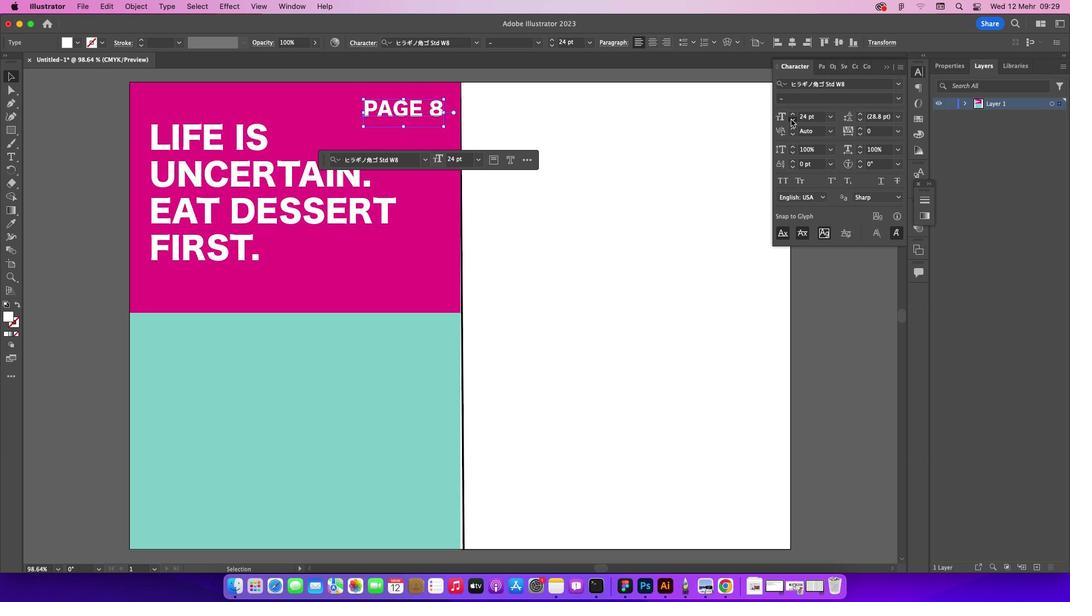 
Action: Mouse pressed left at (791, 119)
Screenshot: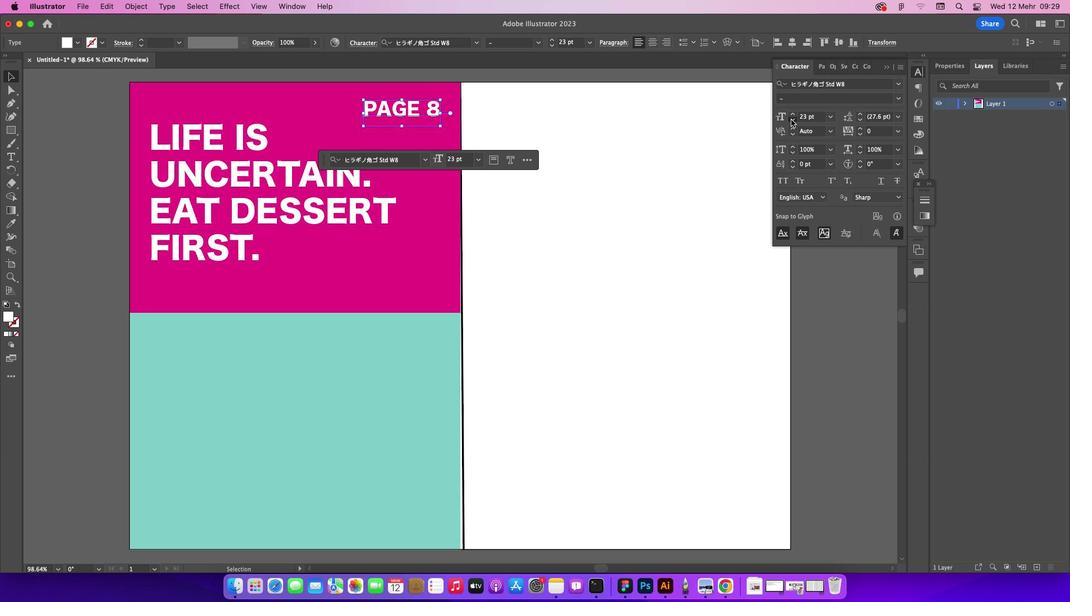 
Action: Mouse pressed left at (791, 119)
Screenshot: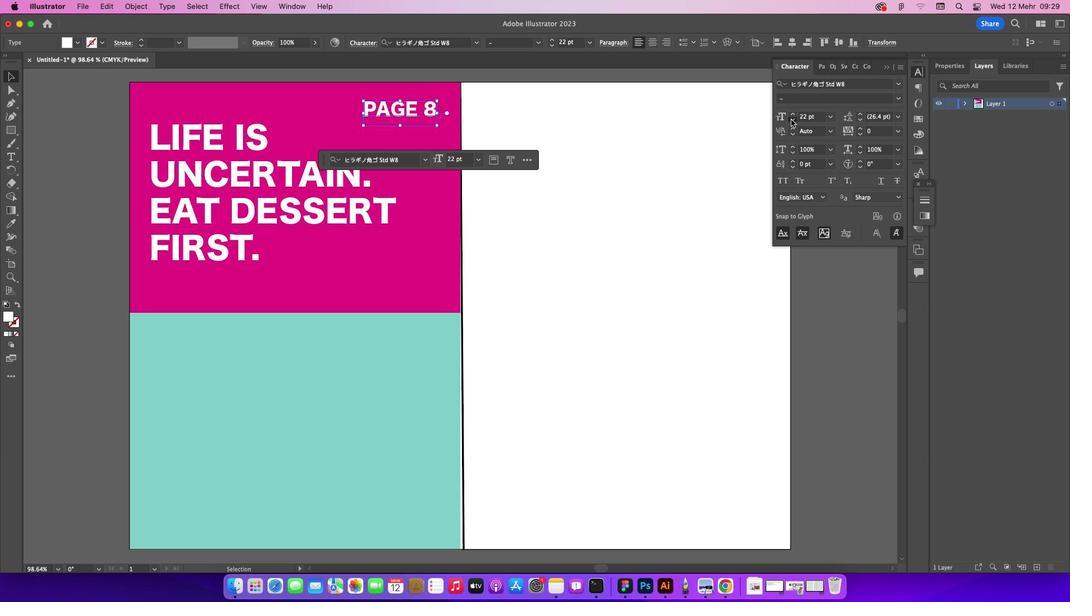 
Action: Mouse pressed left at (791, 119)
Screenshot: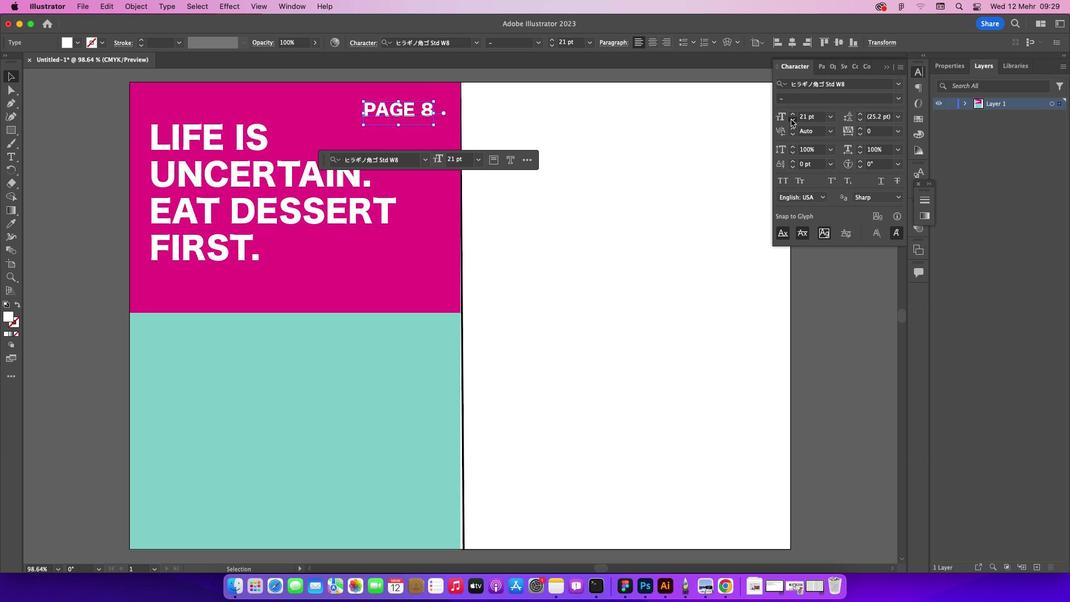 
Action: Mouse pressed left at (791, 119)
Screenshot: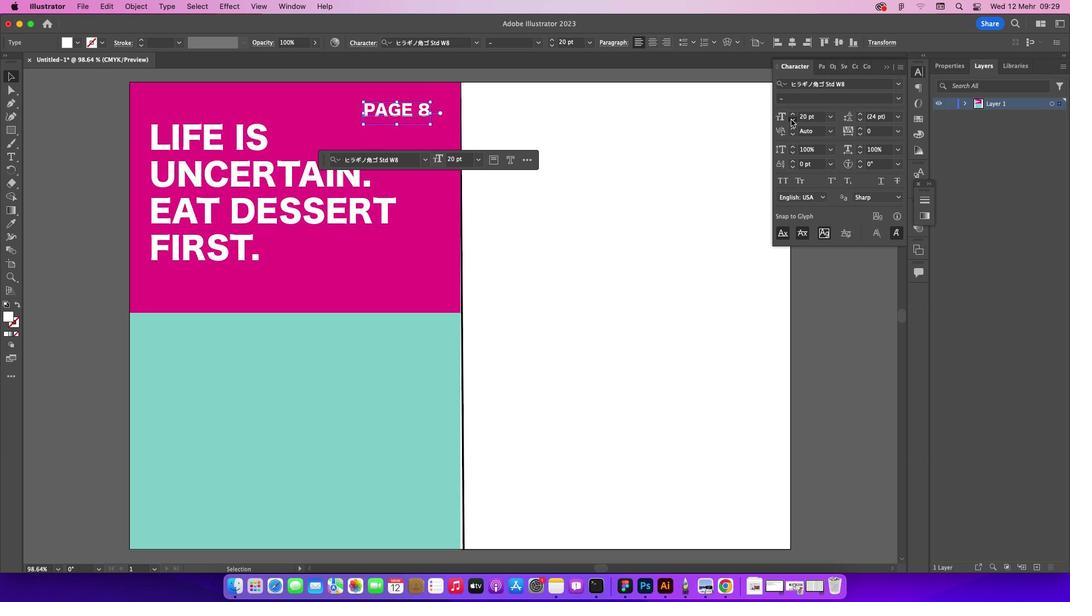 
Action: Mouse pressed left at (791, 119)
Screenshot: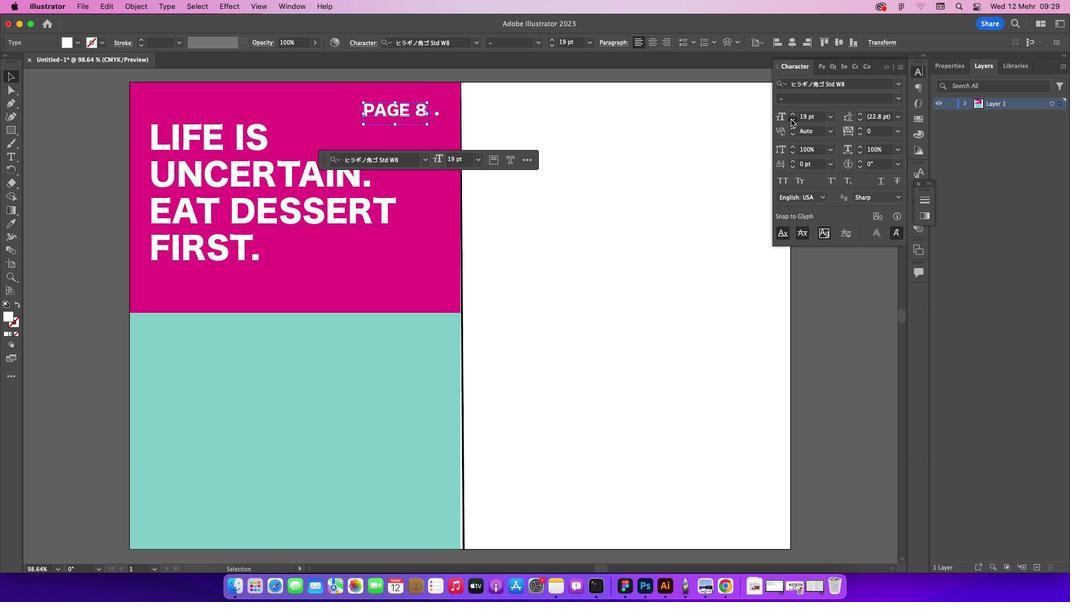 
Action: Mouse pressed left at (791, 119)
Screenshot: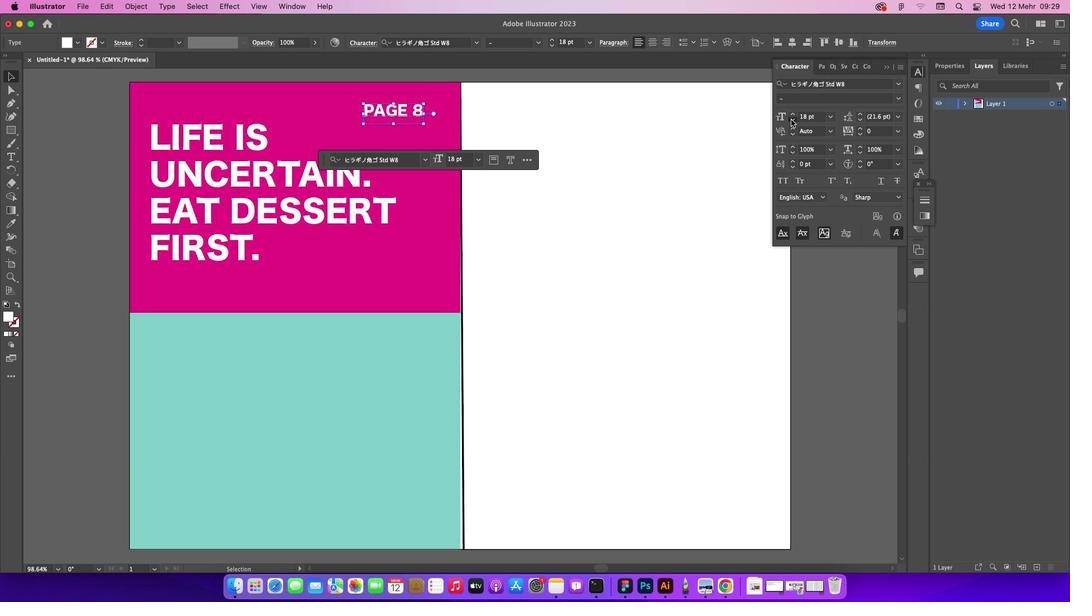 
Action: Mouse pressed left at (791, 119)
Screenshot: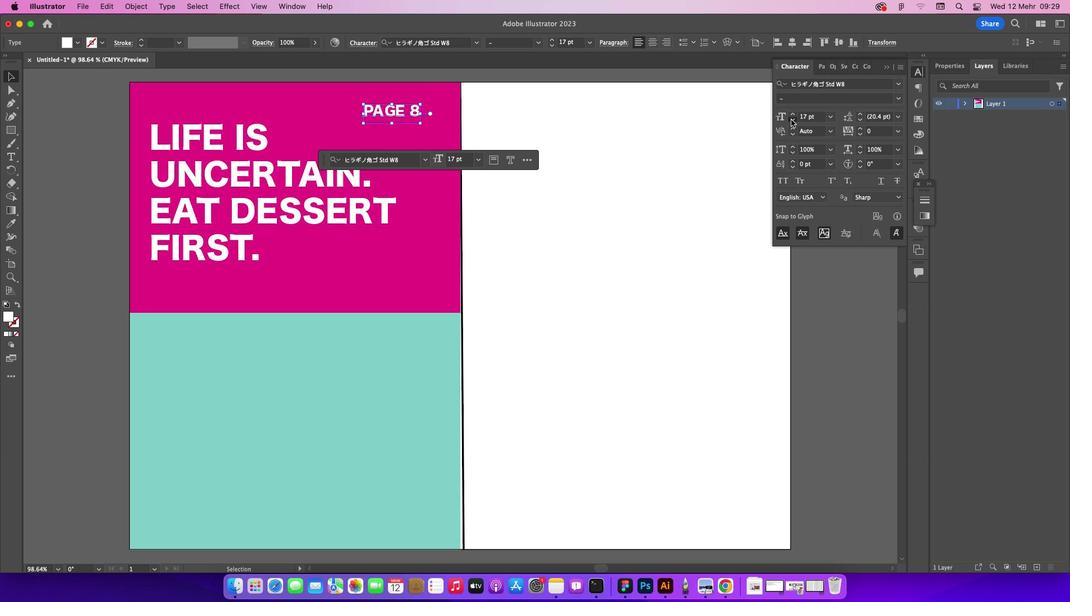 
Action: Mouse pressed left at (791, 119)
Screenshot: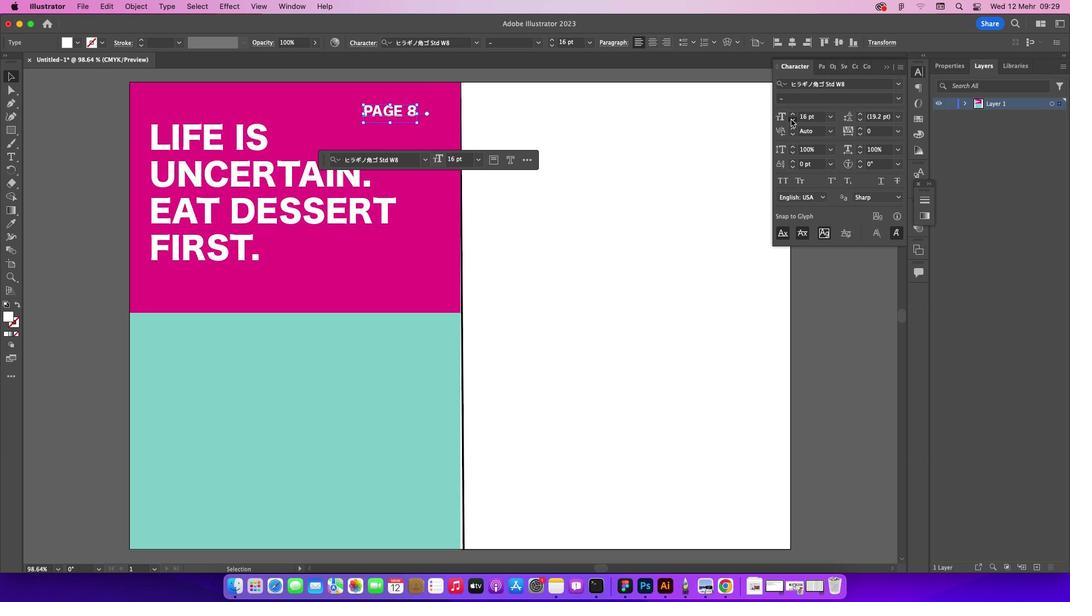 
Action: Mouse pressed left at (791, 119)
Screenshot: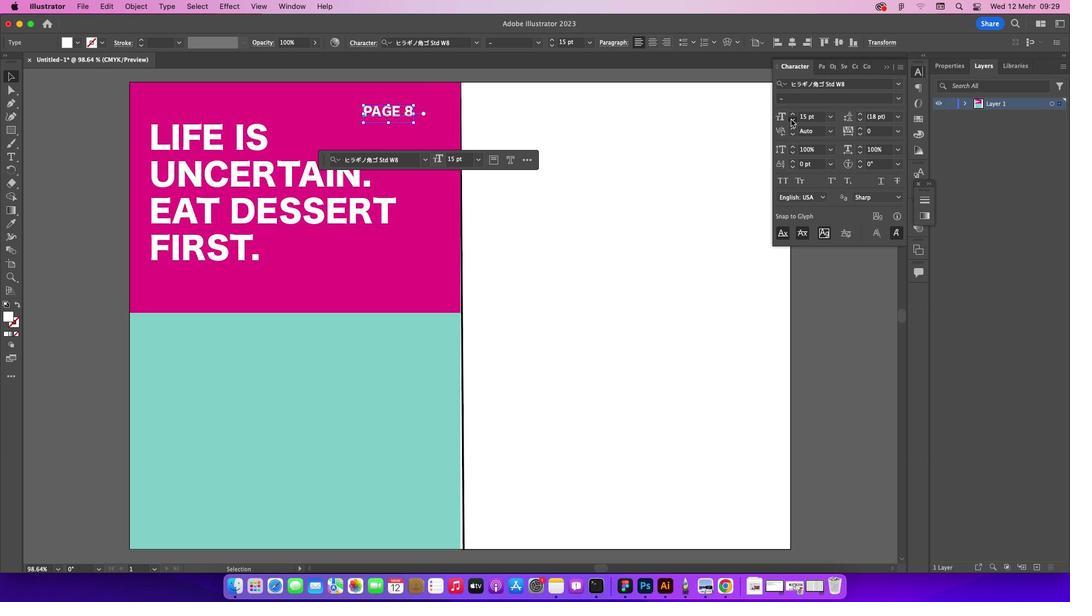 
Action: Mouse pressed left at (791, 119)
Screenshot: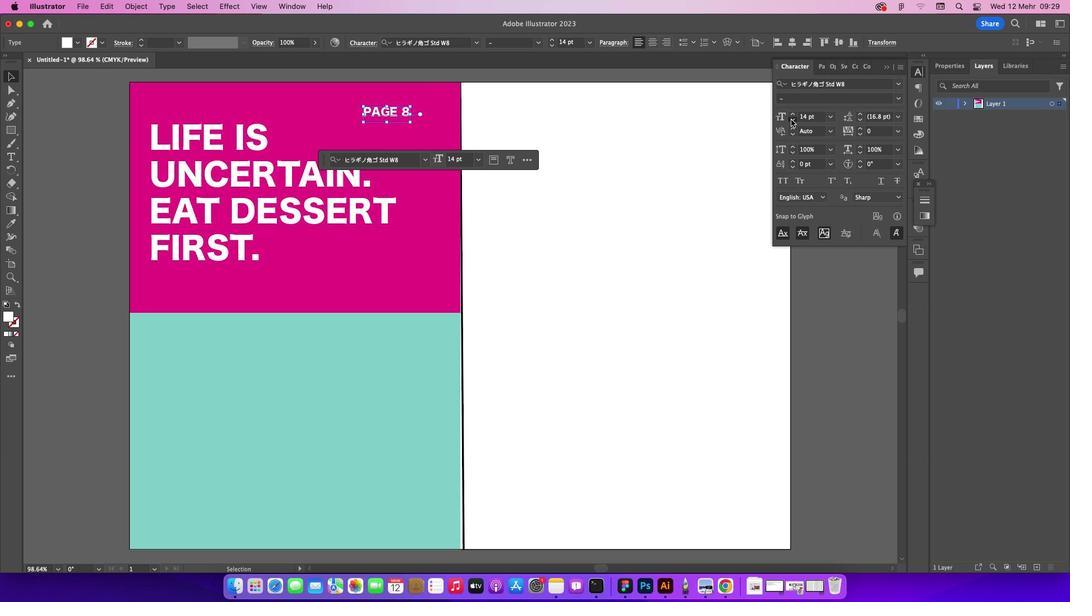 
Action: Mouse pressed left at (791, 119)
Screenshot: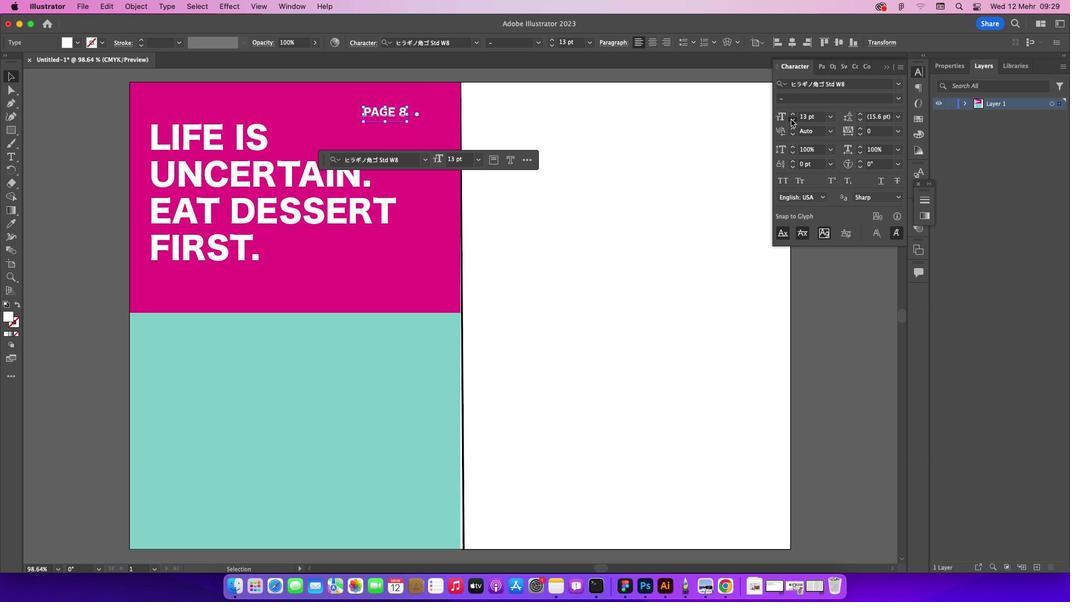 
Action: Mouse pressed left at (791, 119)
Screenshot: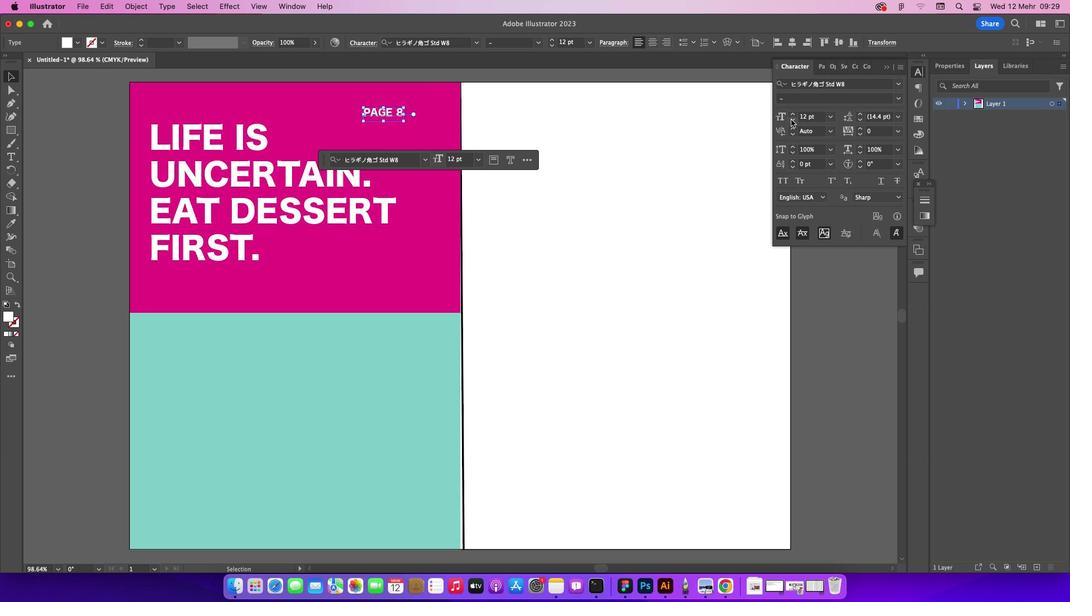 
Action: Mouse pressed left at (791, 119)
Screenshot: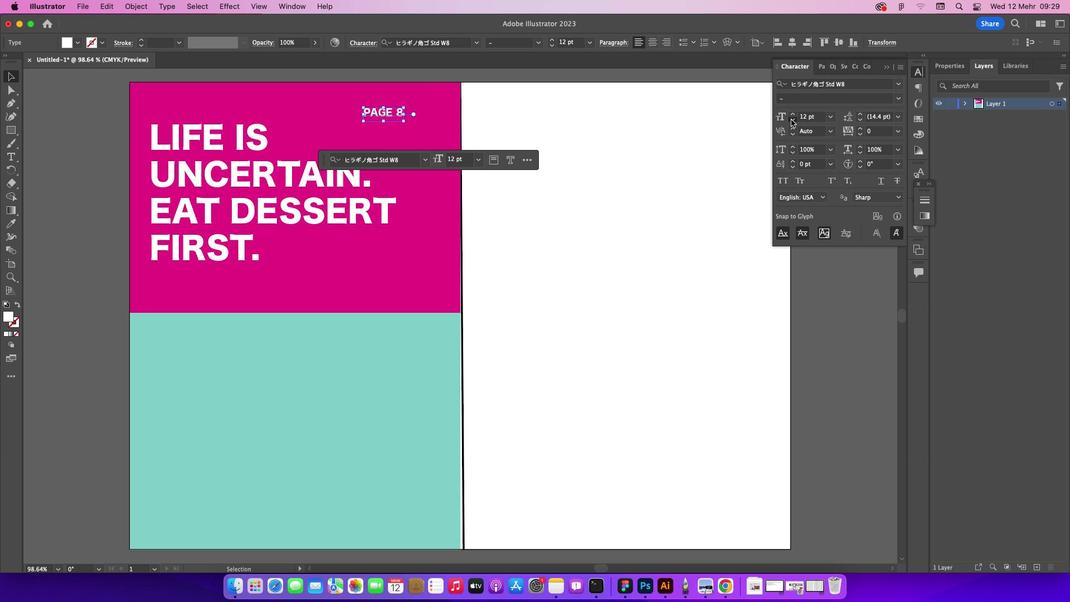 
Action: Mouse pressed left at (791, 119)
Screenshot: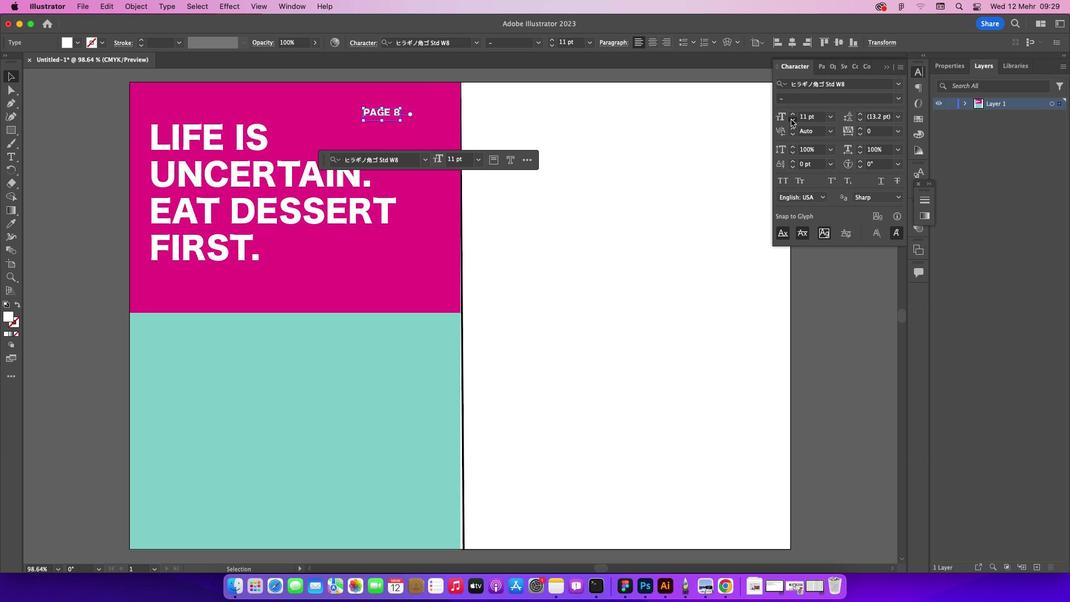 
Action: Mouse pressed left at (791, 119)
Screenshot: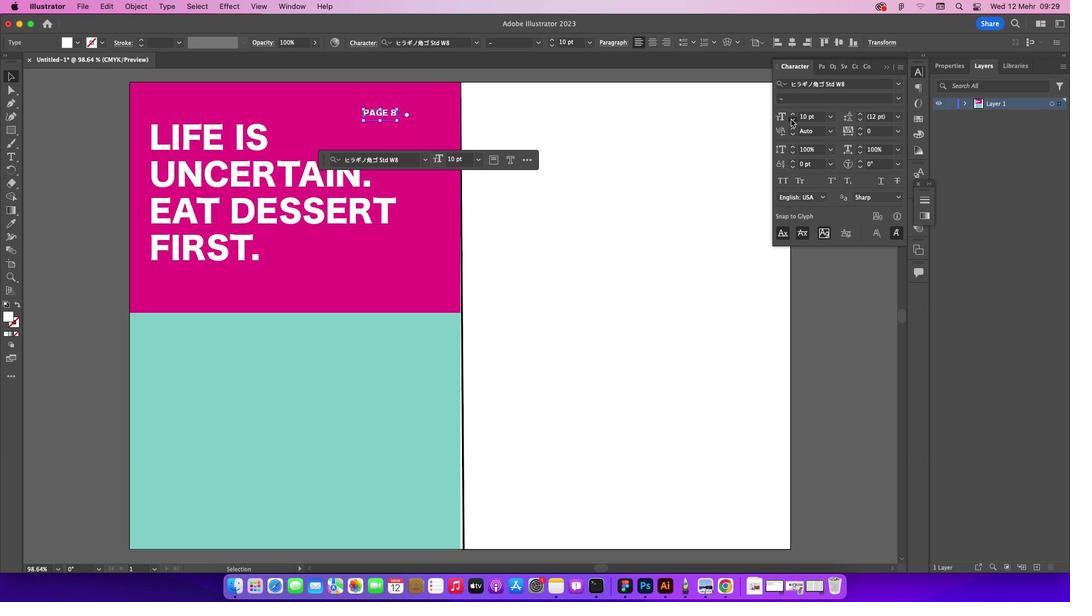 
Action: Mouse pressed left at (791, 119)
Screenshot: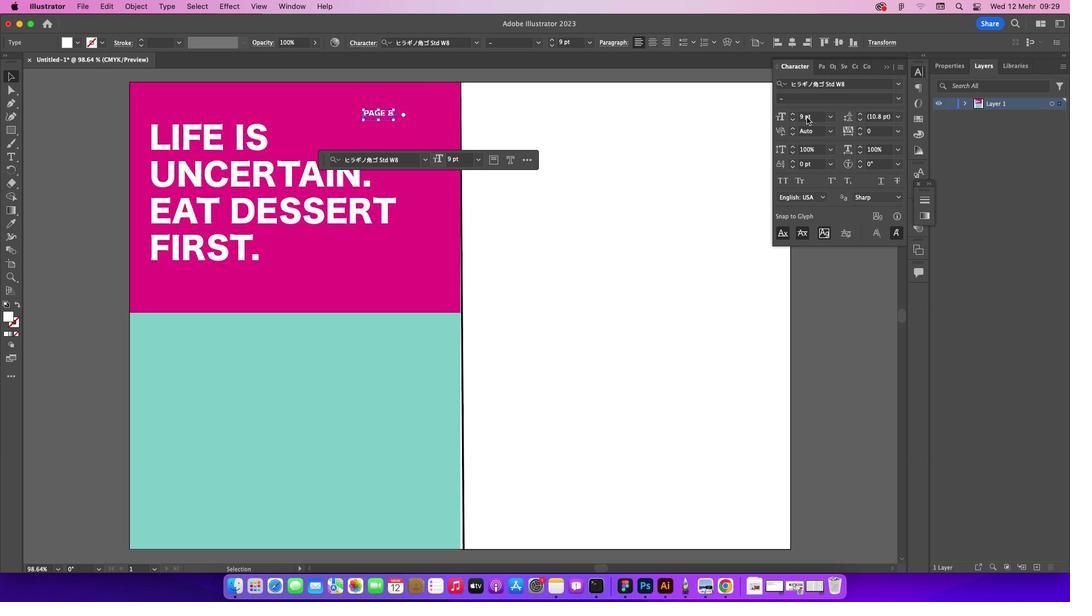 
Action: Mouse pressed left at (791, 119)
Screenshot: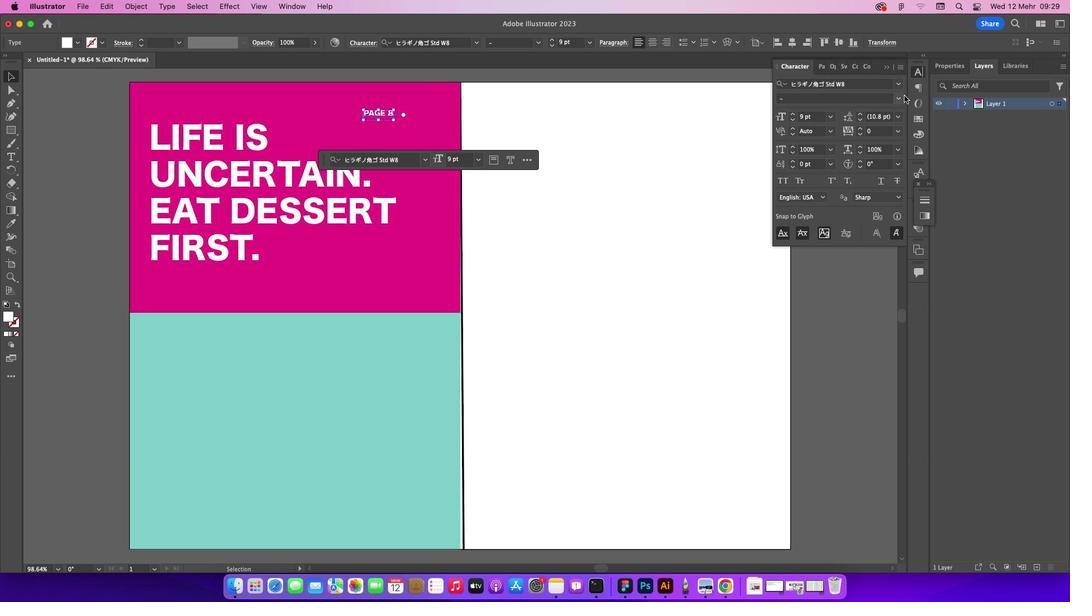 
Action: Mouse pressed left at (791, 119)
Screenshot: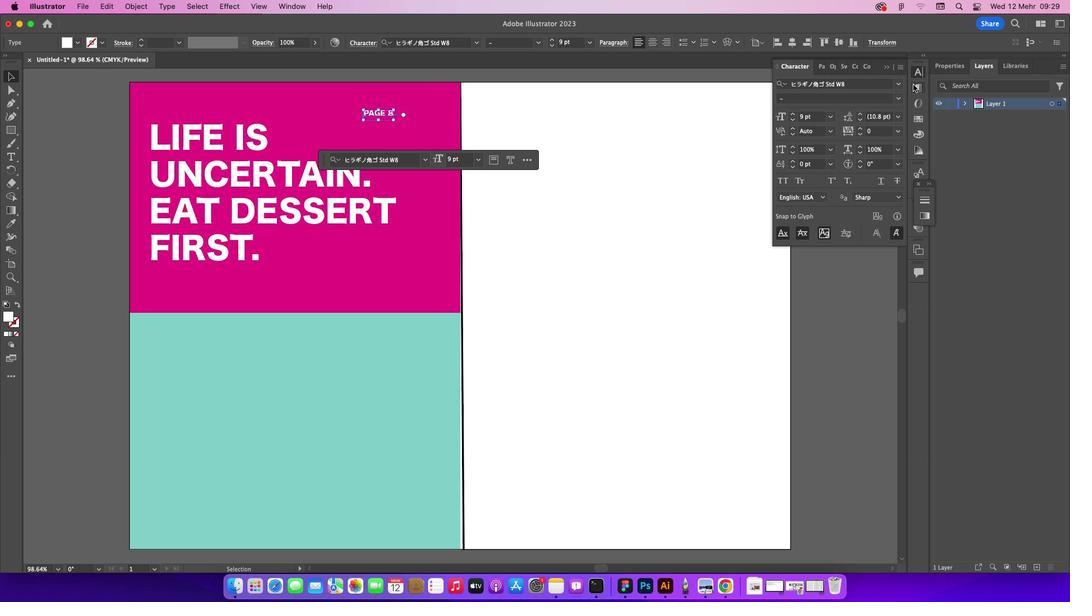 
Action: Mouse moved to (902, 82)
Screenshot: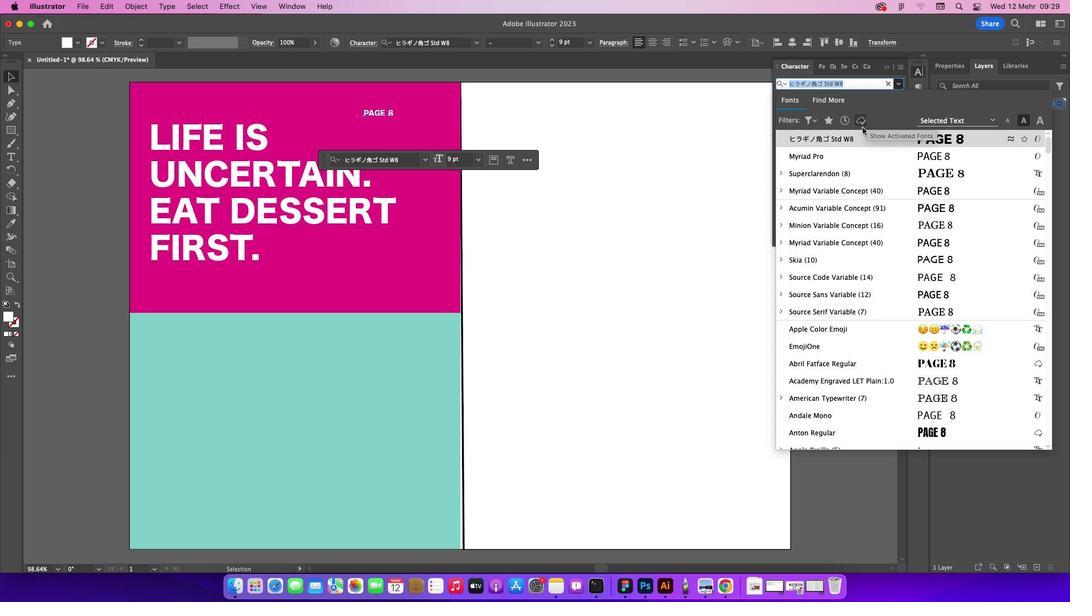 
Action: Mouse pressed left at (902, 82)
Screenshot: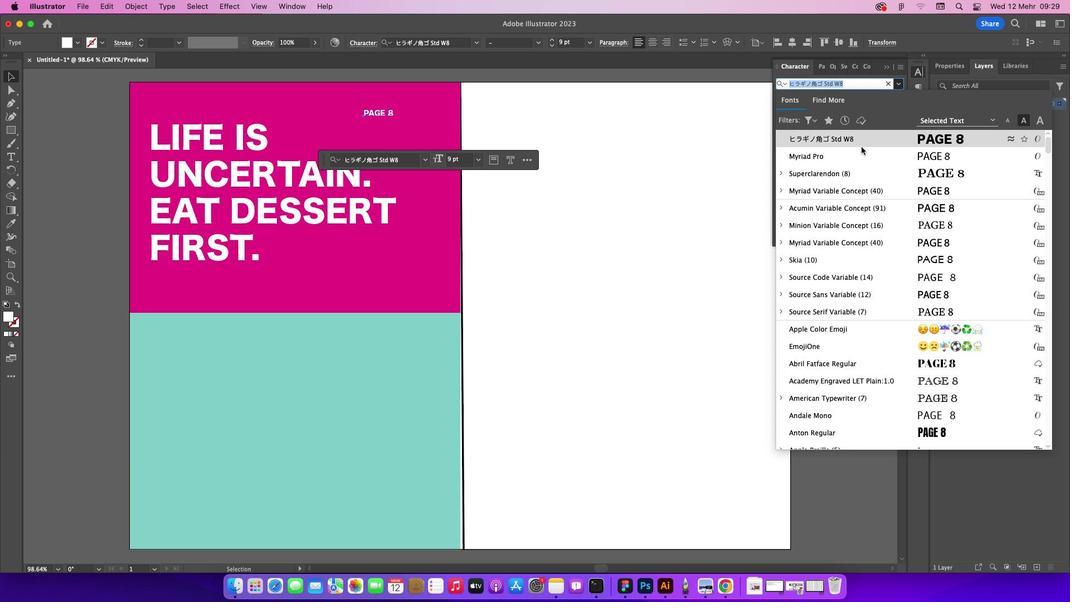 
Action: Mouse moved to (860, 155)
Screenshot: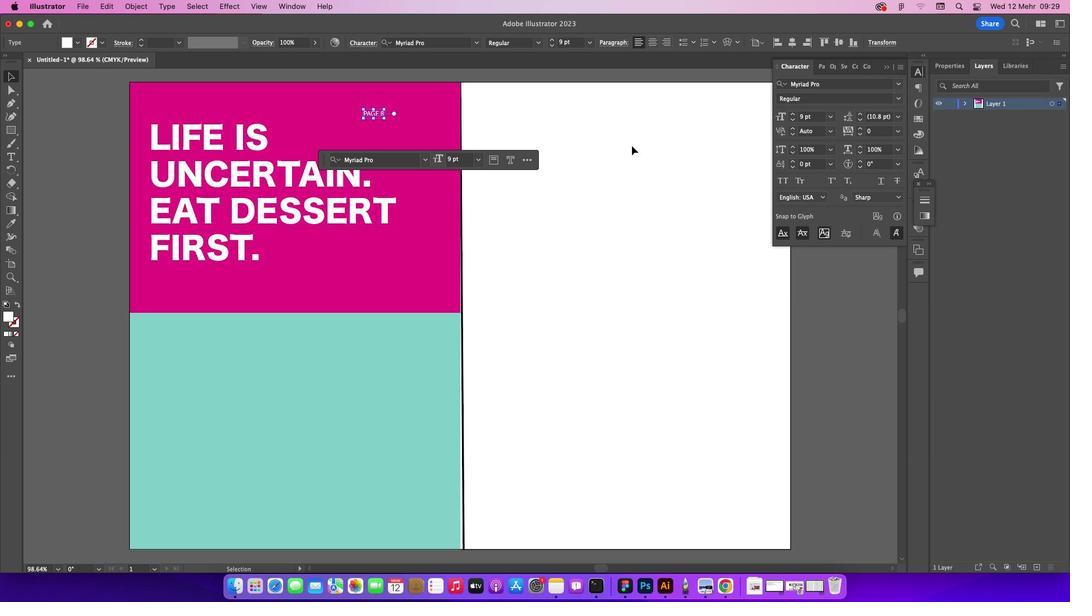 
Action: Mouse pressed left at (860, 155)
Screenshot: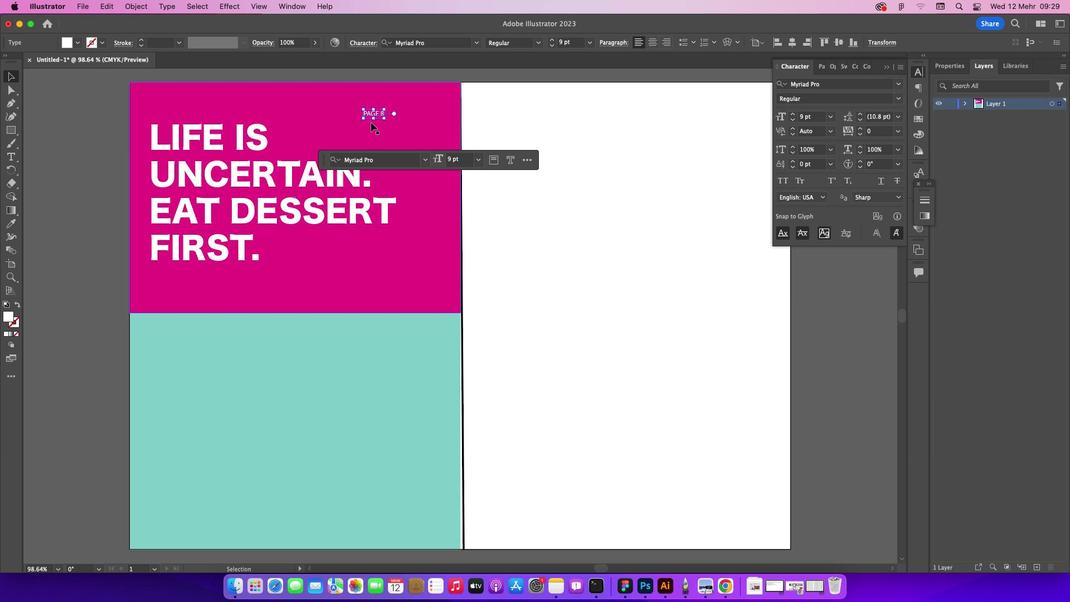 
Action: Mouse moved to (375, 113)
Screenshot: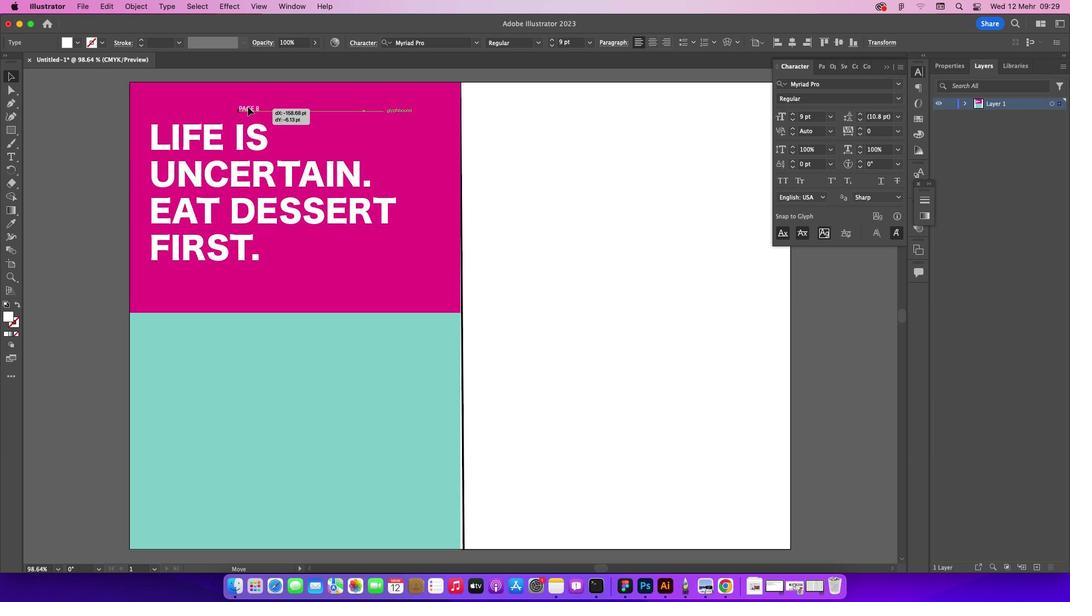 
Action: Mouse pressed left at (375, 113)
Screenshot: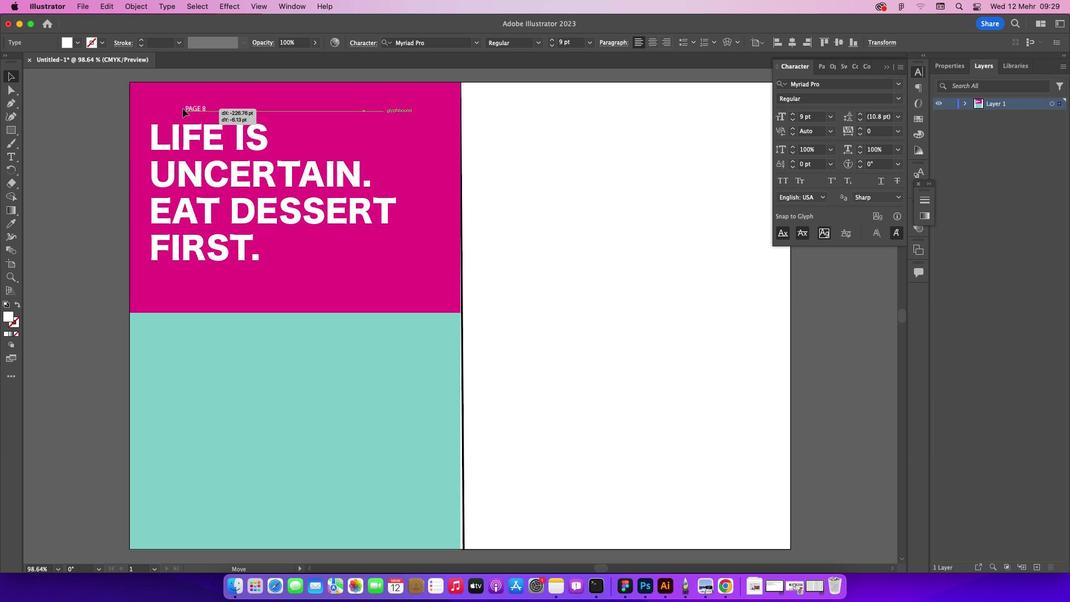 
Action: Mouse moved to (633, 240)
Screenshot: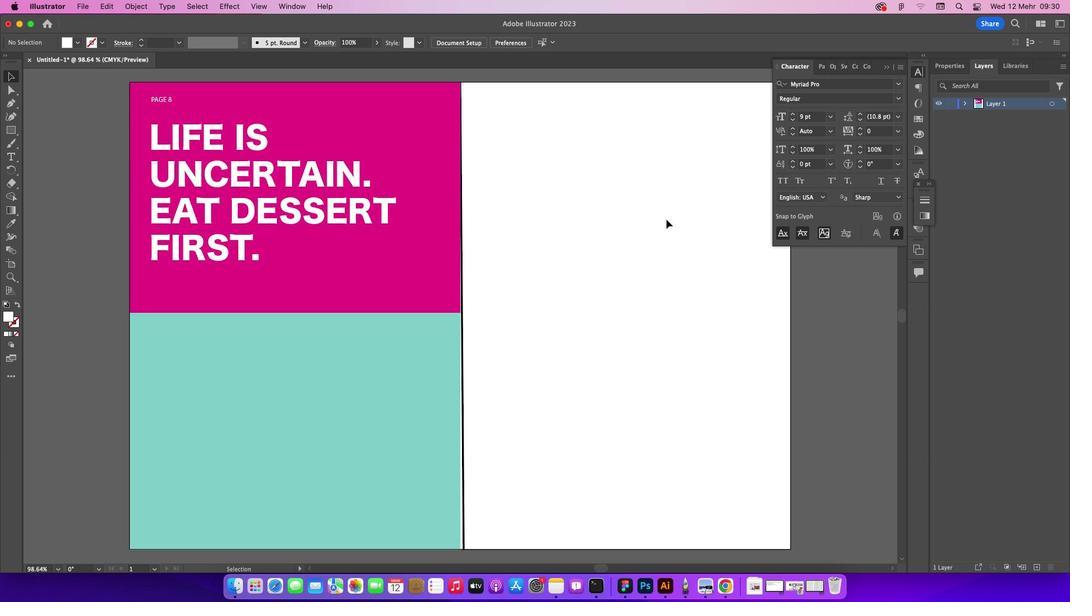 
Action: Mouse pressed left at (633, 240)
Screenshot: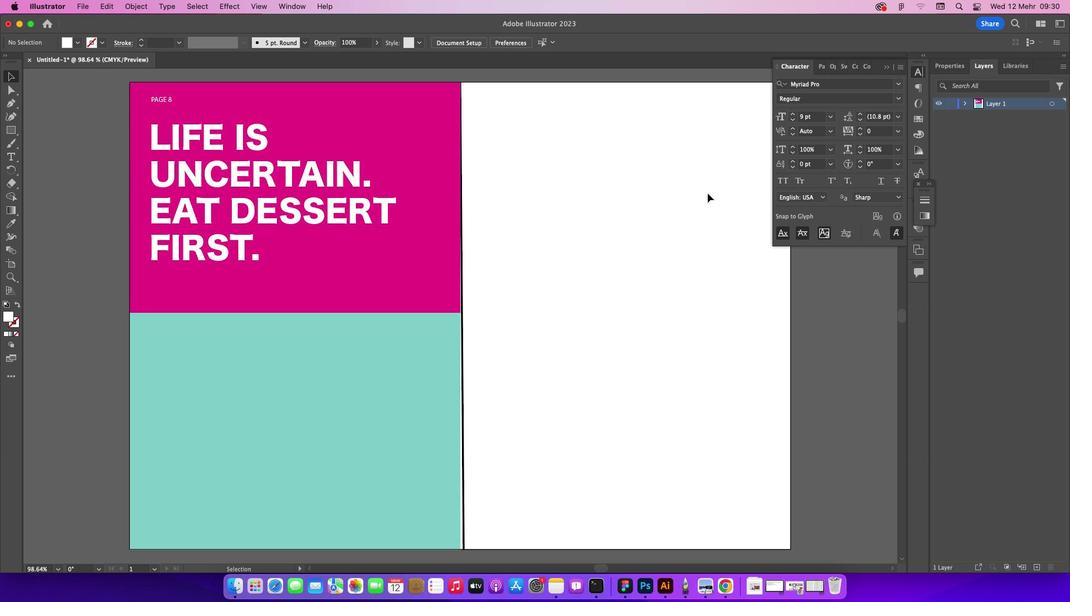 
Action: Mouse moved to (889, 66)
Screenshot: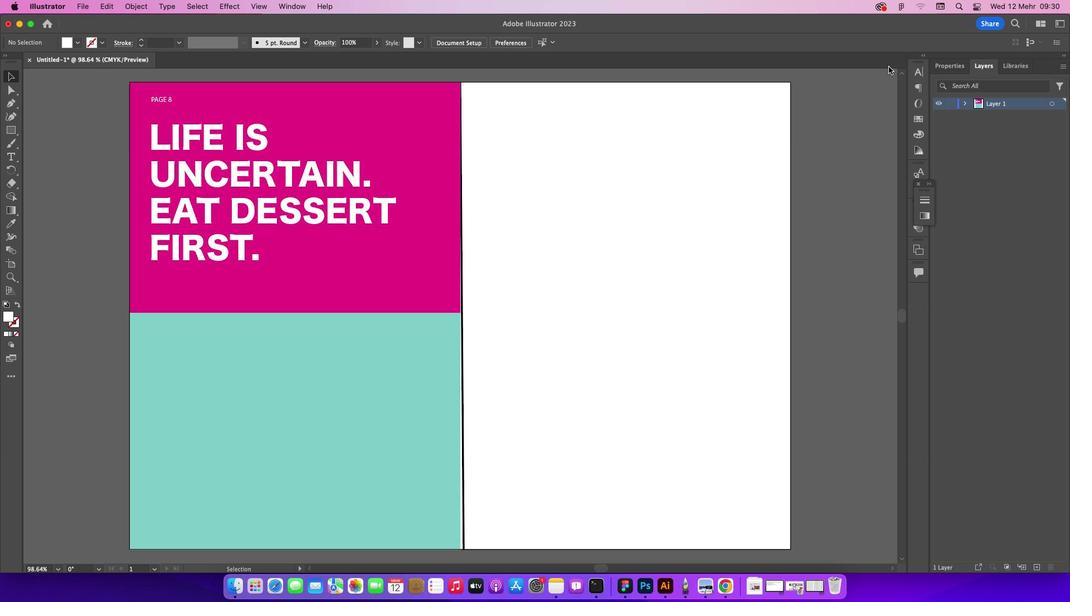 
Action: Mouse pressed left at (889, 66)
Screenshot: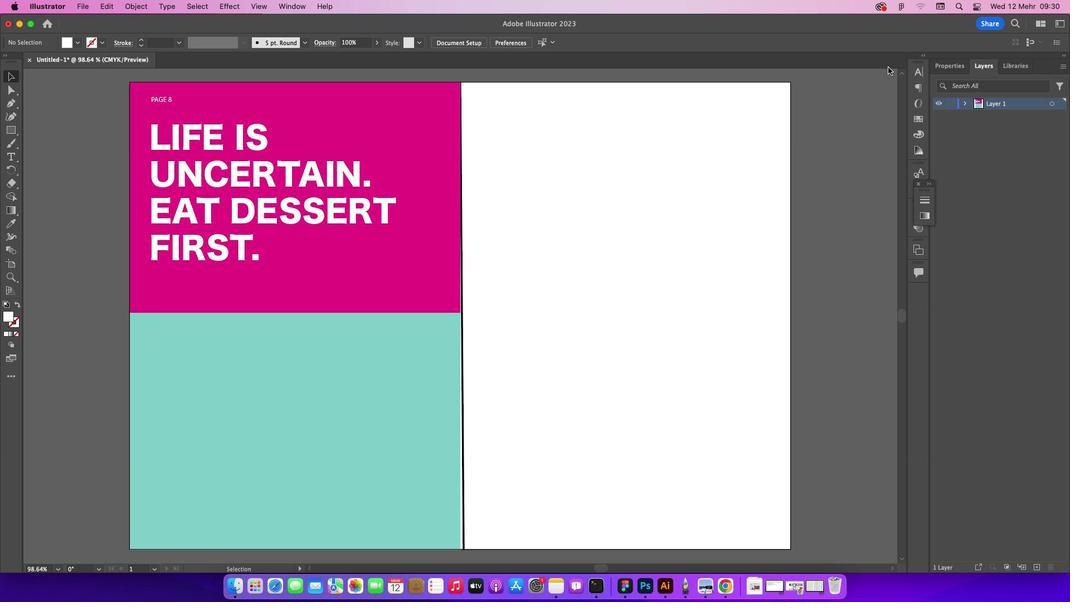 
Action: Mouse moved to (10, 107)
Screenshot: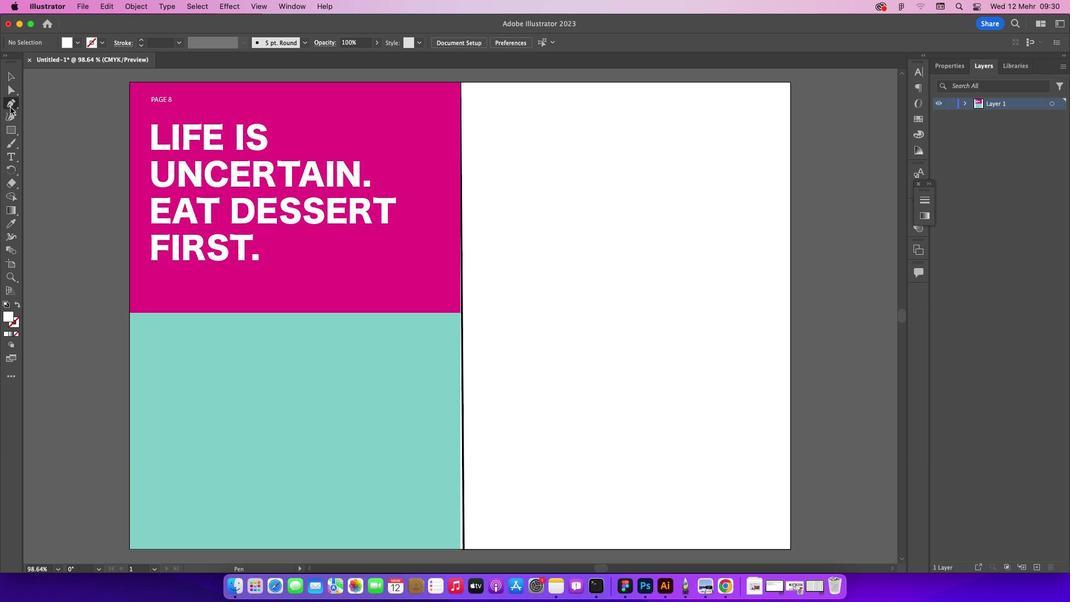 
Action: Mouse pressed left at (10, 107)
Screenshot: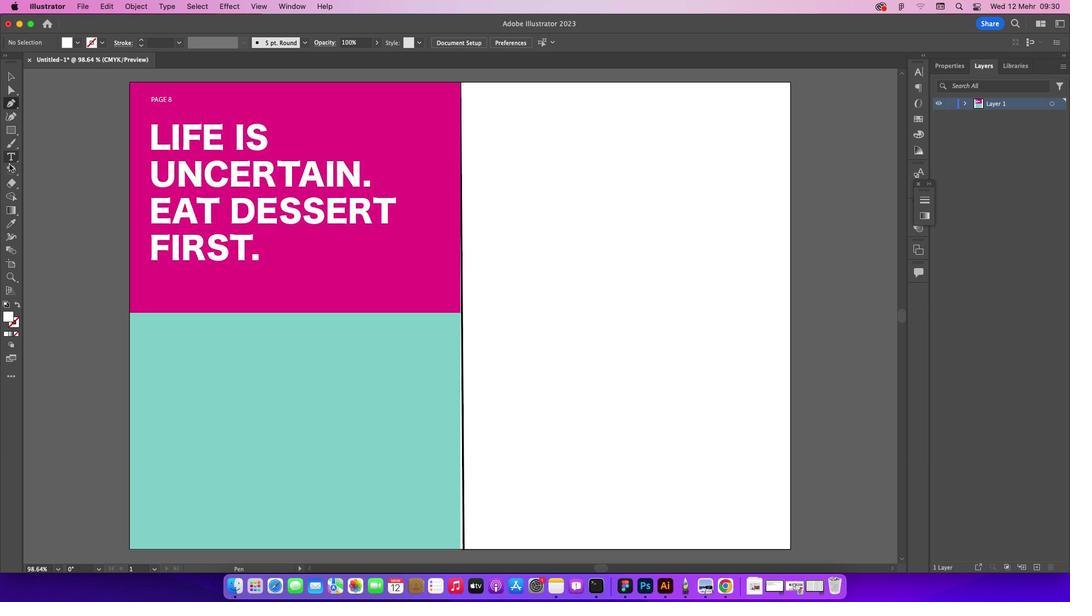 
Action: Mouse moved to (16, 226)
Screenshot: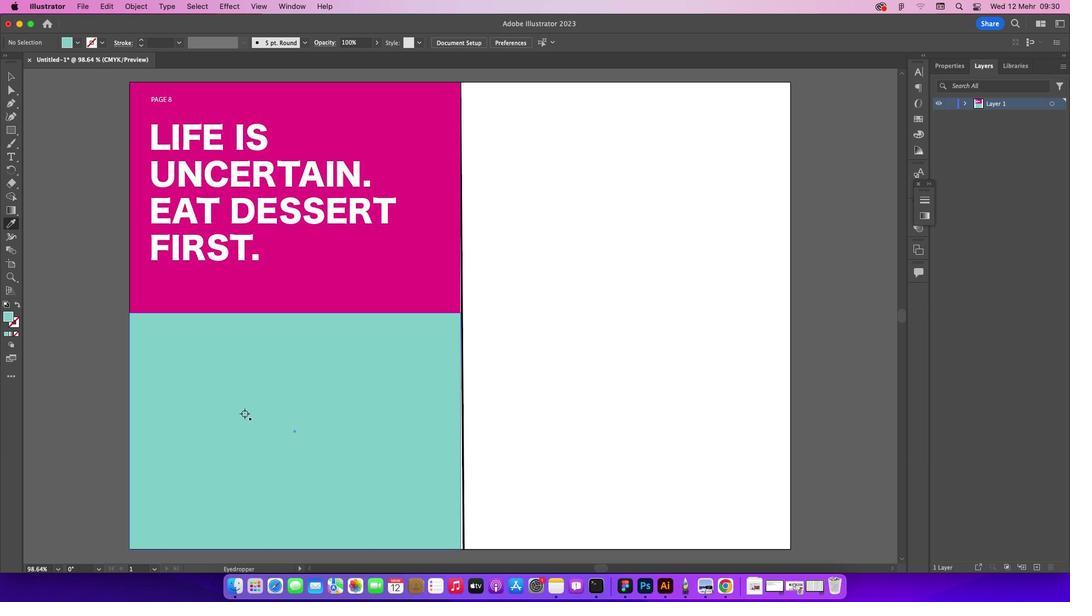 
Action: Mouse pressed left at (16, 226)
Screenshot: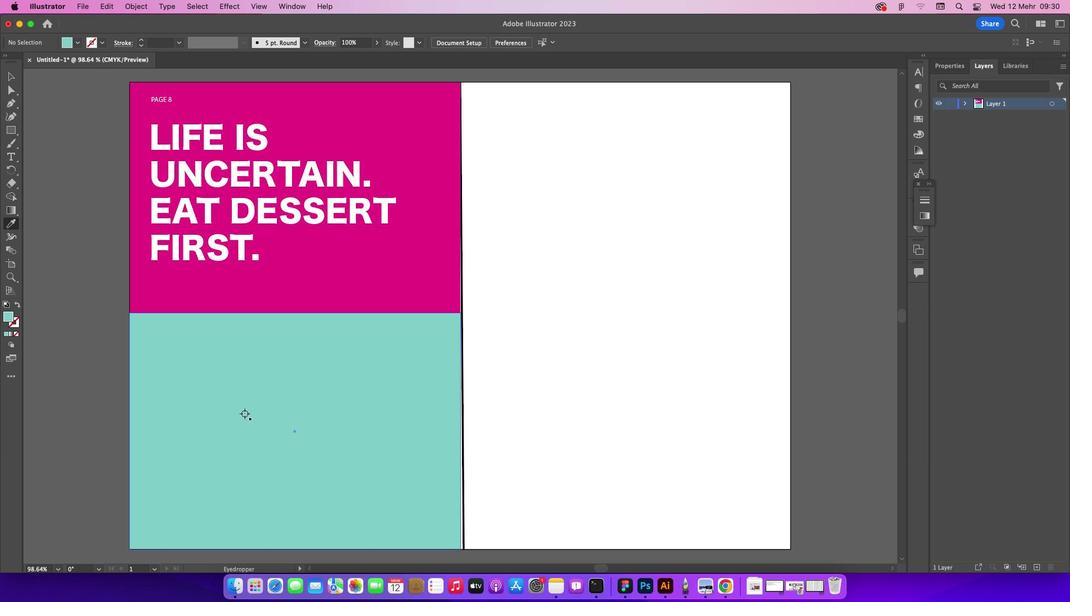 
Action: Mouse moved to (244, 413)
Screenshot: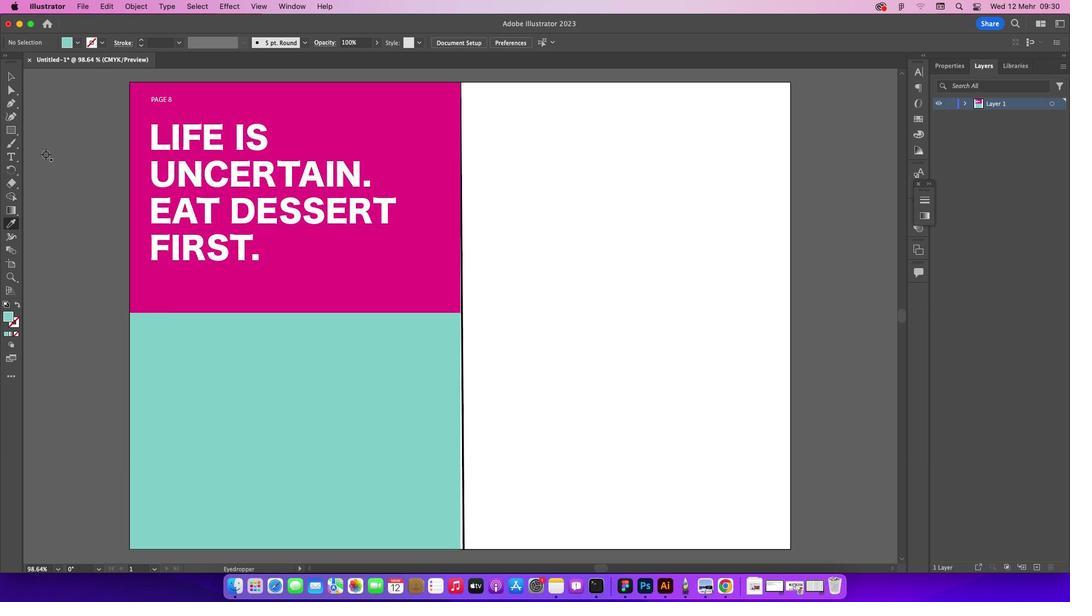 
Action: Mouse pressed left at (244, 413)
Screenshot: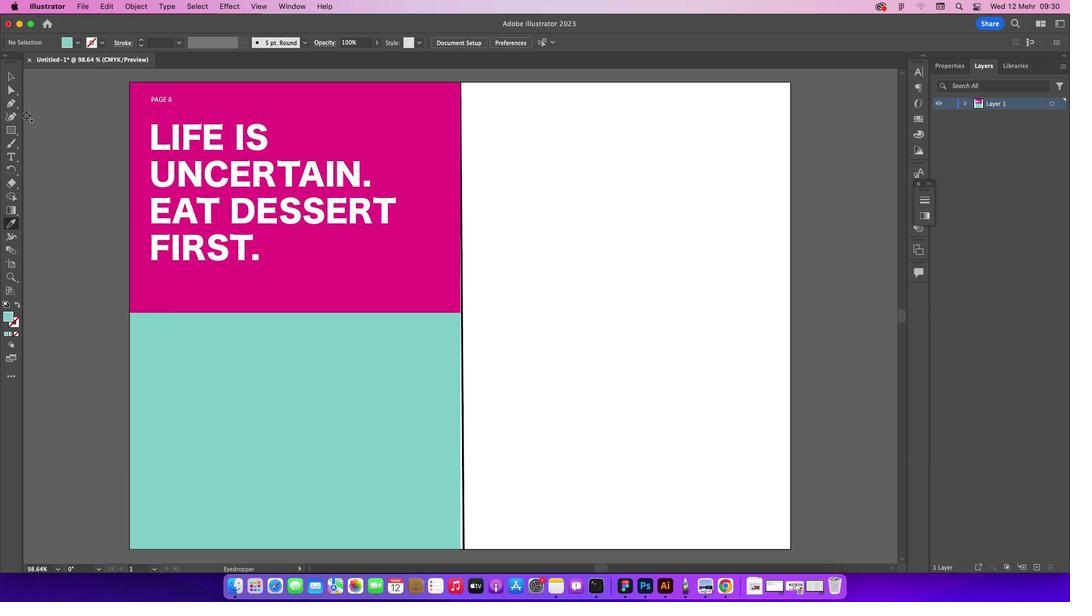 
Action: Mouse moved to (11, 99)
Screenshot: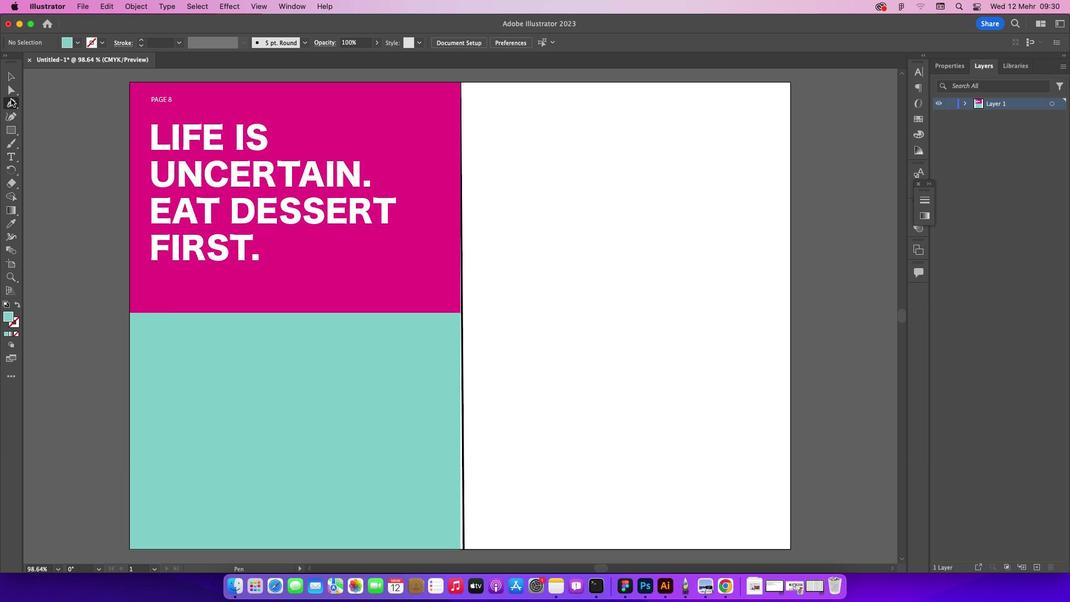 
Action: Mouse pressed left at (11, 99)
Screenshot: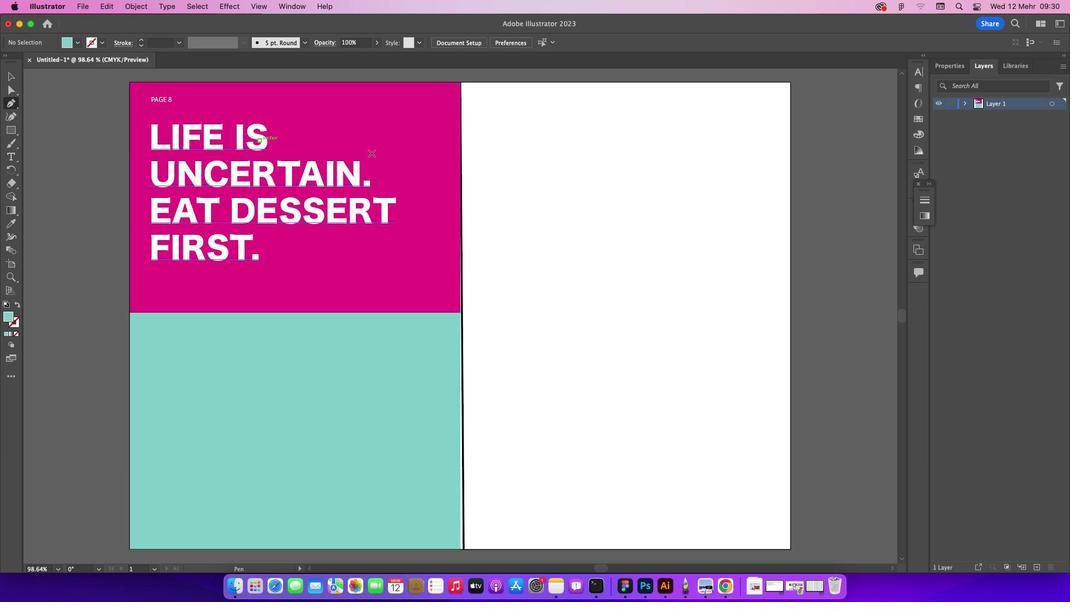 
Action: Mouse moved to (578, 91)
Screenshot: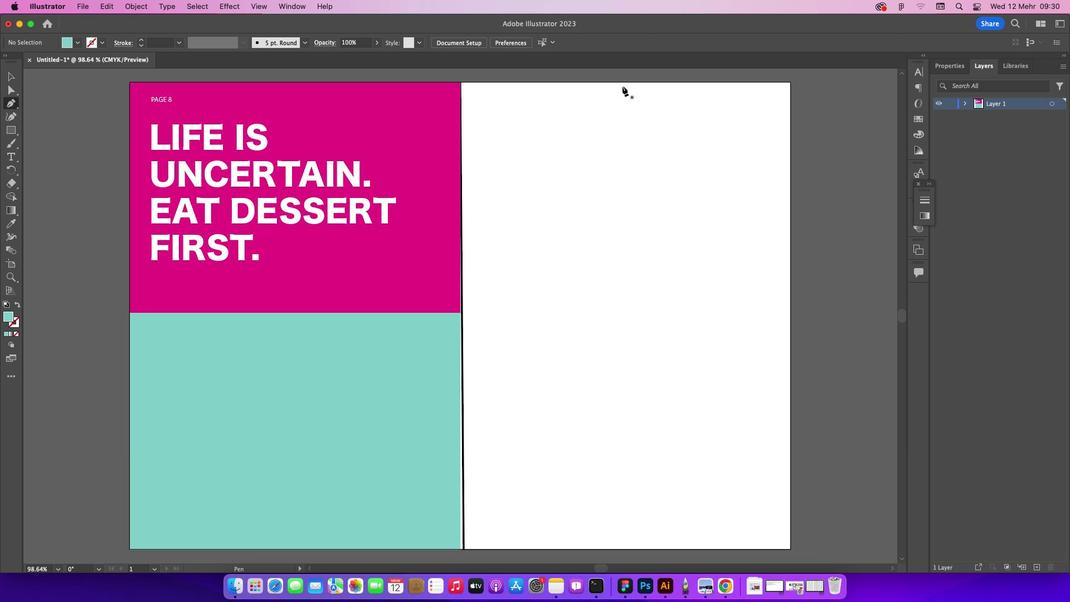 
Action: Key pressed Key.caps_lock
Screenshot: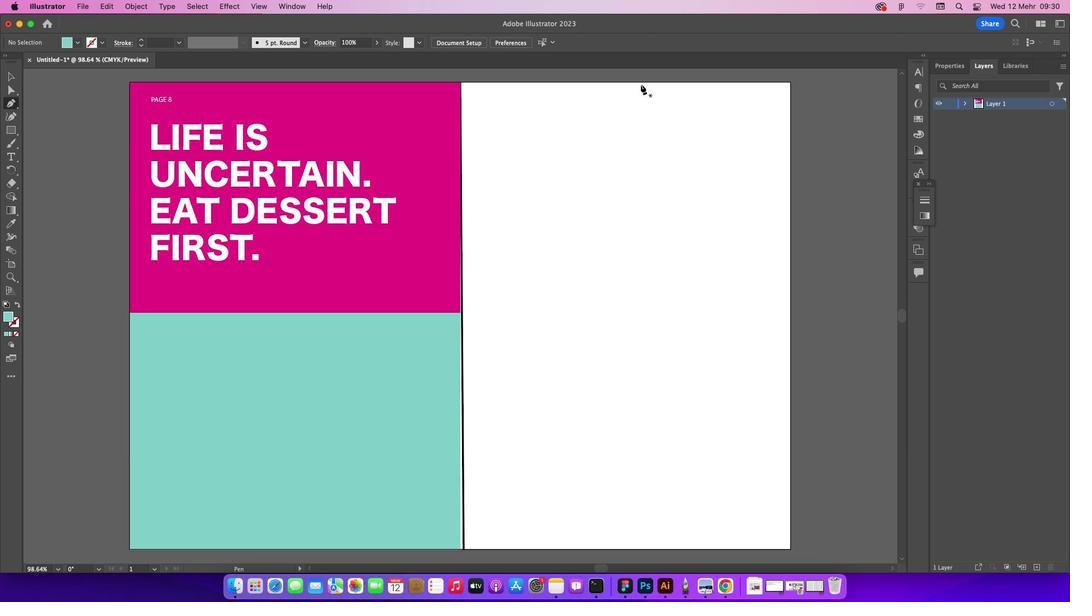 
Action: Mouse moved to (650, 83)
Screenshot: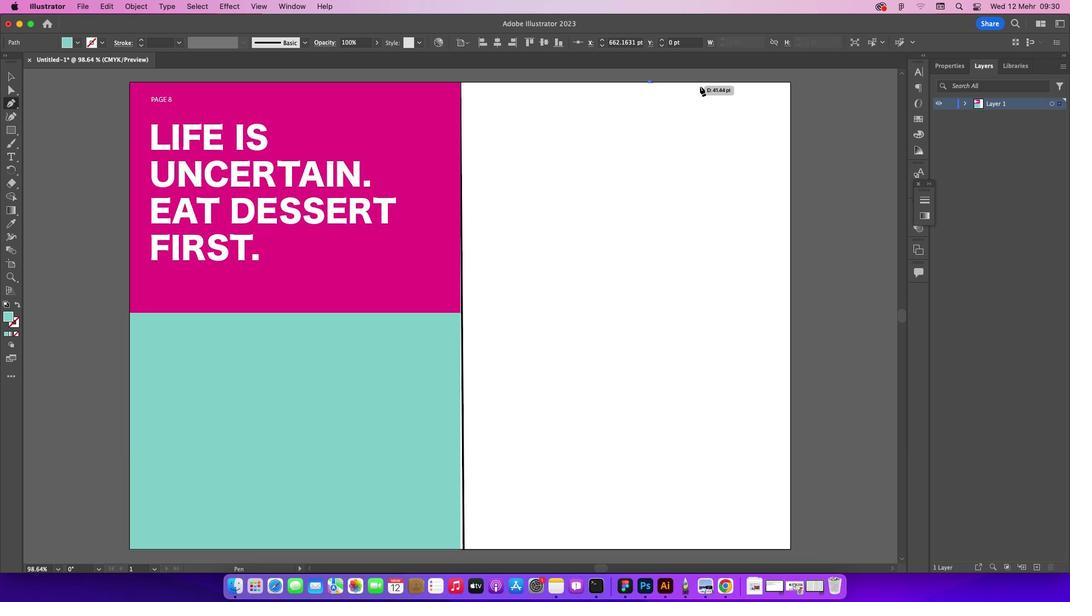 
Action: Mouse pressed left at (650, 83)
Screenshot: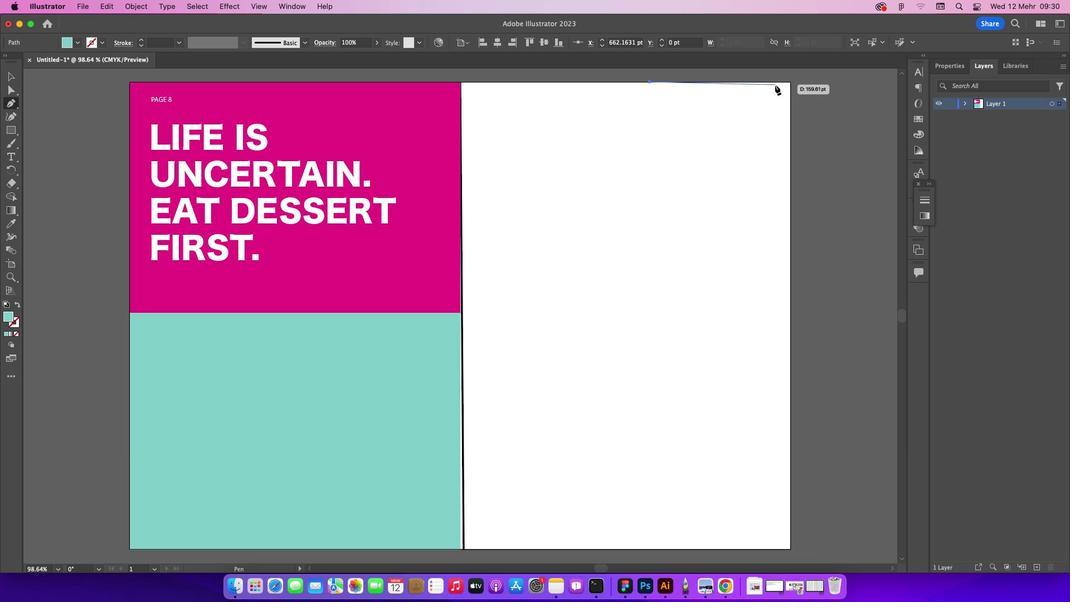 
Action: Mouse moved to (789, 83)
Screenshot: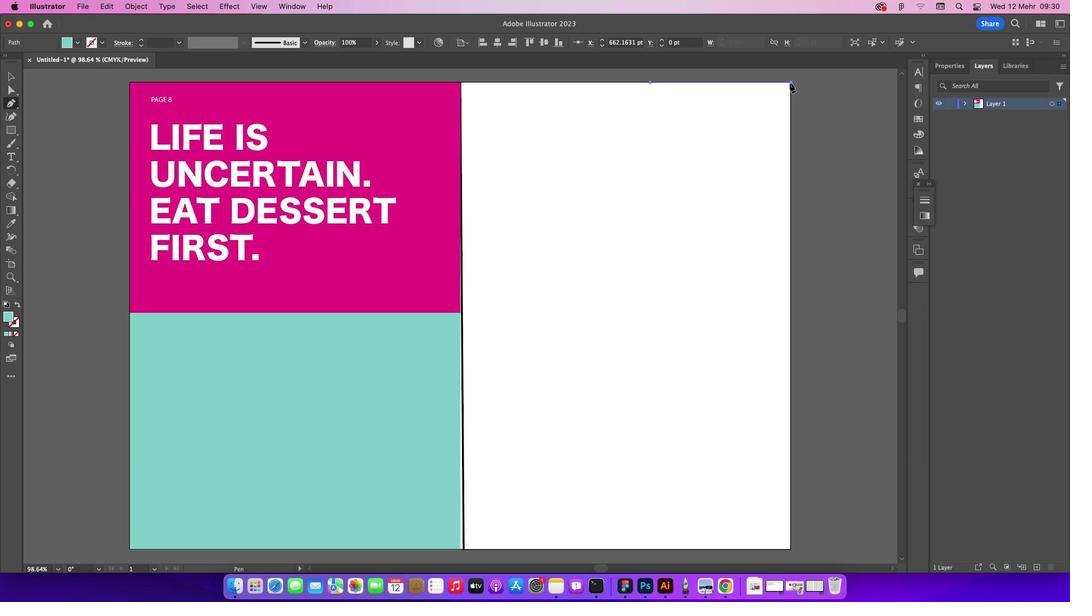 
Action: Mouse pressed left at (789, 83)
